 Task: Get directions from Angkor Wat, Cambodia to Preah Vihear Temple, Cambodia and explore the nearby things to do with rating 4.5 and open @ 5:00 Sunday
Action: Mouse moved to (64, 35)
Screenshot: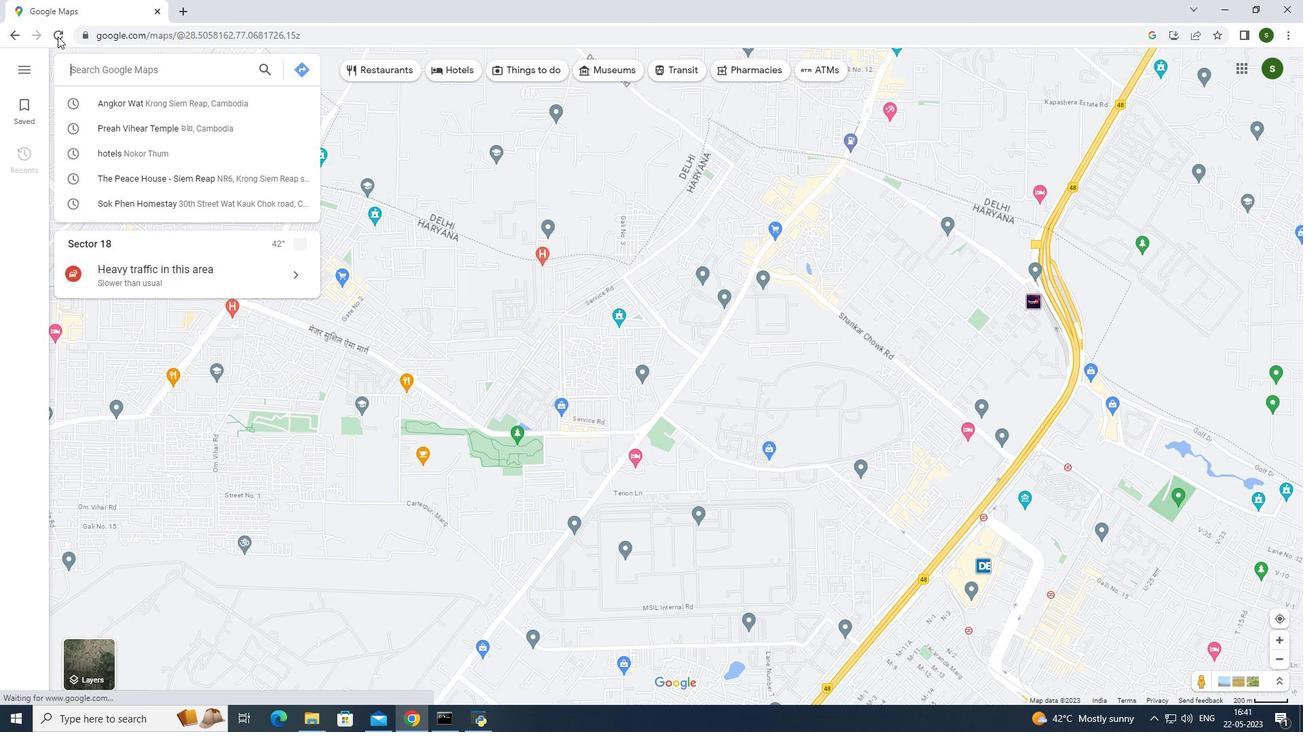 
Action: Mouse pressed left at (64, 35)
Screenshot: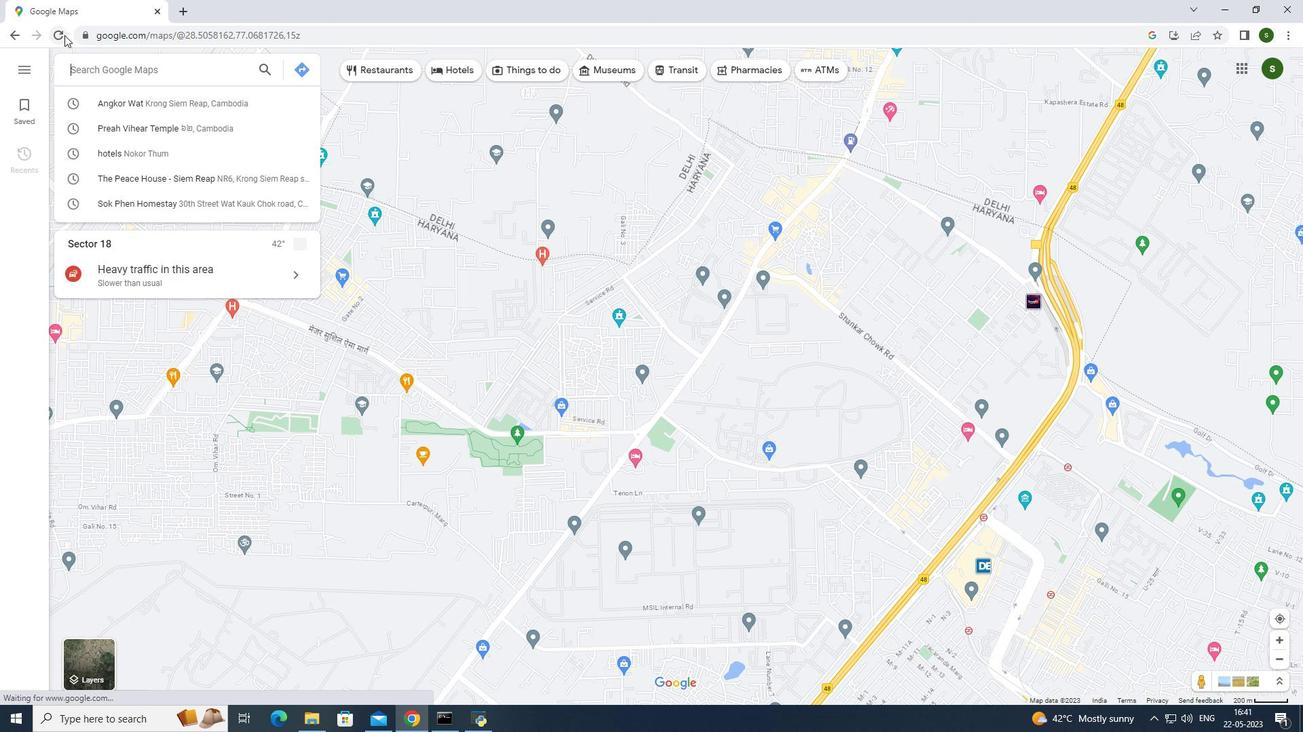 
Action: Mouse moved to (148, 71)
Screenshot: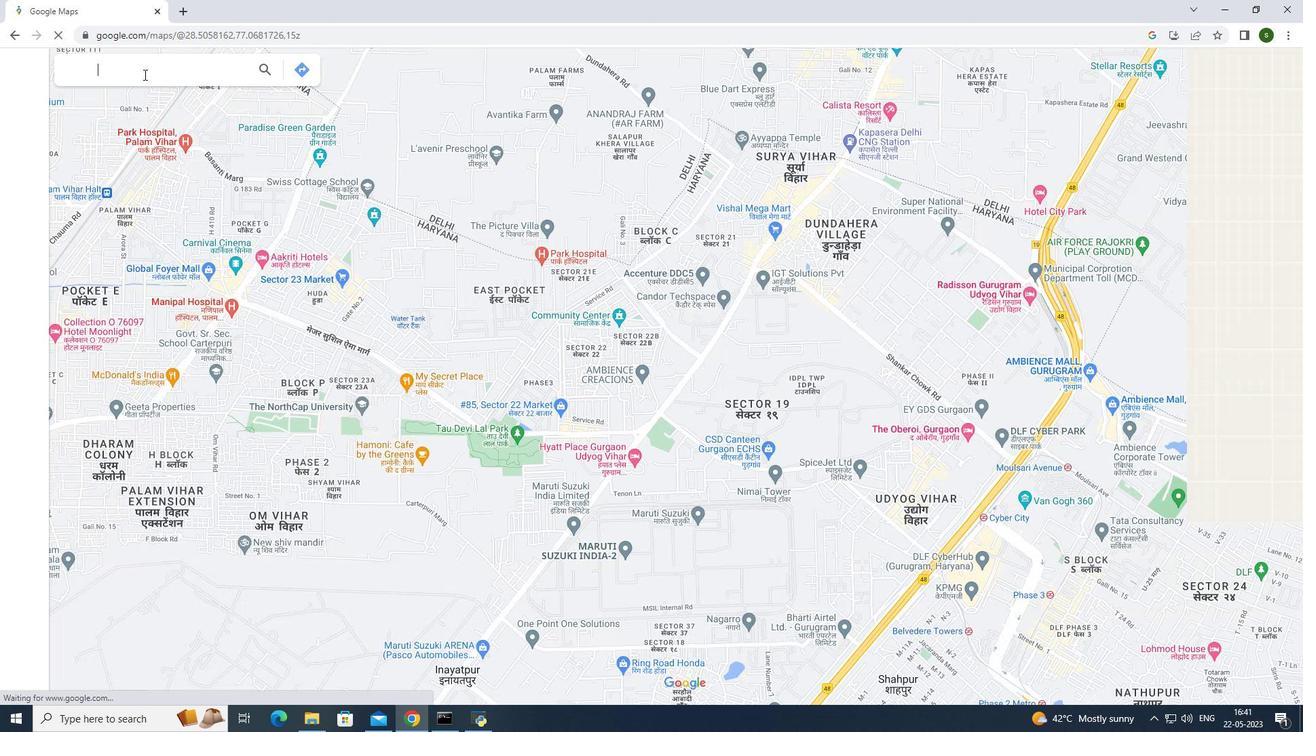 
Action: Mouse pressed left at (148, 71)
Screenshot: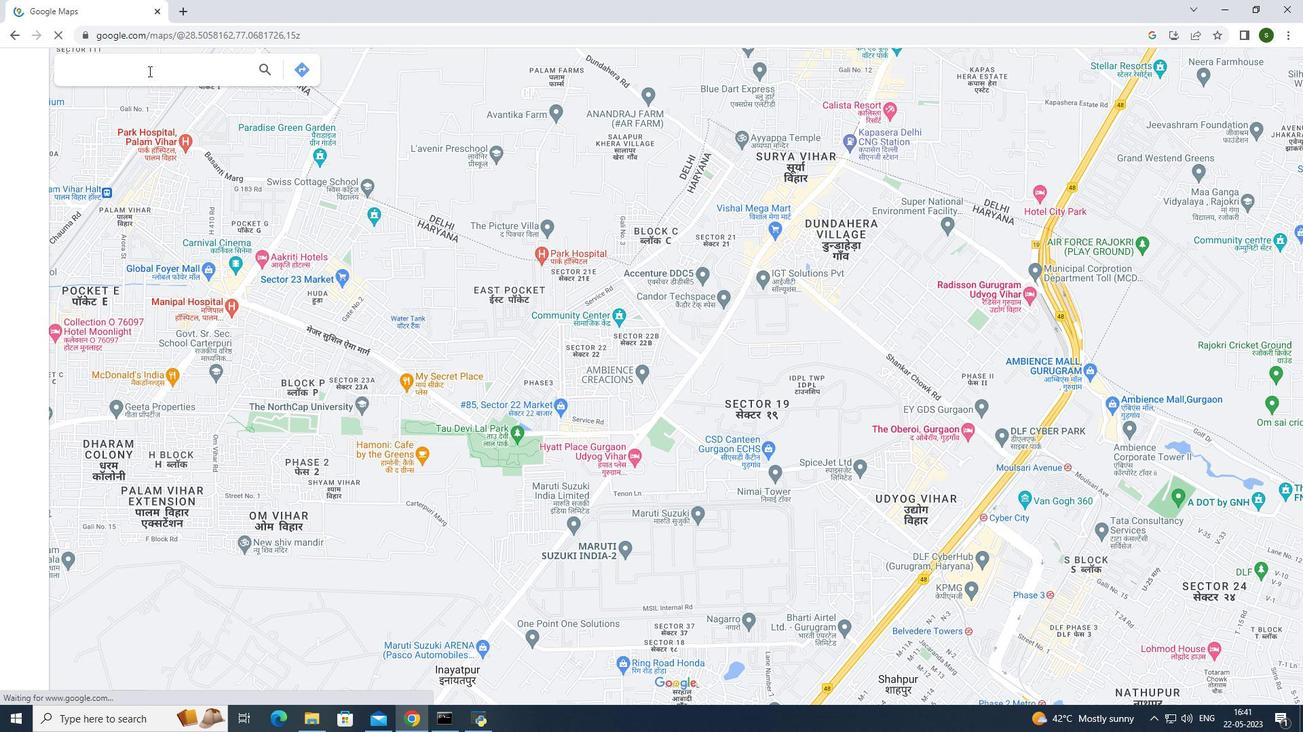 
Action: Mouse moved to (304, 67)
Screenshot: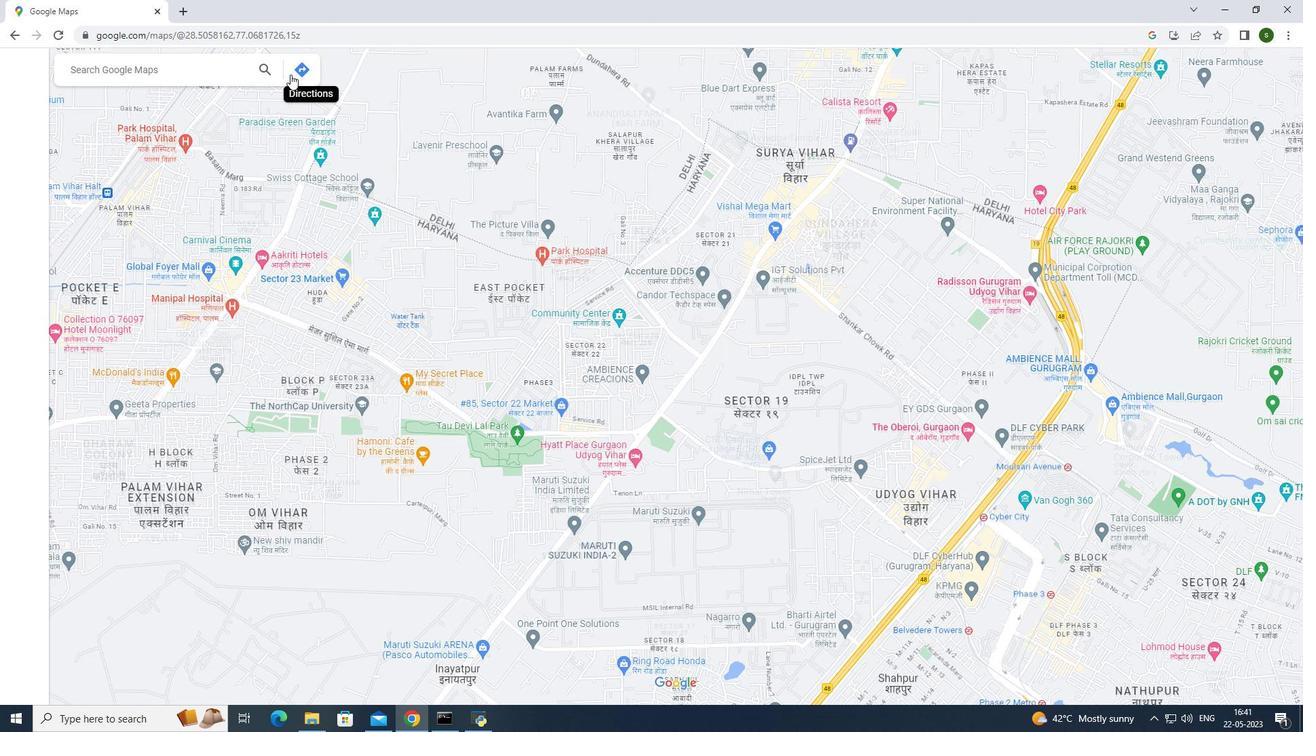 
Action: Mouse pressed left at (304, 67)
Screenshot: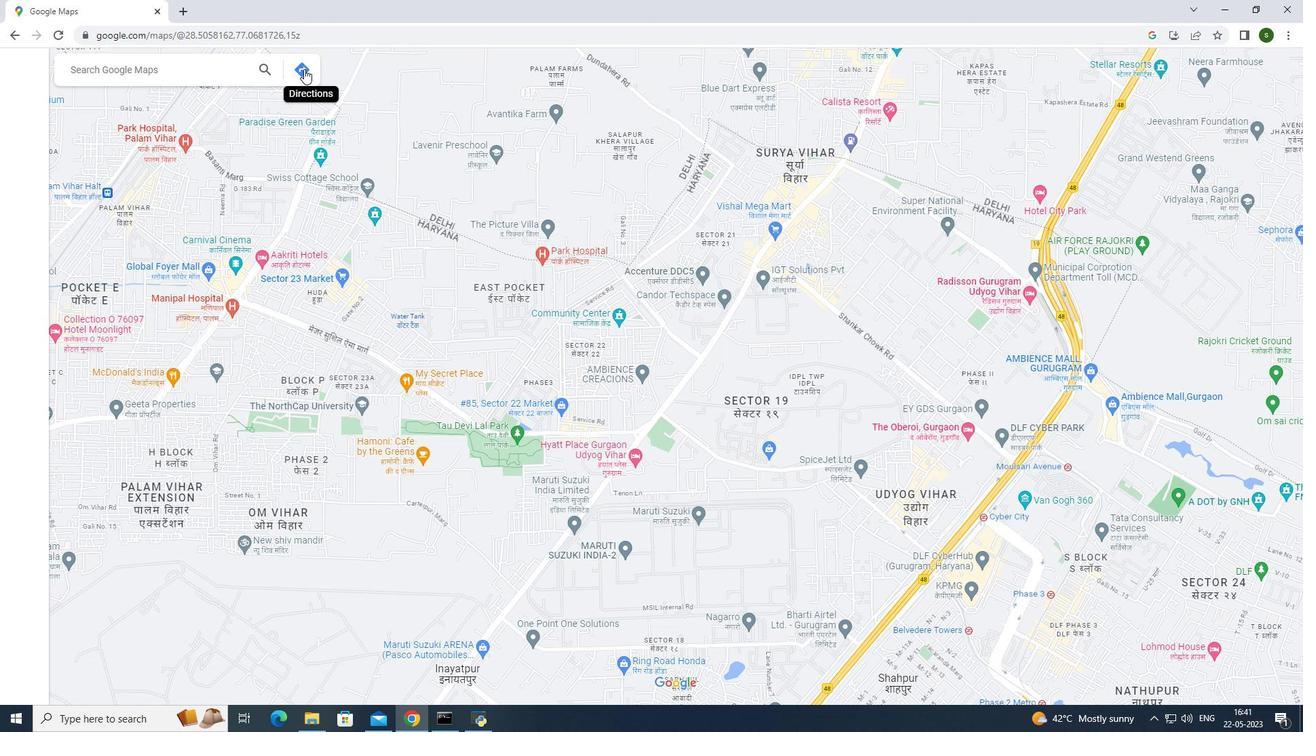 
Action: Mouse moved to (165, 113)
Screenshot: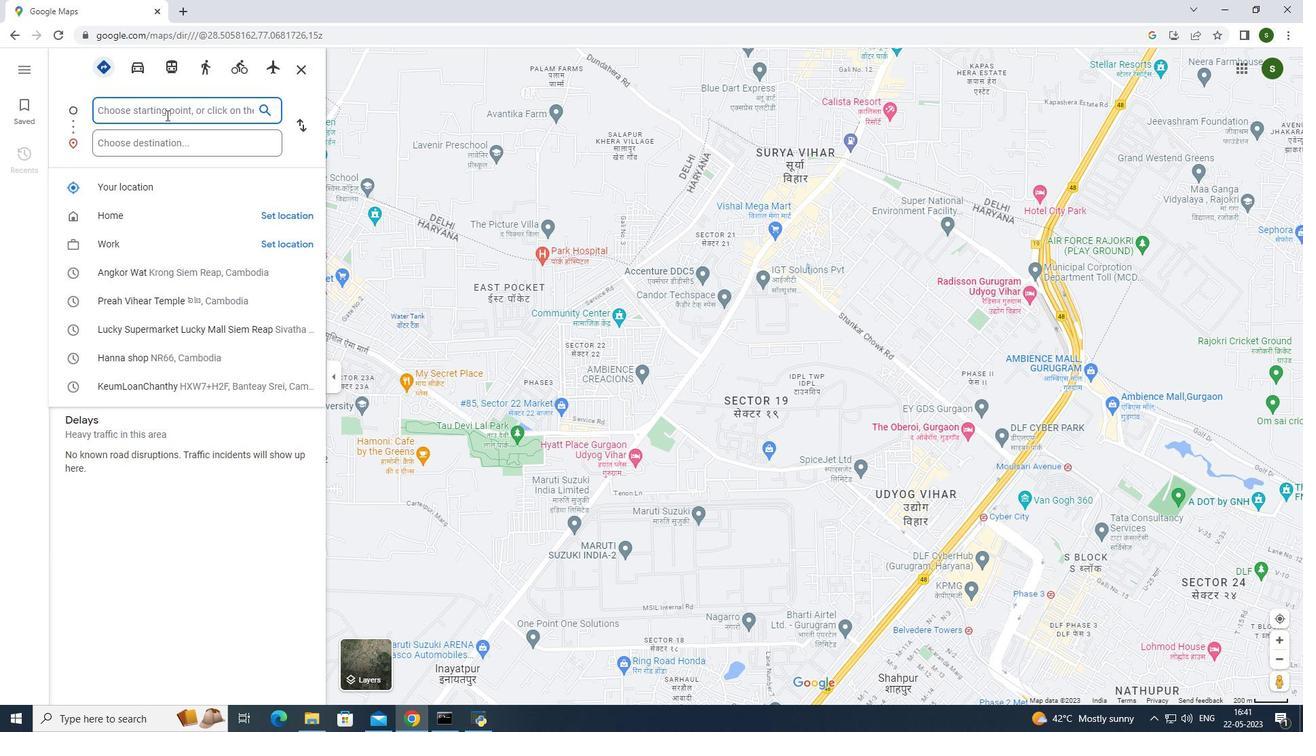 
Action: Mouse pressed left at (165, 113)
Screenshot: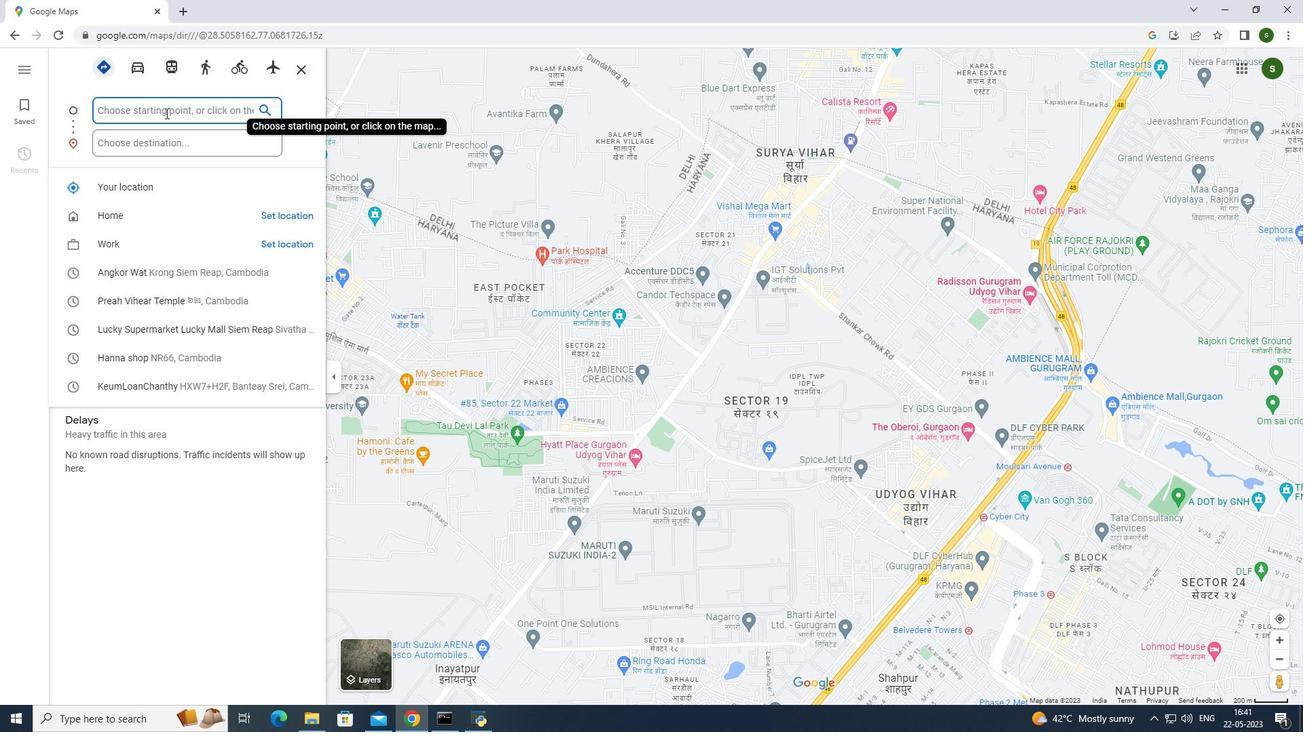 
Action: Key pressed <Key.caps_lock>A<Key.caps_lock>ngkor<Key.space><Key.caps_lock>W<Key.caps_lock>at,<Key.caps_lock>C<Key.caps_lock>ambodia
Screenshot: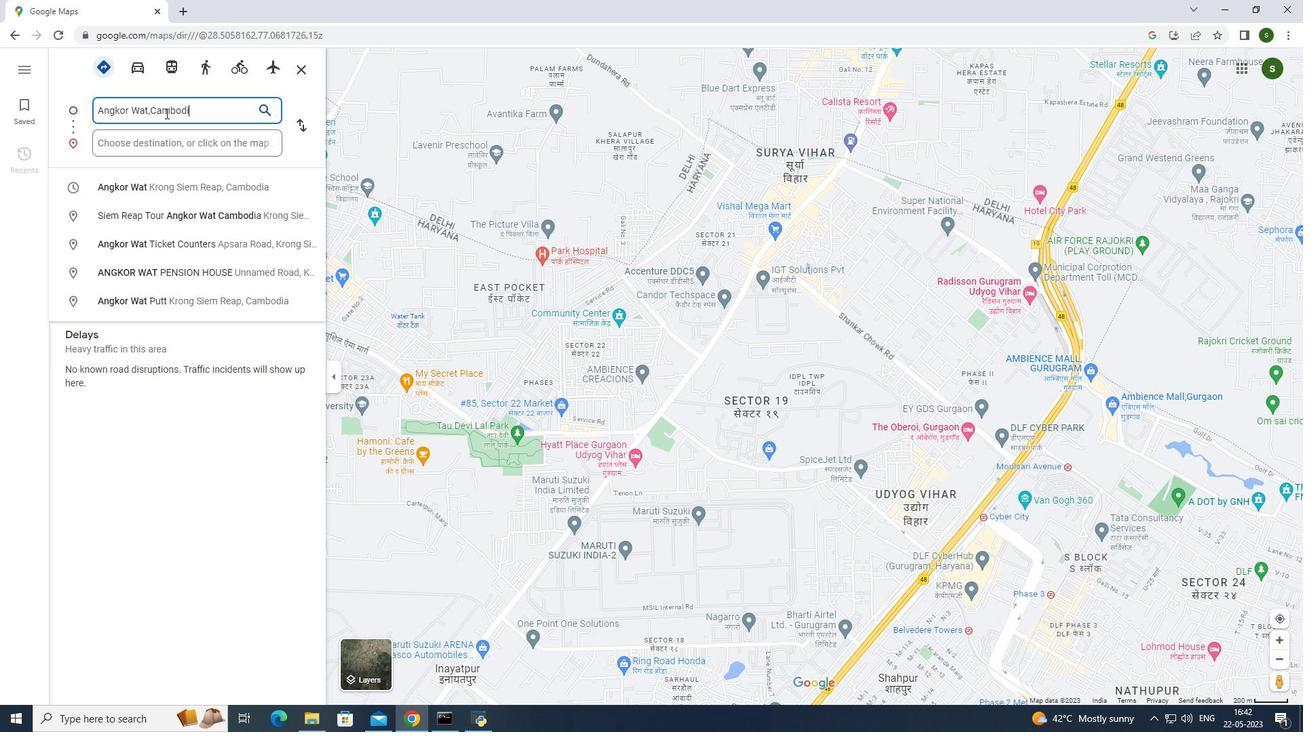 
Action: Mouse moved to (180, 142)
Screenshot: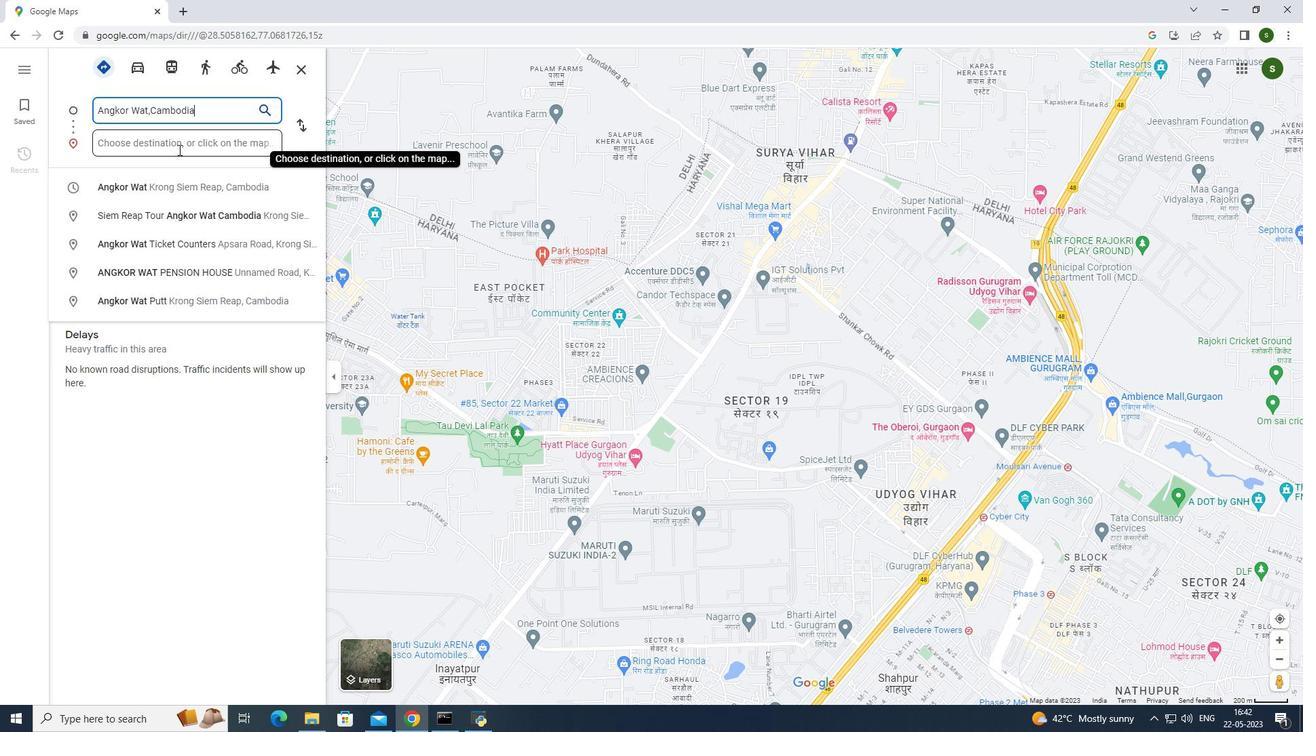 
Action: Mouse pressed left at (180, 142)
Screenshot: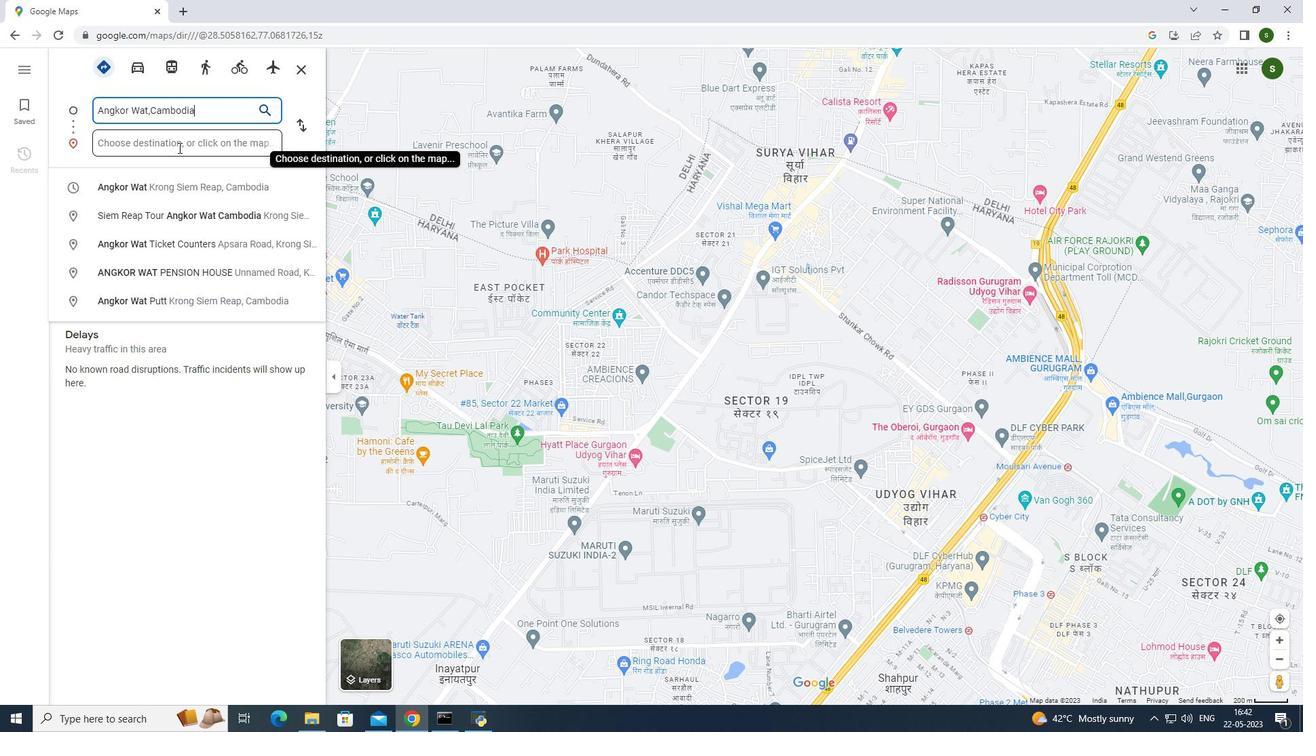 
Action: Mouse moved to (182, 133)
Screenshot: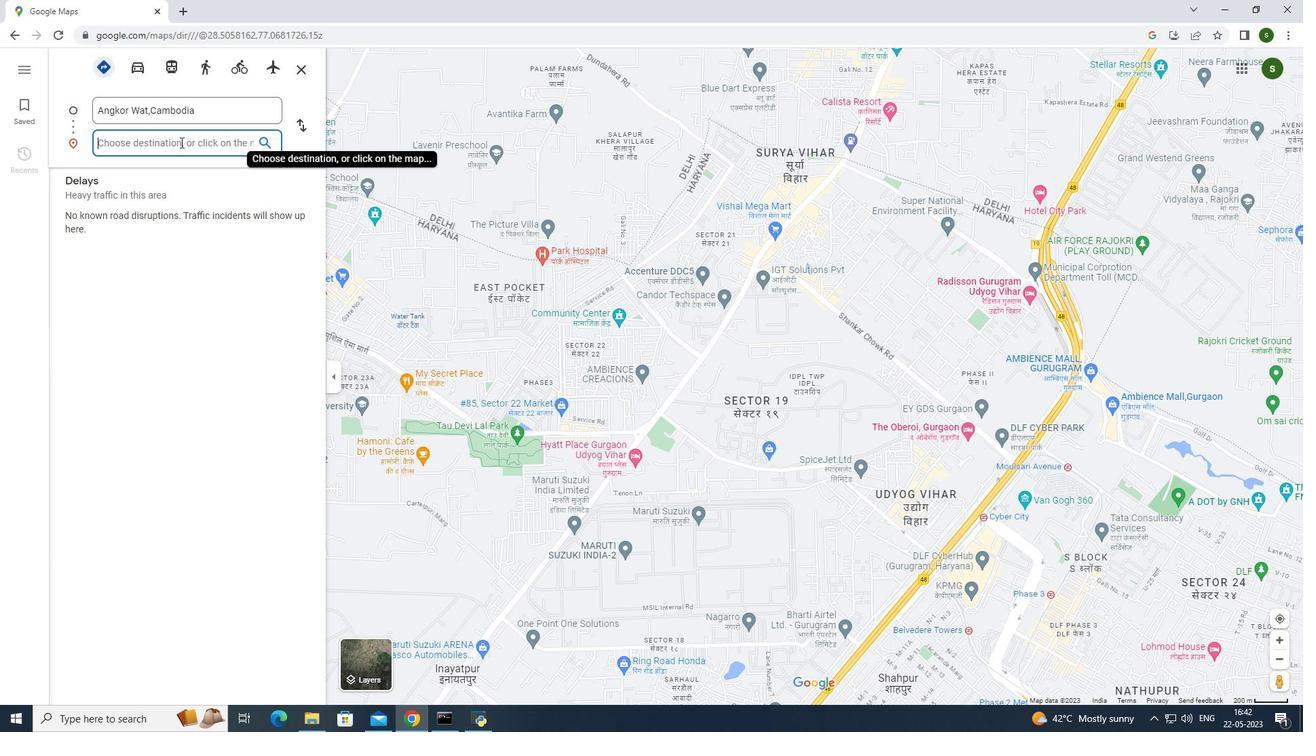 
Action: Key pressed <Key.caps_lock>P<Key.caps_lock>reah<Key.space><Key.caps_lock>V<Key.caps_lock>ihea<Key.space><Key.caps_lock>T<Key.caps_lock>emple,<Key.caps_lock>C<Key.caps_lock>mbodia<Key.backspace><Key.backspace><Key.backspace><Key.backspace><Key.backspace><Key.backspace>ambodia<Key.enter>
Screenshot: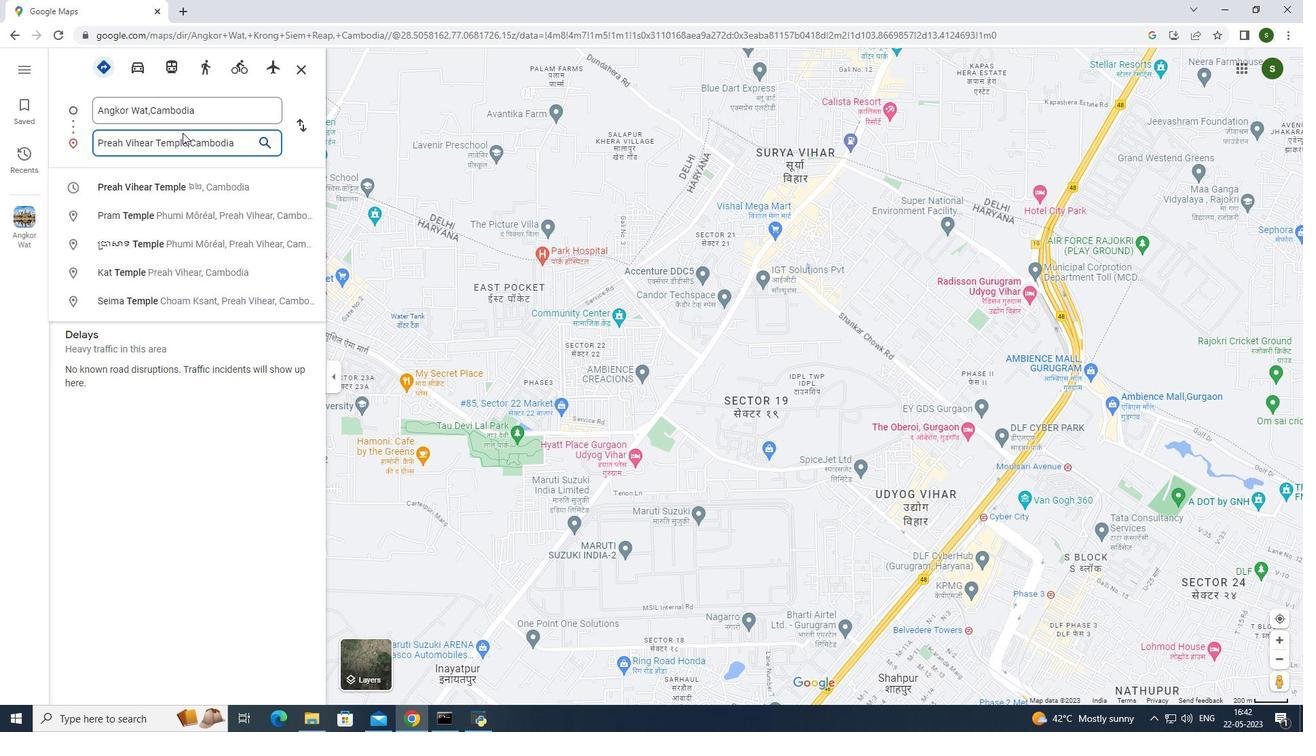 
Action: Mouse moved to (494, 68)
Screenshot: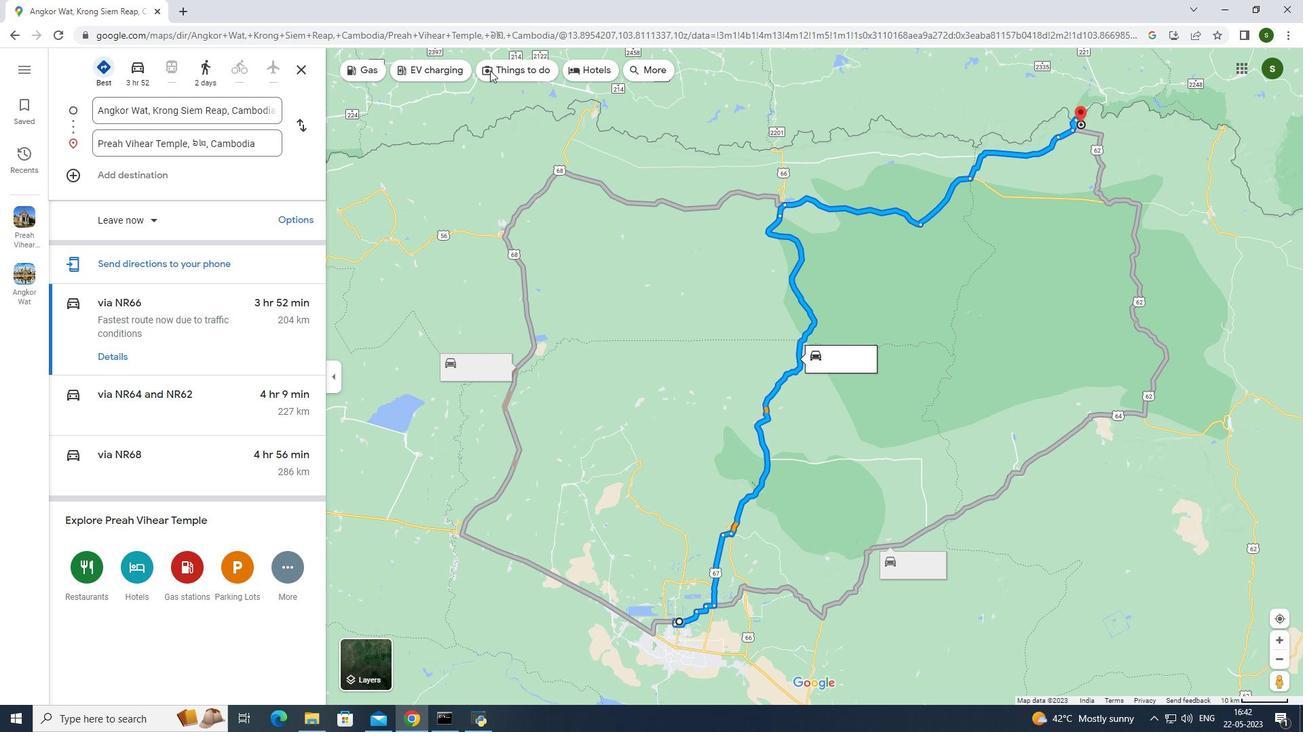 
Action: Mouse pressed left at (494, 68)
Screenshot: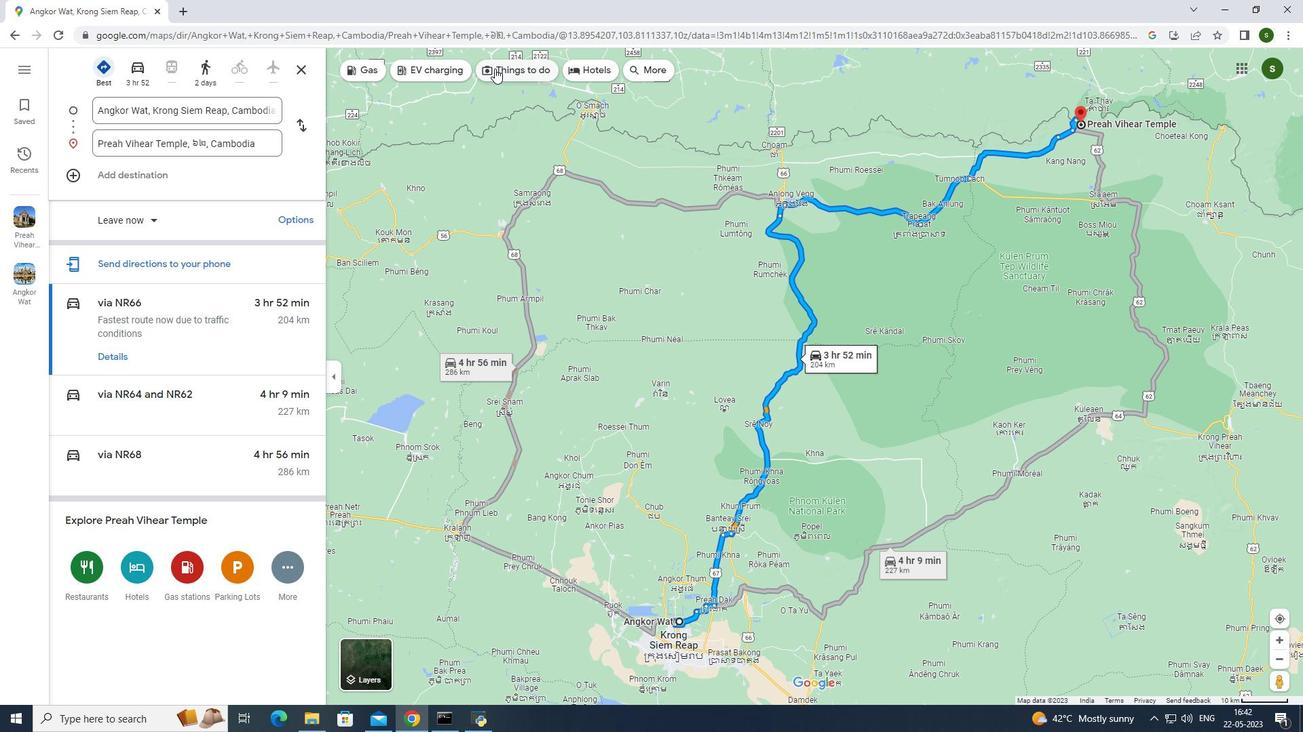 
Action: Mouse moved to (156, 159)
Screenshot: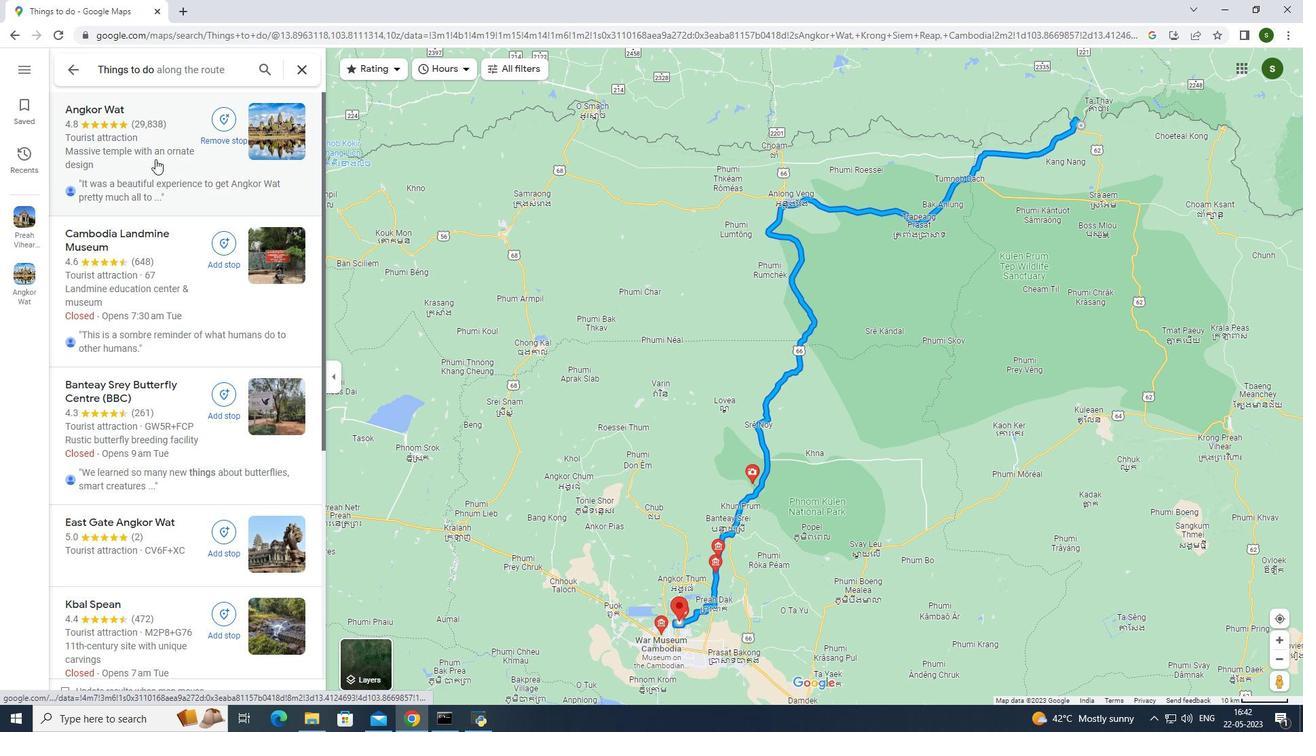 
Action: Mouse scrolled (156, 160) with delta (0, 0)
Screenshot: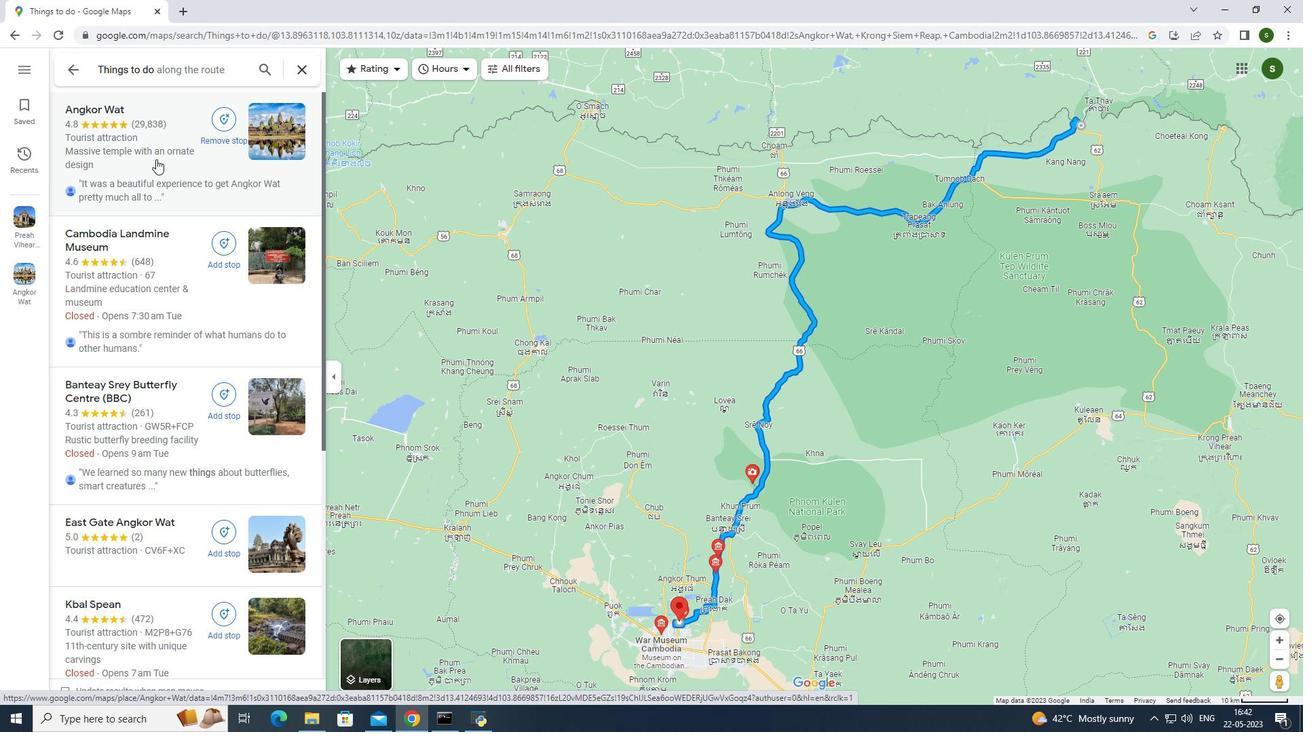 
Action: Mouse moved to (460, 71)
Screenshot: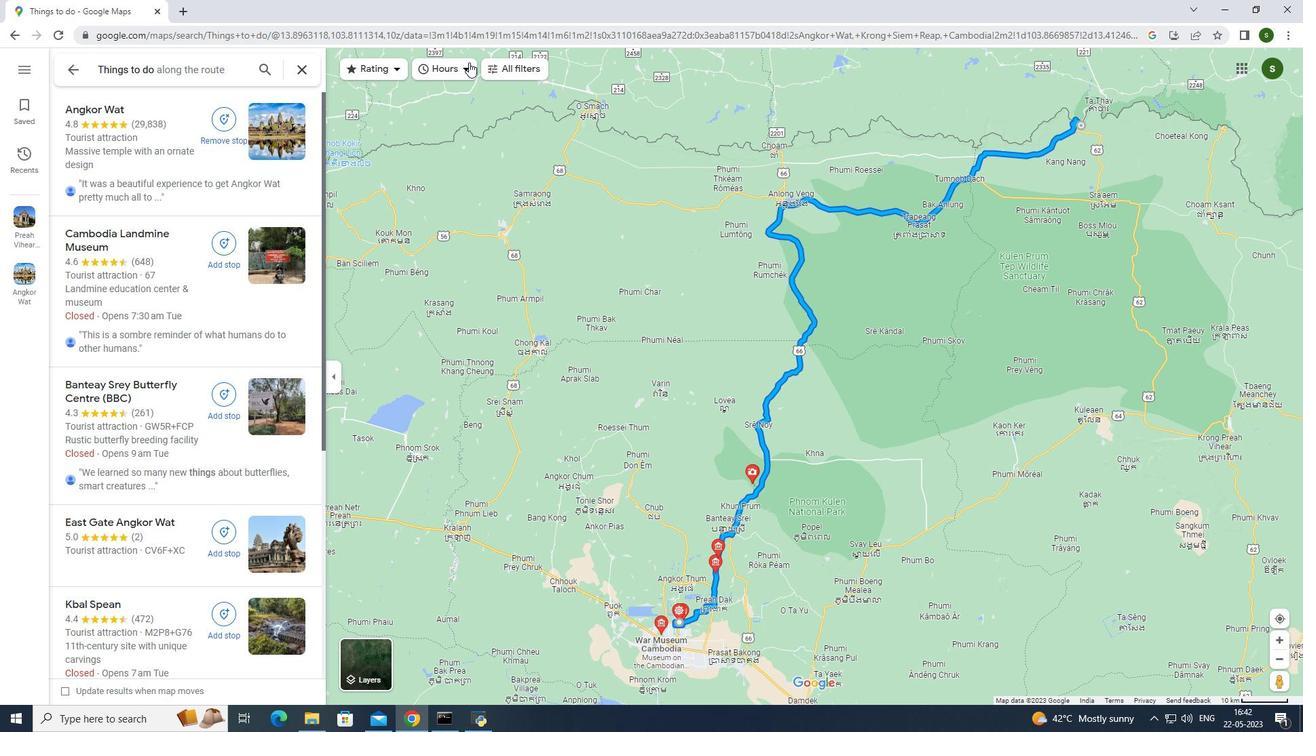 
Action: Mouse pressed left at (460, 71)
Screenshot: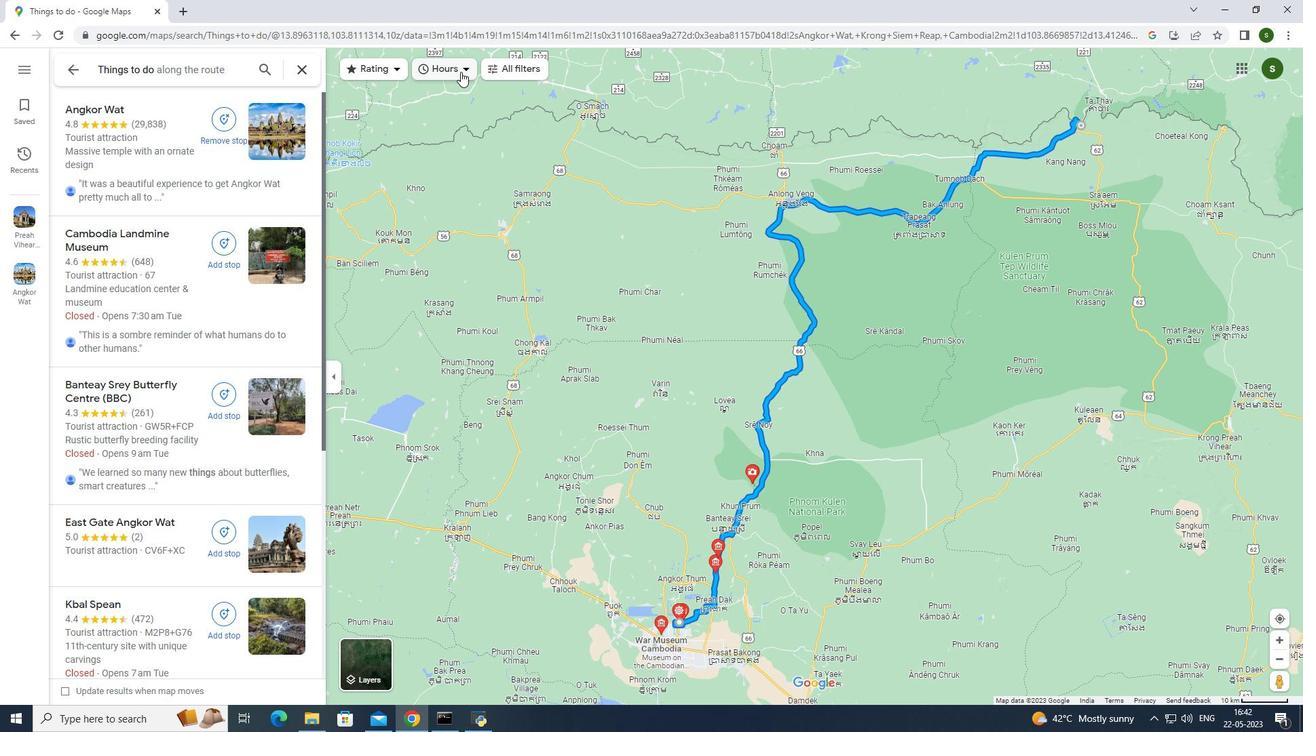 
Action: Mouse moved to (445, 177)
Screenshot: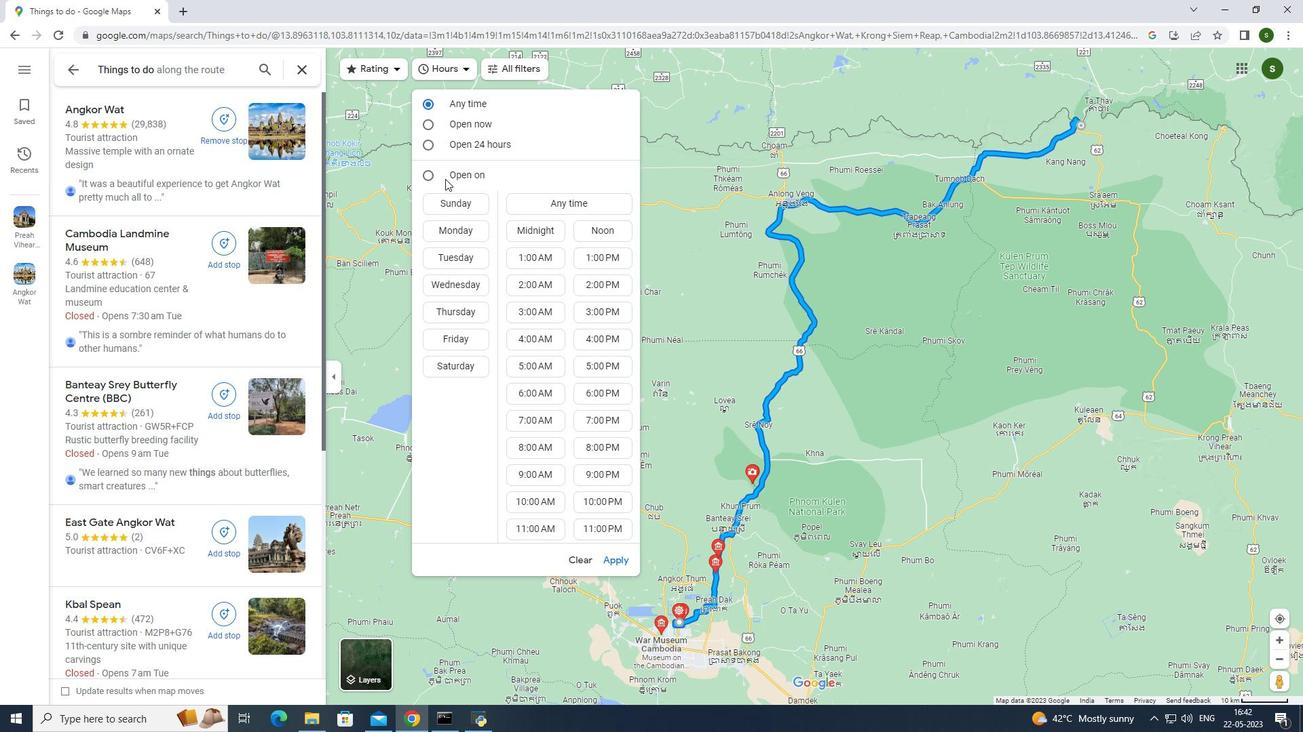 
Action: Mouse pressed left at (445, 177)
Screenshot: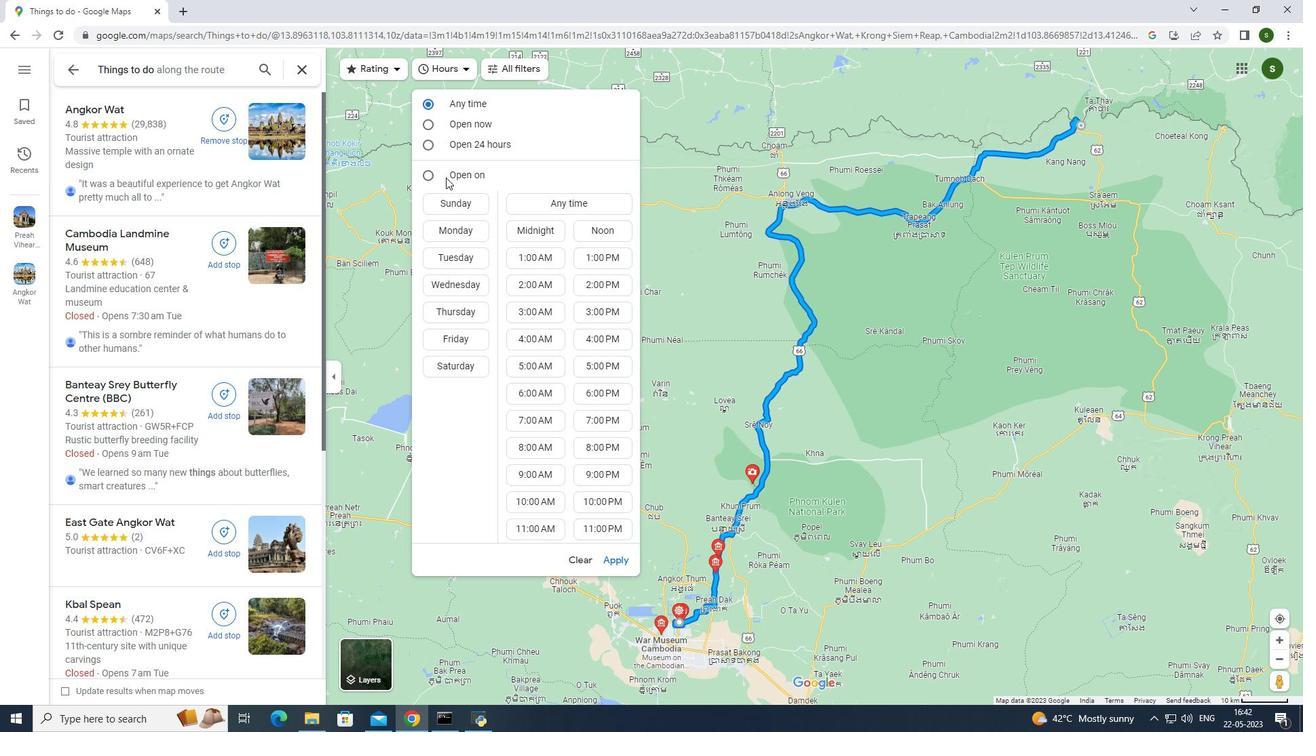 
Action: Mouse moved to (428, 173)
Screenshot: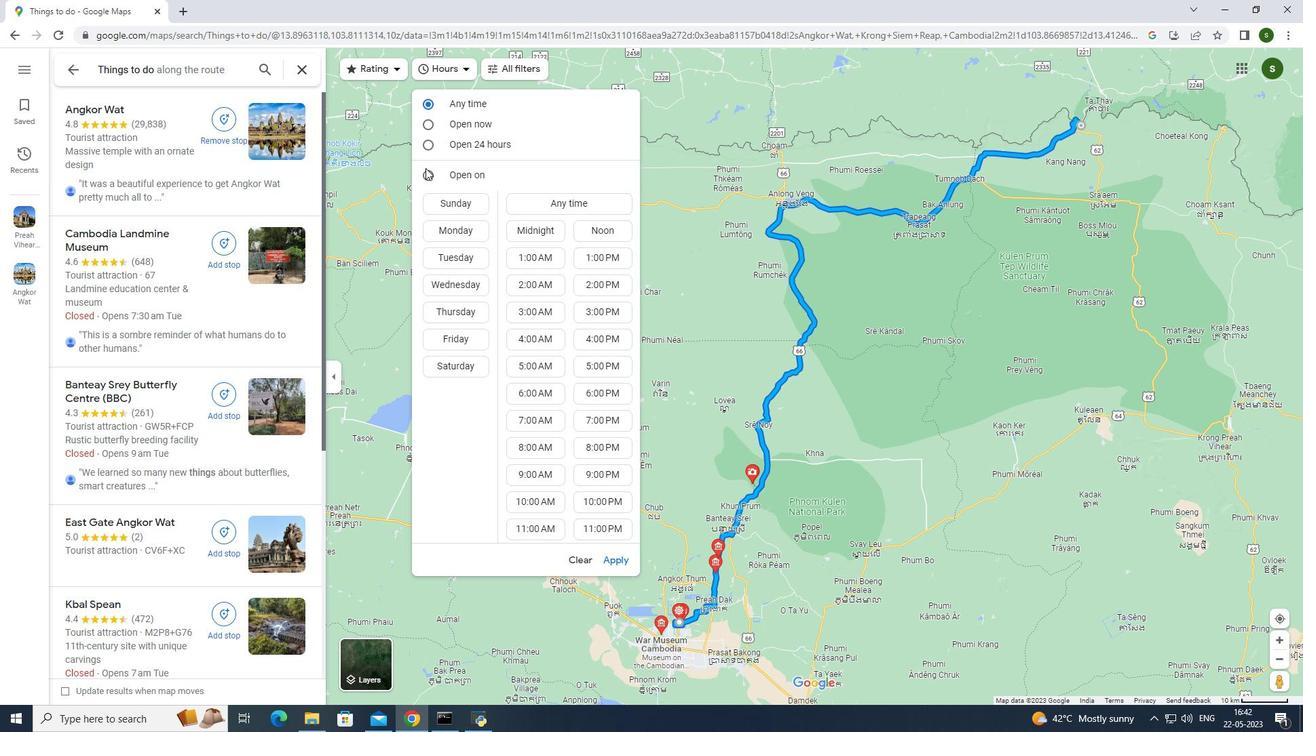 
Action: Mouse pressed left at (428, 173)
Screenshot: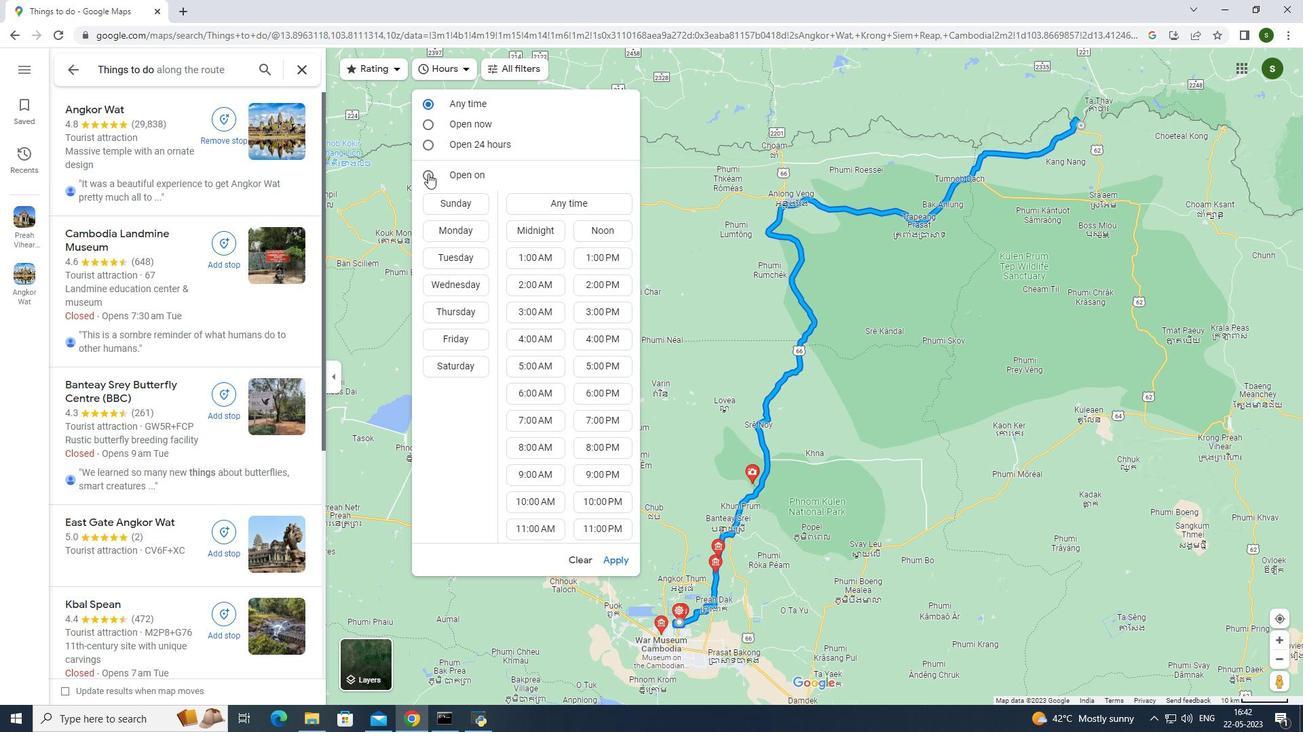 
Action: Mouse moved to (466, 205)
Screenshot: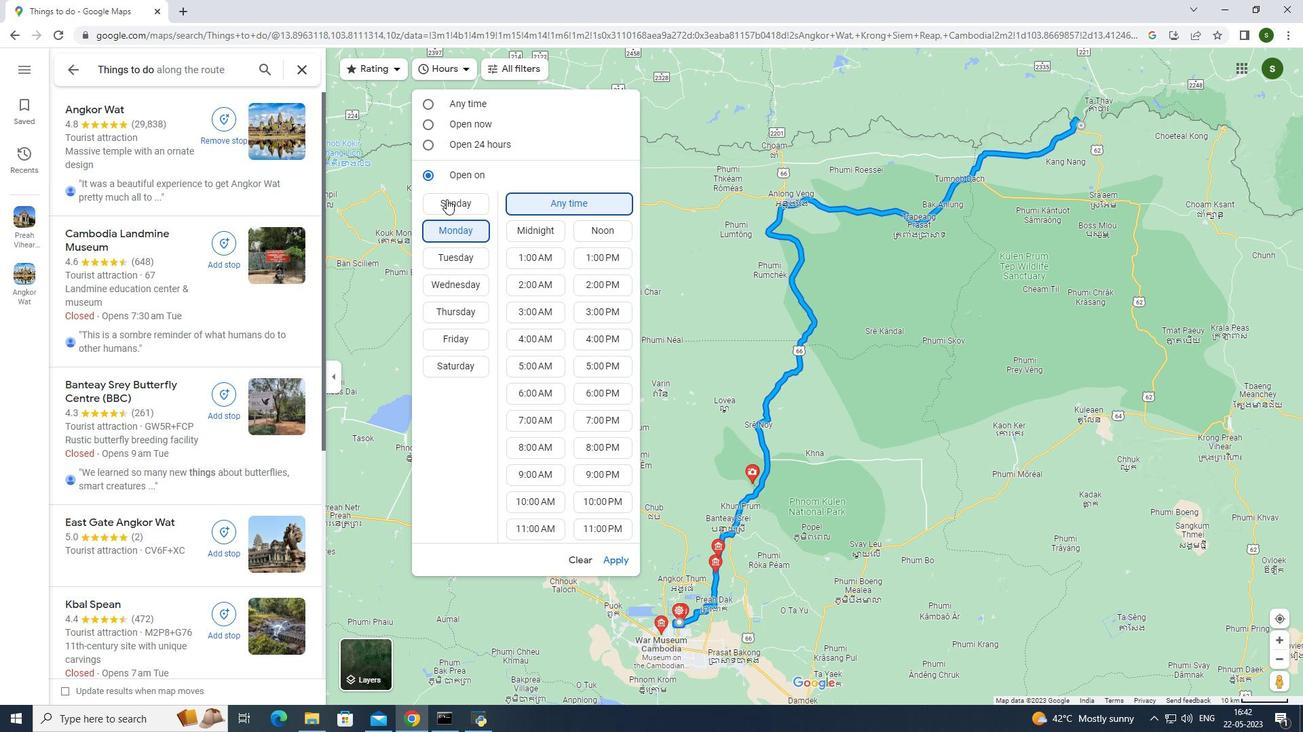 
Action: Mouse pressed left at (466, 205)
Screenshot: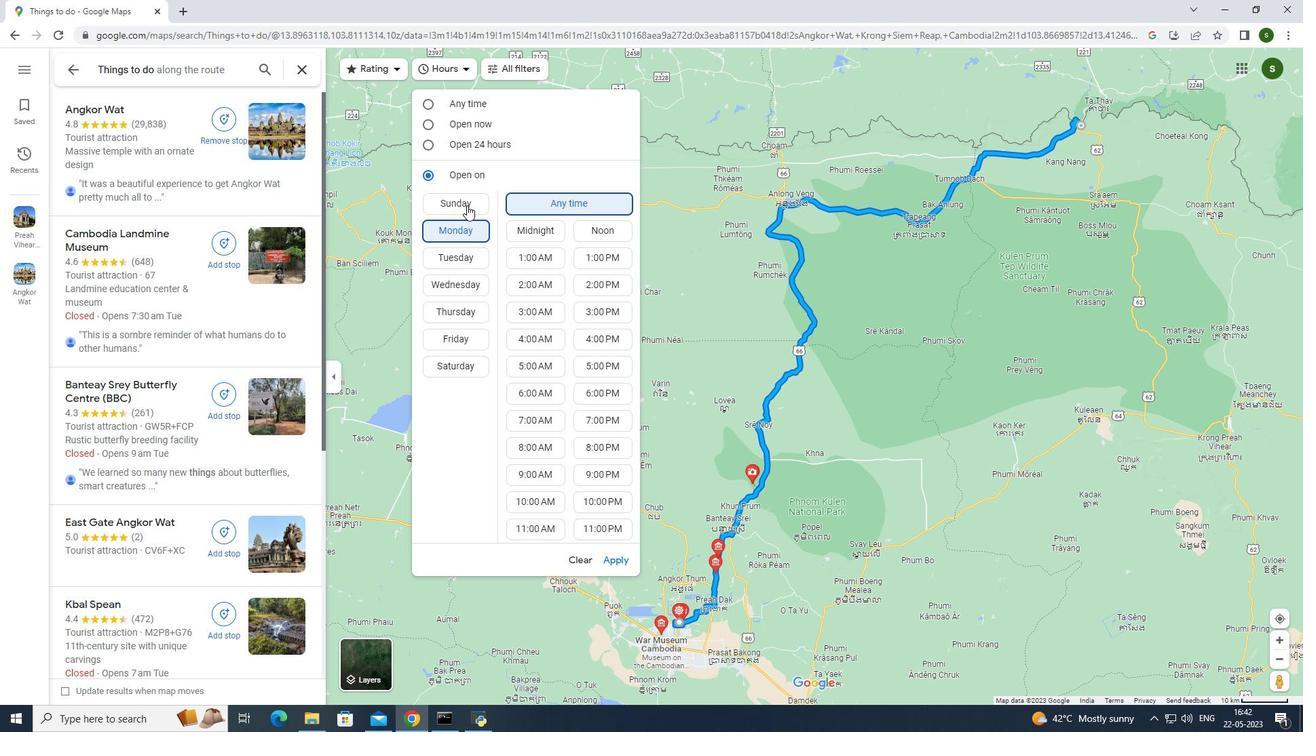 
Action: Mouse moved to (539, 361)
Screenshot: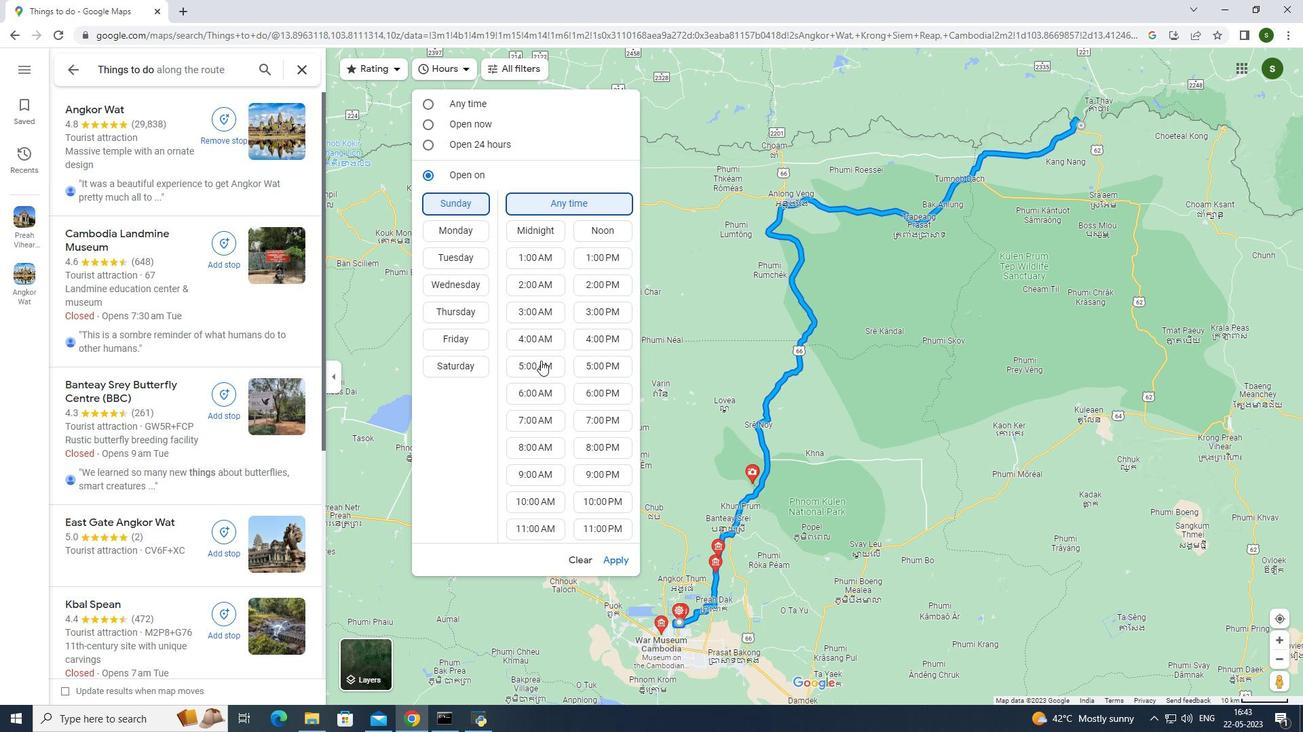 
Action: Mouse pressed left at (539, 361)
Screenshot: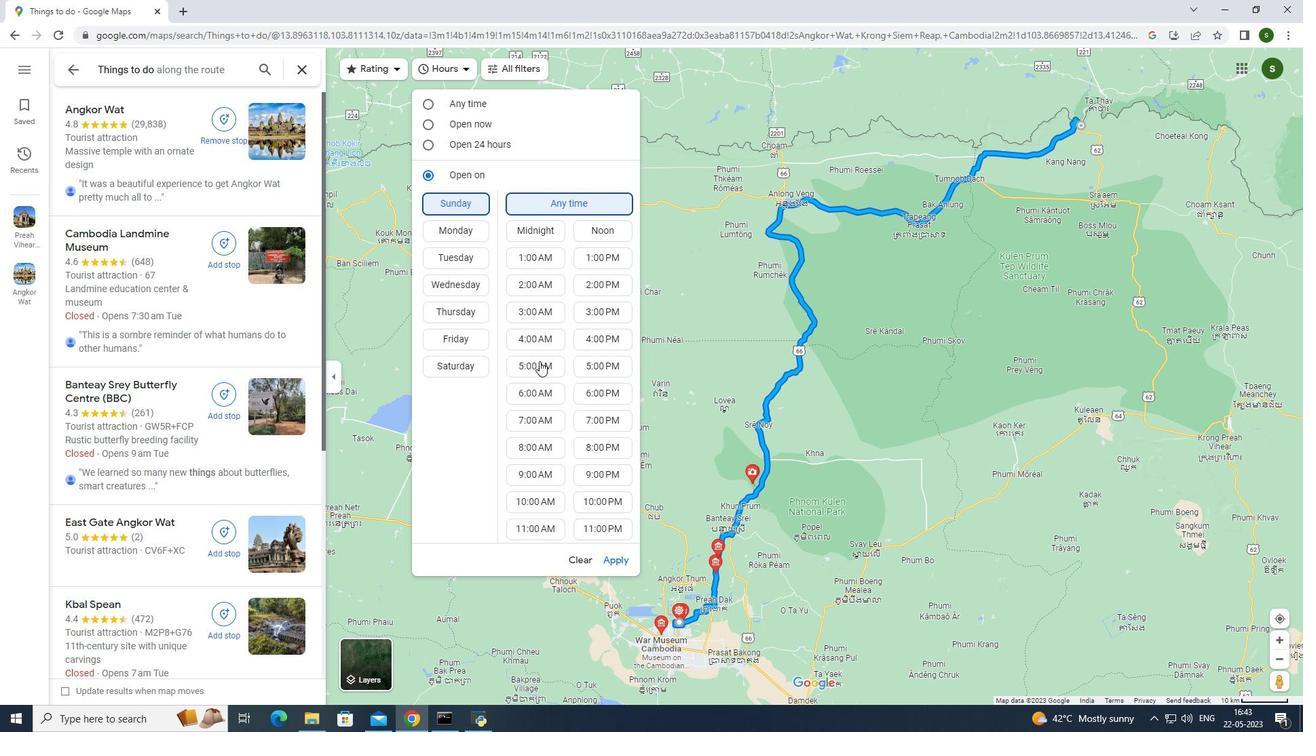 
Action: Mouse moved to (382, 70)
Screenshot: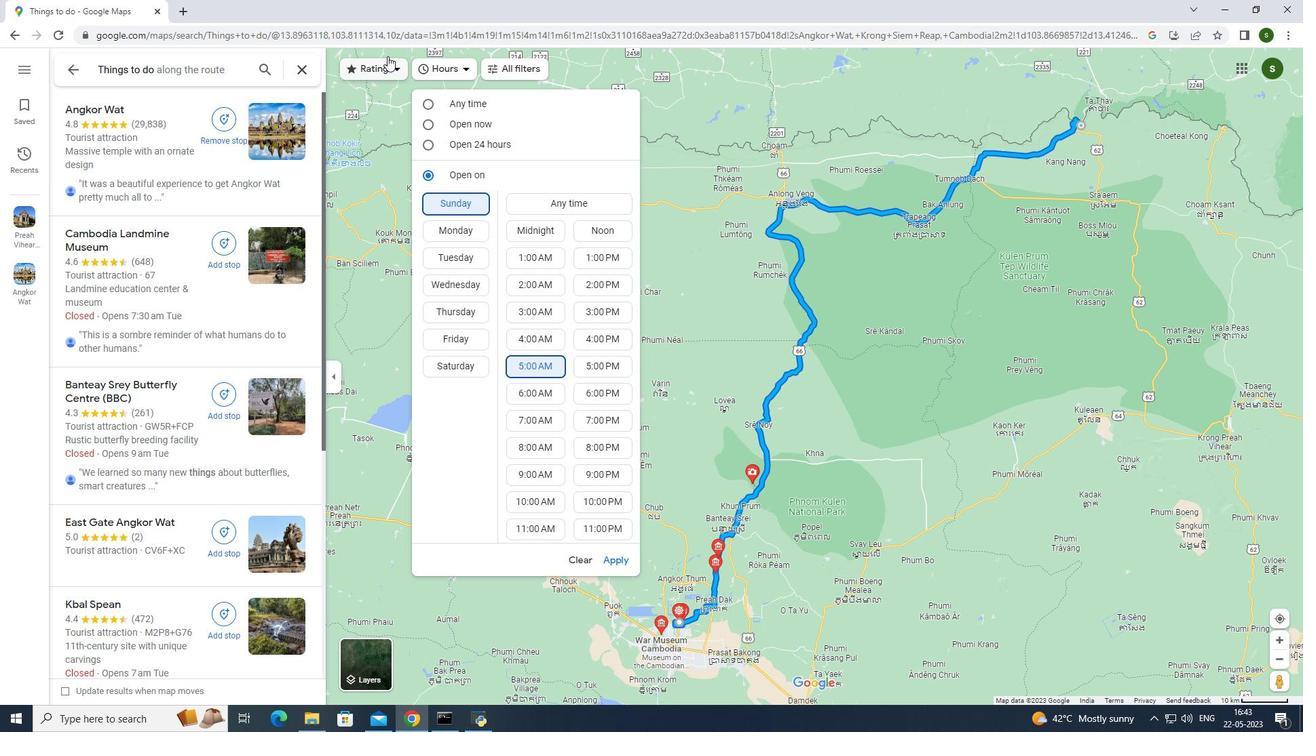 
Action: Mouse pressed left at (382, 70)
Screenshot: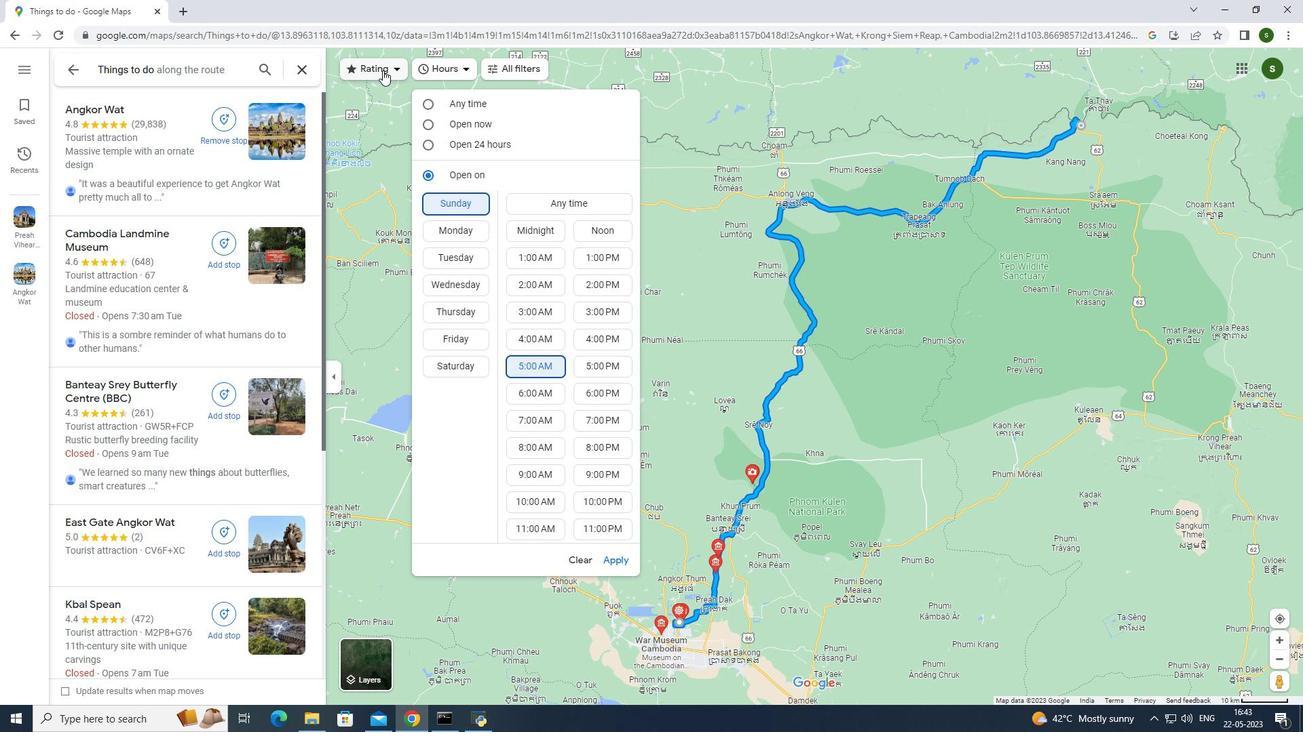 
Action: Mouse moved to (364, 230)
Screenshot: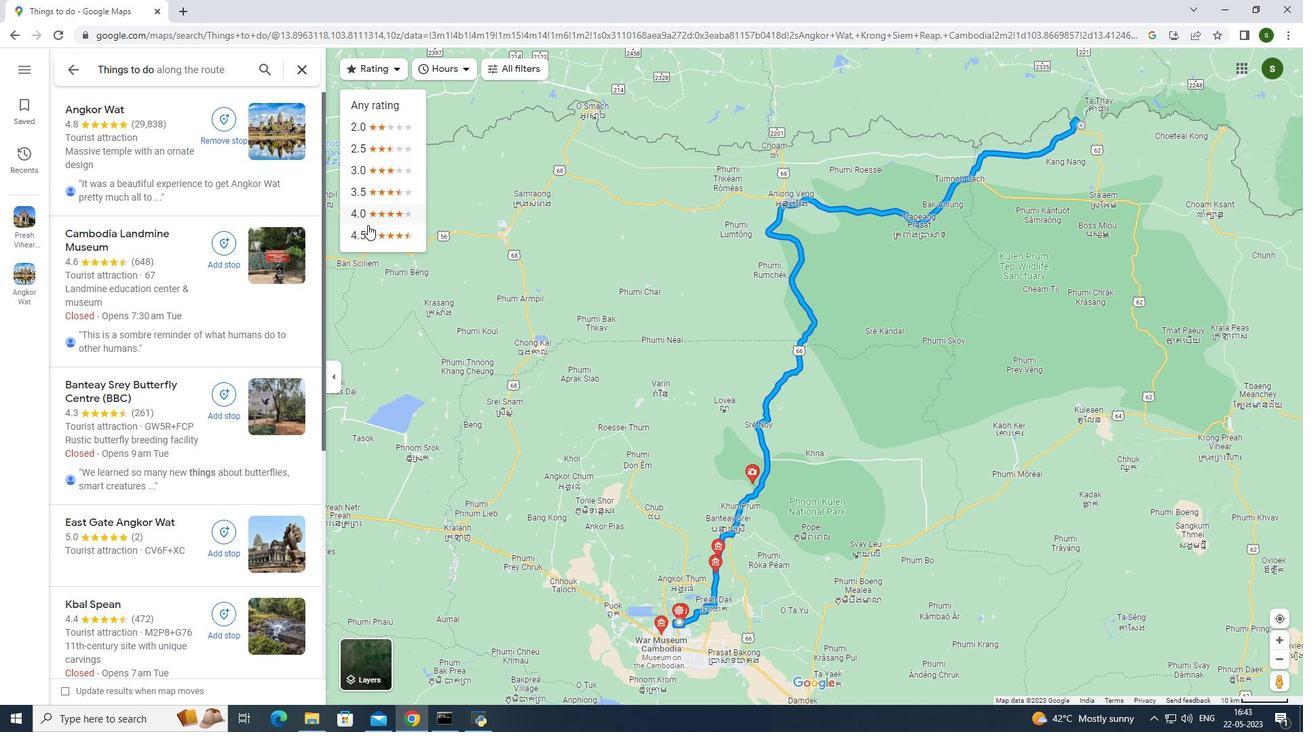 
Action: Mouse pressed left at (364, 230)
Screenshot: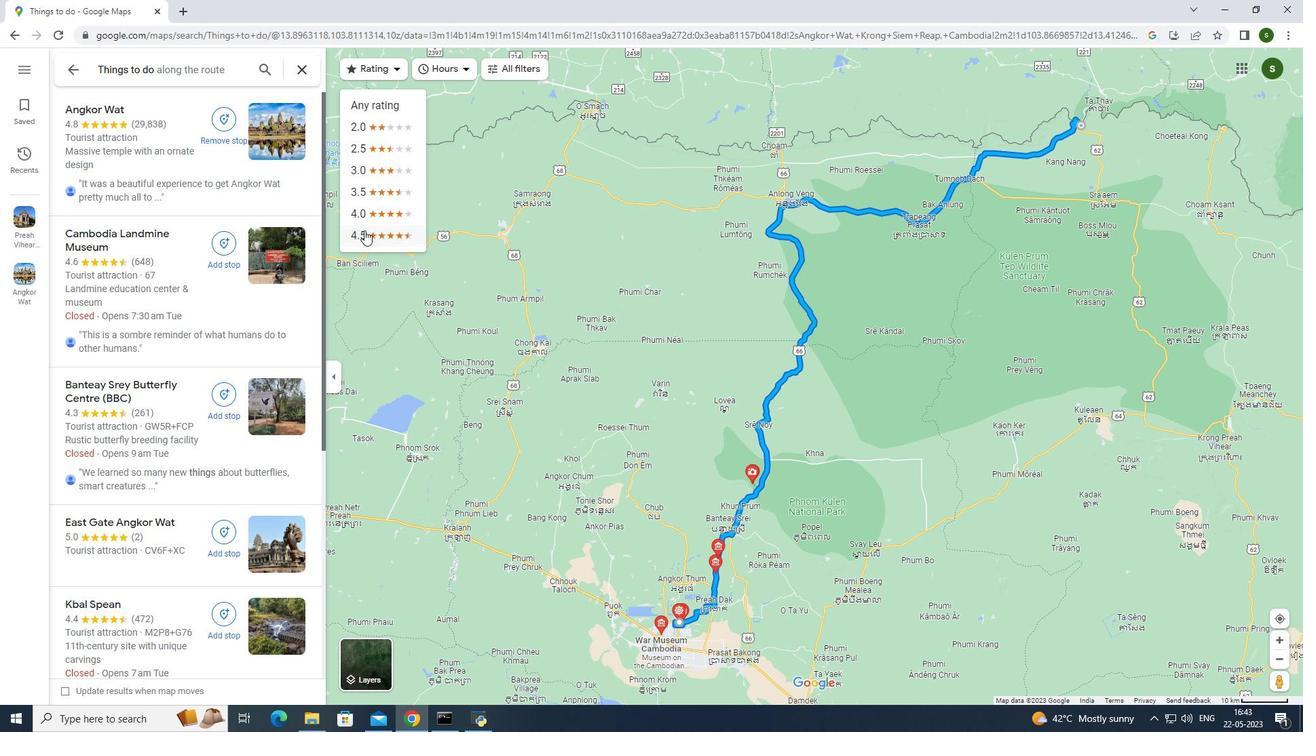 
Action: Mouse moved to (106, 109)
Screenshot: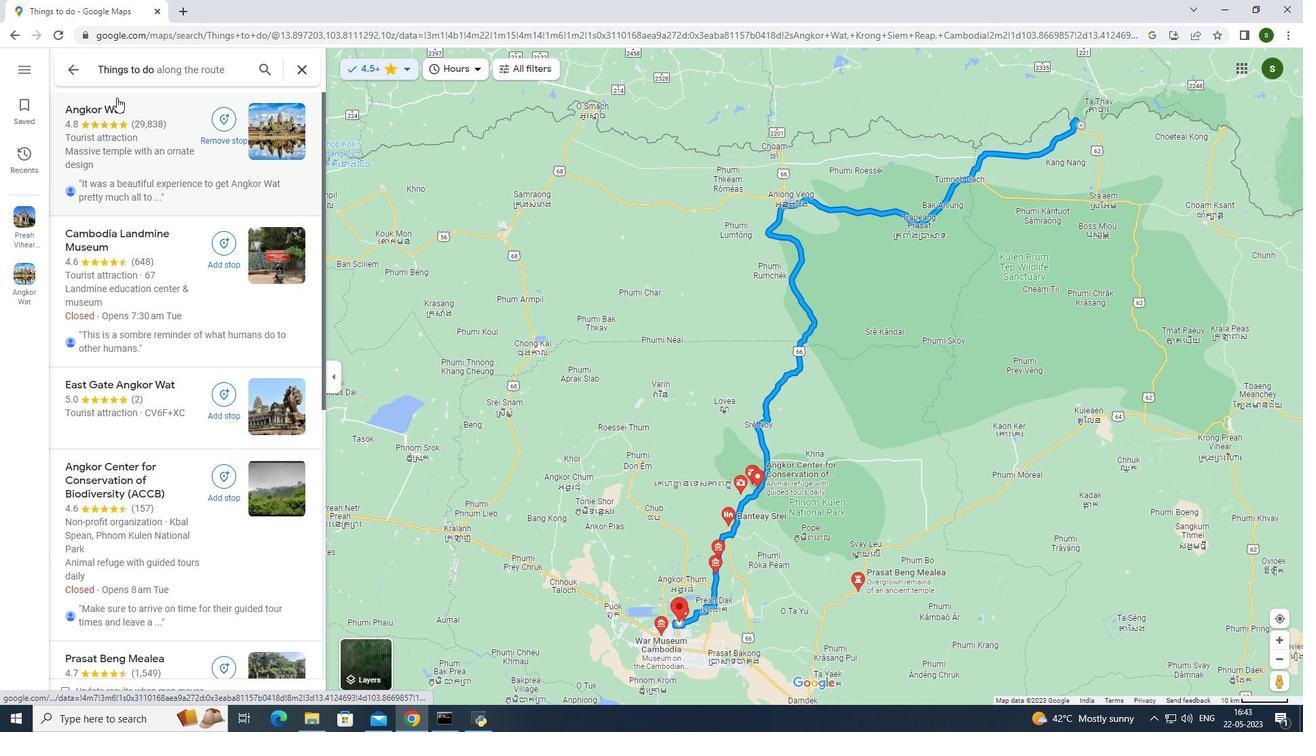 
Action: Mouse pressed left at (106, 109)
Screenshot: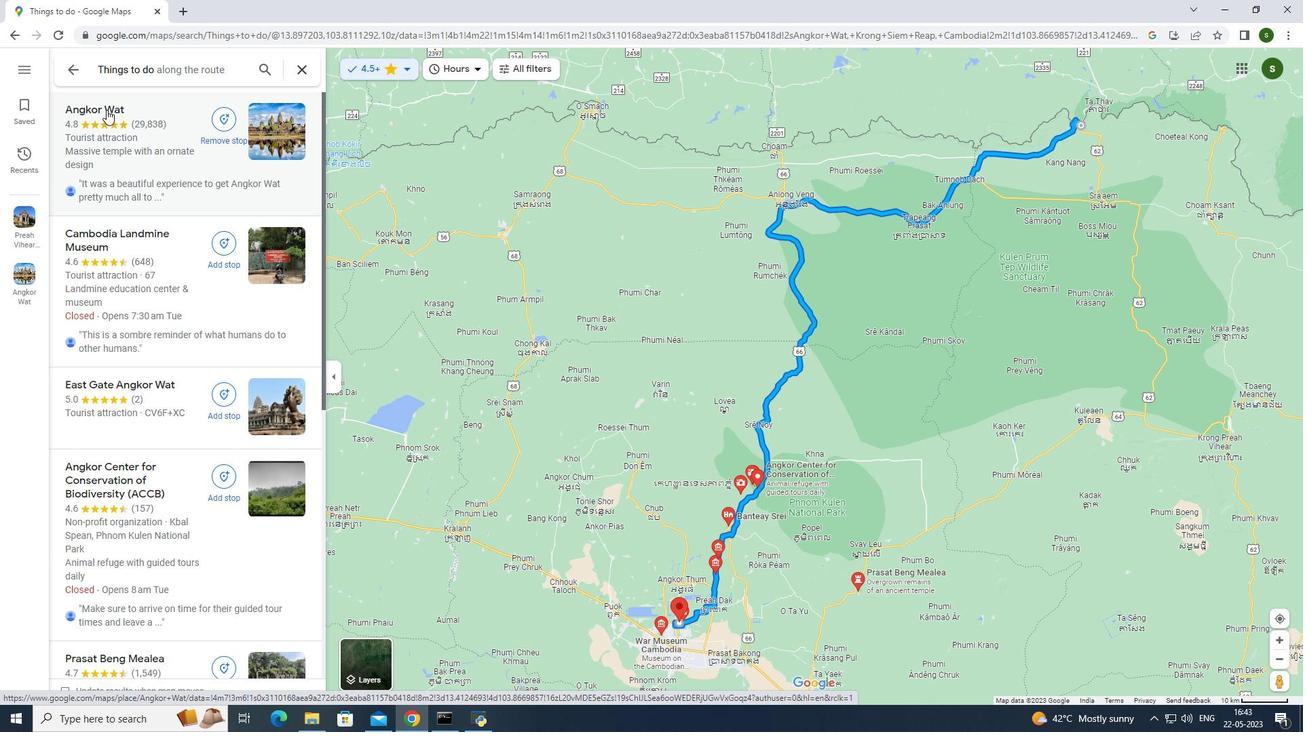 
Action: Mouse moved to (521, 380)
Screenshot: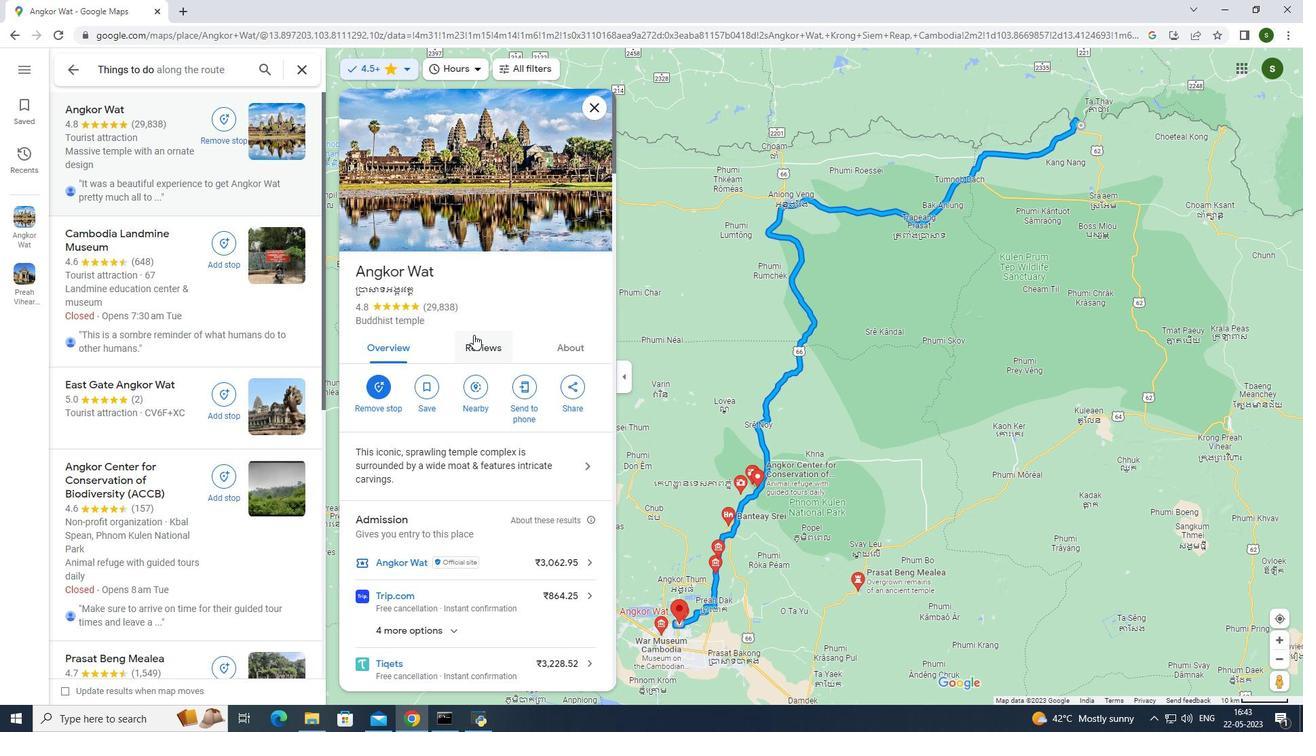 
Action: Mouse scrolled (521, 379) with delta (0, 0)
Screenshot: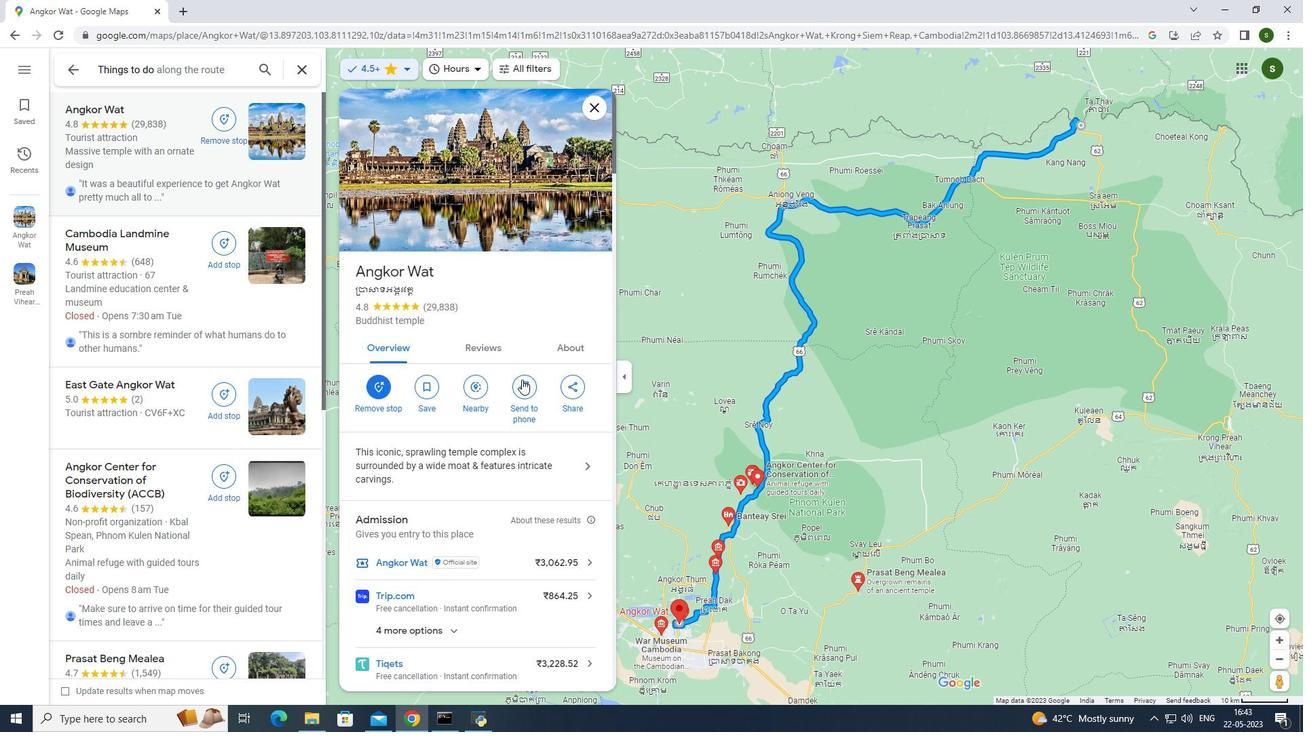 
Action: Mouse scrolled (521, 379) with delta (0, 0)
Screenshot: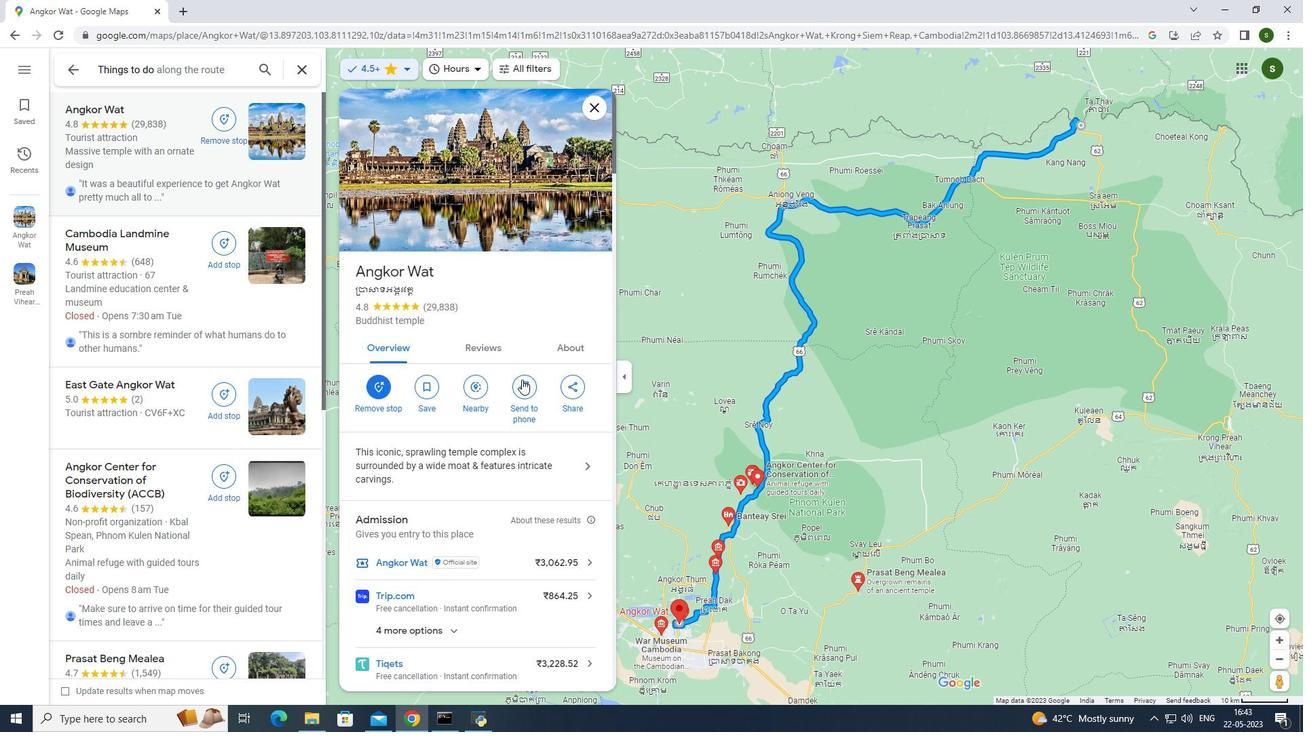 
Action: Mouse moved to (488, 318)
Screenshot: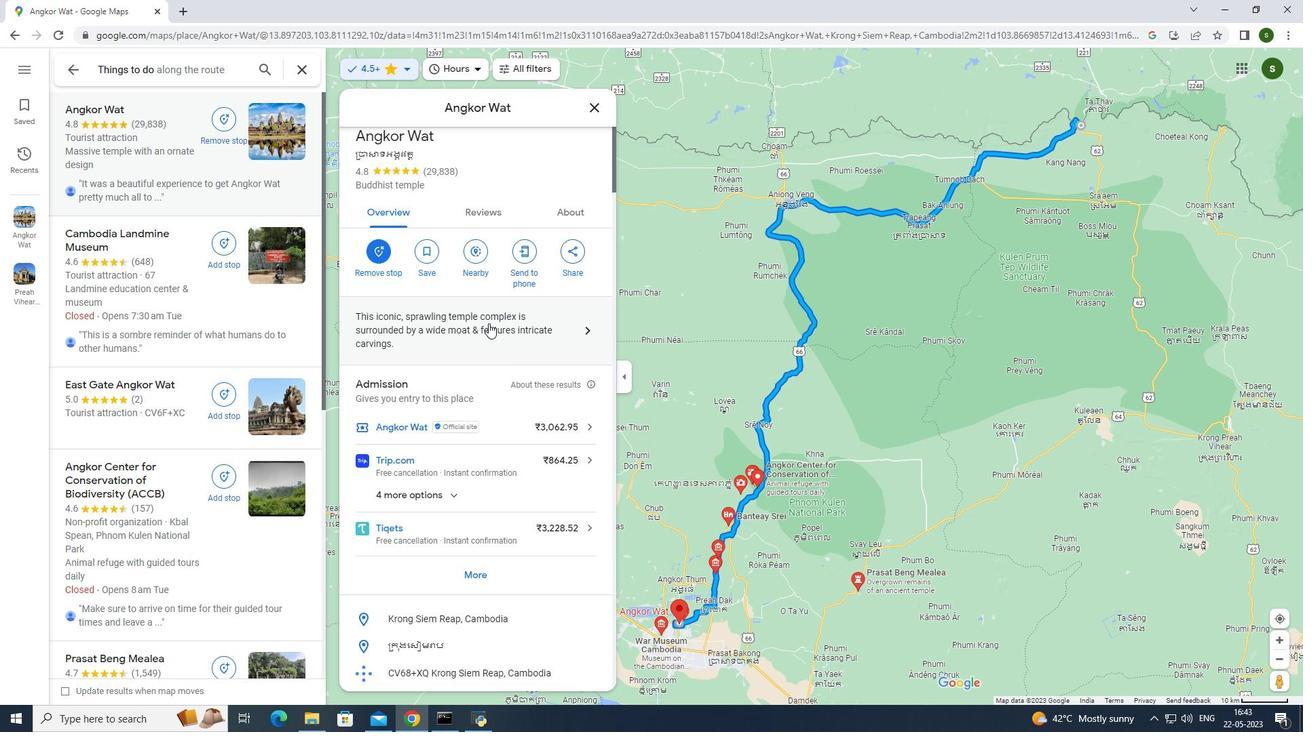 
Action: Mouse scrolled (488, 317) with delta (0, 0)
Screenshot: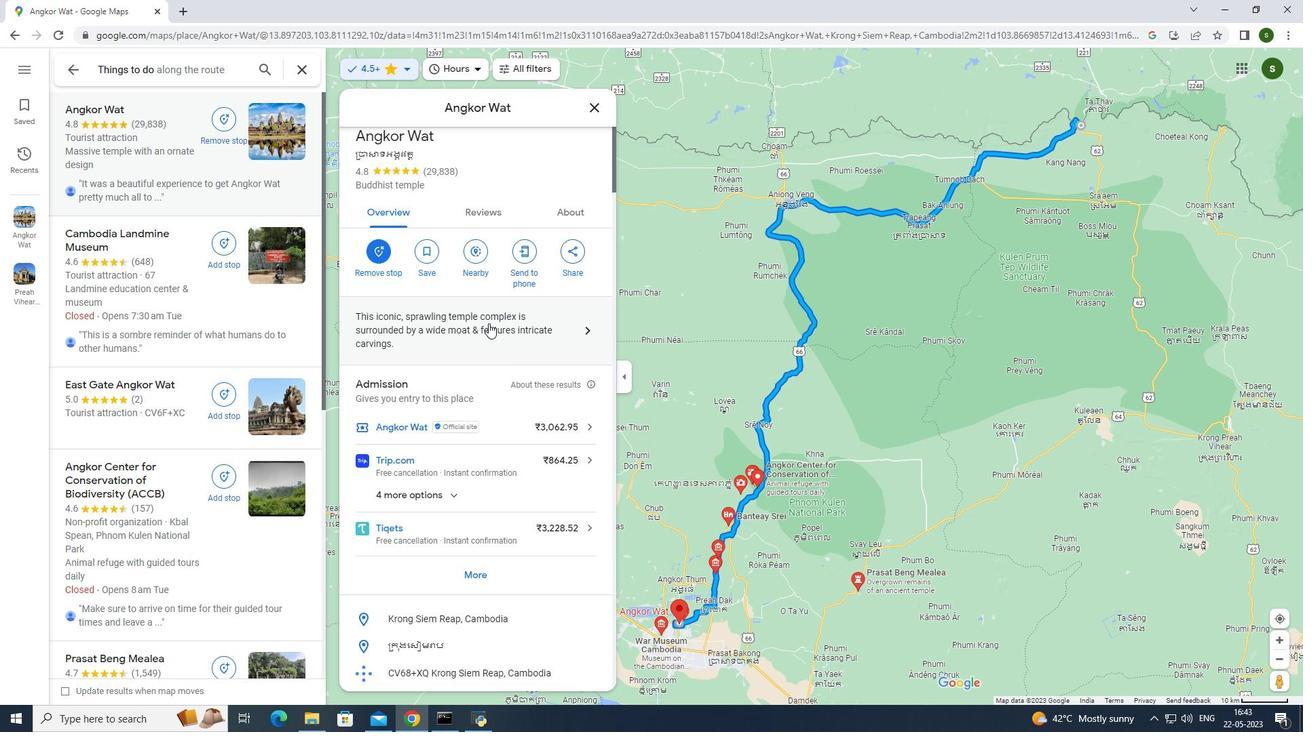 
Action: Mouse moved to (490, 252)
Screenshot: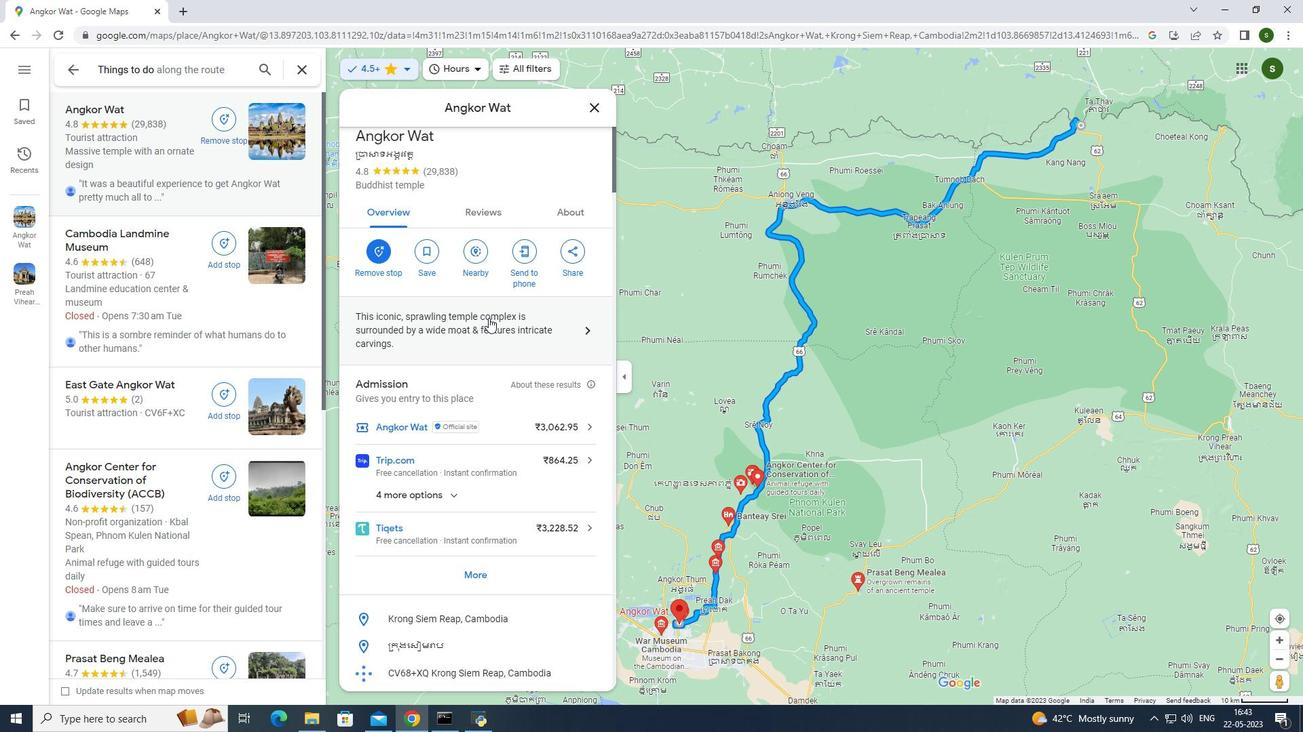 
Action: Mouse scrolled (490, 251) with delta (0, 0)
Screenshot: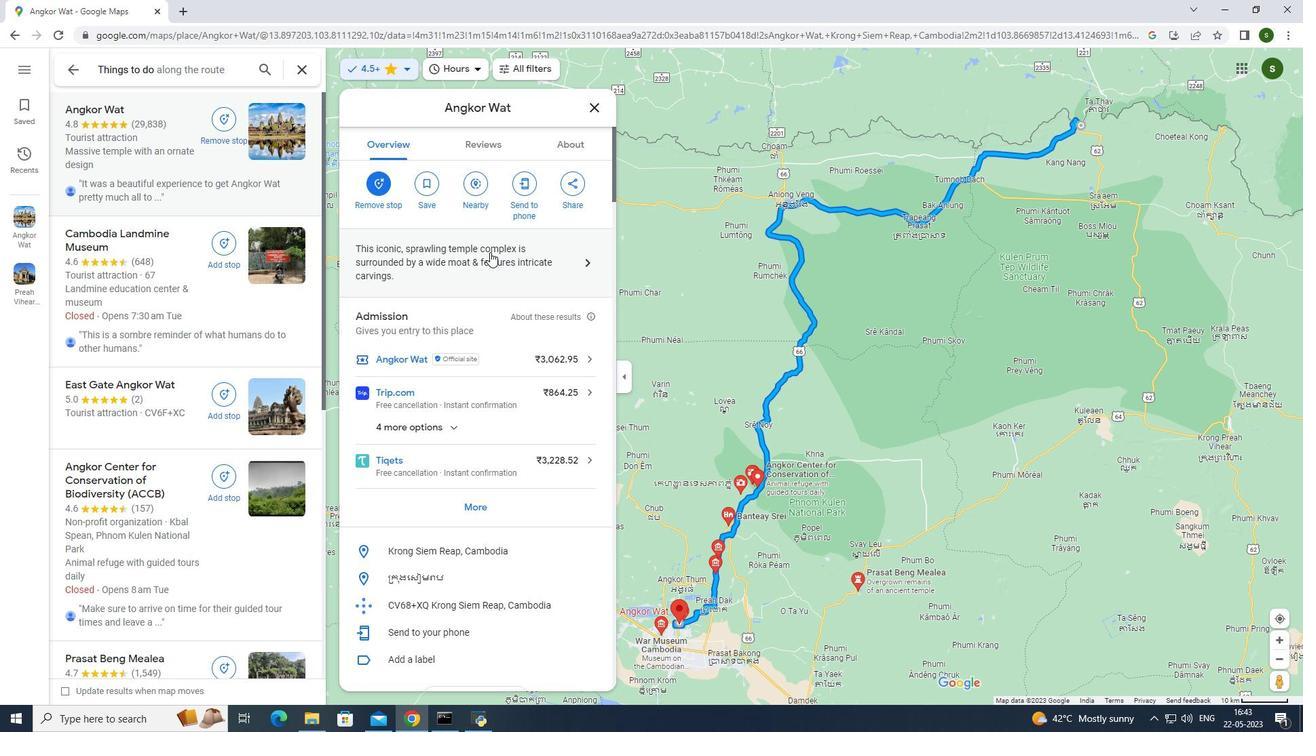 
Action: Mouse moved to (492, 249)
Screenshot: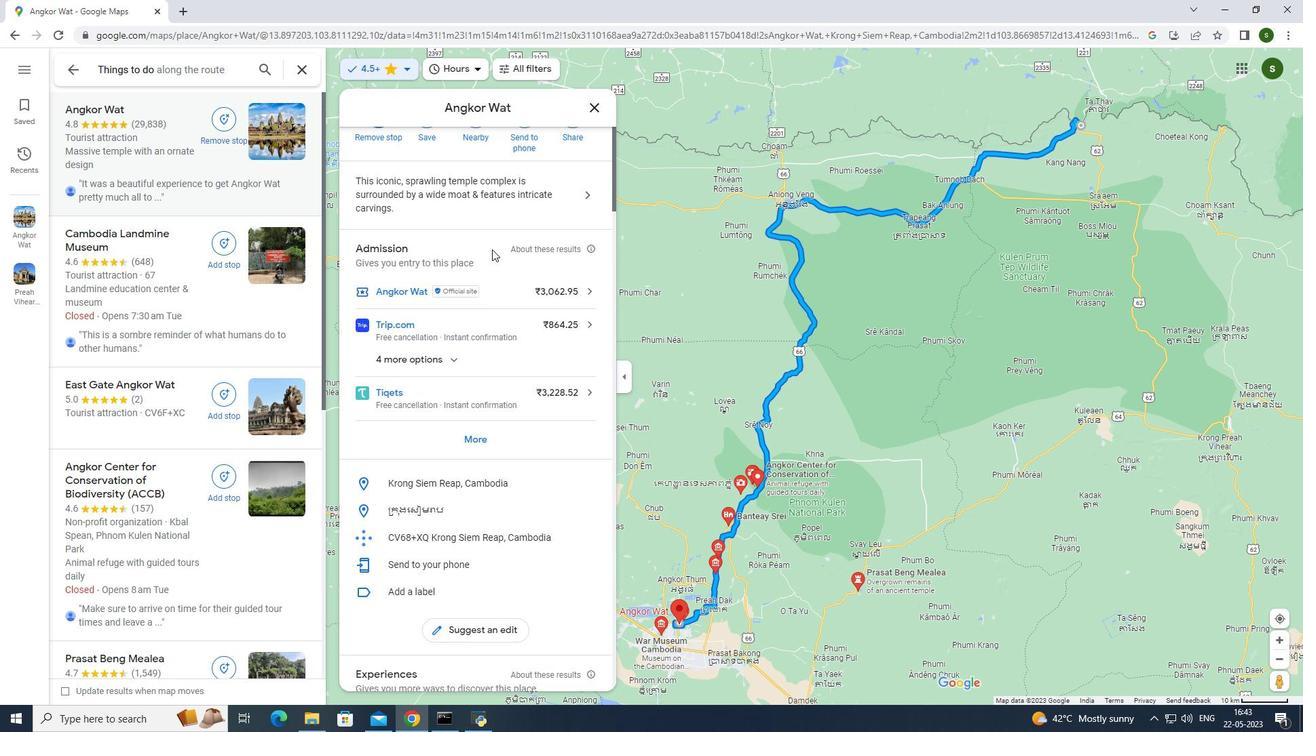 
Action: Mouse scrolled (492, 249) with delta (0, 0)
Screenshot: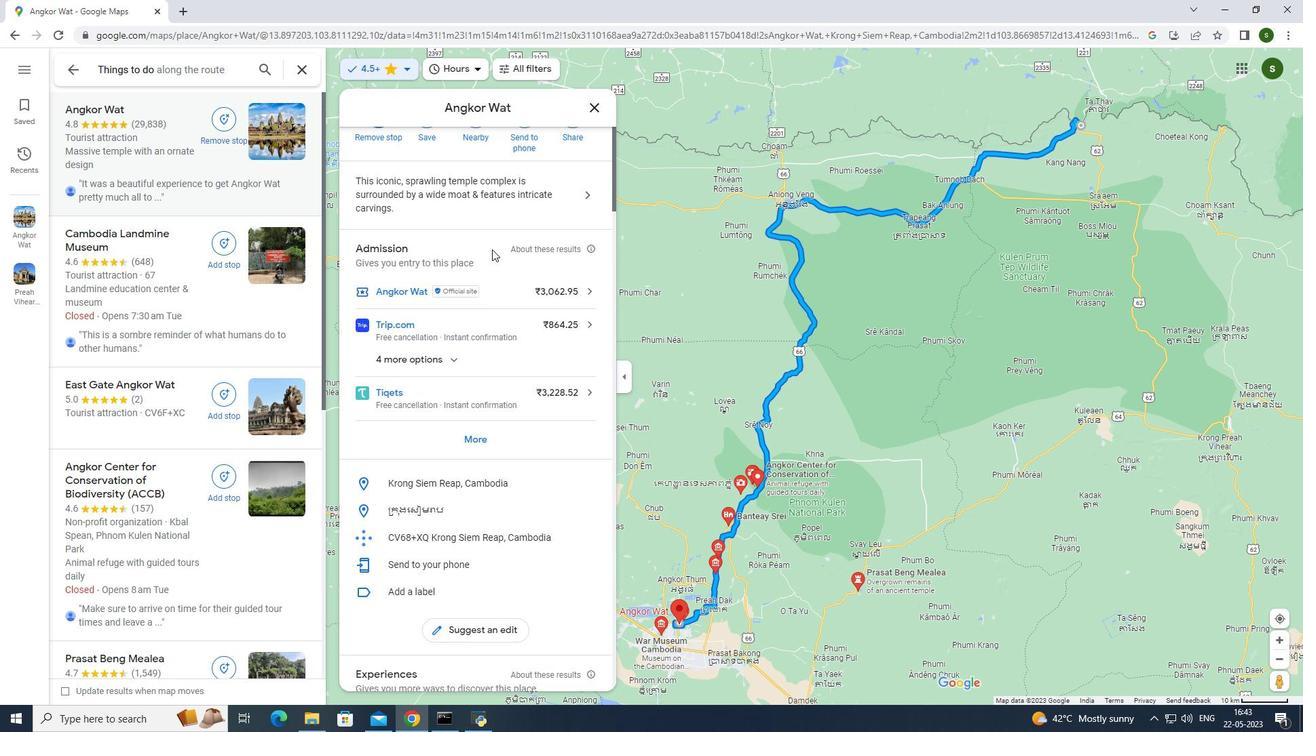 
Action: Mouse scrolled (492, 249) with delta (0, 0)
Screenshot: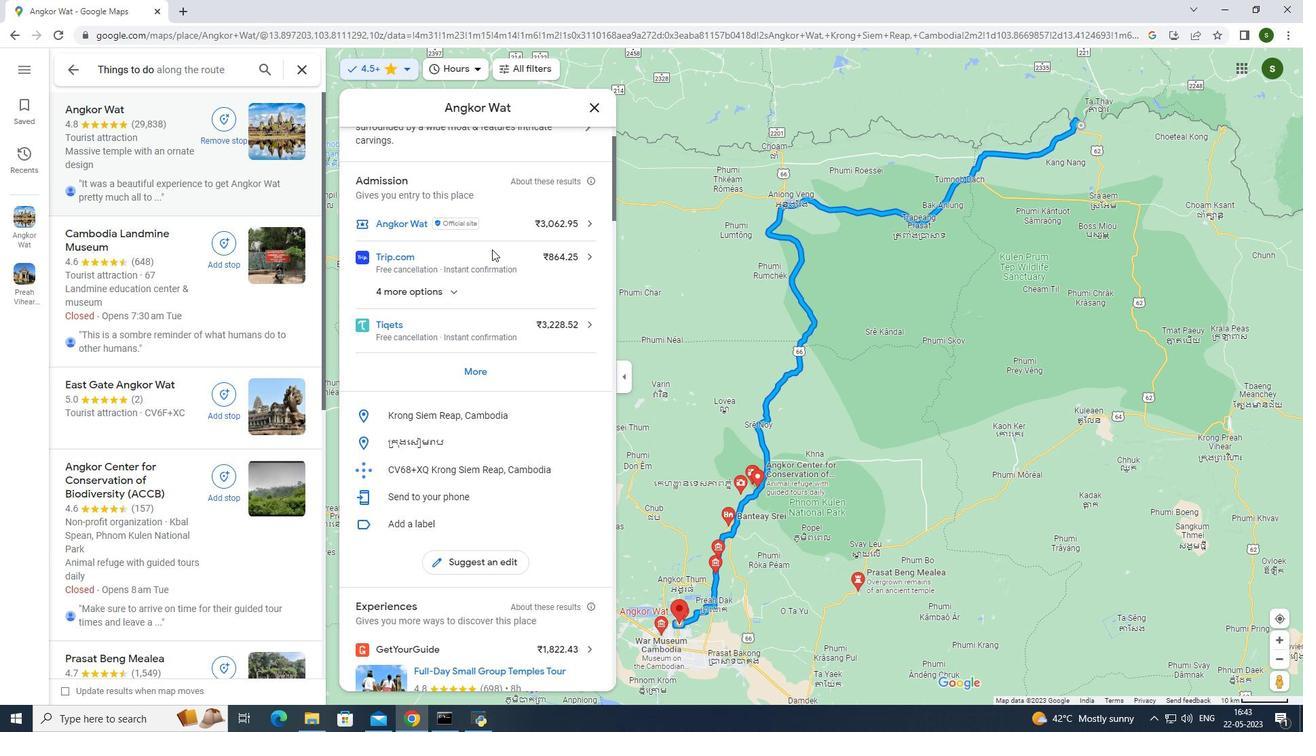 
Action: Mouse scrolled (492, 249) with delta (0, 0)
Screenshot: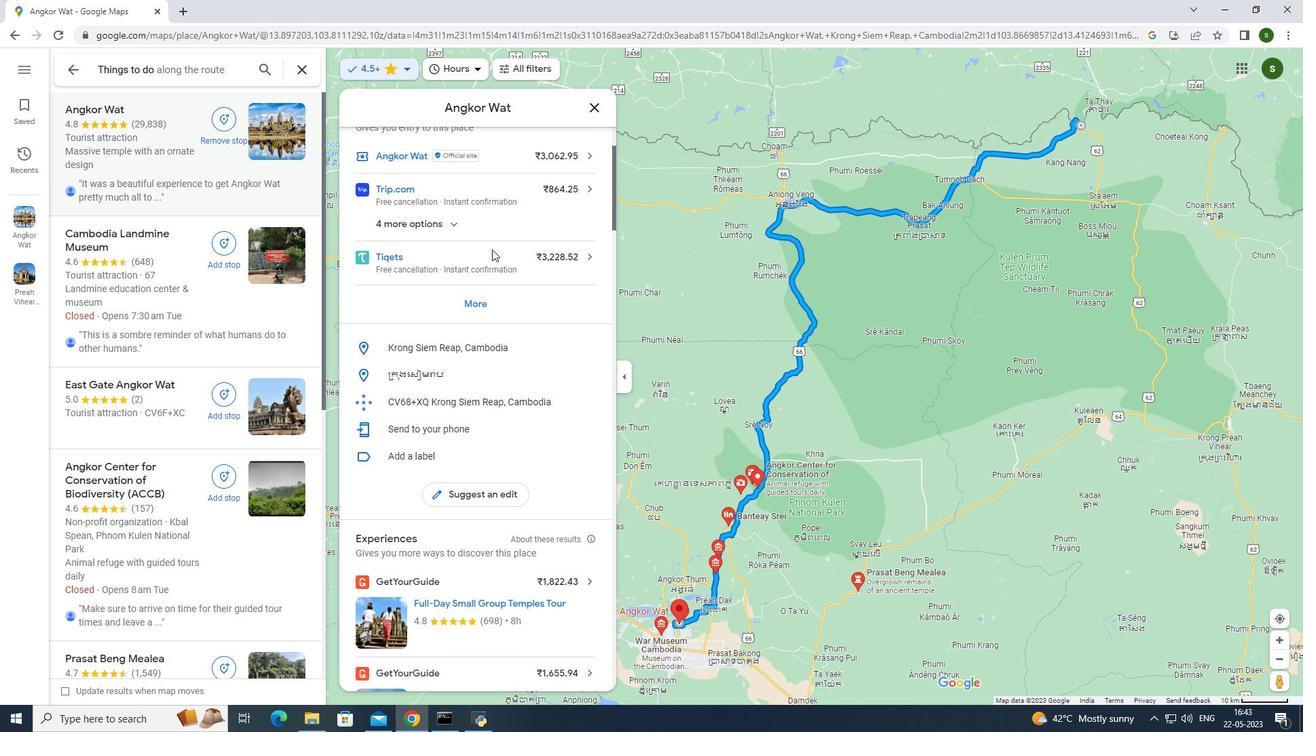 
Action: Mouse moved to (492, 247)
Screenshot: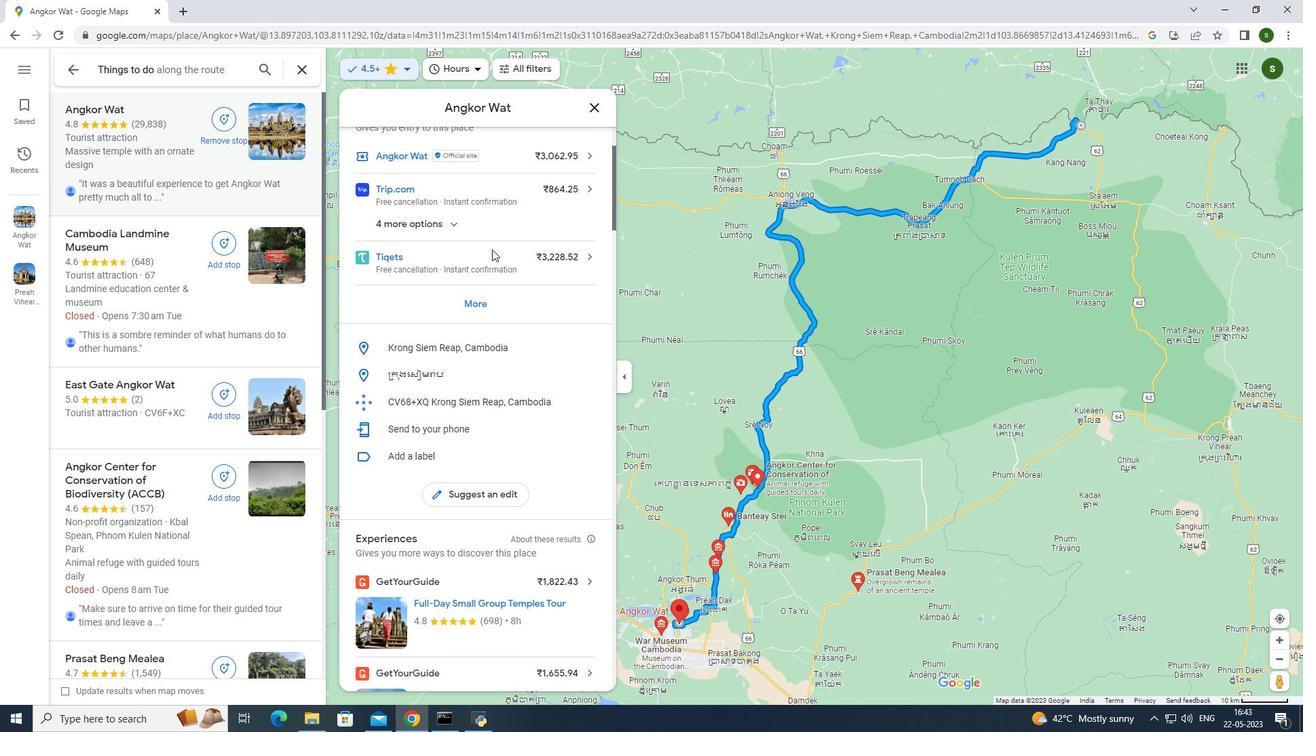 
Action: Mouse scrolled (492, 247) with delta (0, 0)
Screenshot: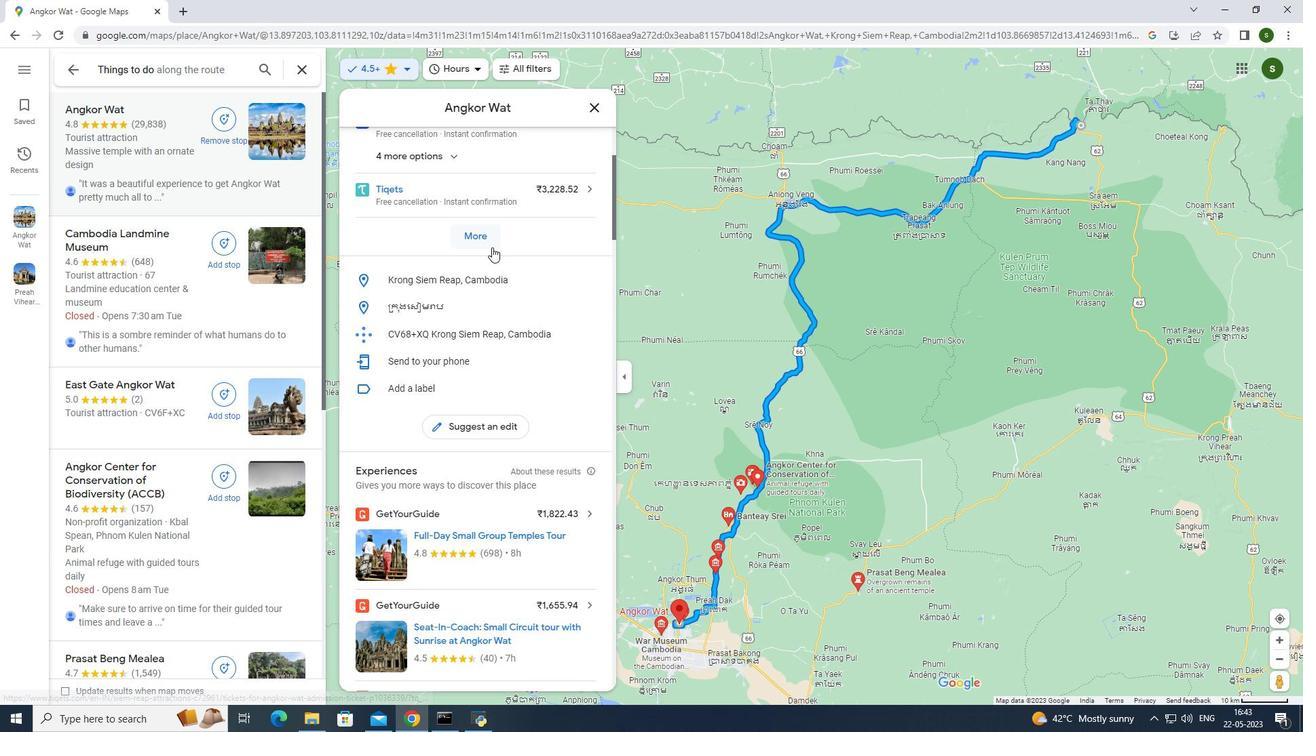 
Action: Mouse scrolled (492, 247) with delta (0, 0)
Screenshot: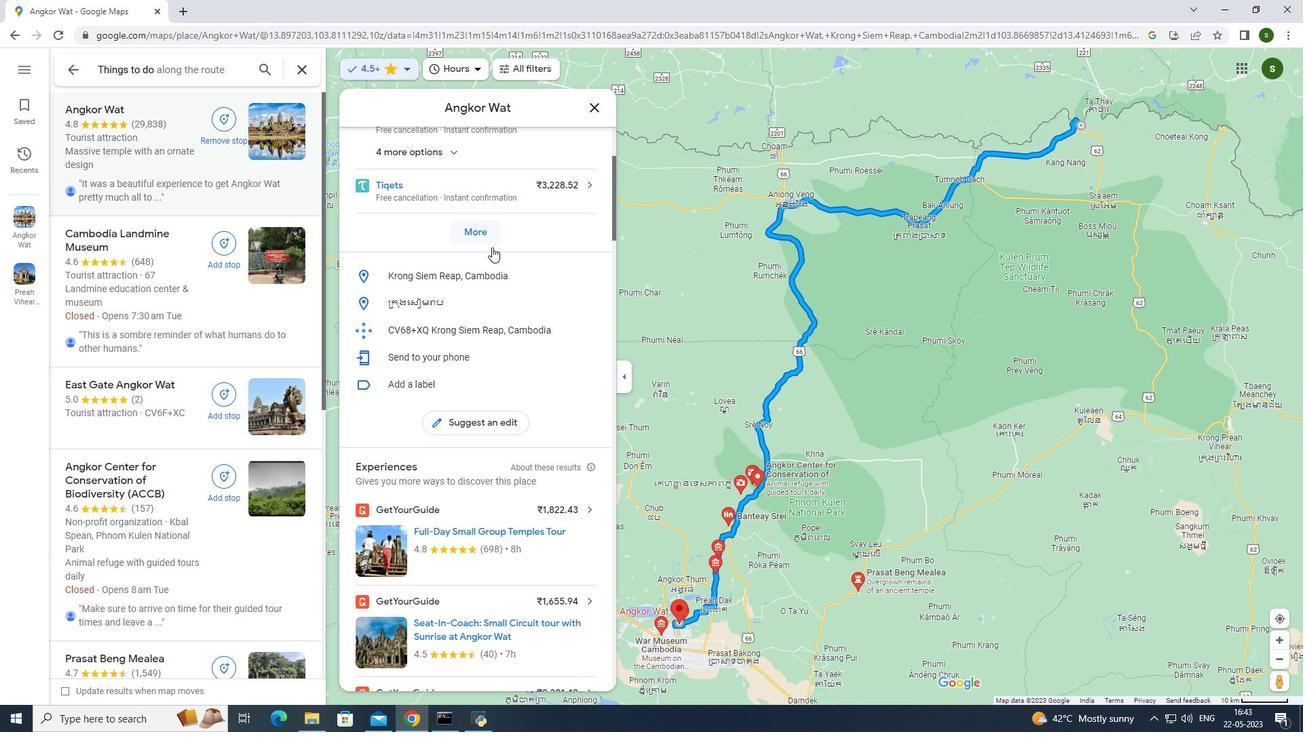 
Action: Mouse scrolled (492, 247) with delta (0, 0)
Screenshot: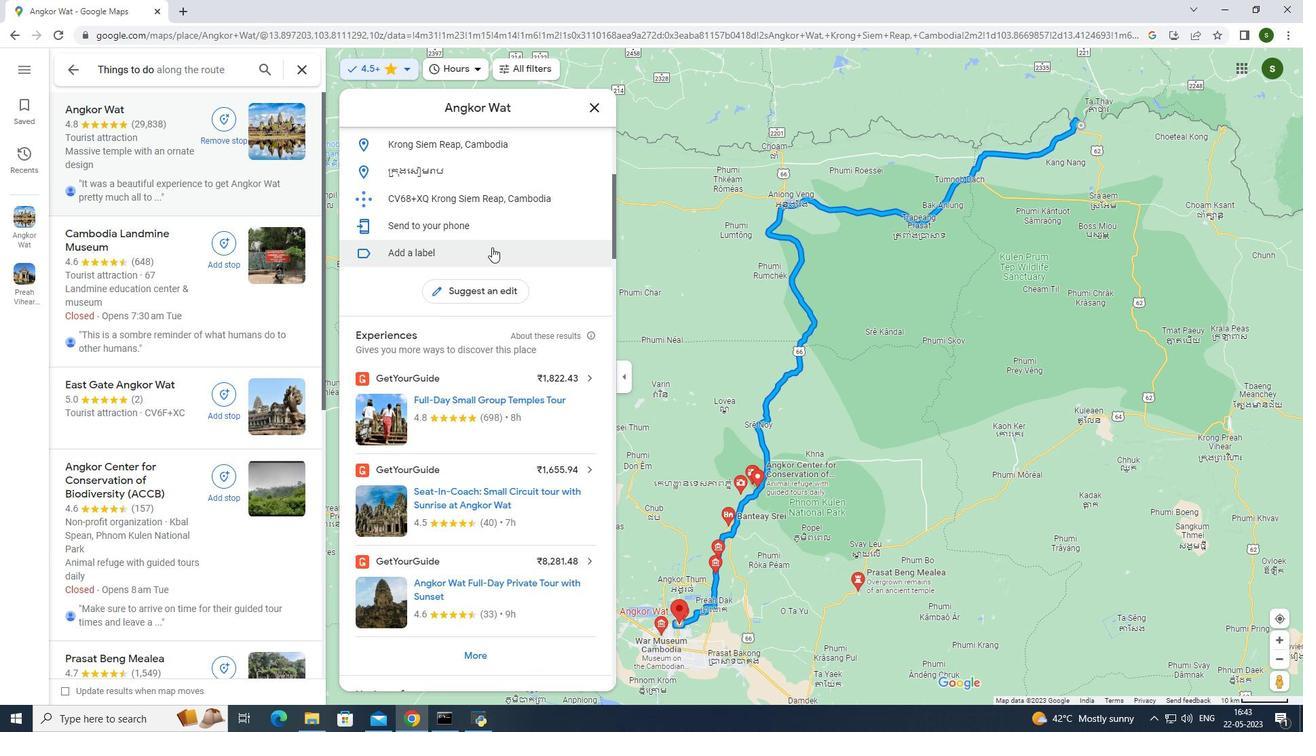 
Action: Mouse scrolled (492, 247) with delta (0, 0)
Screenshot: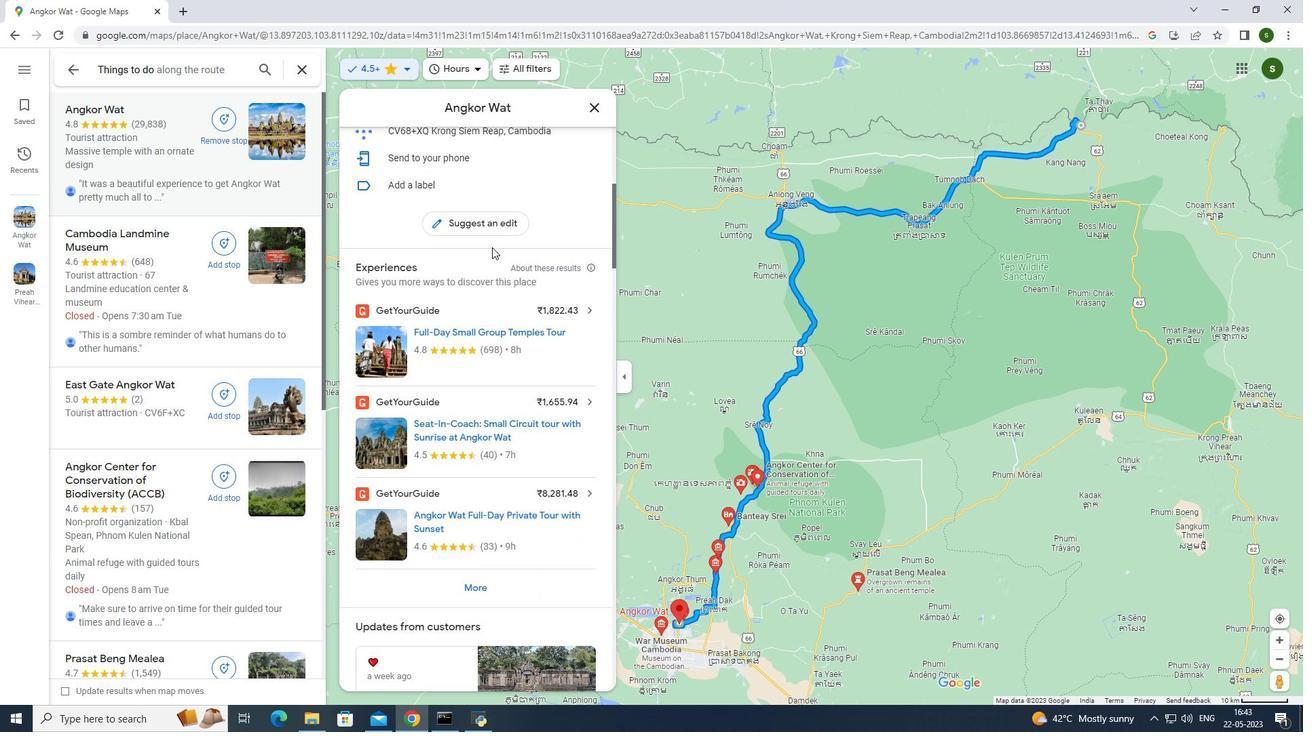 
Action: Mouse scrolled (492, 247) with delta (0, 0)
Screenshot: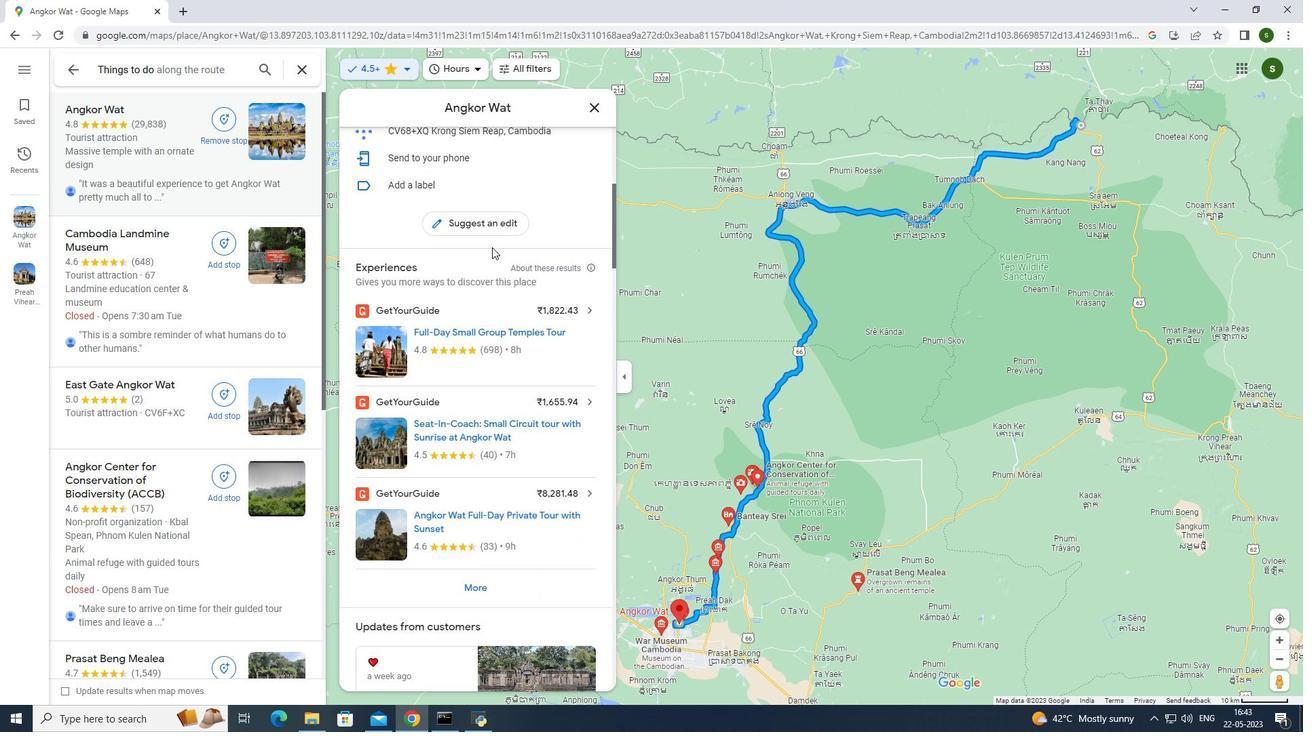 
Action: Mouse scrolled (492, 247) with delta (0, 0)
Screenshot: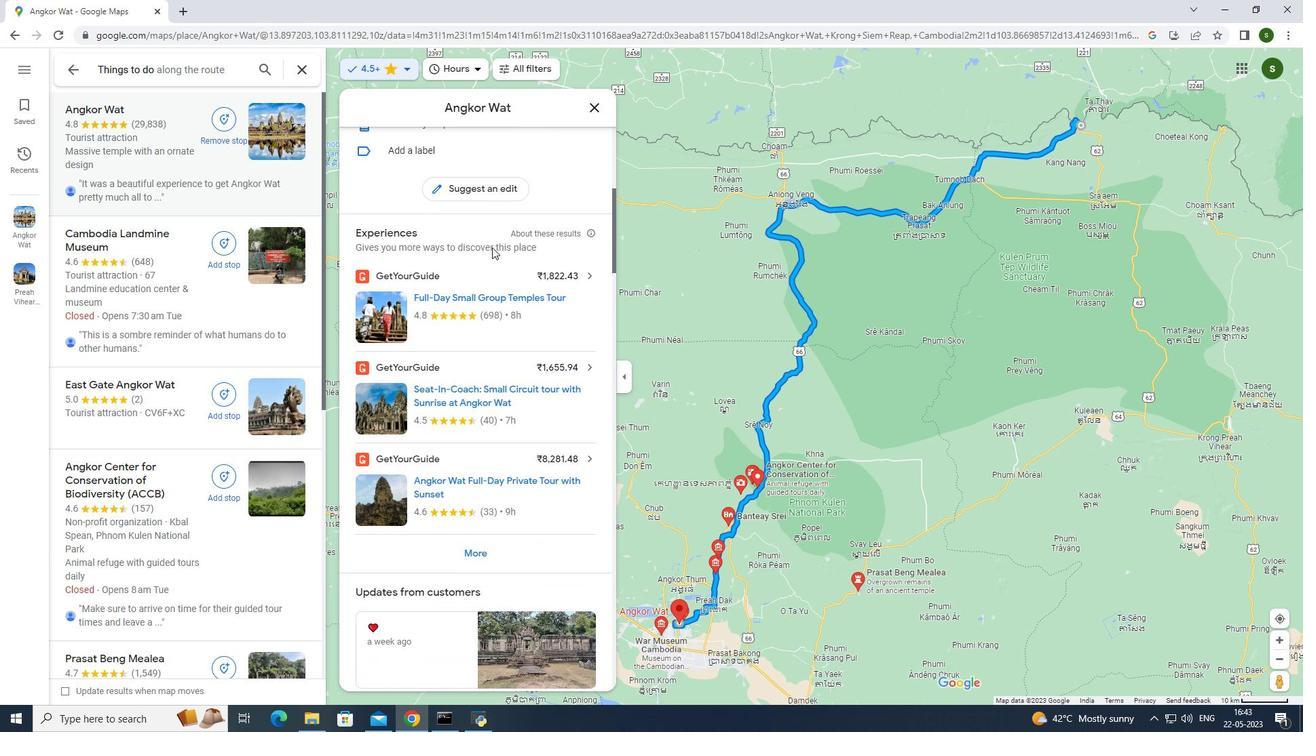 
Action: Mouse scrolled (492, 247) with delta (0, 0)
Screenshot: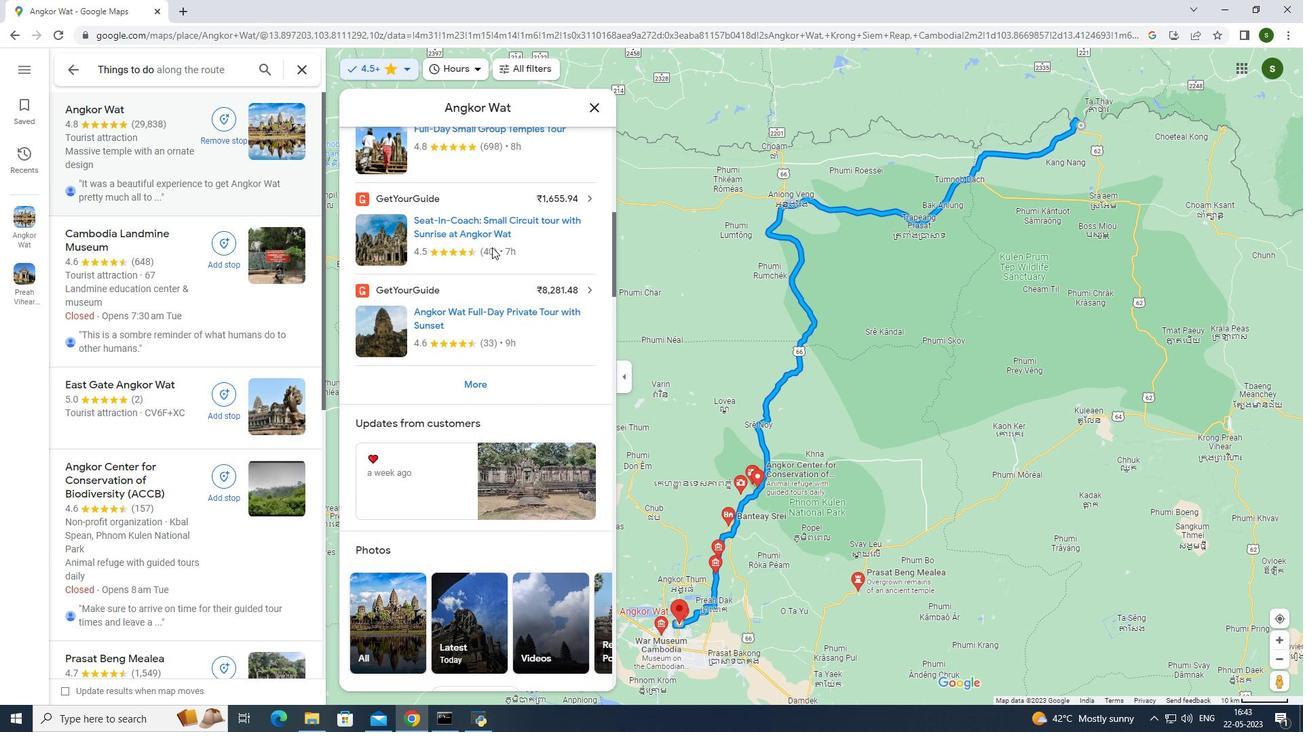
Action: Mouse scrolled (492, 247) with delta (0, 0)
Screenshot: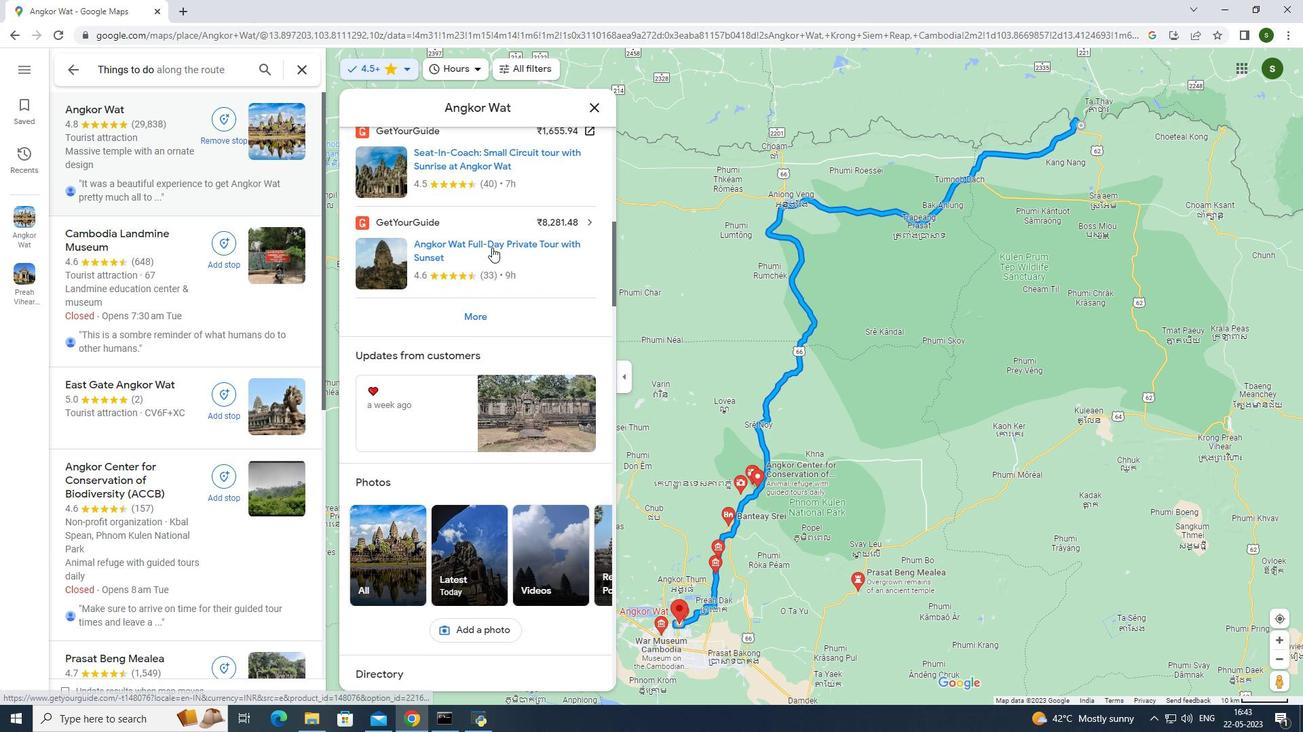 
Action: Mouse scrolled (492, 247) with delta (0, 0)
Screenshot: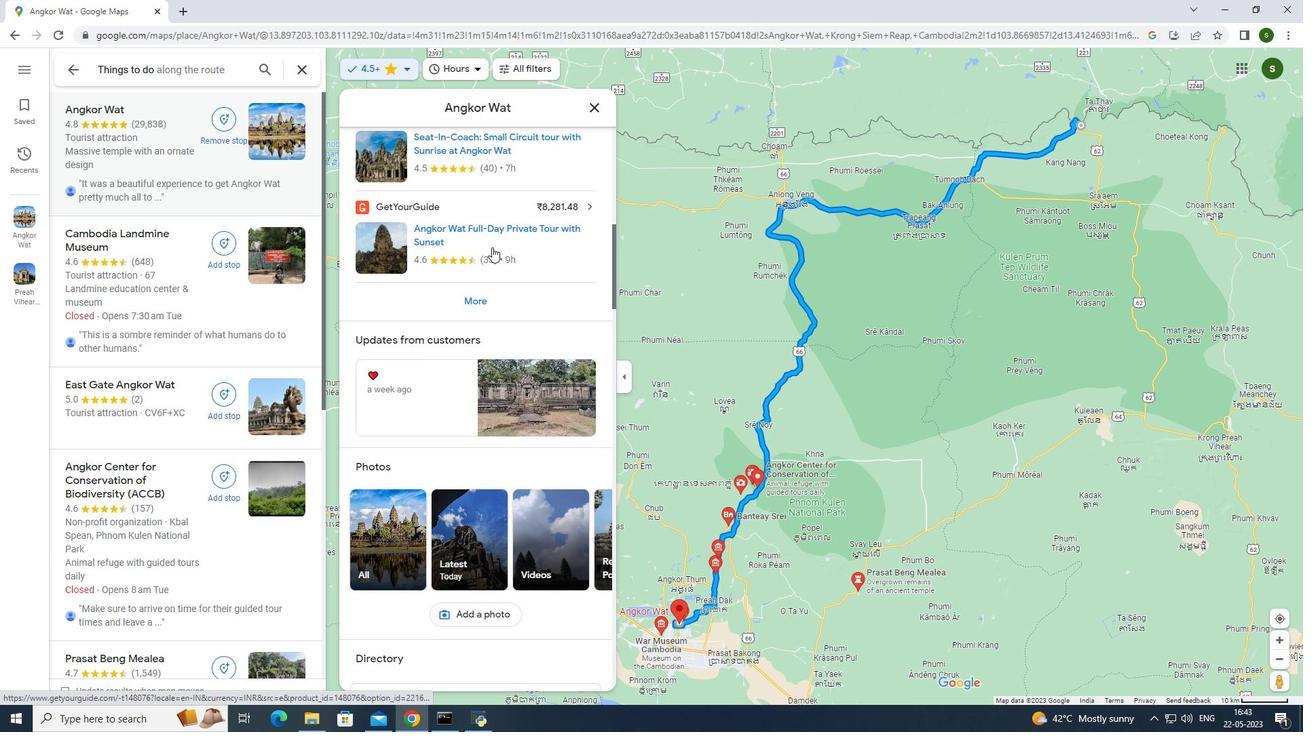 
Action: Mouse scrolled (492, 247) with delta (0, 0)
Screenshot: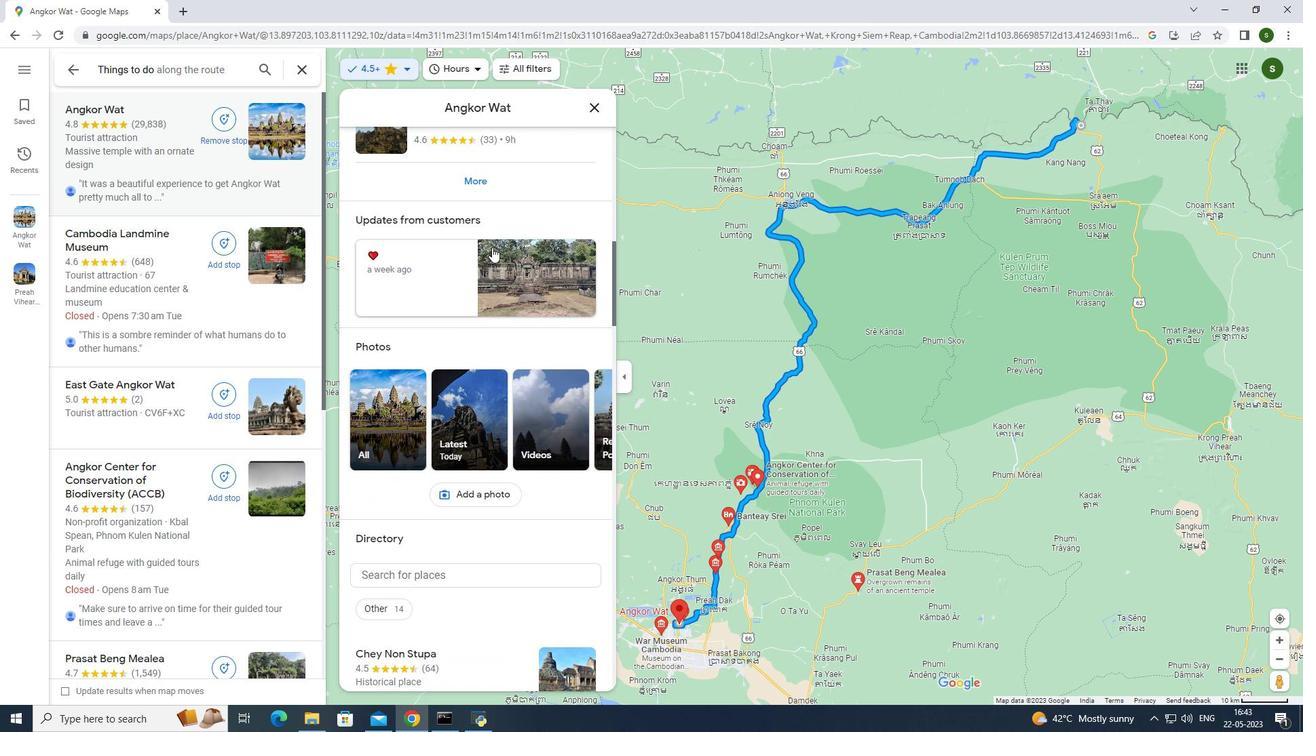 
Action: Mouse moved to (370, 350)
Screenshot: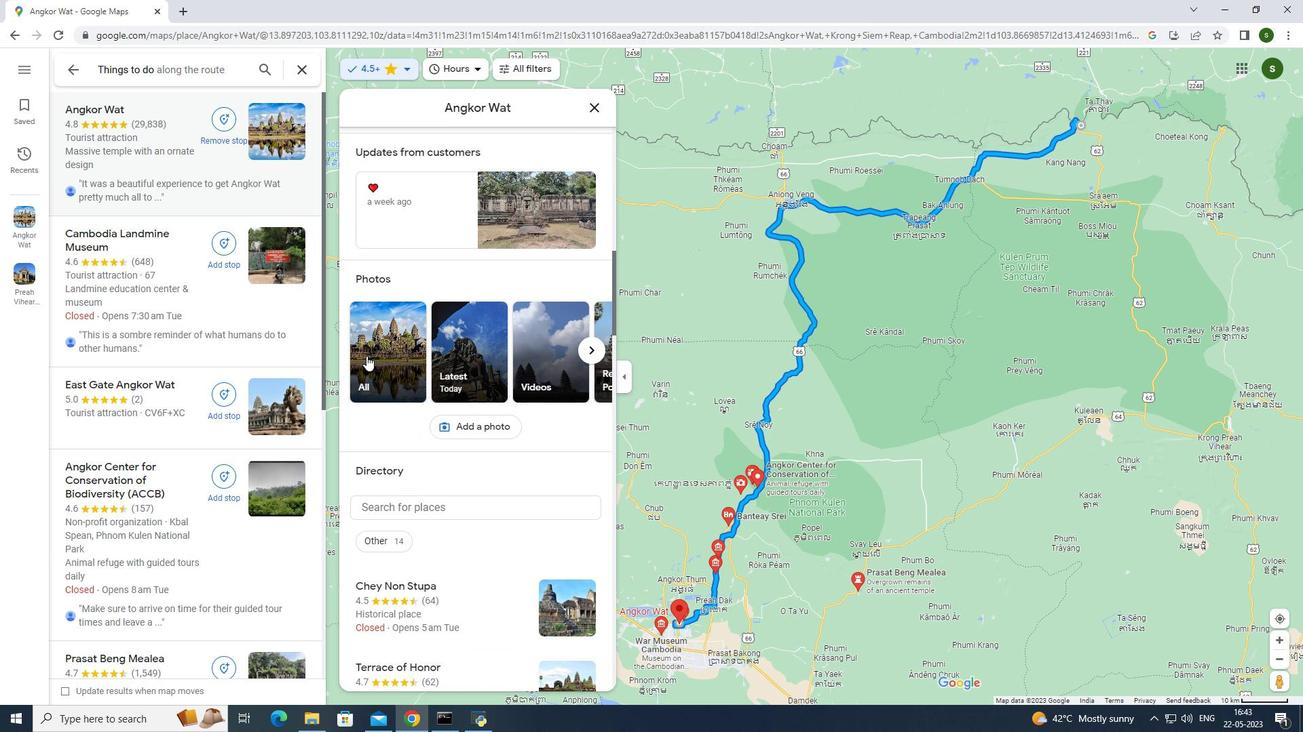 
Action: Mouse pressed left at (370, 350)
Screenshot: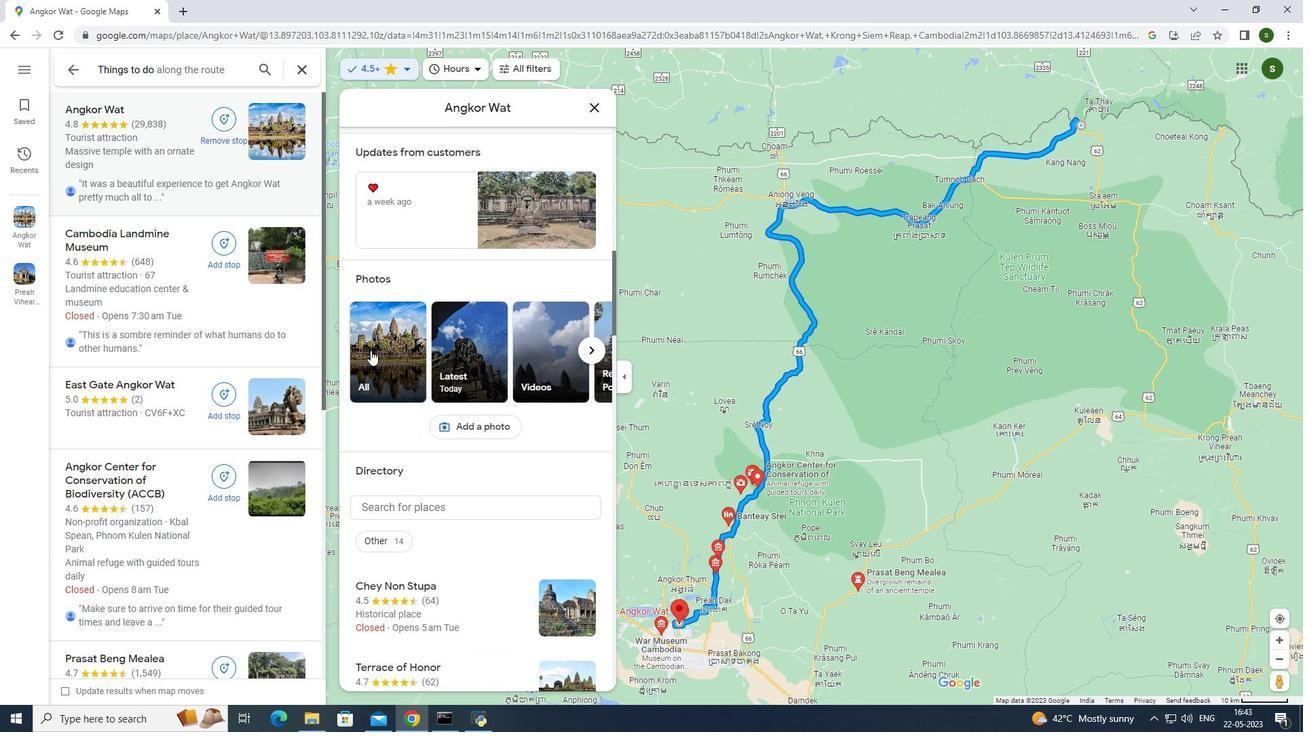 
Action: Mouse moved to (831, 603)
Screenshot: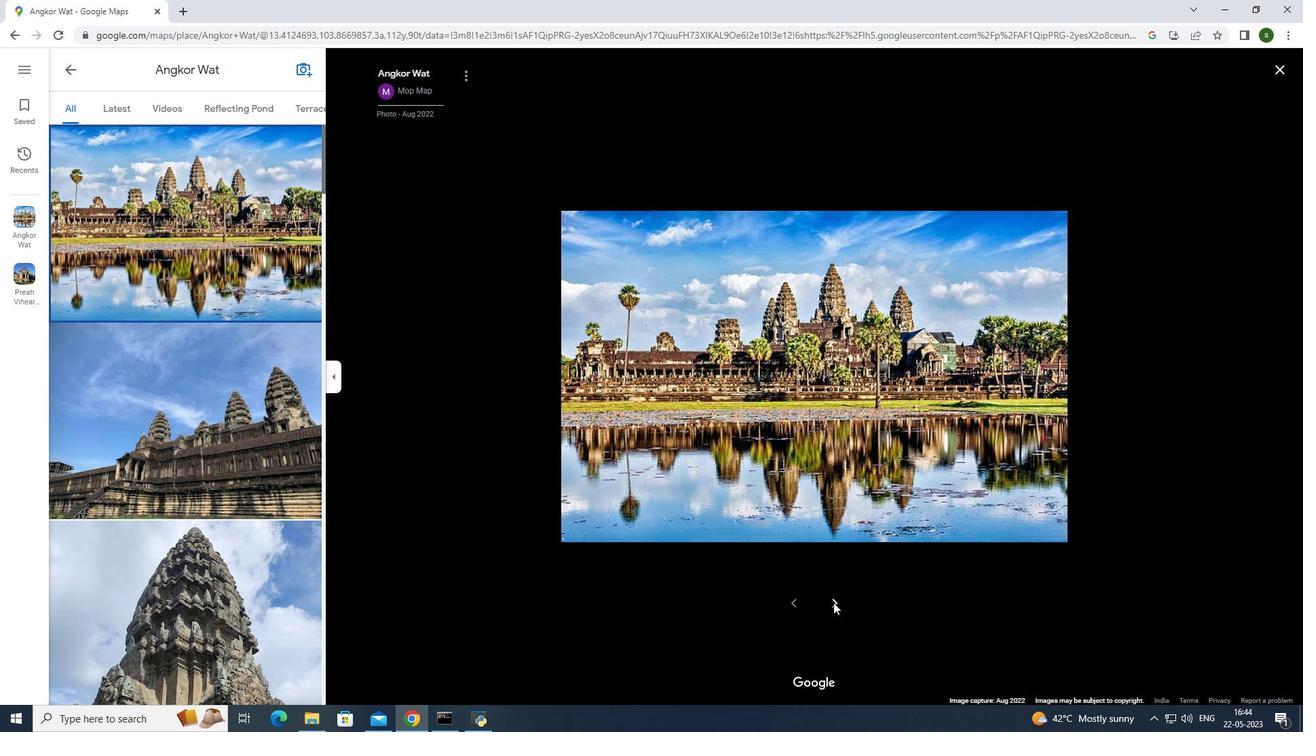 
Action: Mouse pressed left at (831, 603)
Screenshot: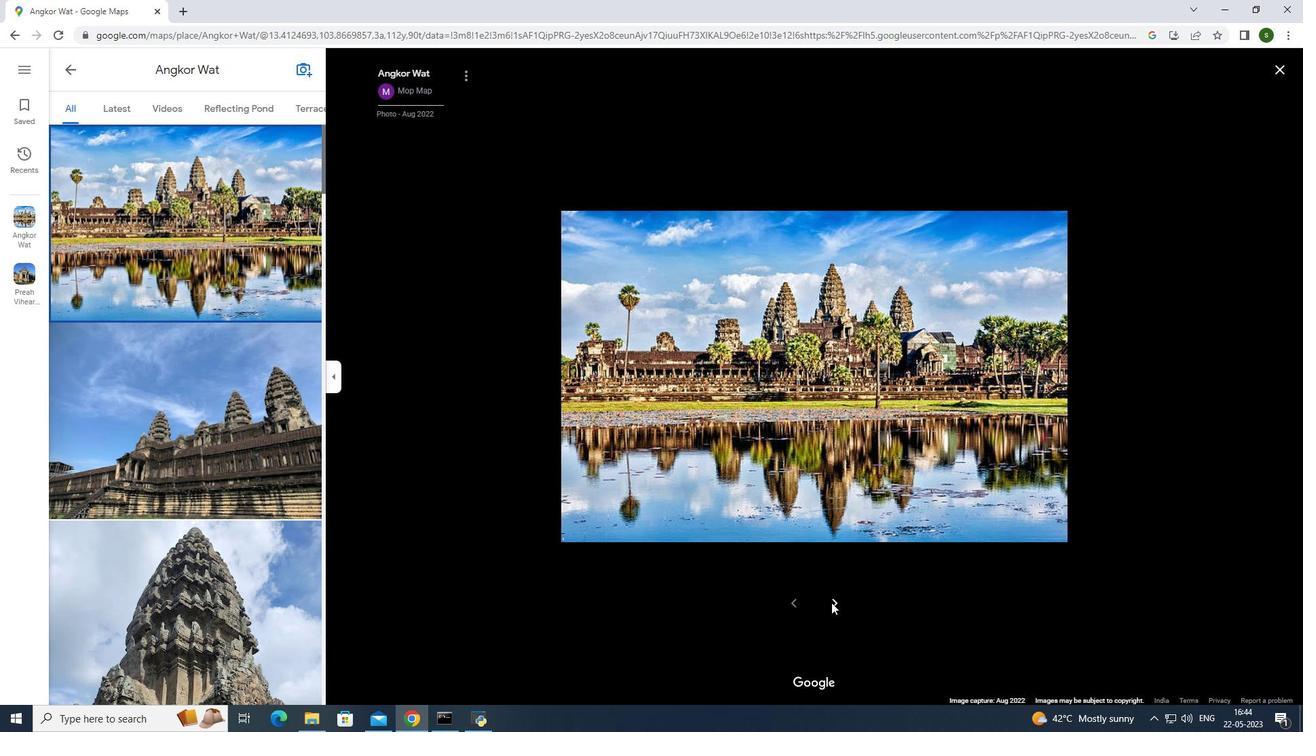 
Action: Mouse pressed left at (831, 603)
Screenshot: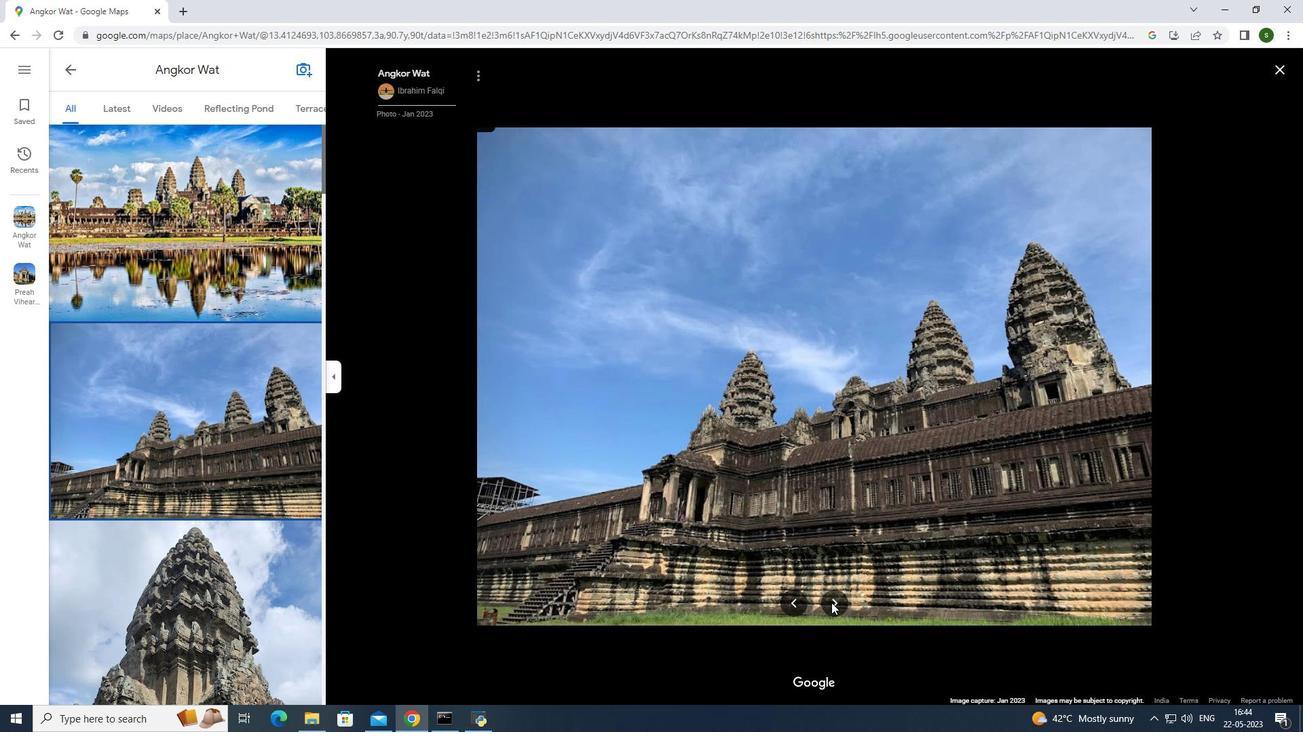 
Action: Mouse moved to (832, 599)
Screenshot: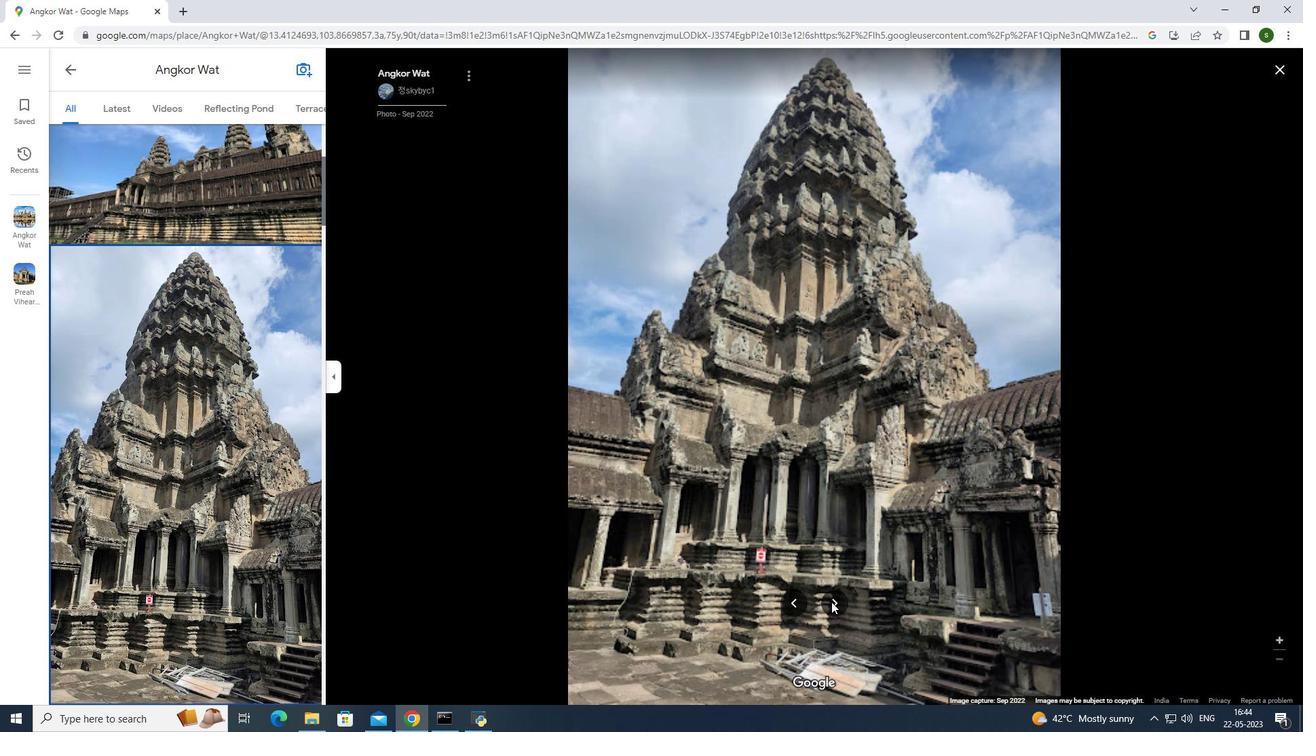 
Action: Mouse pressed left at (832, 599)
Screenshot: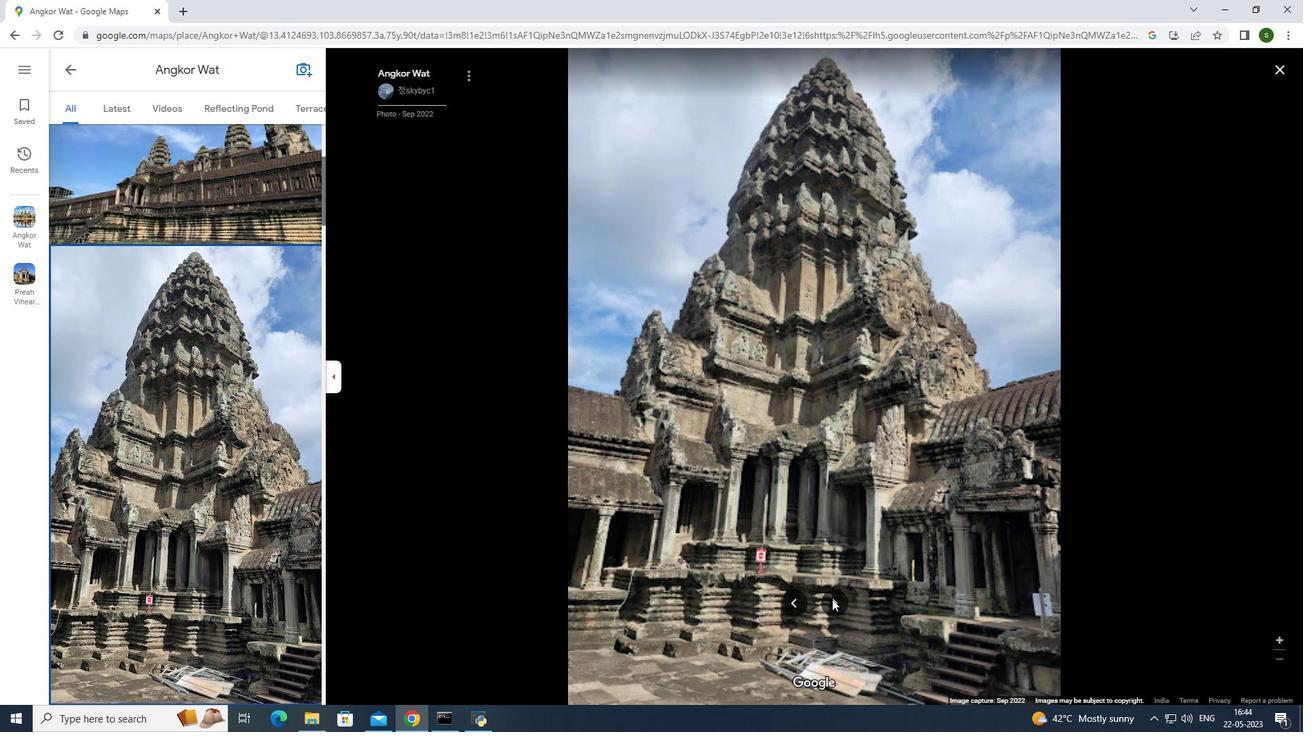 
Action: Mouse pressed left at (832, 599)
Screenshot: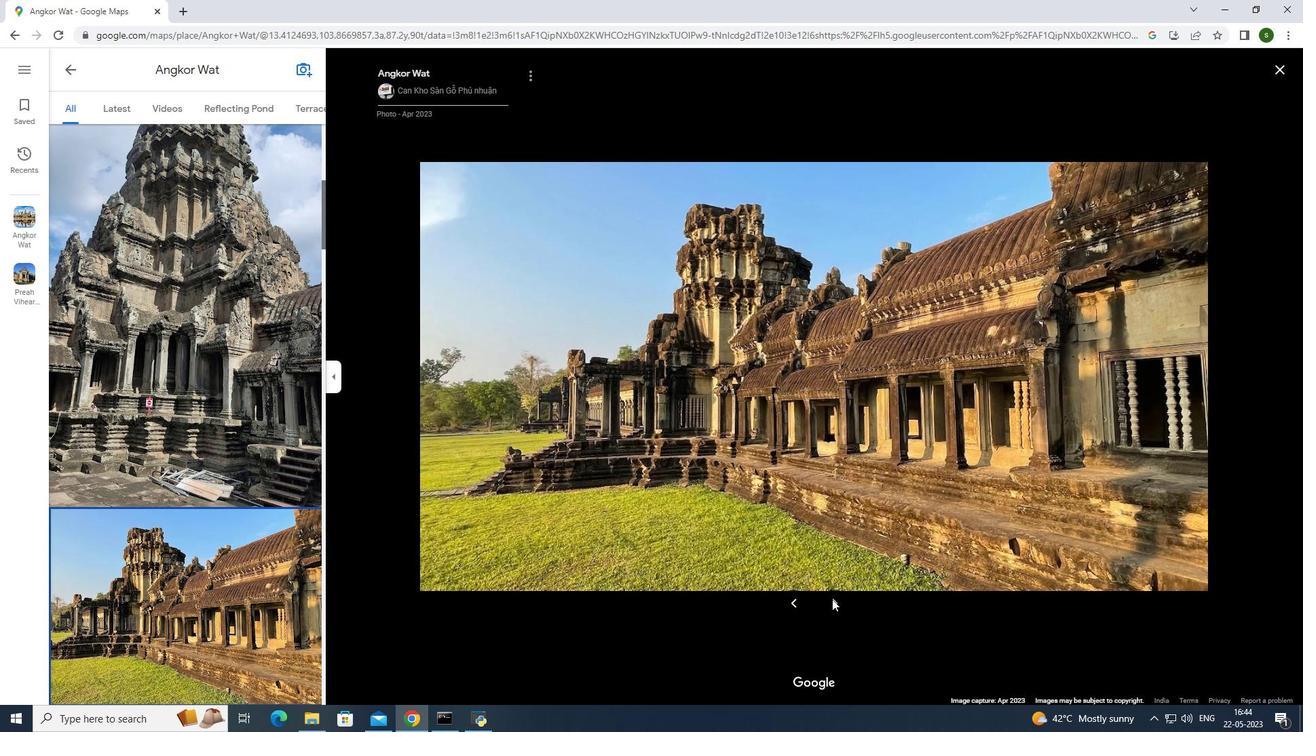 
Action: Mouse moved to (833, 608)
Screenshot: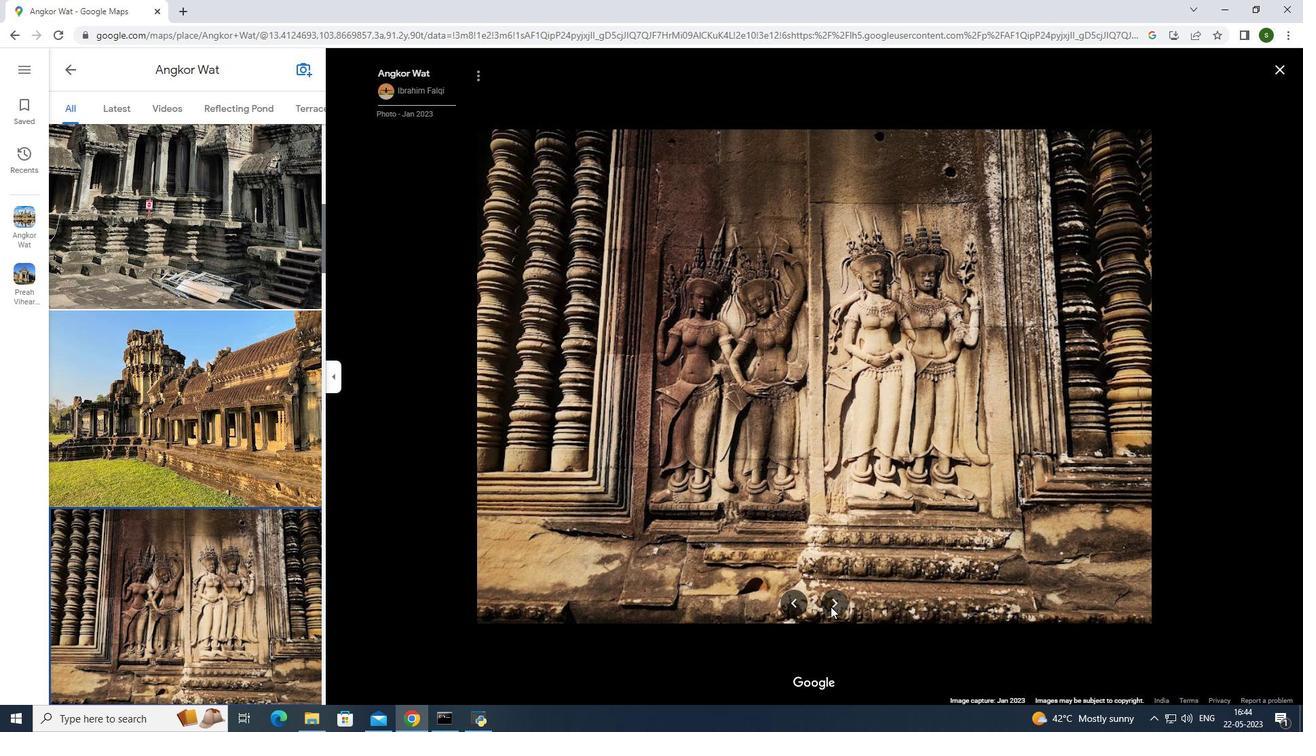 
Action: Mouse pressed left at (833, 608)
Screenshot: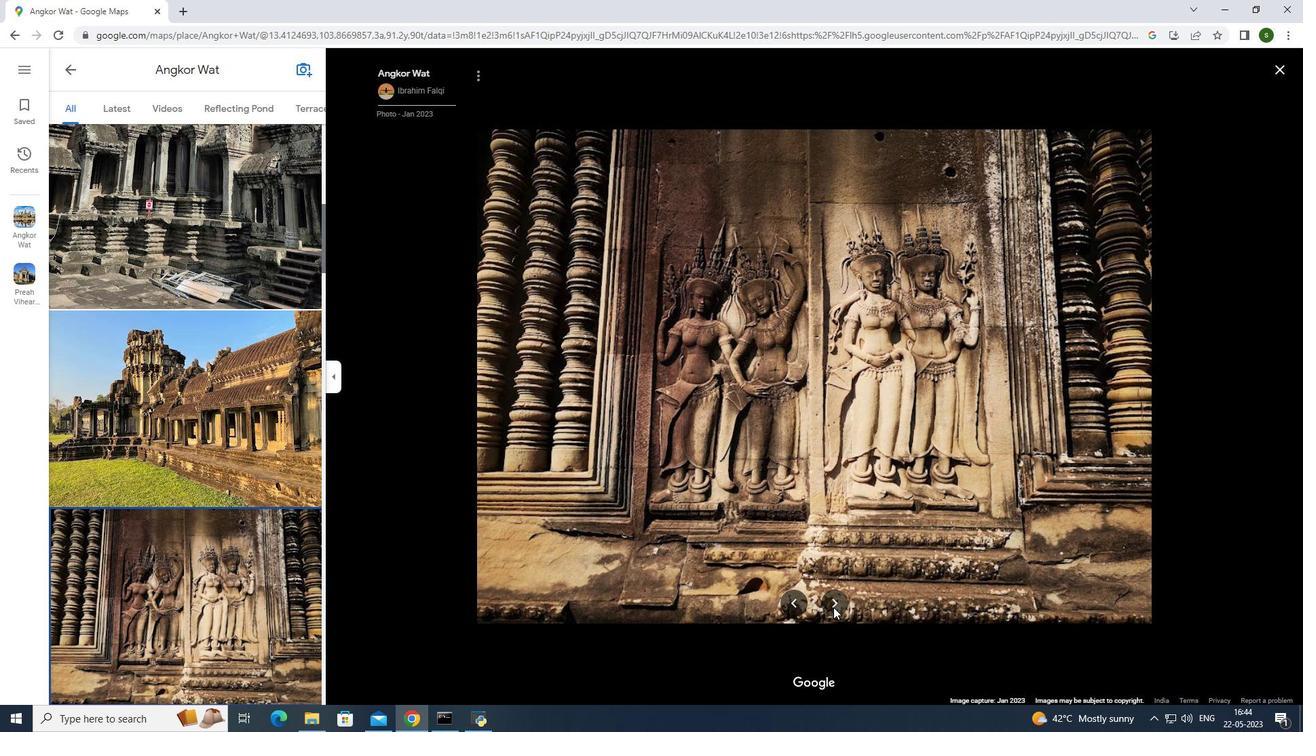 
Action: Mouse pressed left at (833, 608)
Screenshot: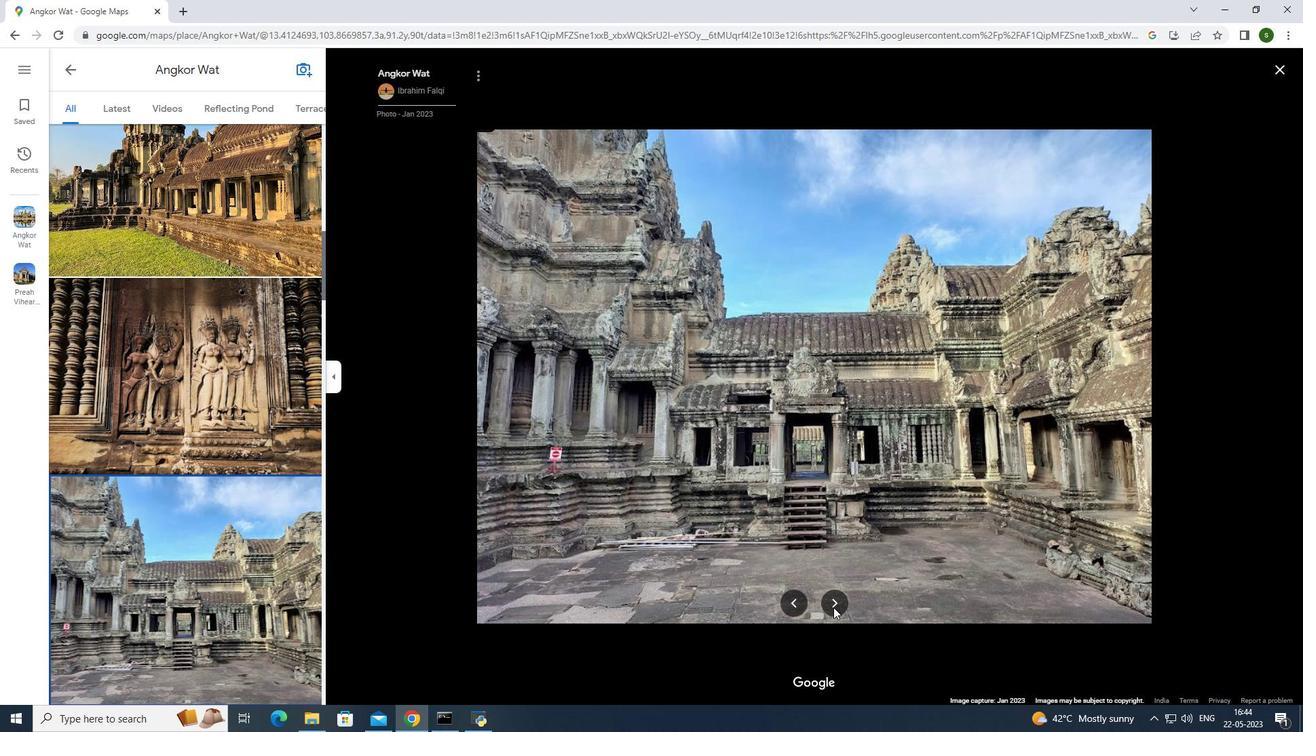 
Action: Mouse moved to (835, 607)
Screenshot: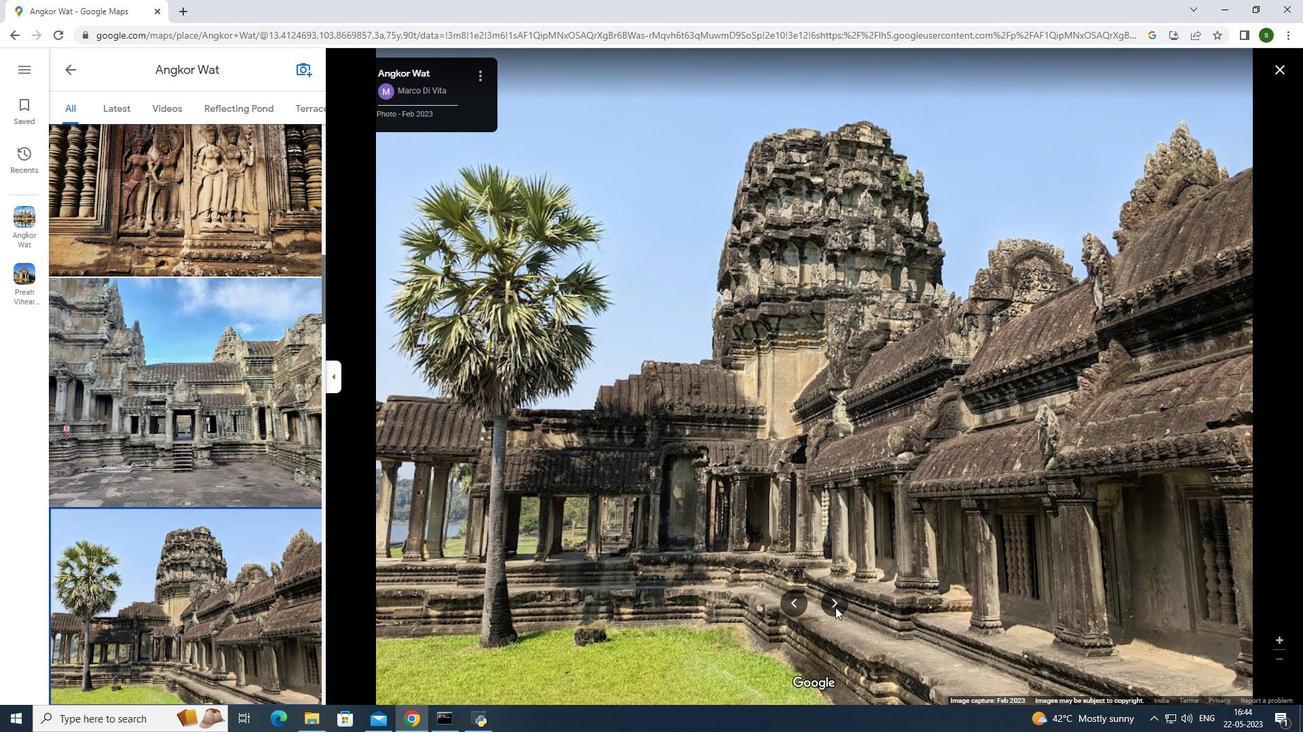 
Action: Mouse pressed left at (835, 607)
Screenshot: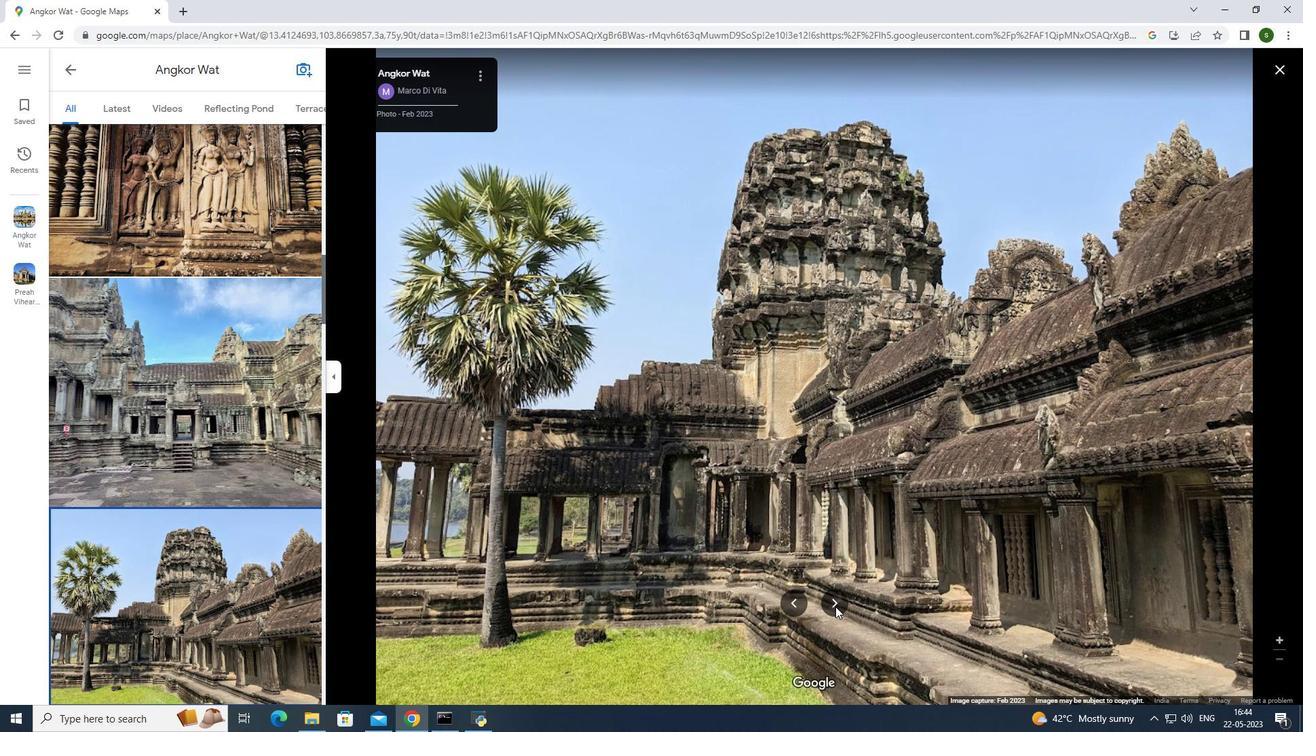 
Action: Mouse moved to (832, 607)
Screenshot: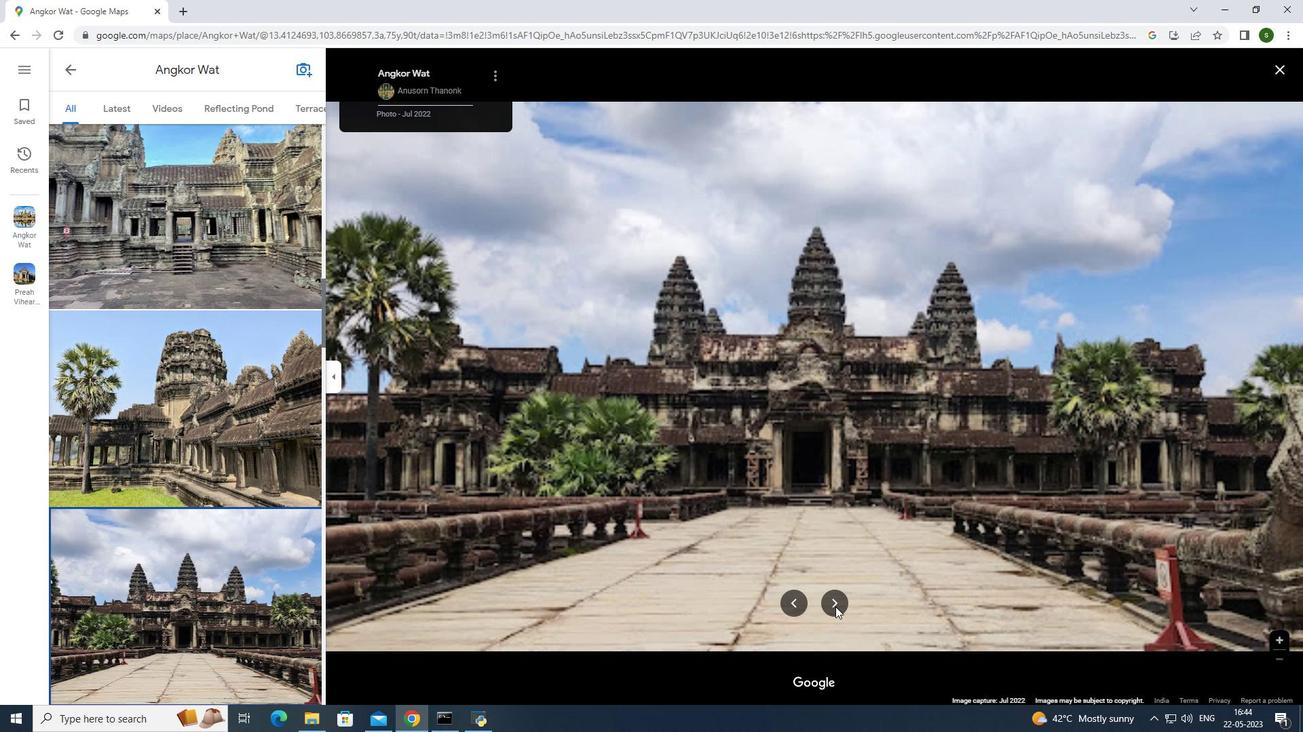 
Action: Mouse pressed left at (832, 607)
Screenshot: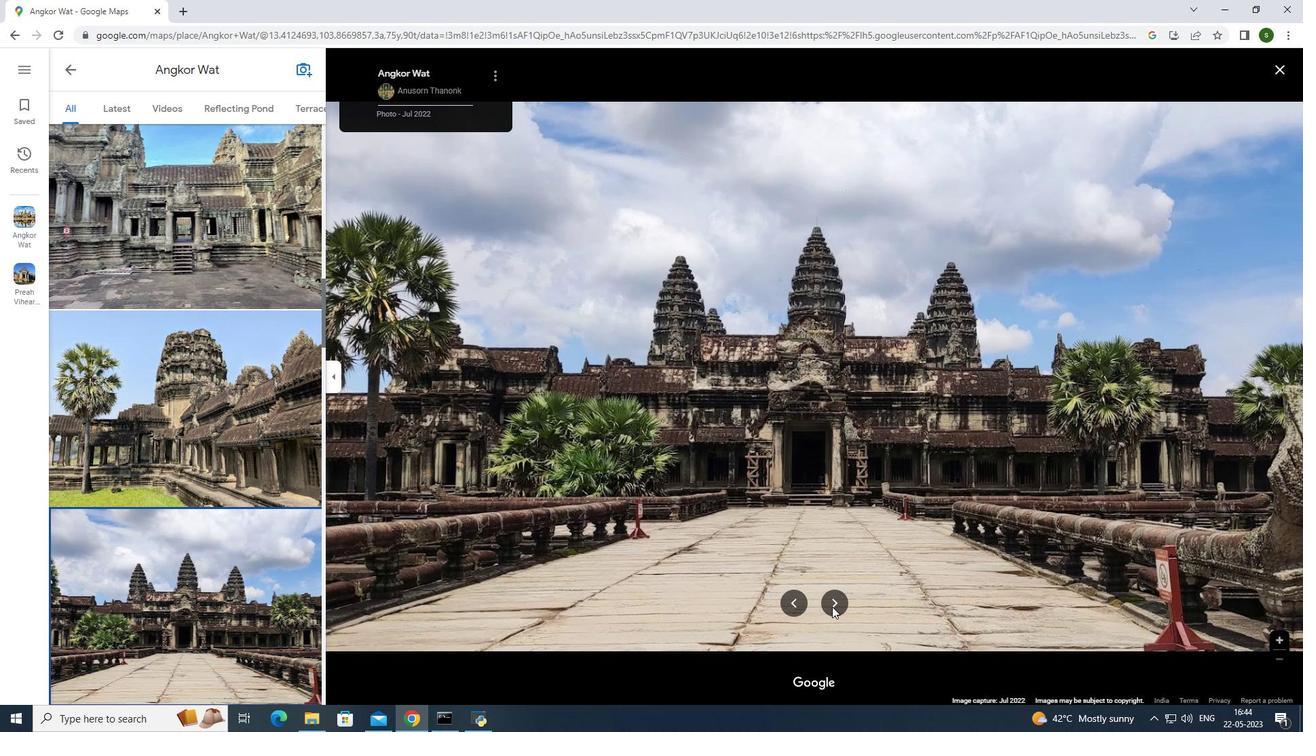
Action: Mouse pressed left at (832, 607)
Screenshot: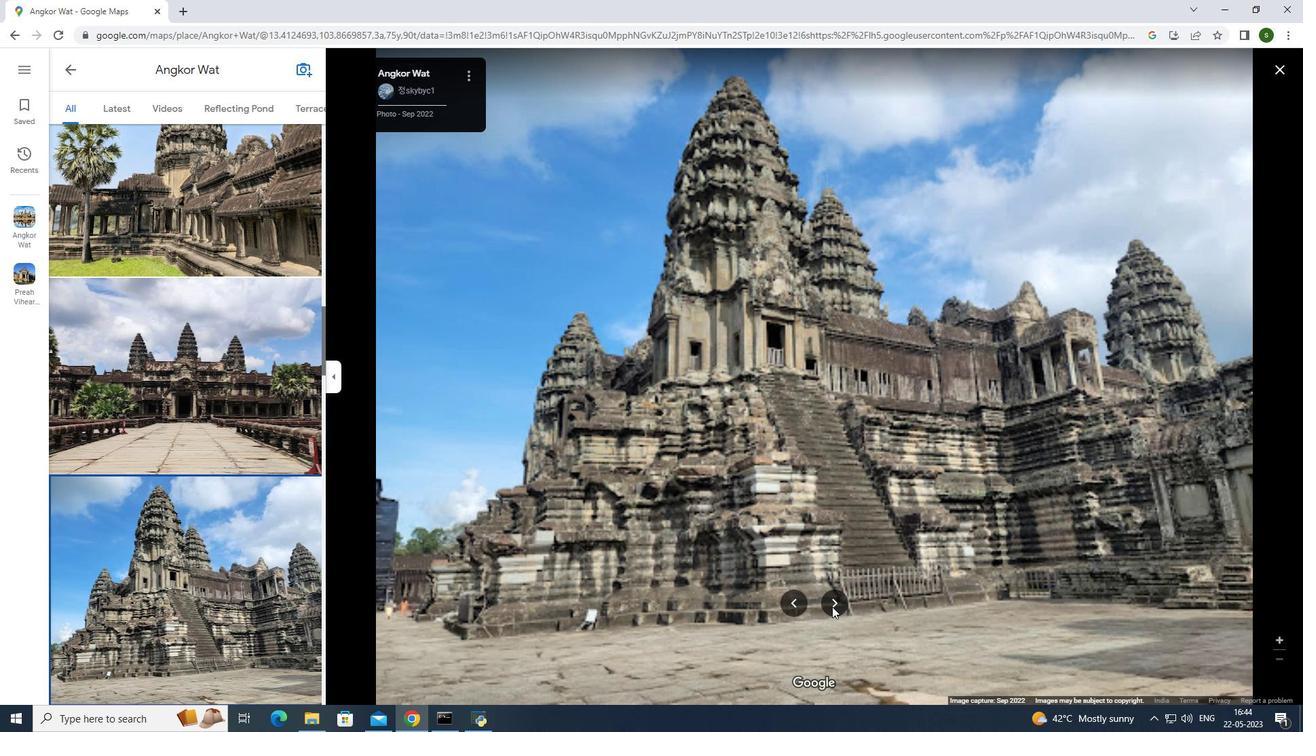 
Action: Mouse pressed left at (832, 607)
Screenshot: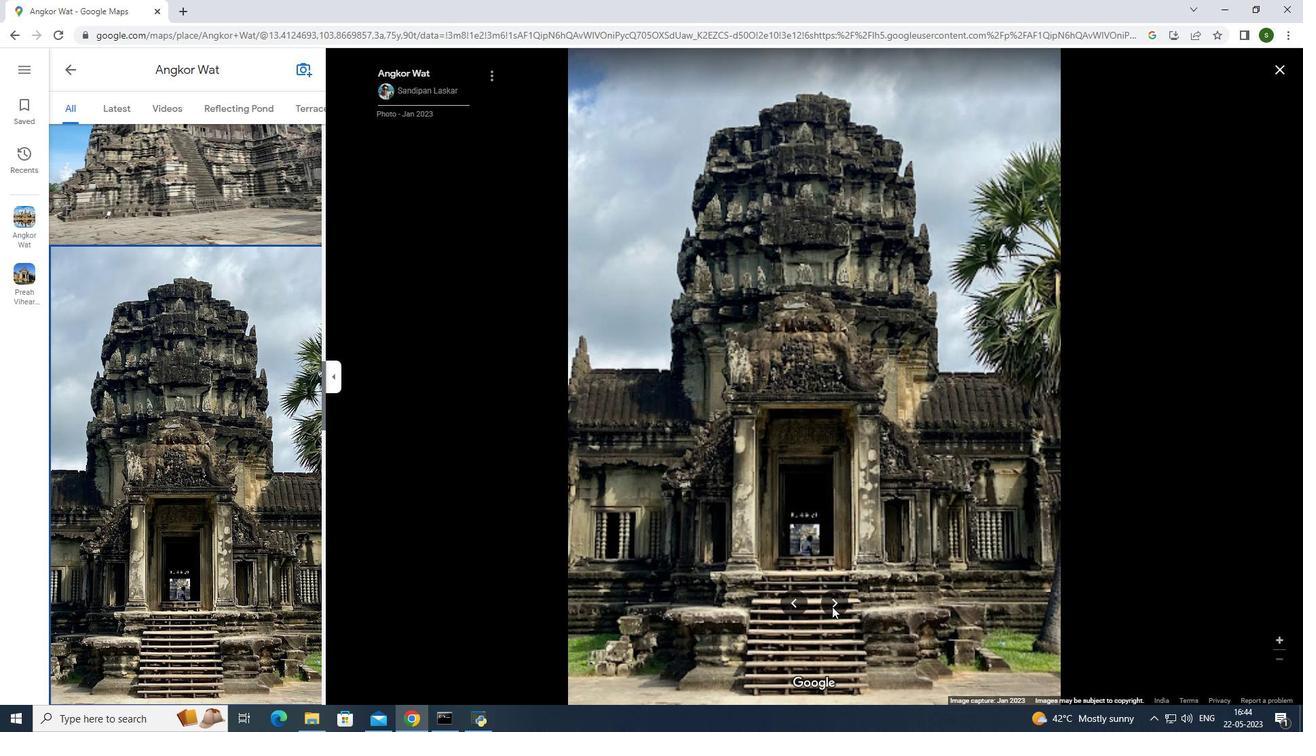 
Action: Mouse pressed left at (832, 607)
Screenshot: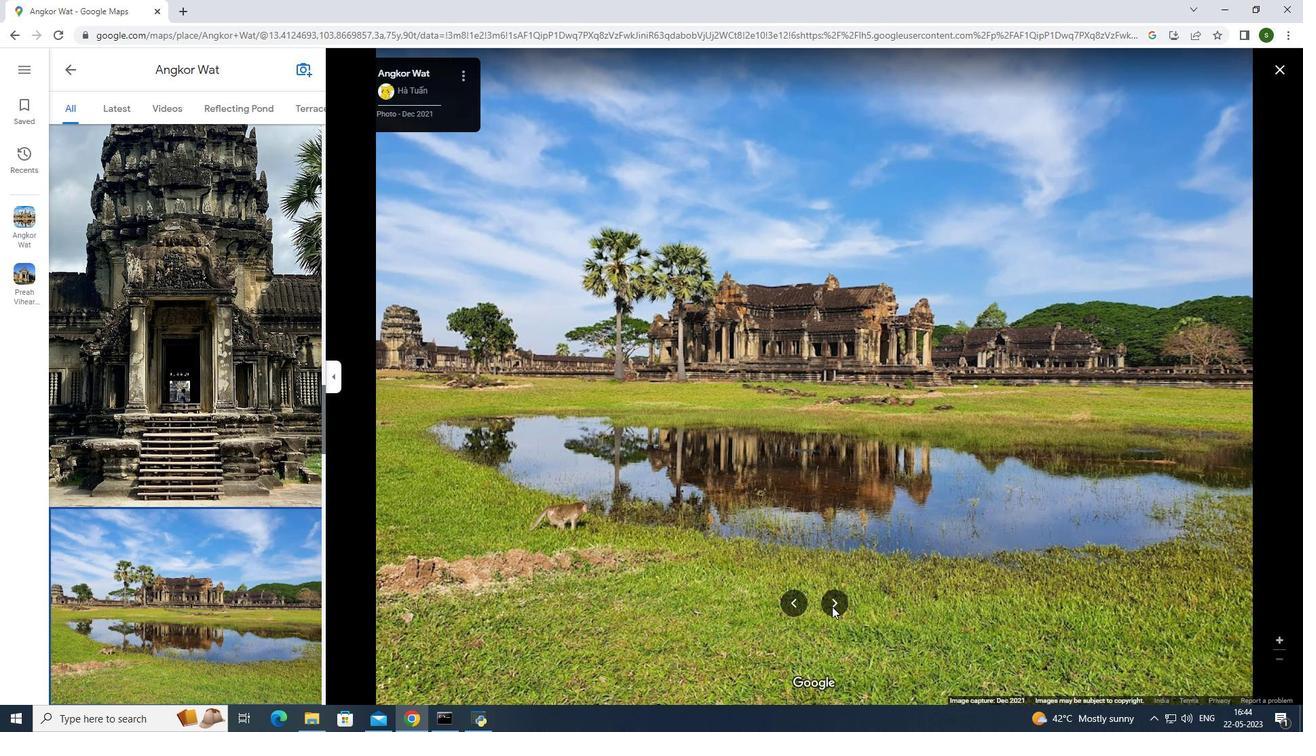 
Action: Mouse pressed left at (832, 607)
Screenshot: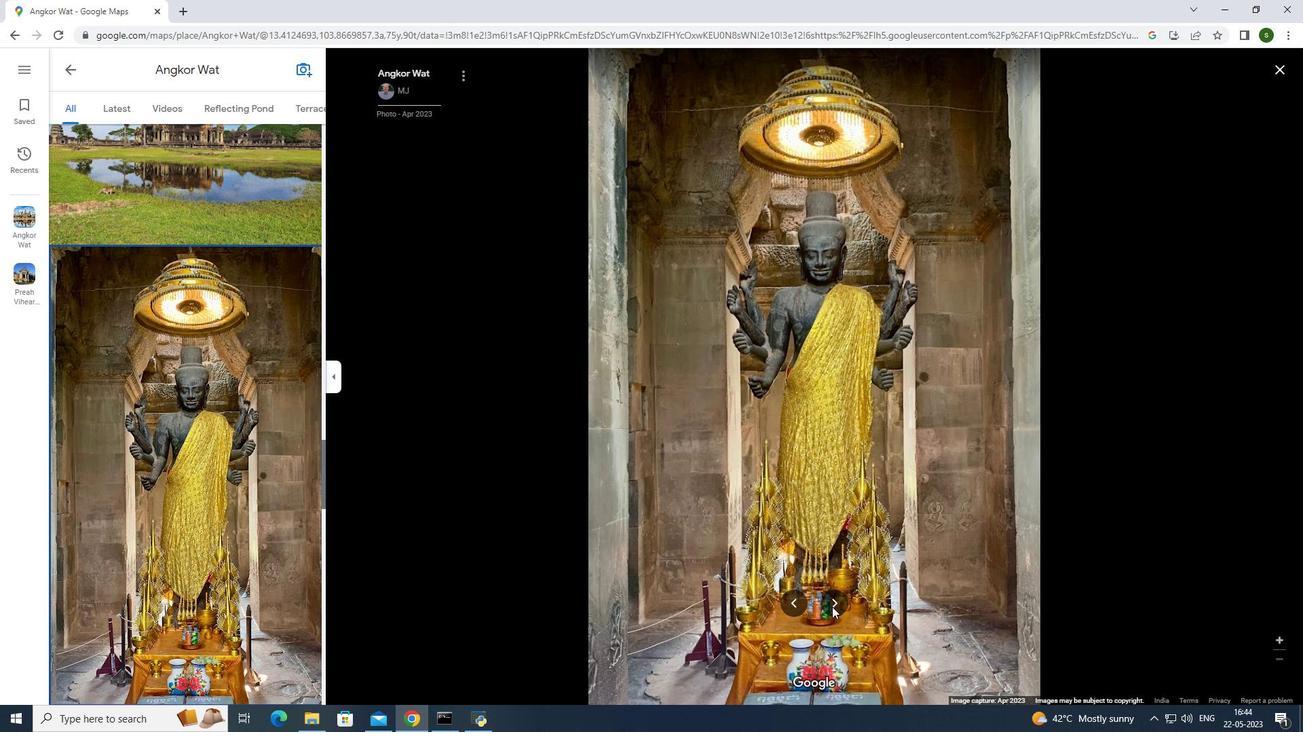 
Action: Mouse pressed left at (832, 607)
Screenshot: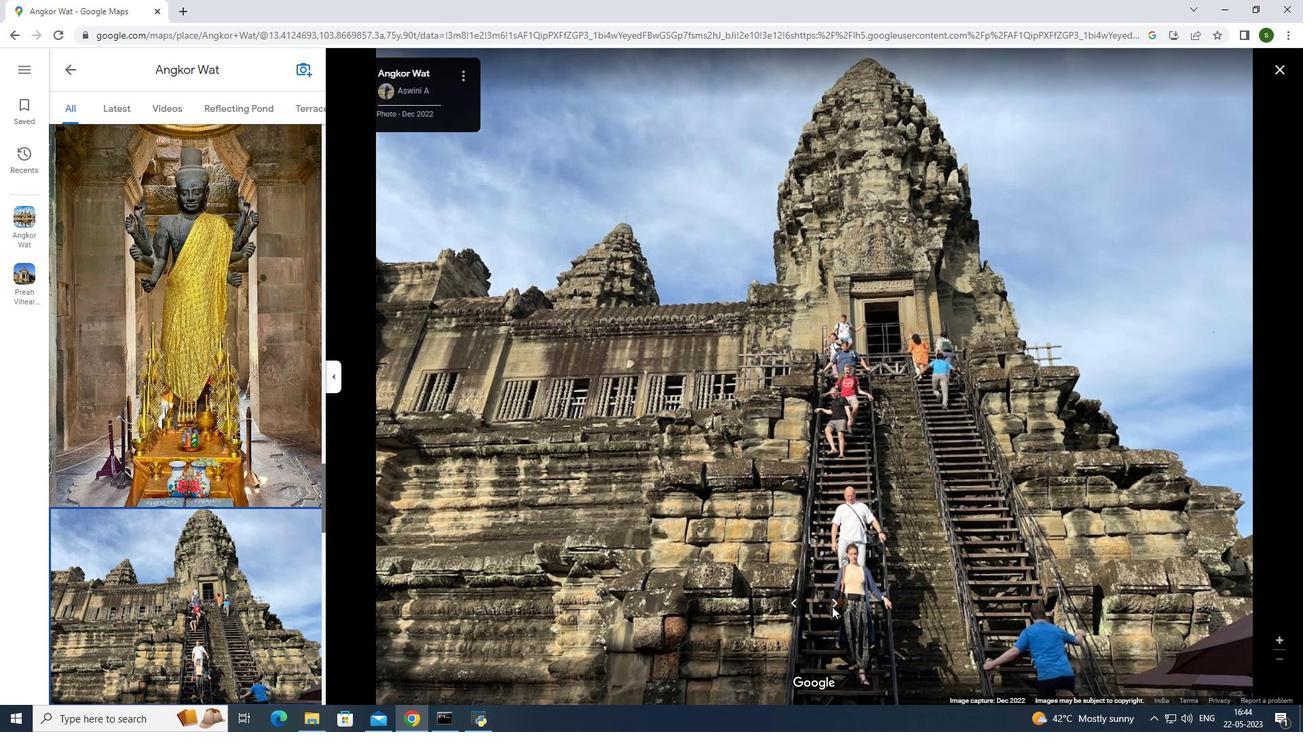 
Action: Mouse moved to (832, 607)
Screenshot: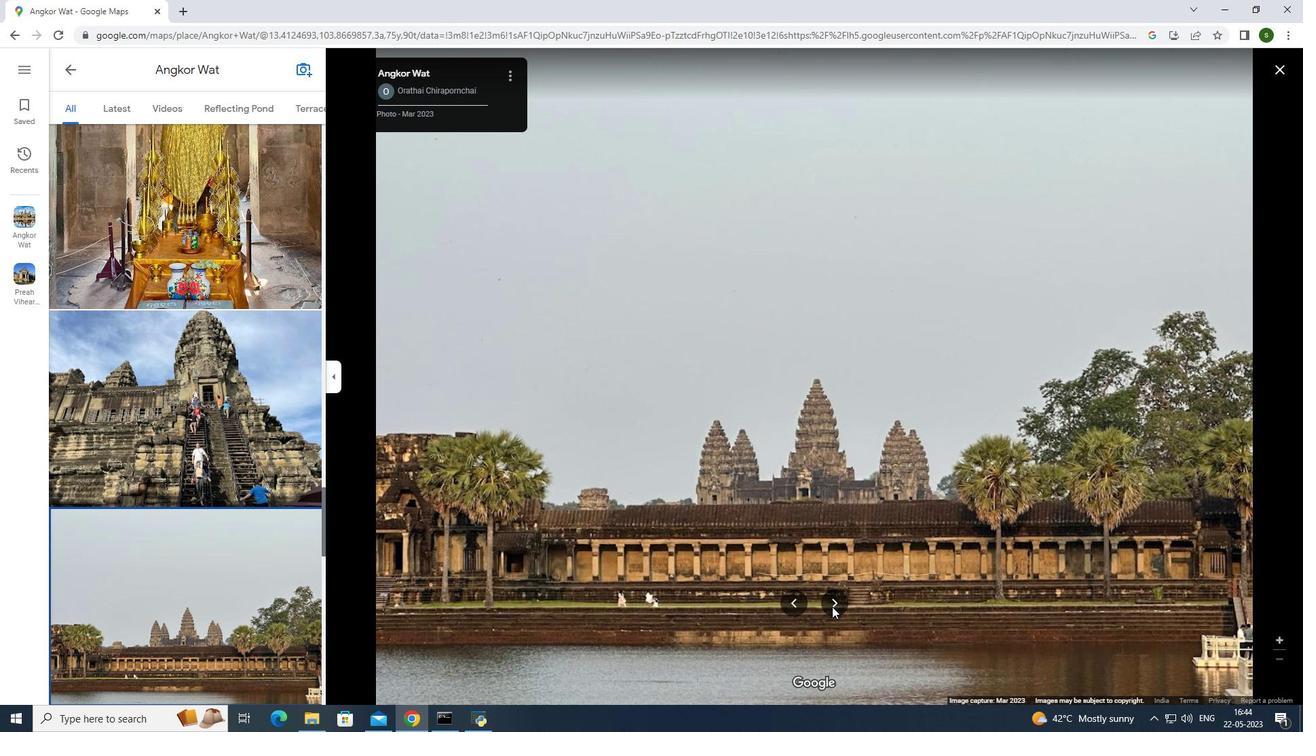 
Action: Mouse pressed left at (832, 607)
Screenshot: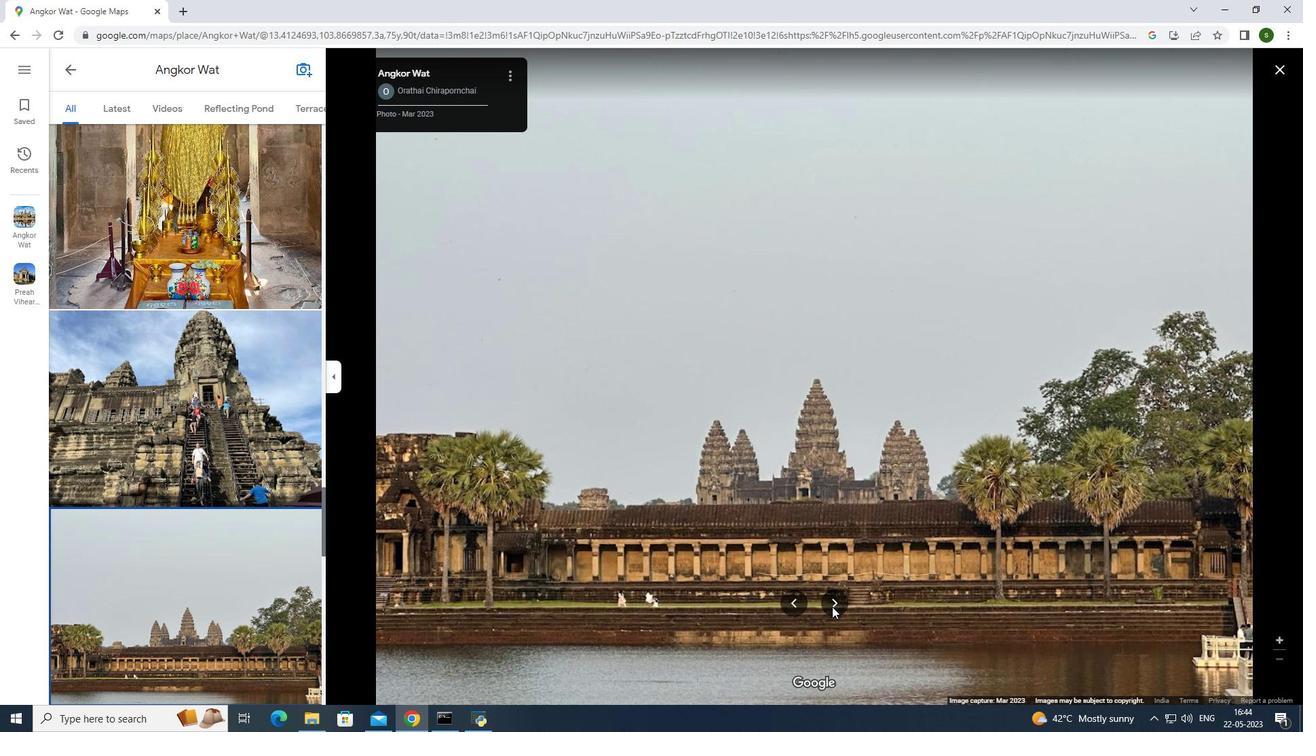 
Action: Mouse moved to (832, 607)
Screenshot: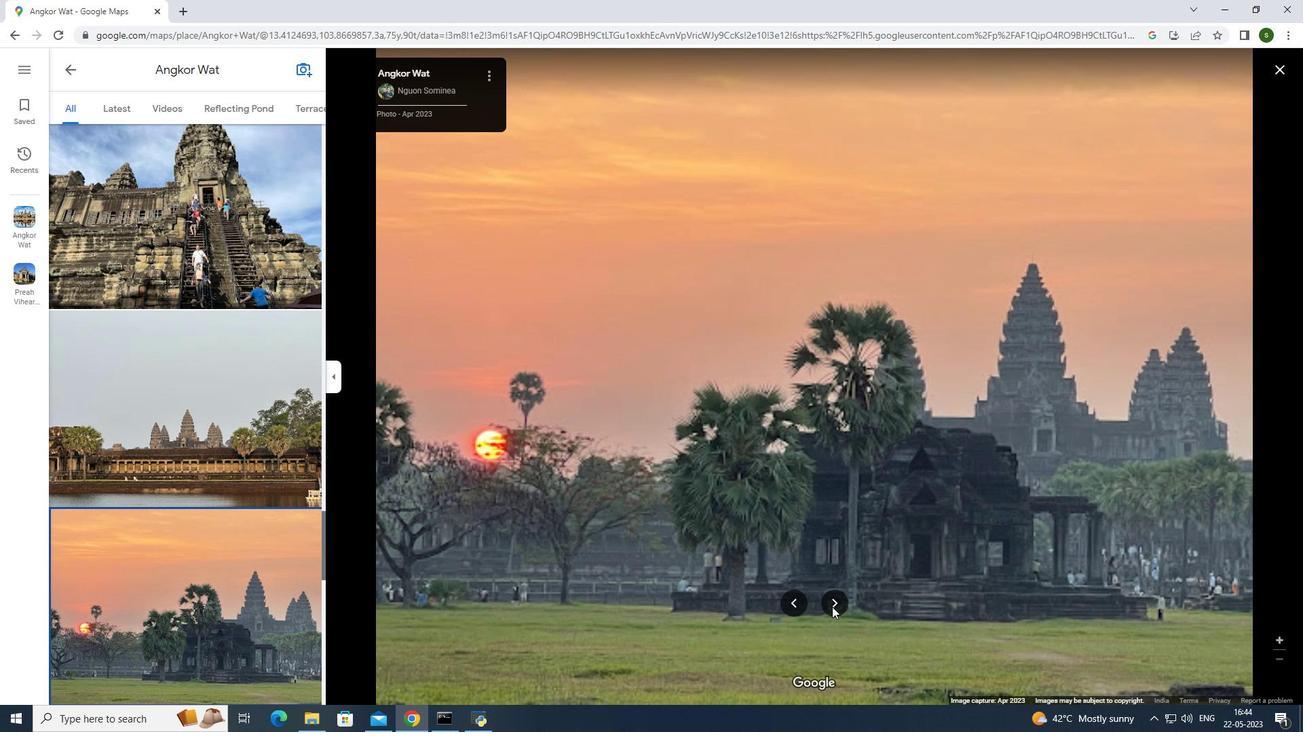 
Action: Mouse pressed left at (832, 607)
Screenshot: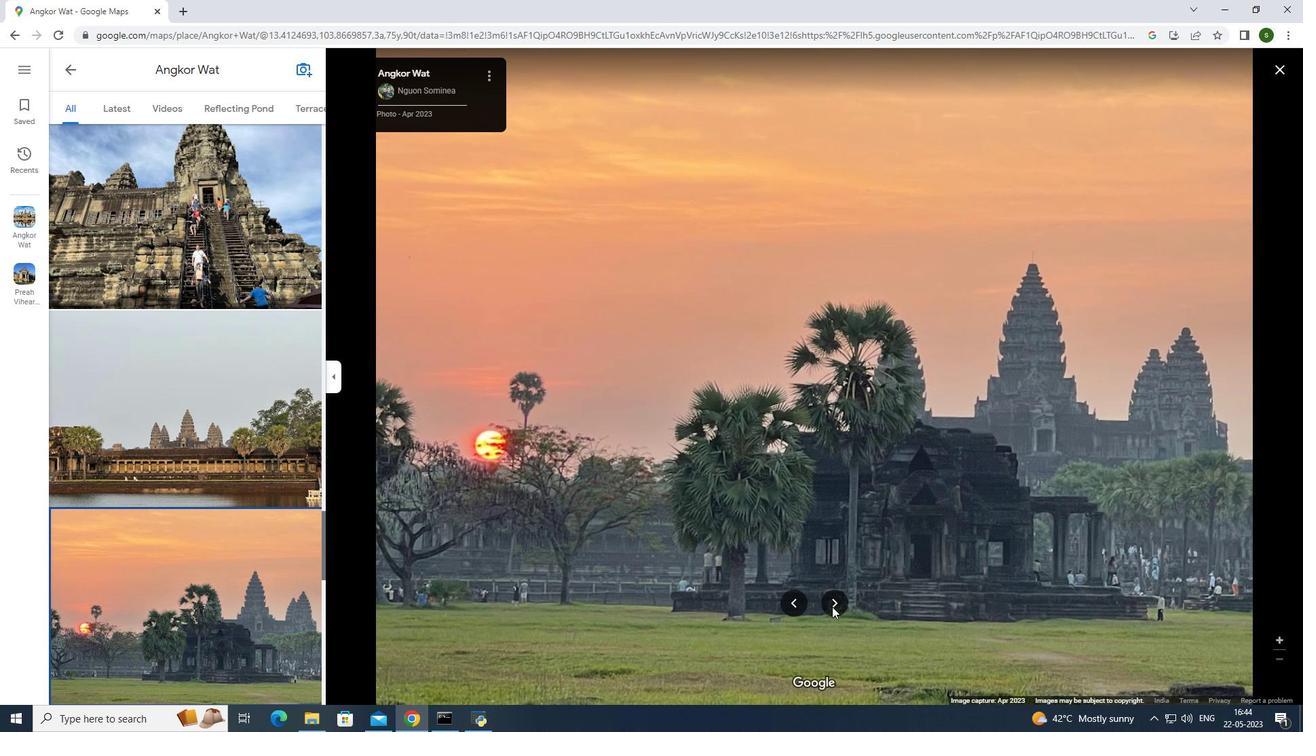 
Action: Mouse pressed left at (832, 607)
Screenshot: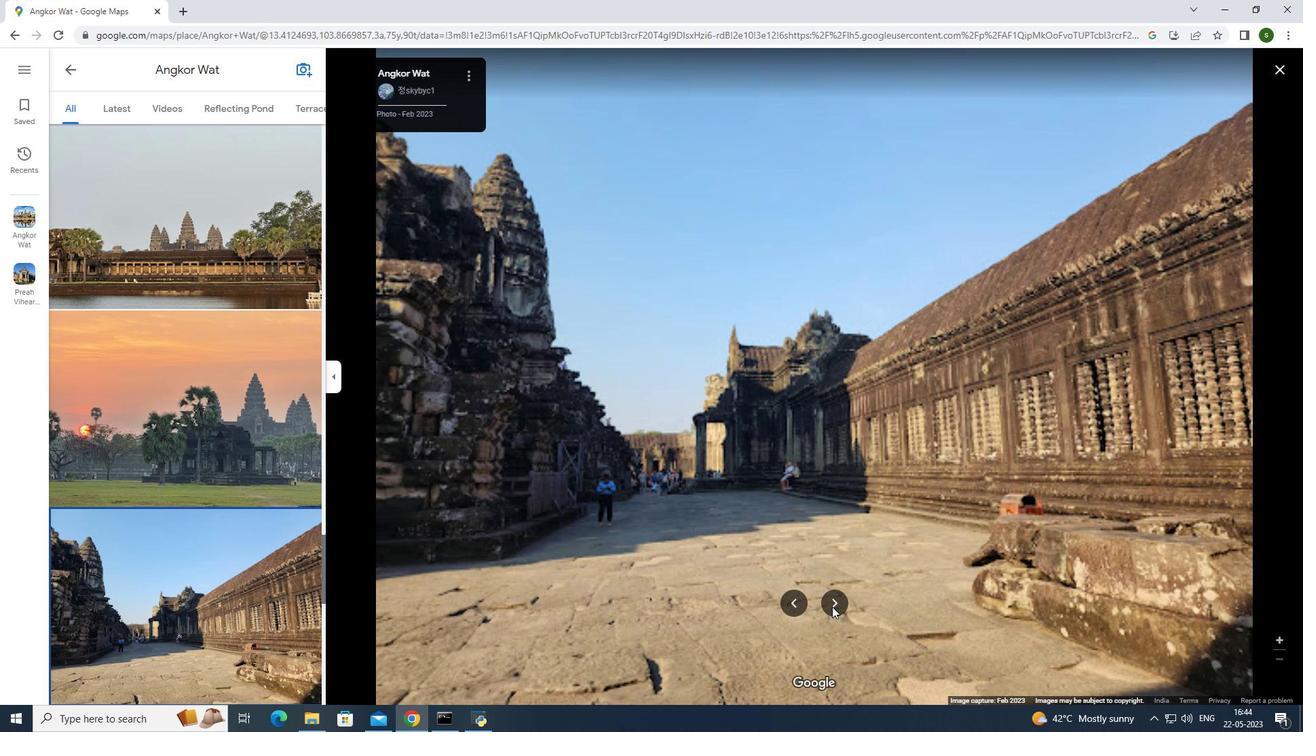 
Action: Mouse pressed left at (832, 607)
Screenshot: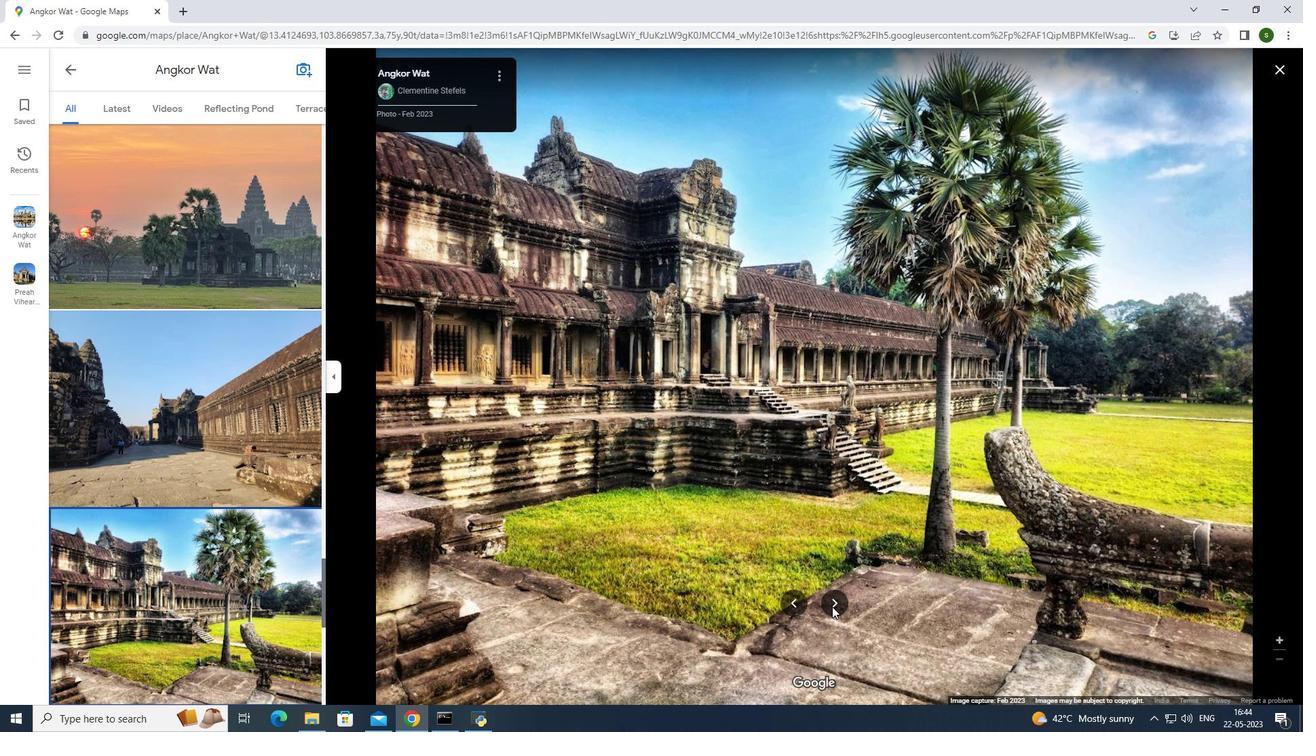 
Action: Mouse pressed left at (832, 607)
Screenshot: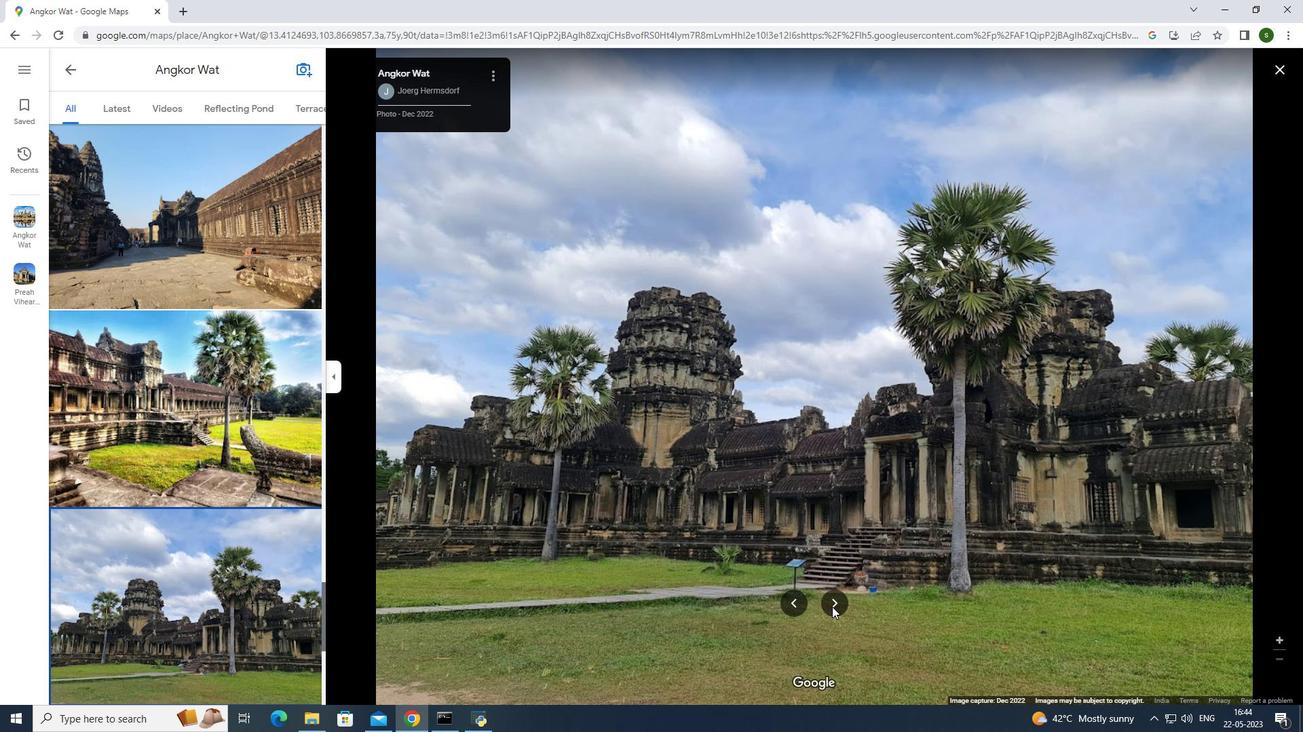 
Action: Mouse pressed left at (832, 607)
Screenshot: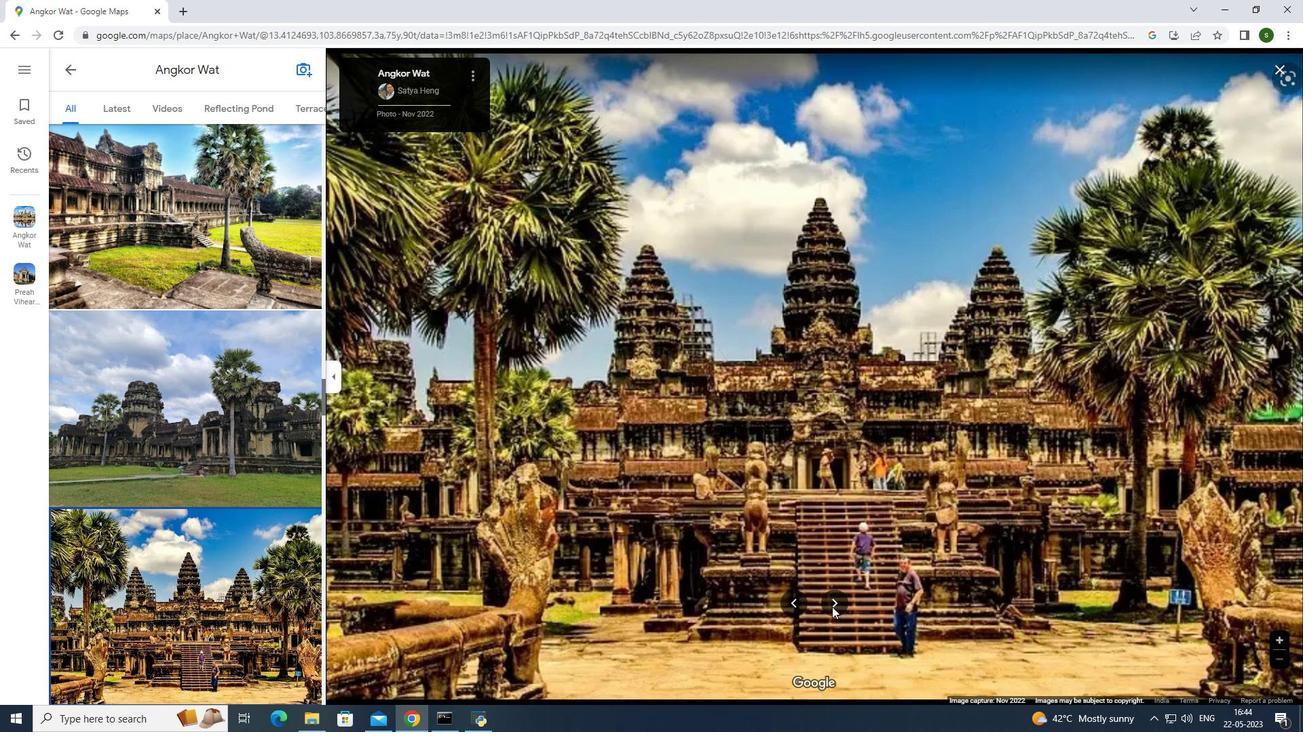 
Action: Mouse pressed left at (832, 607)
Screenshot: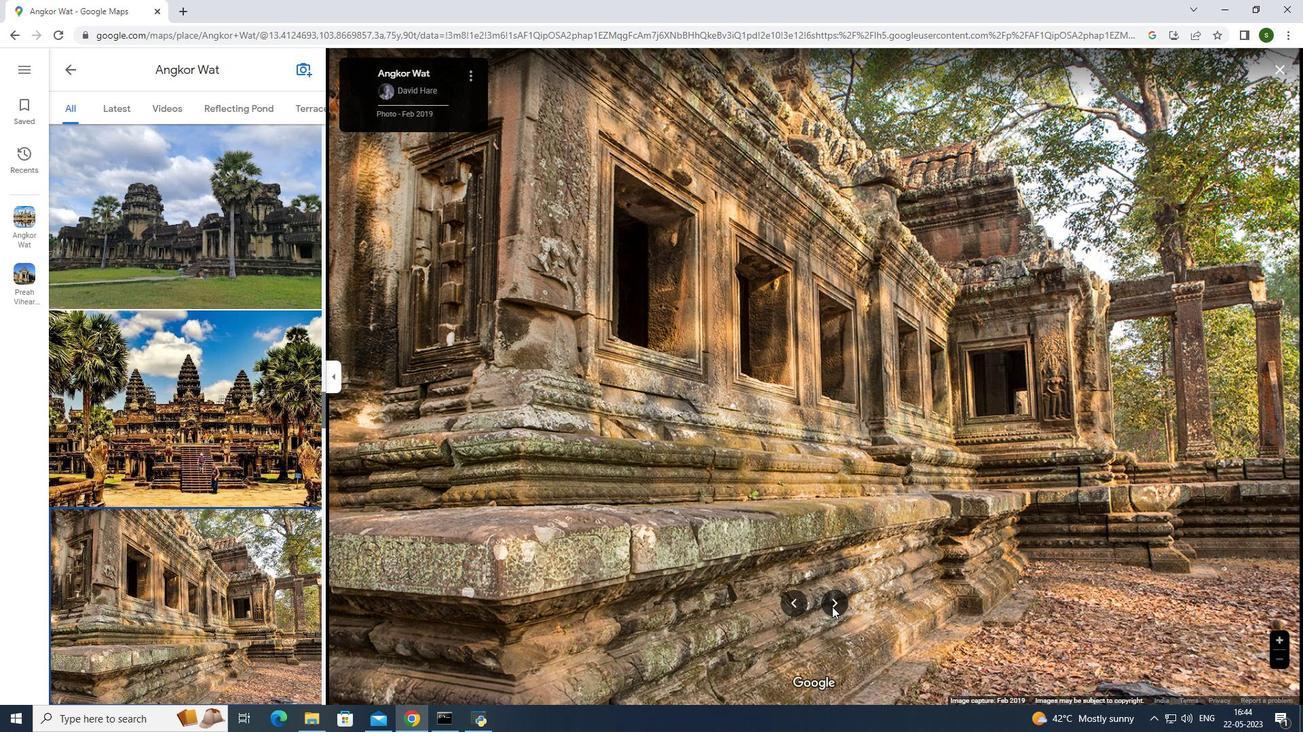 
Action: Mouse pressed left at (832, 607)
Screenshot: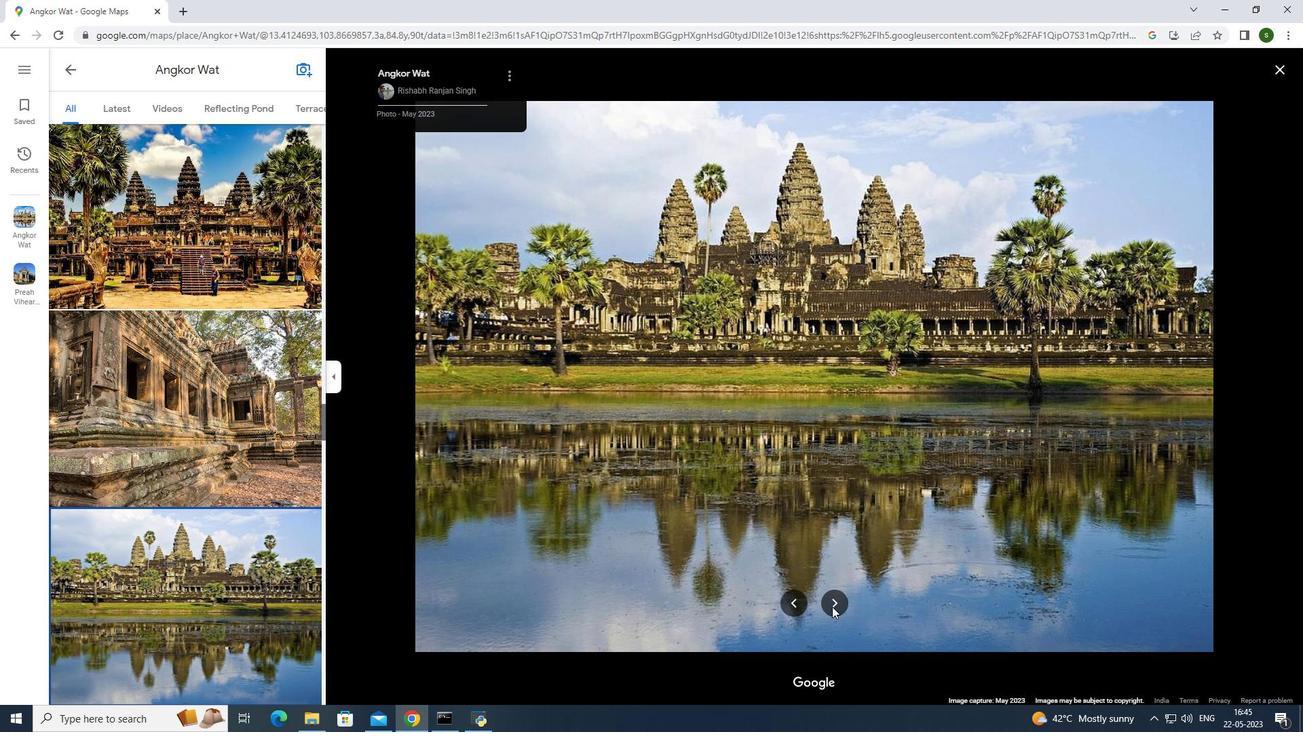 
Action: Mouse moved to (831, 608)
Screenshot: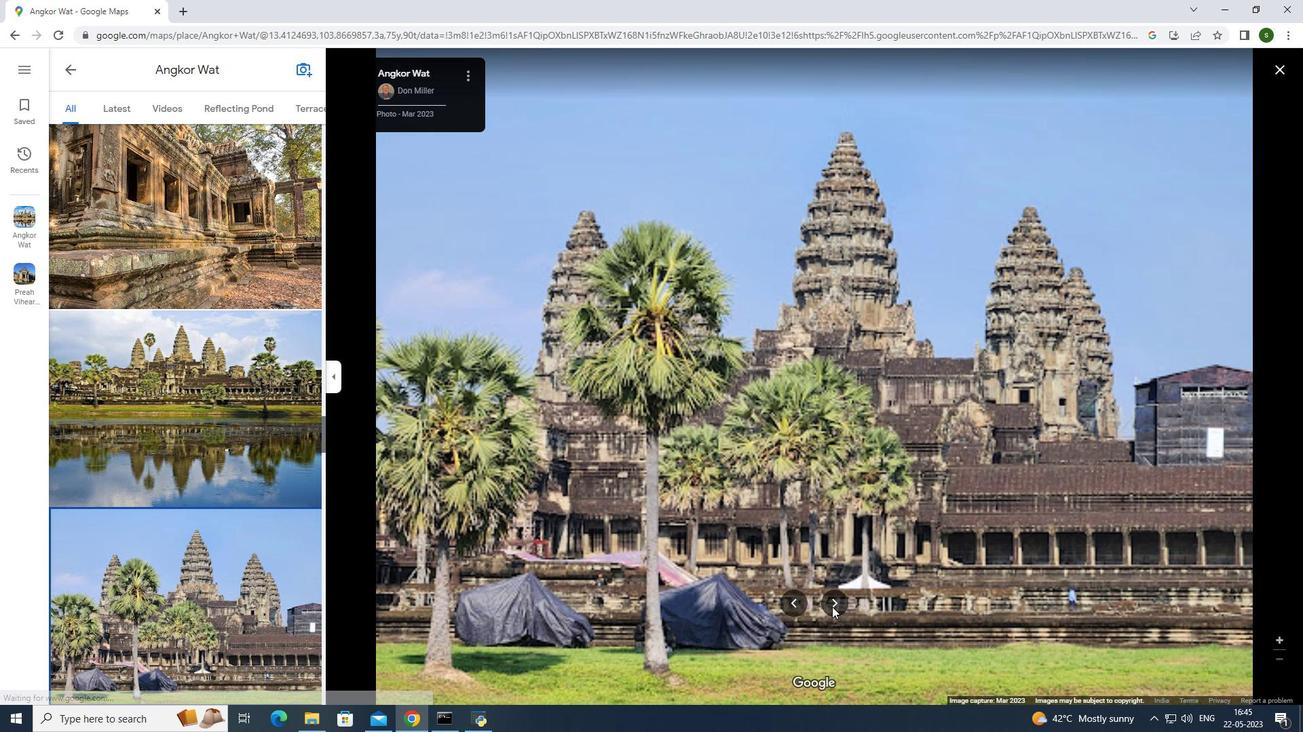 
Action: Mouse pressed left at (831, 608)
Screenshot: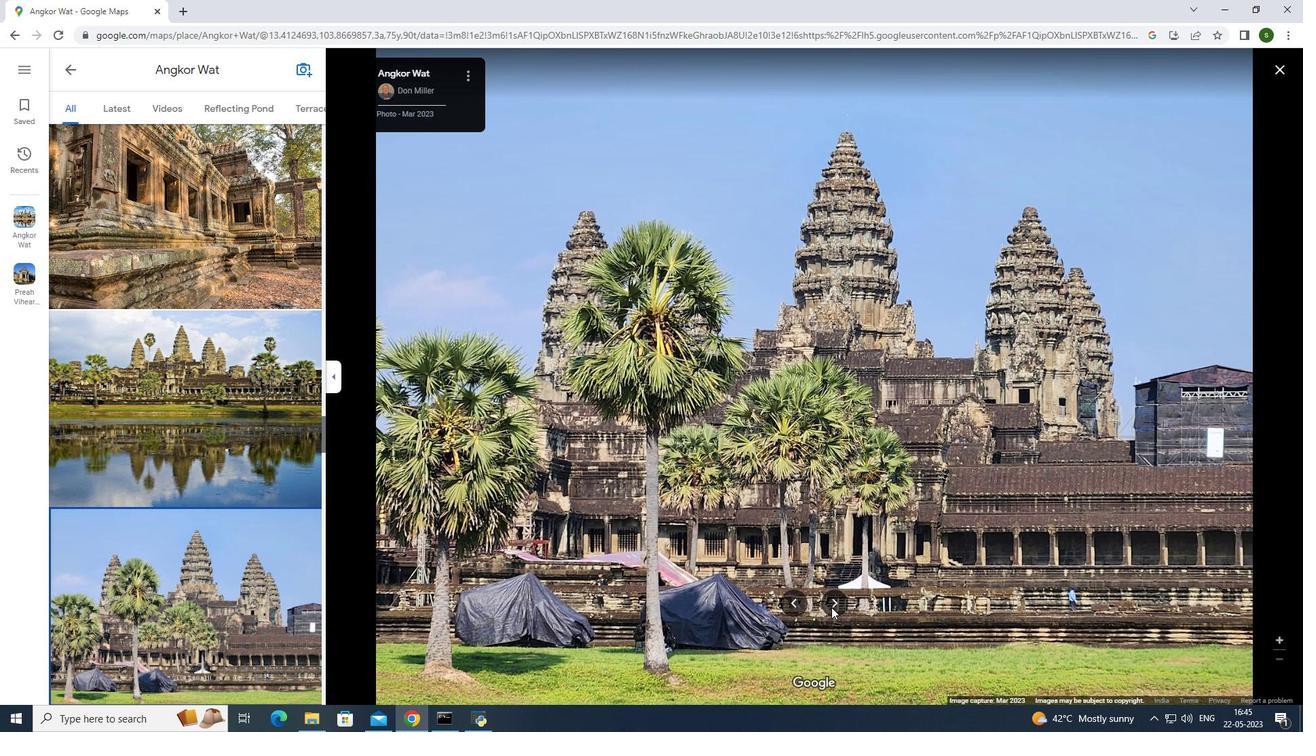 
Action: Mouse pressed left at (831, 608)
Screenshot: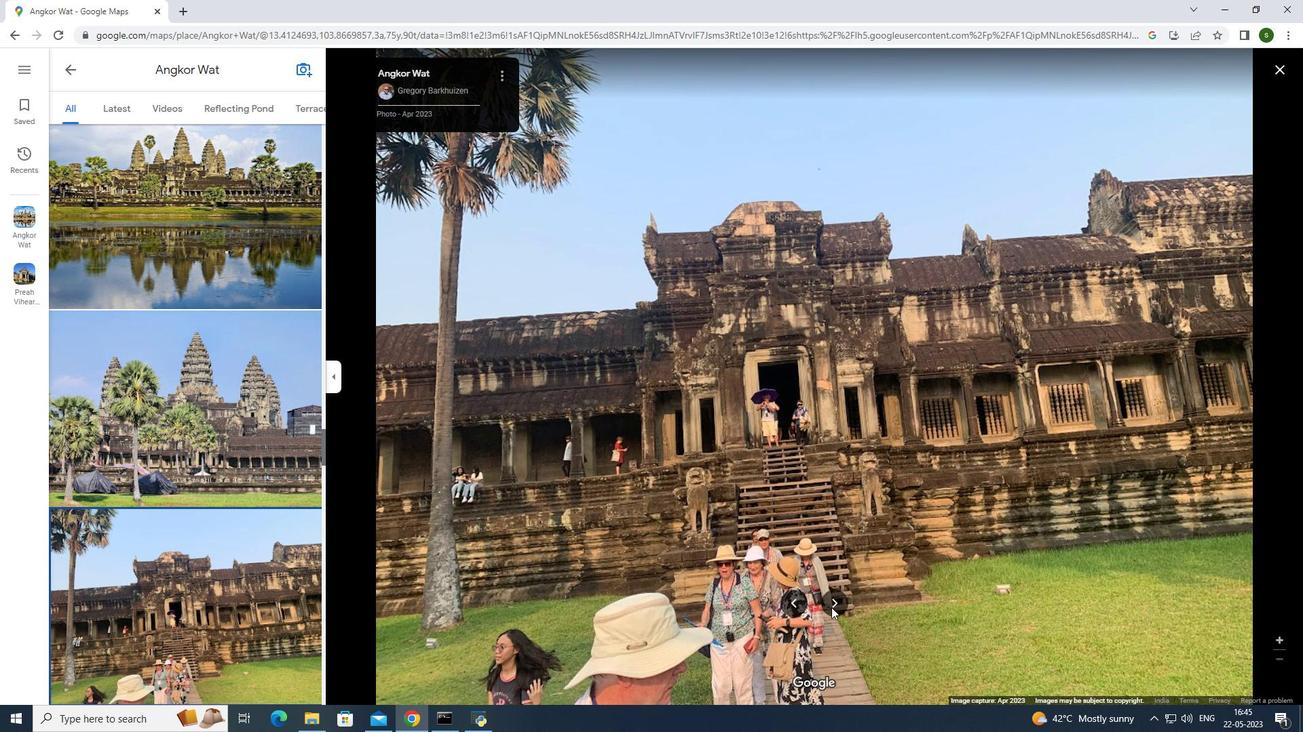 
Action: Mouse moved to (830, 608)
Screenshot: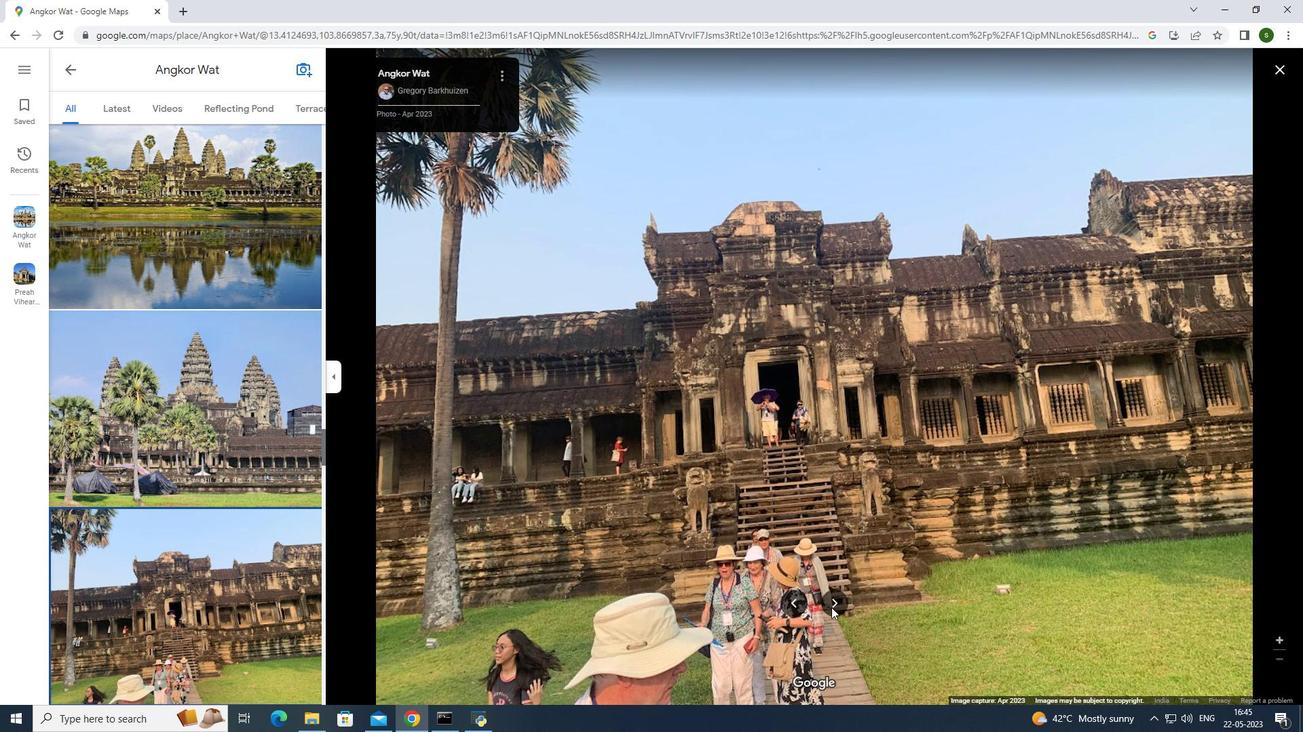 
Action: Mouse pressed left at (830, 608)
Screenshot: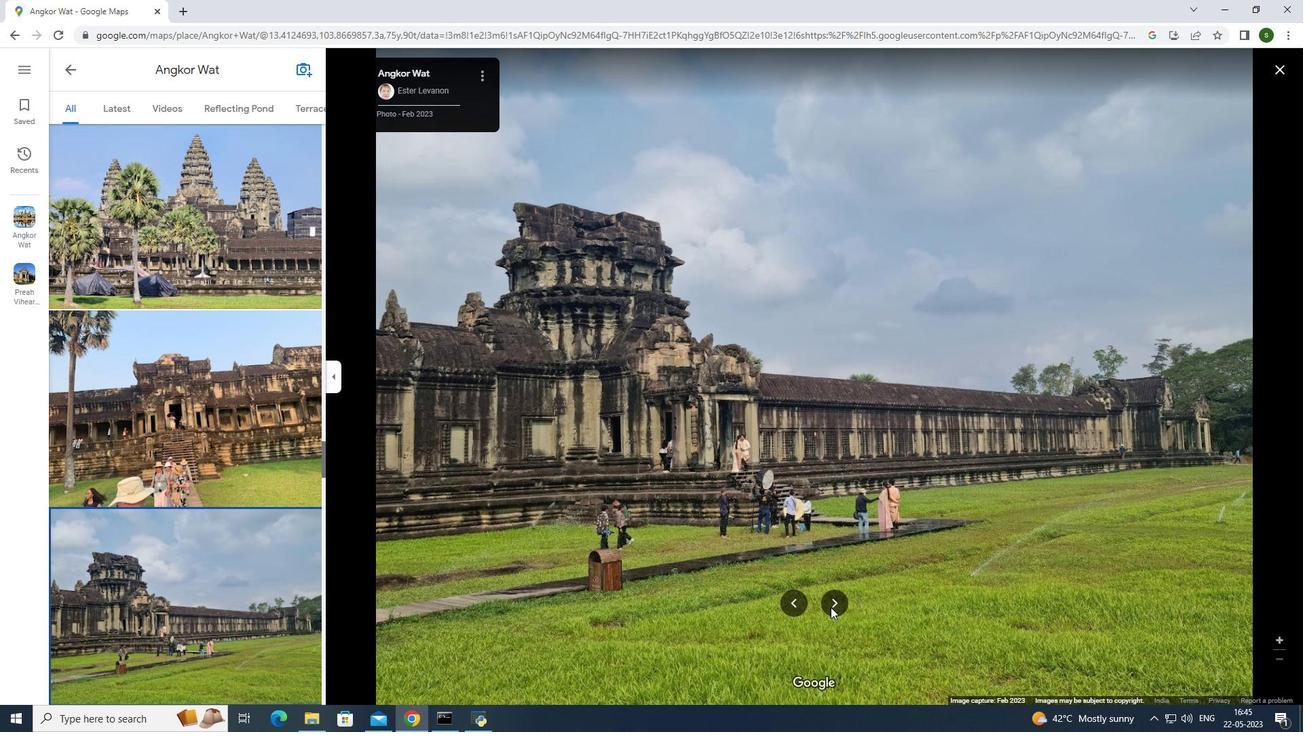 
Action: Mouse pressed left at (830, 608)
Screenshot: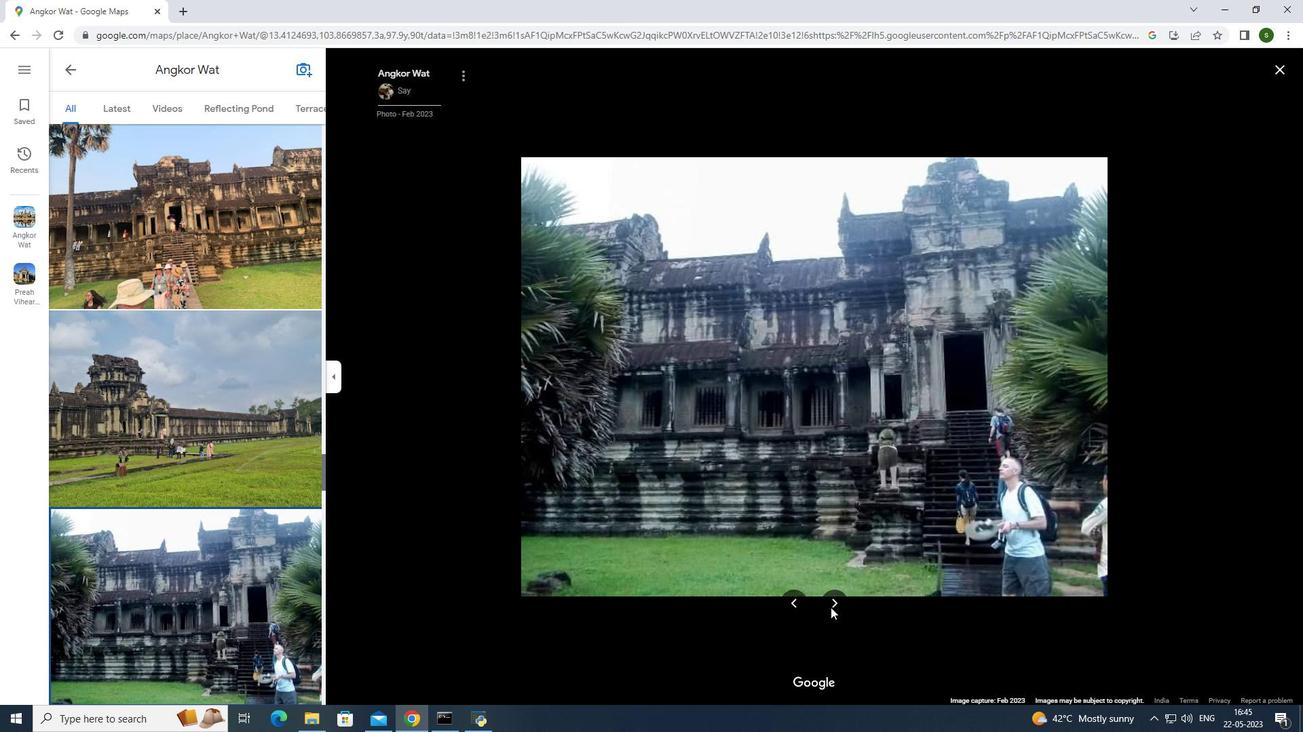 
Action: Mouse pressed left at (830, 608)
Screenshot: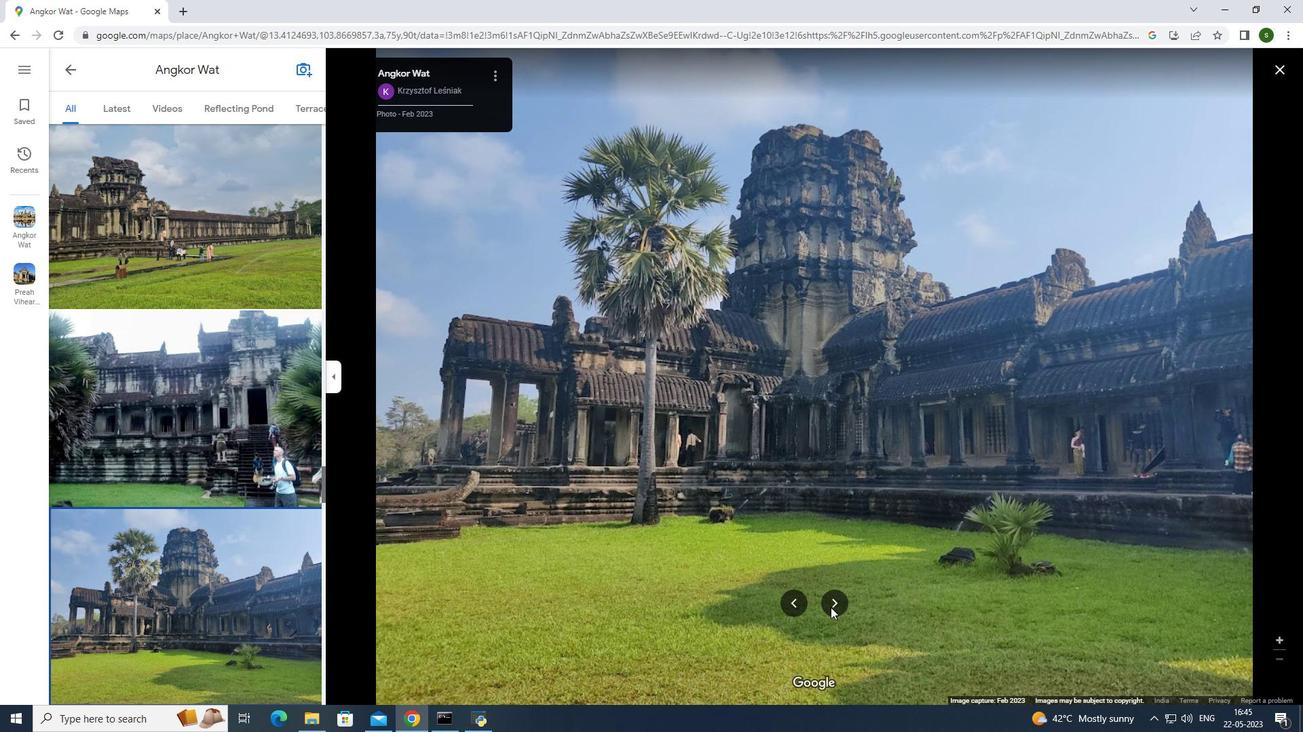 
Action: Mouse pressed left at (830, 608)
Screenshot: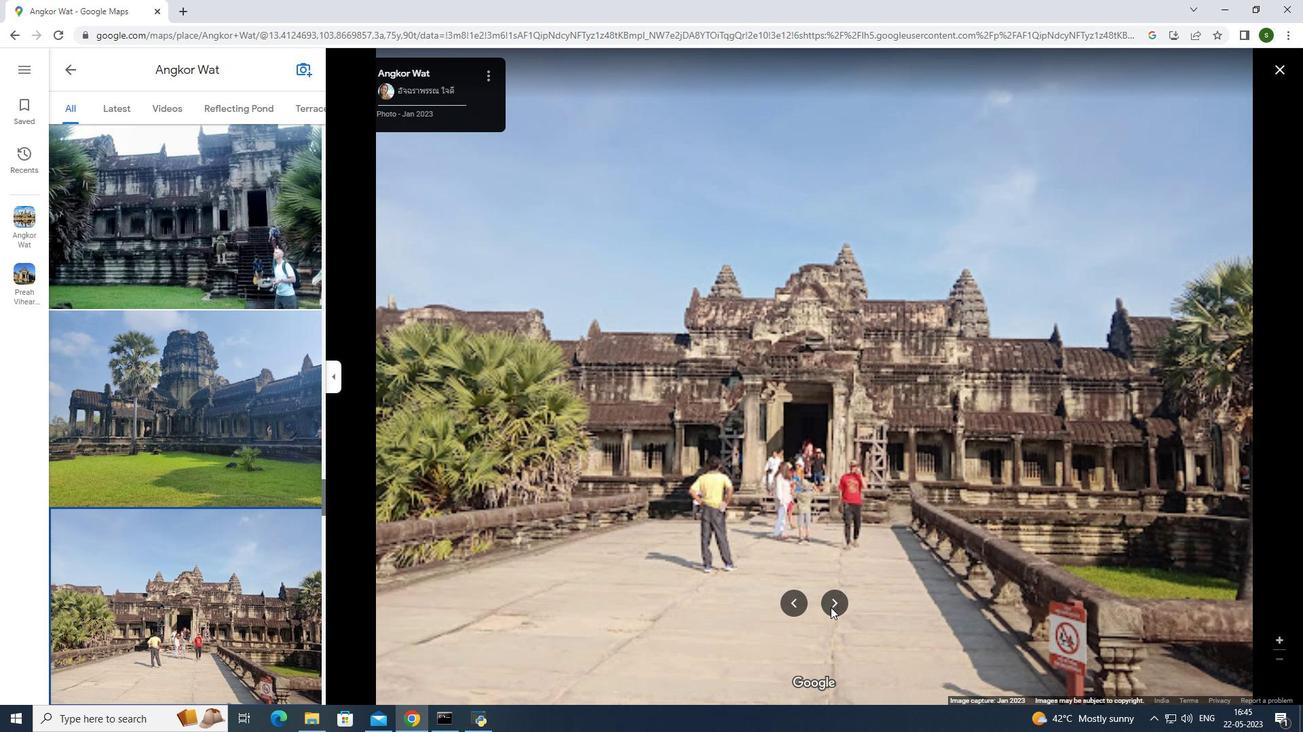 
Action: Mouse pressed left at (830, 608)
Screenshot: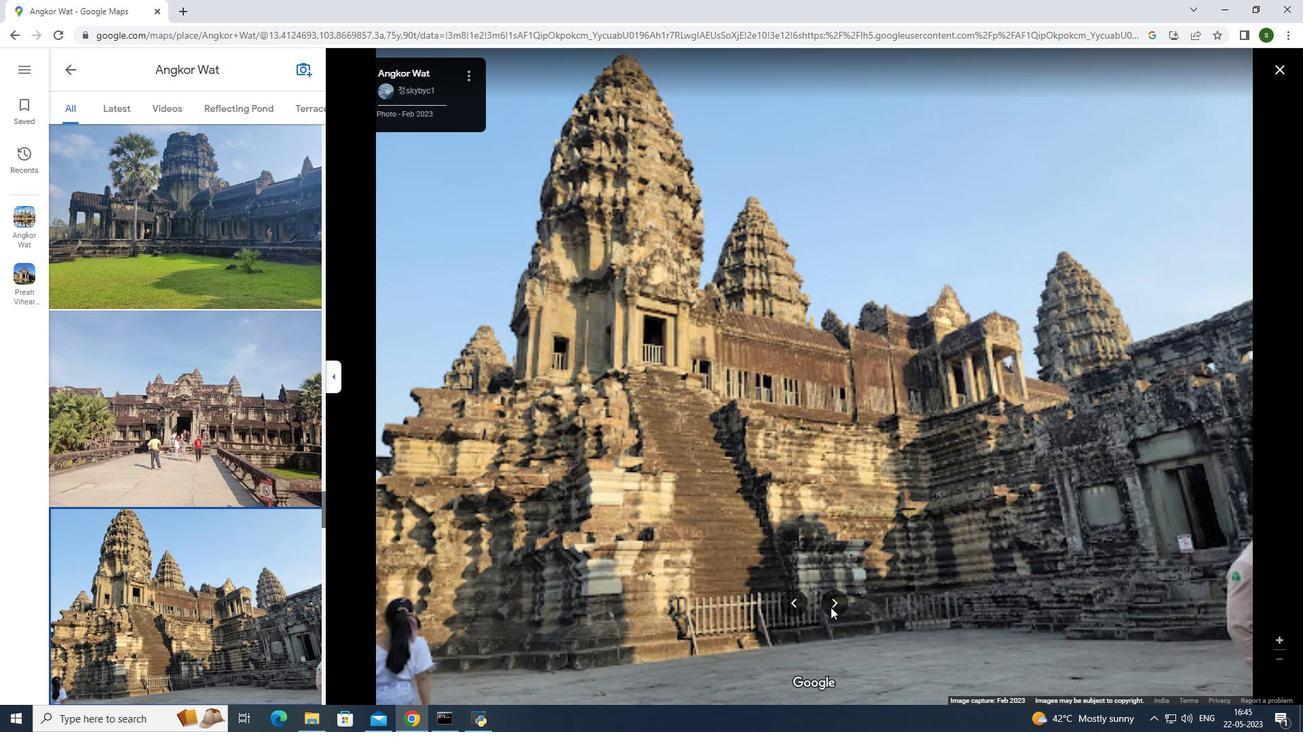 
Action: Mouse pressed left at (830, 608)
Screenshot: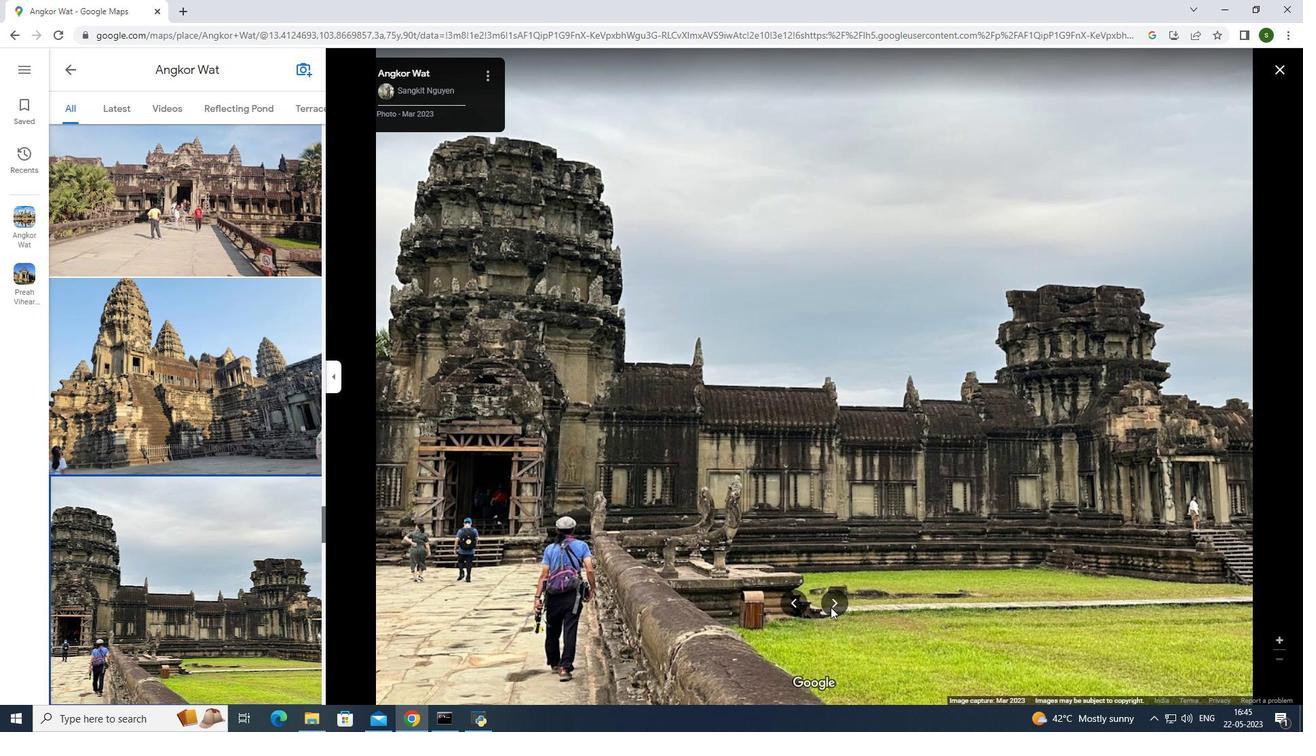 
Action: Mouse pressed left at (830, 608)
Screenshot: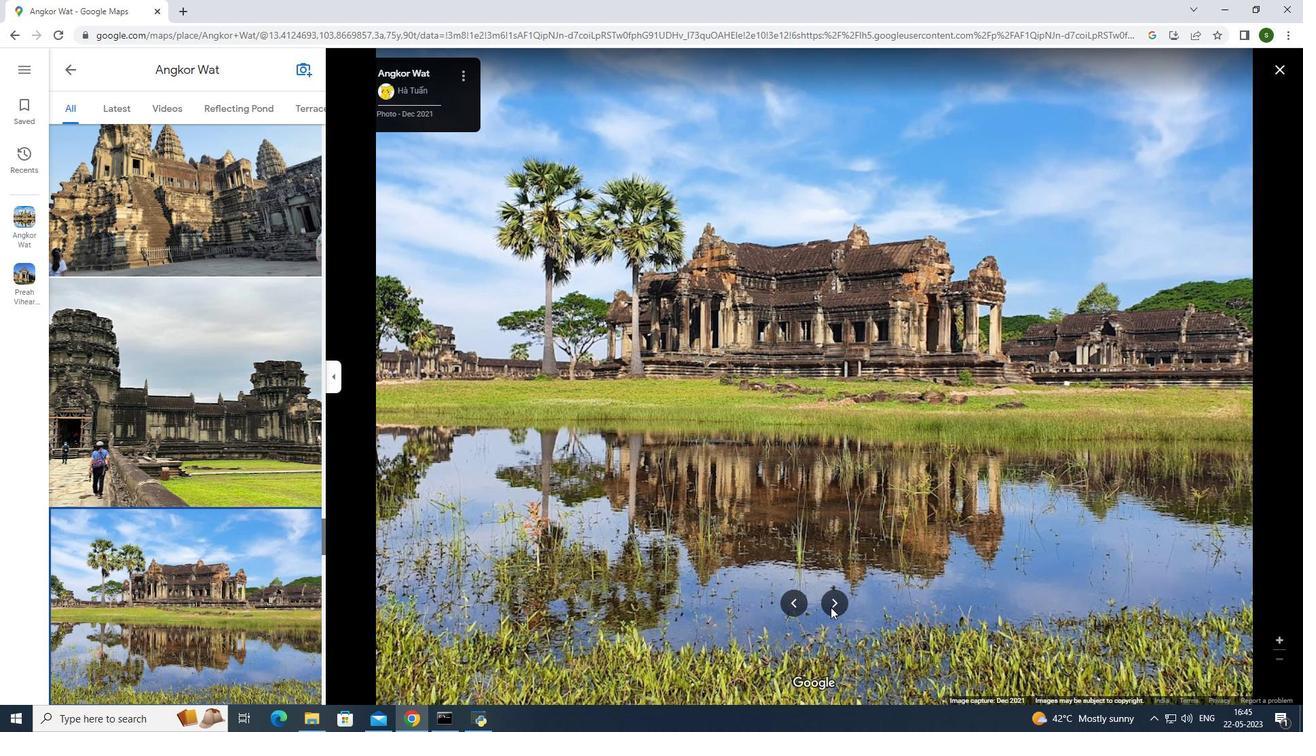 
Action: Mouse pressed left at (830, 608)
Screenshot: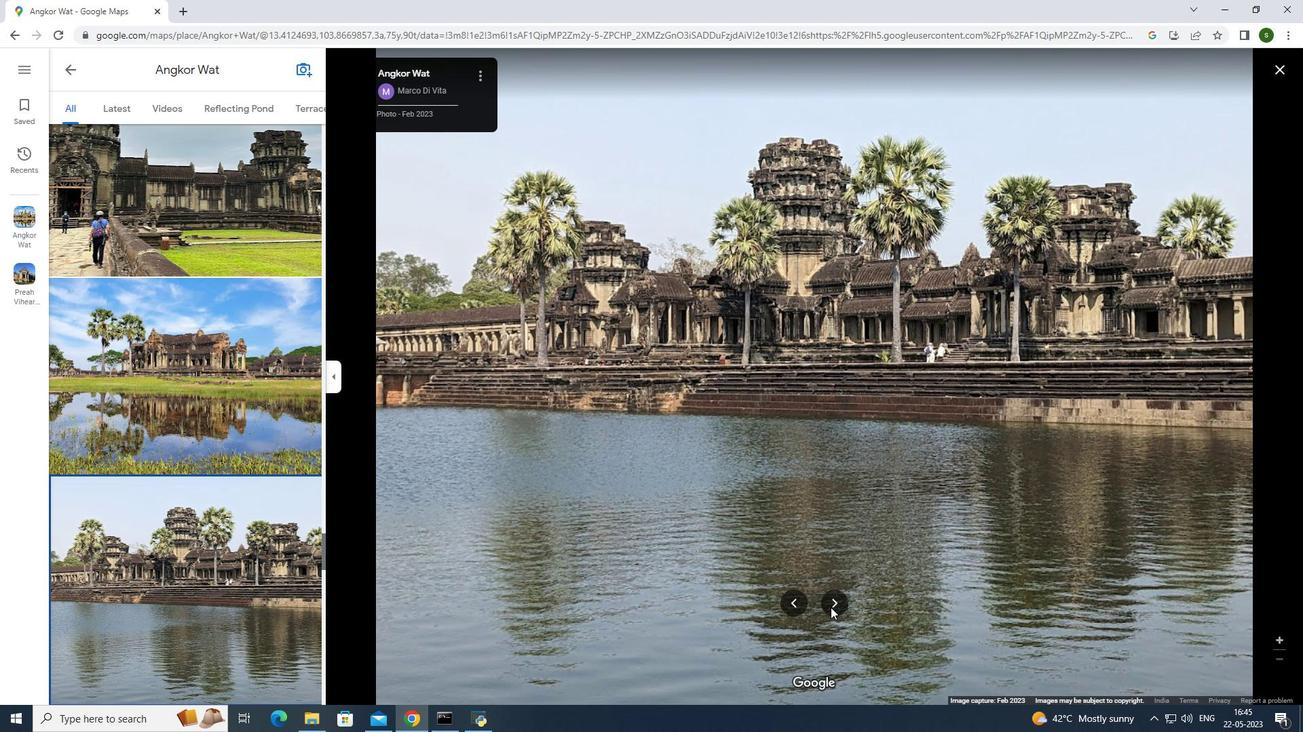 
Action: Mouse pressed left at (830, 608)
Screenshot: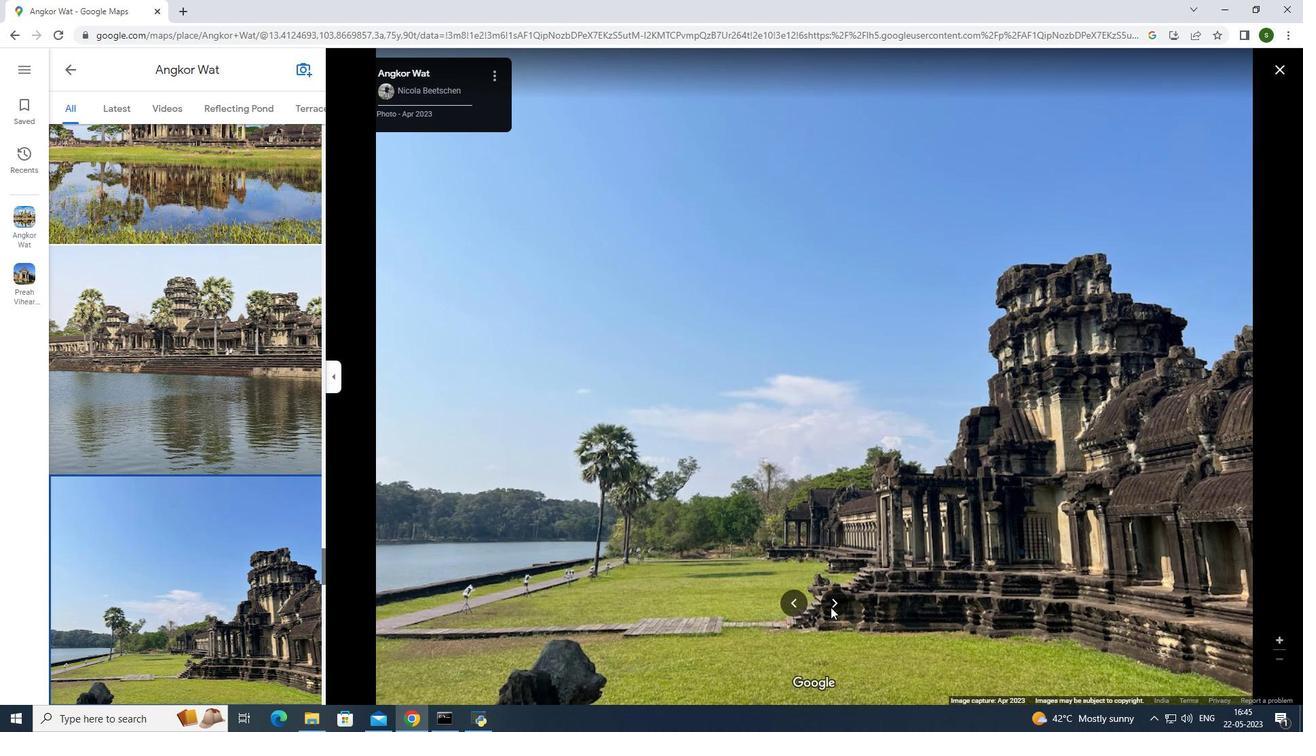 
Action: Mouse pressed left at (830, 608)
Screenshot: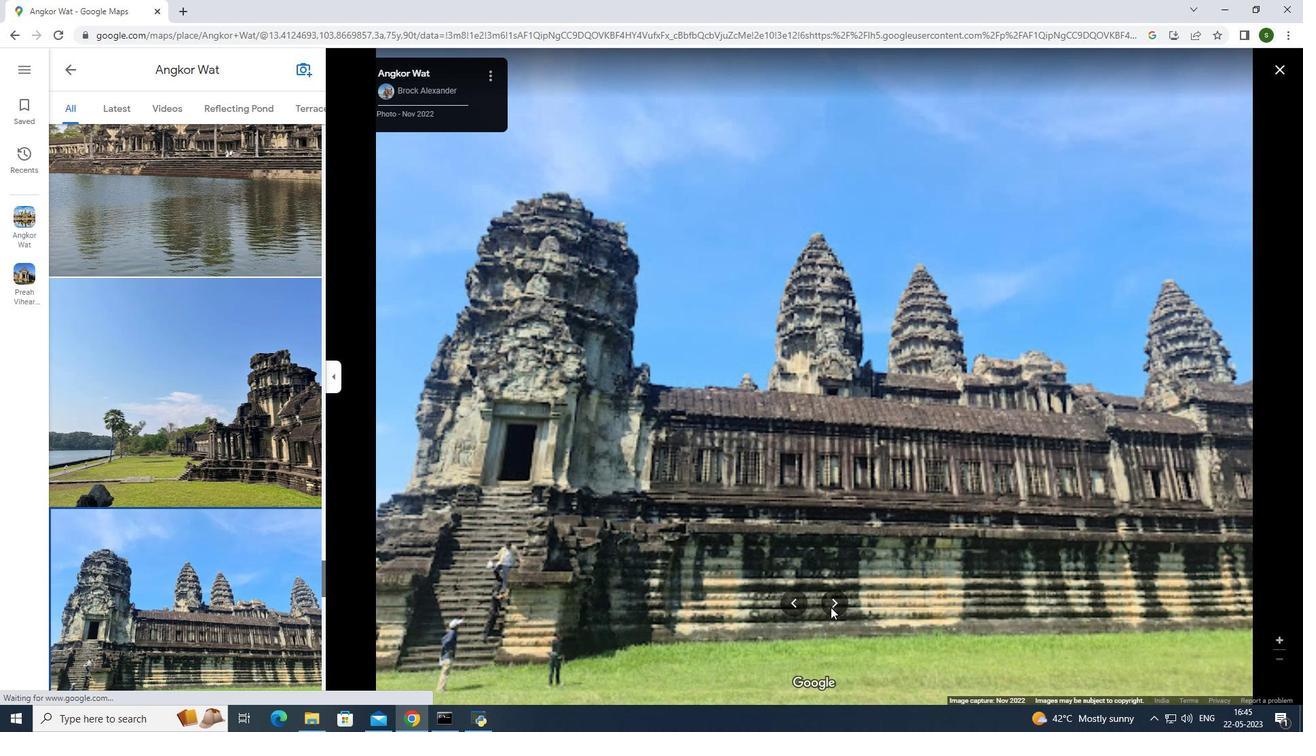 
Action: Mouse pressed left at (830, 608)
Screenshot: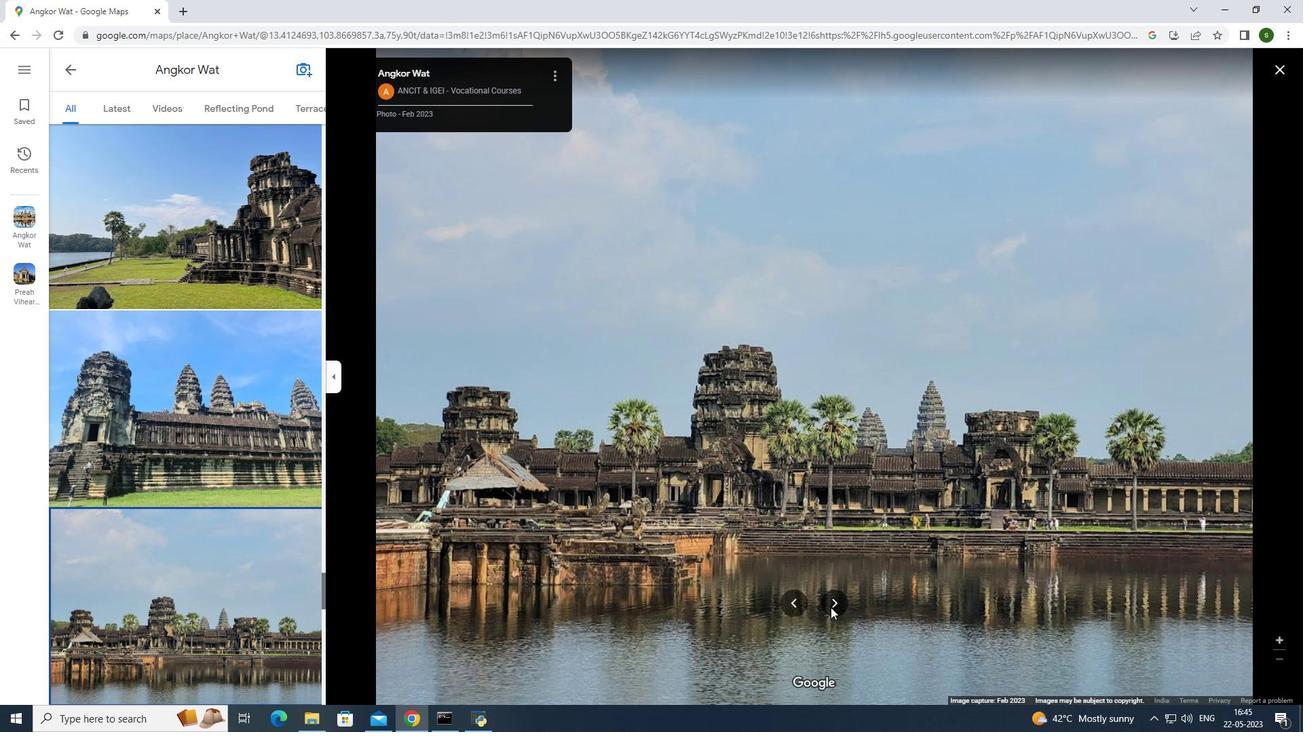 
Action: Mouse pressed left at (830, 608)
Screenshot: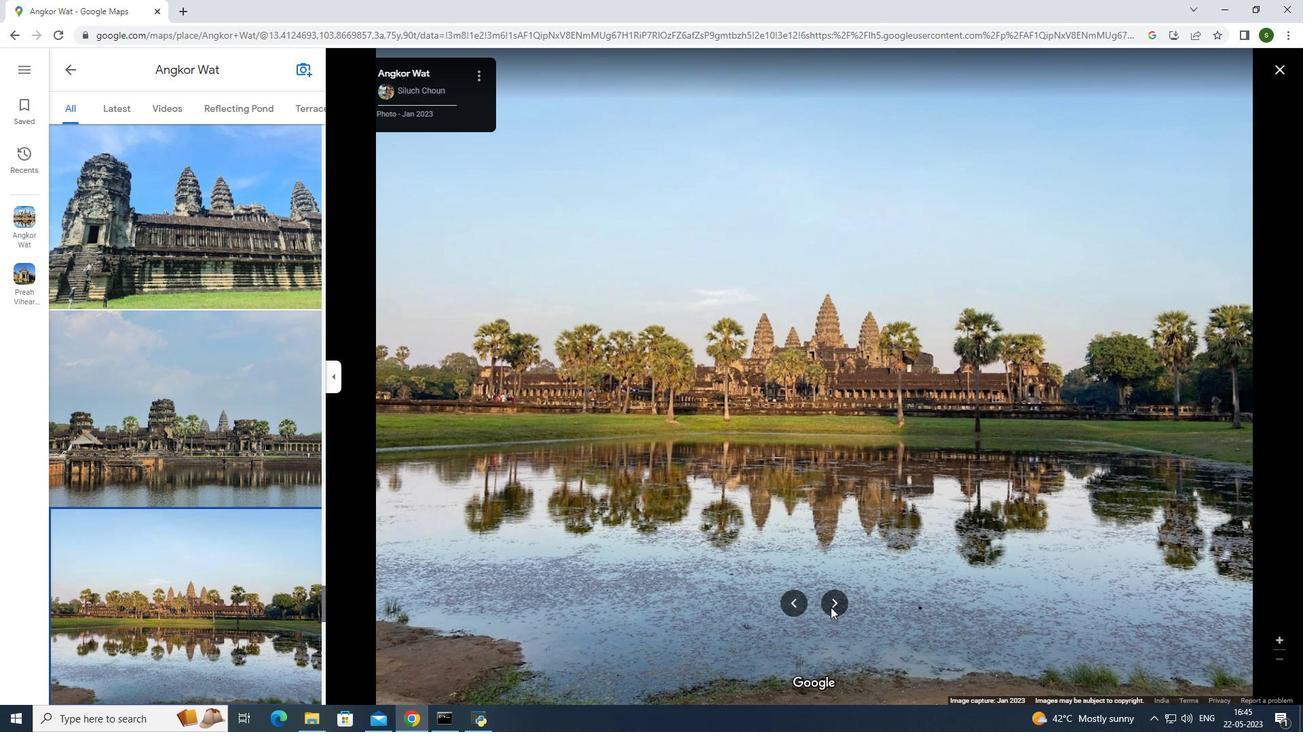 
Action: Mouse pressed left at (830, 608)
Screenshot: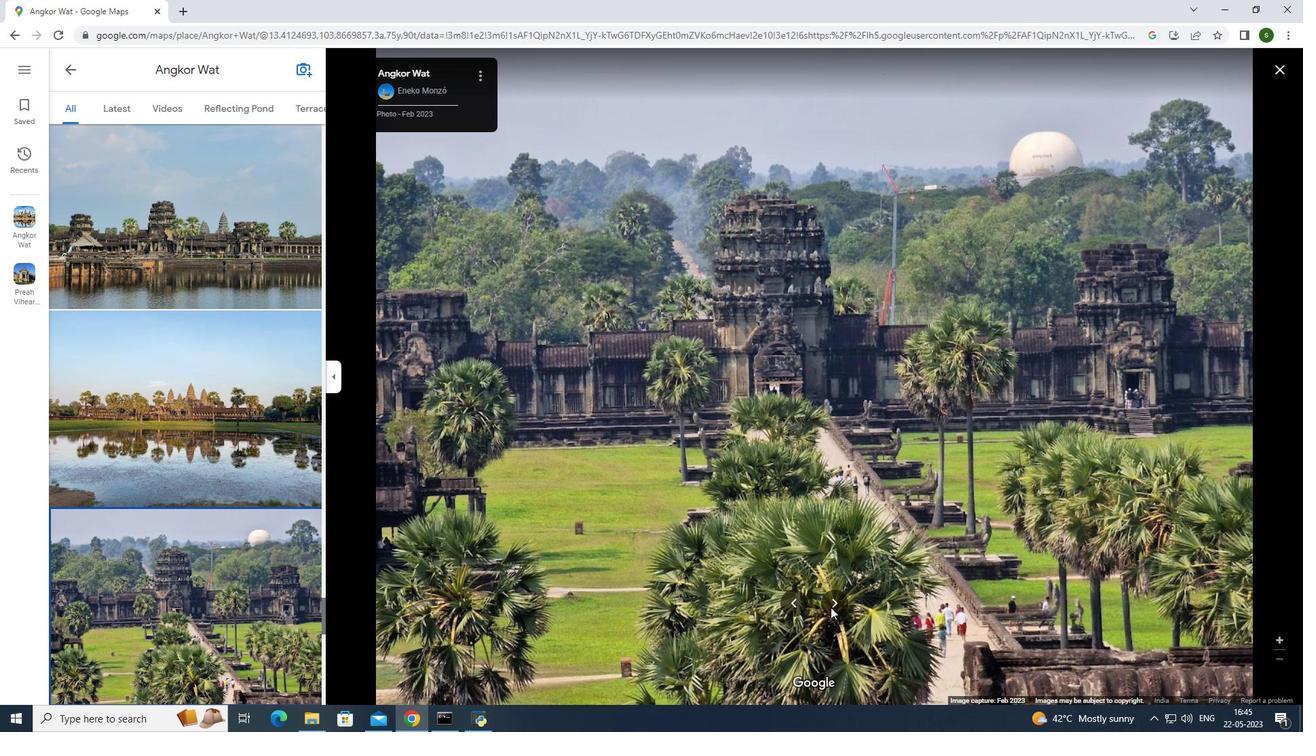 
Action: Mouse pressed left at (830, 608)
Screenshot: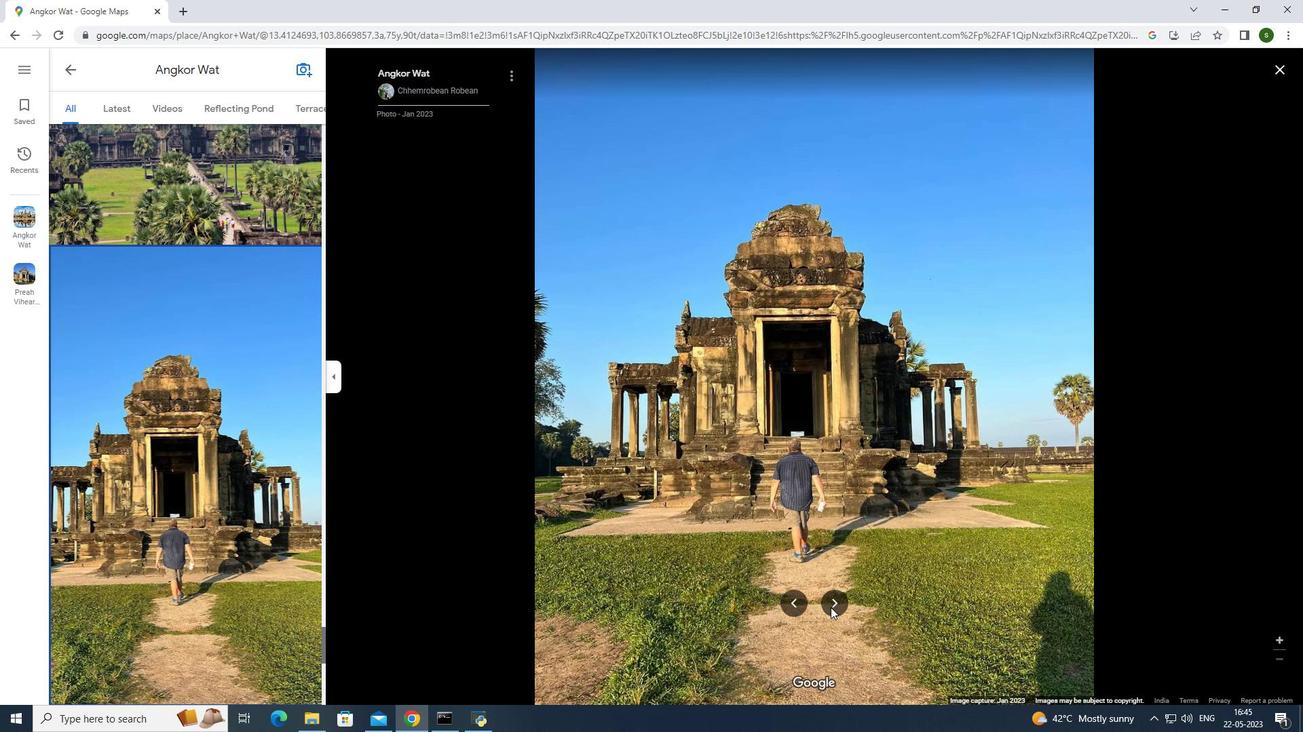 
Action: Mouse pressed left at (830, 608)
Screenshot: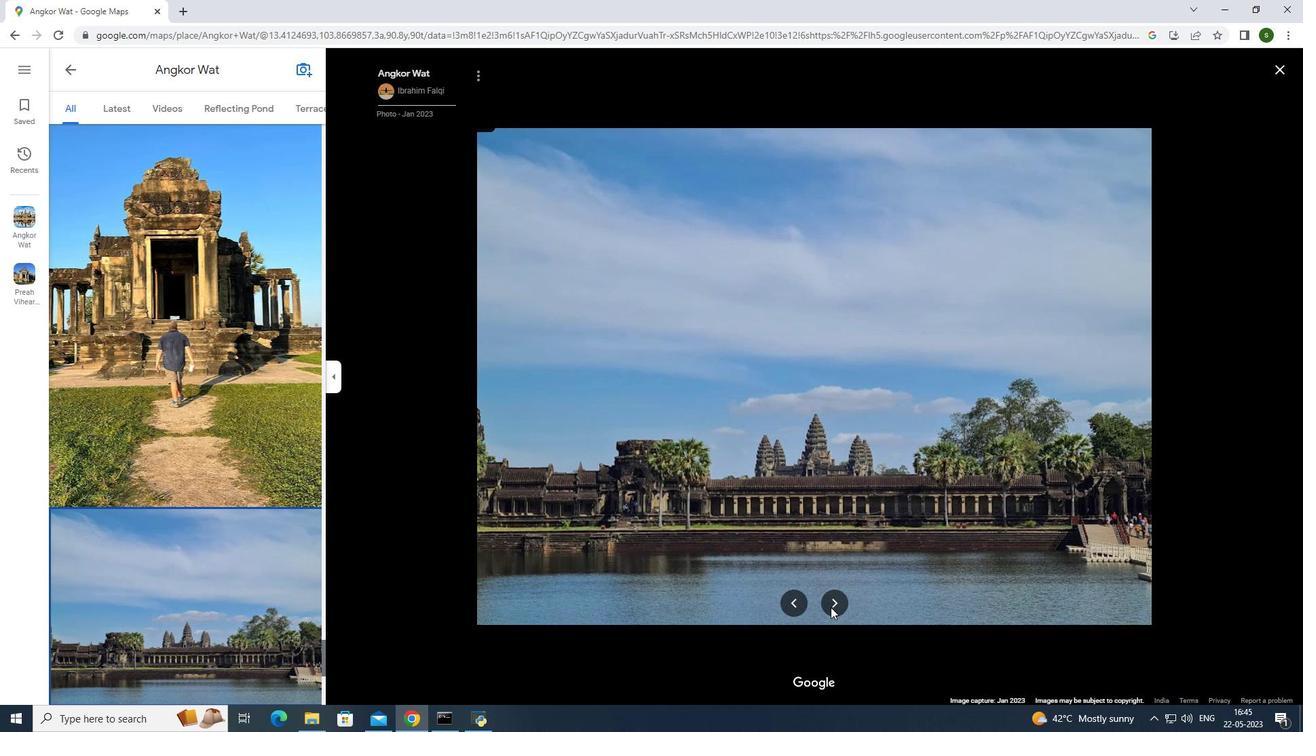 
Action: Mouse pressed left at (830, 608)
Screenshot: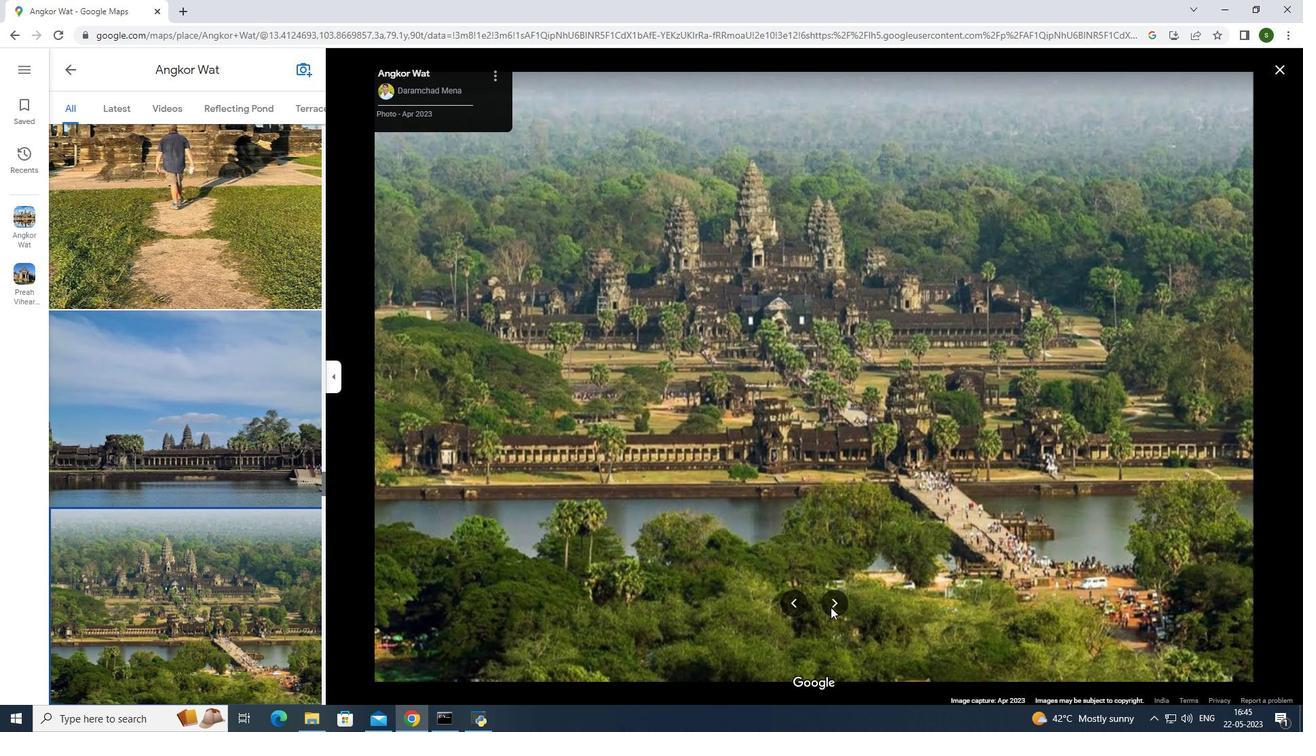 
Action: Mouse pressed left at (830, 608)
Screenshot: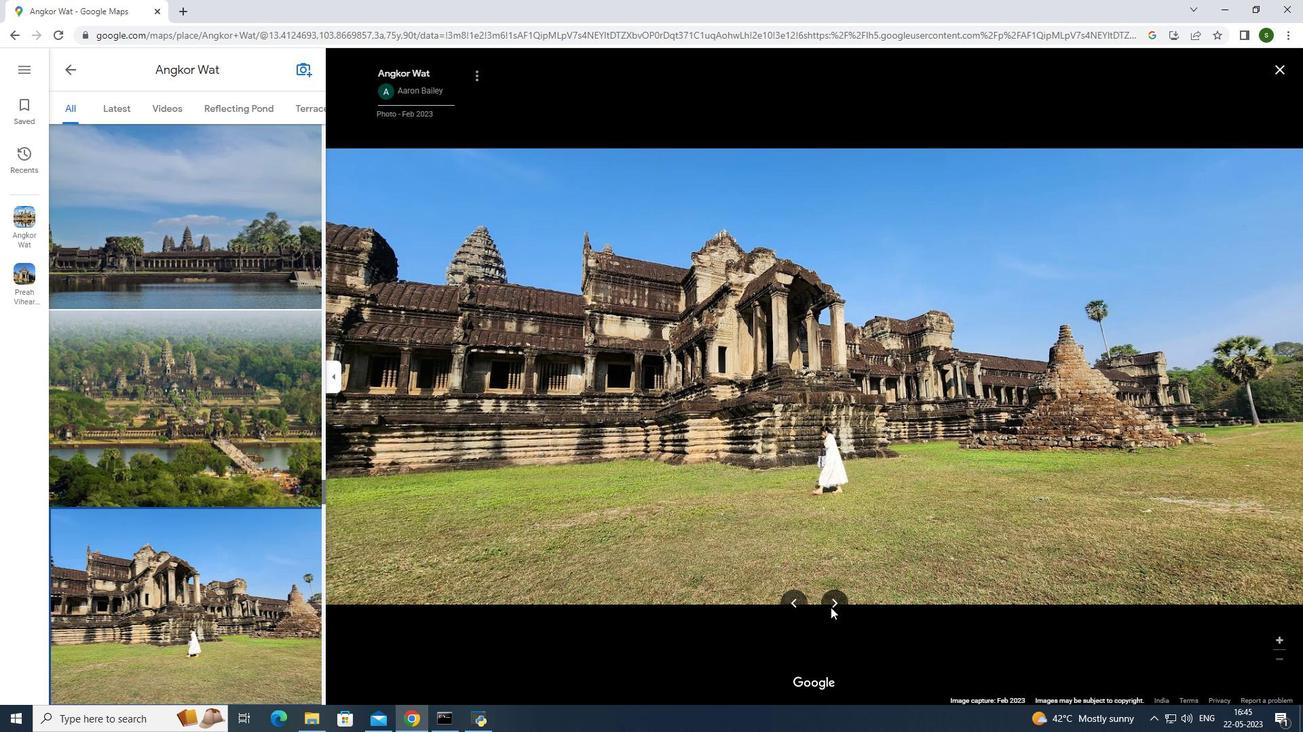 
Action: Mouse moved to (832, 606)
Screenshot: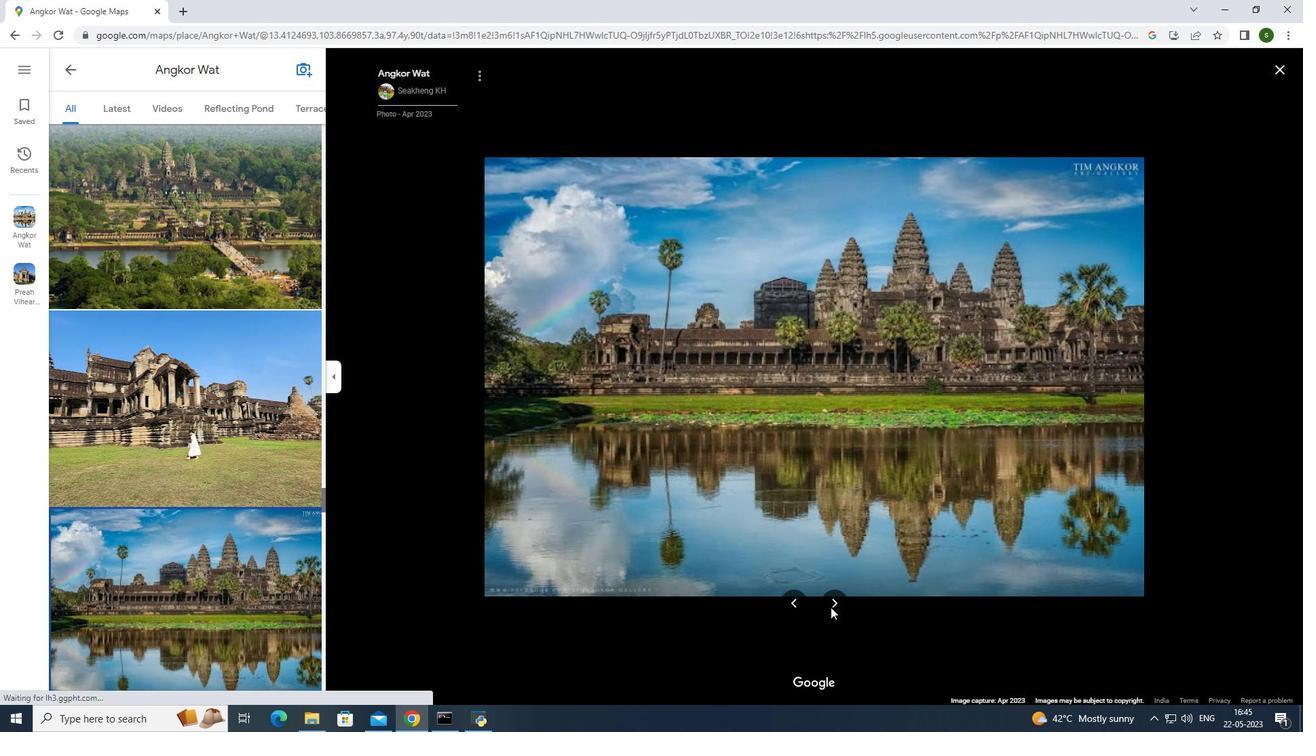 
Action: Mouse pressed left at (832, 606)
Screenshot: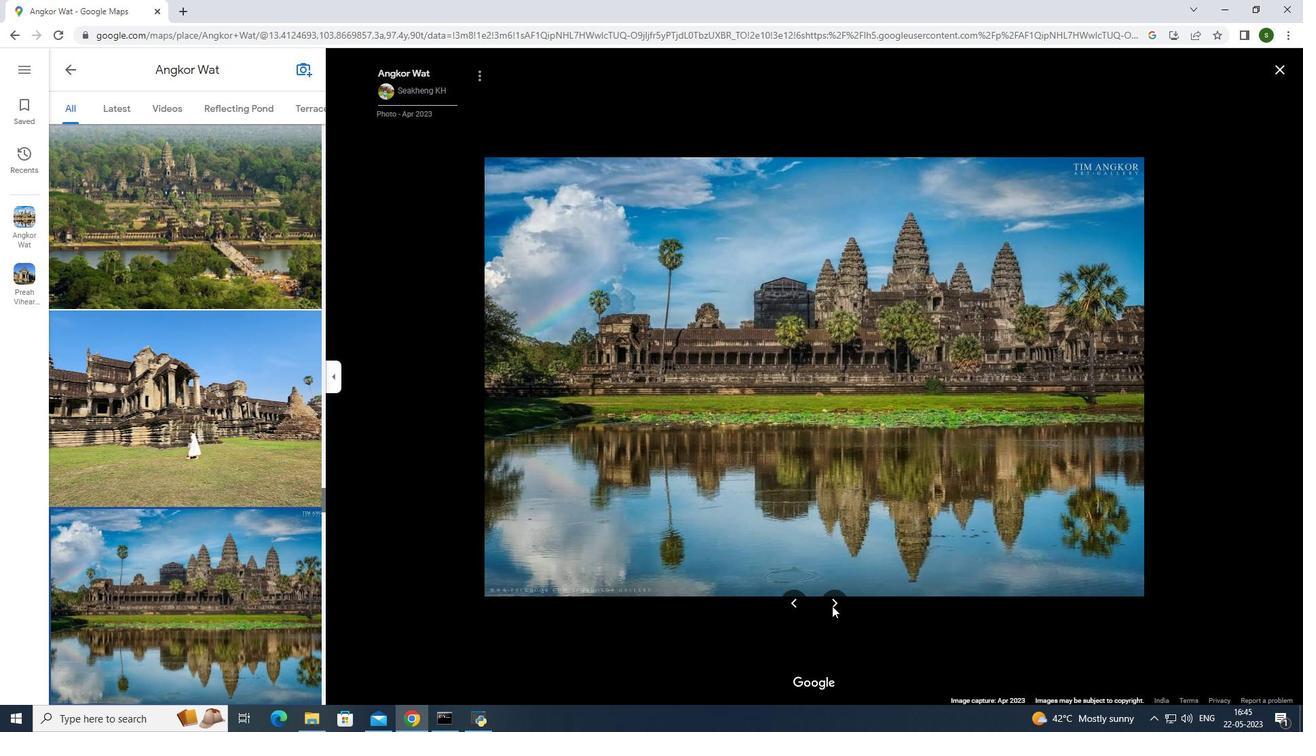 
Action: Mouse moved to (828, 611)
Screenshot: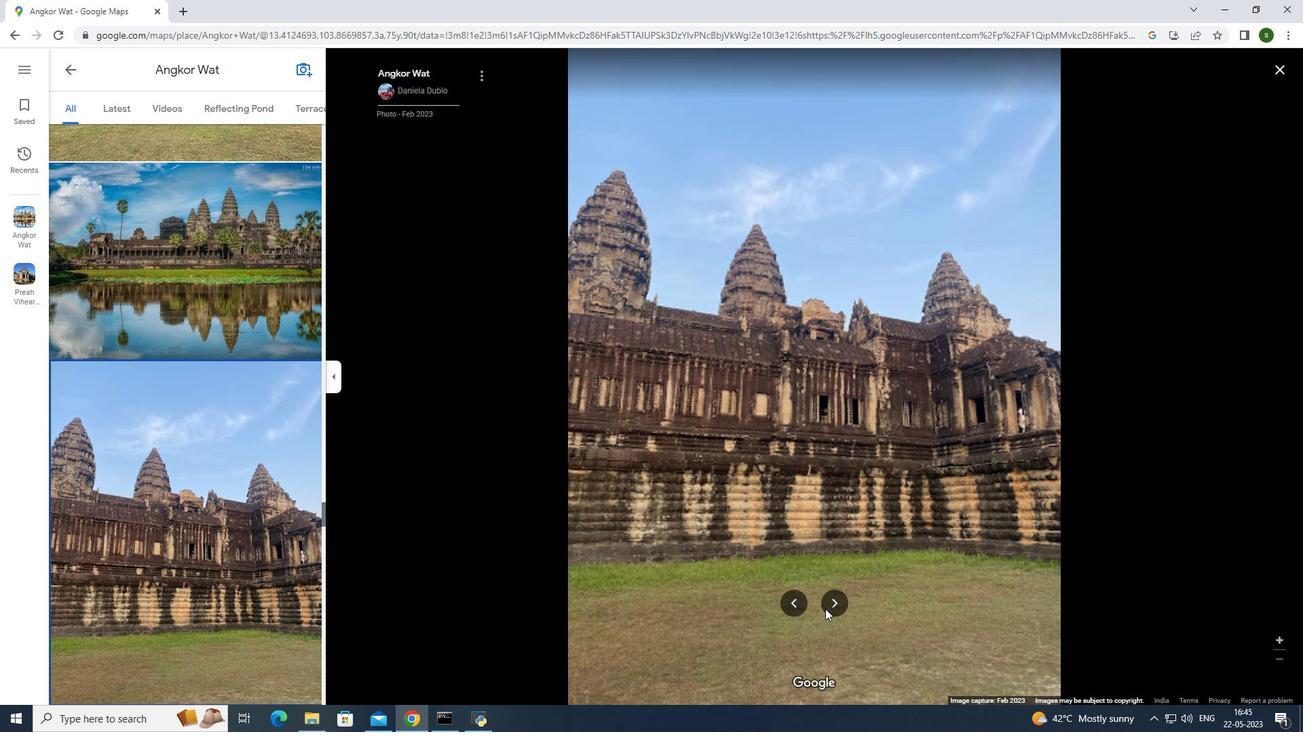 
Action: Mouse pressed left at (828, 611)
Screenshot: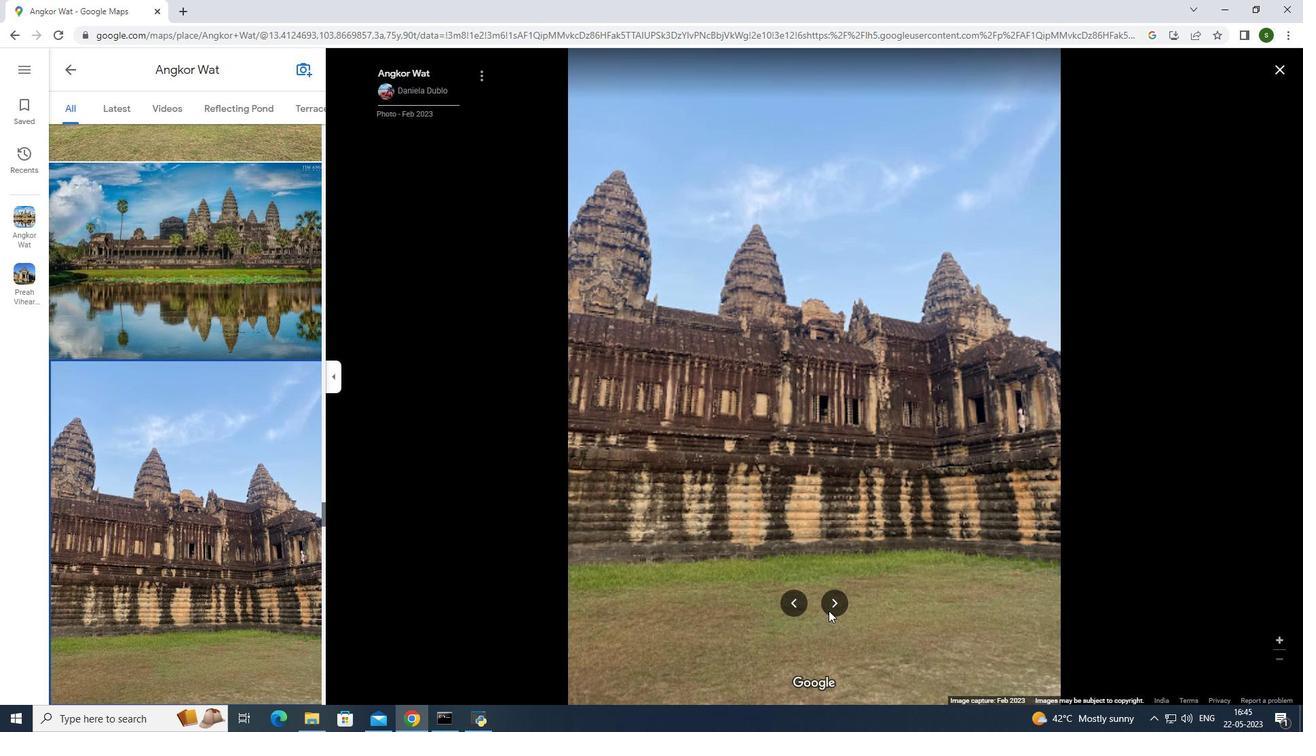 
Action: Mouse pressed left at (828, 611)
Screenshot: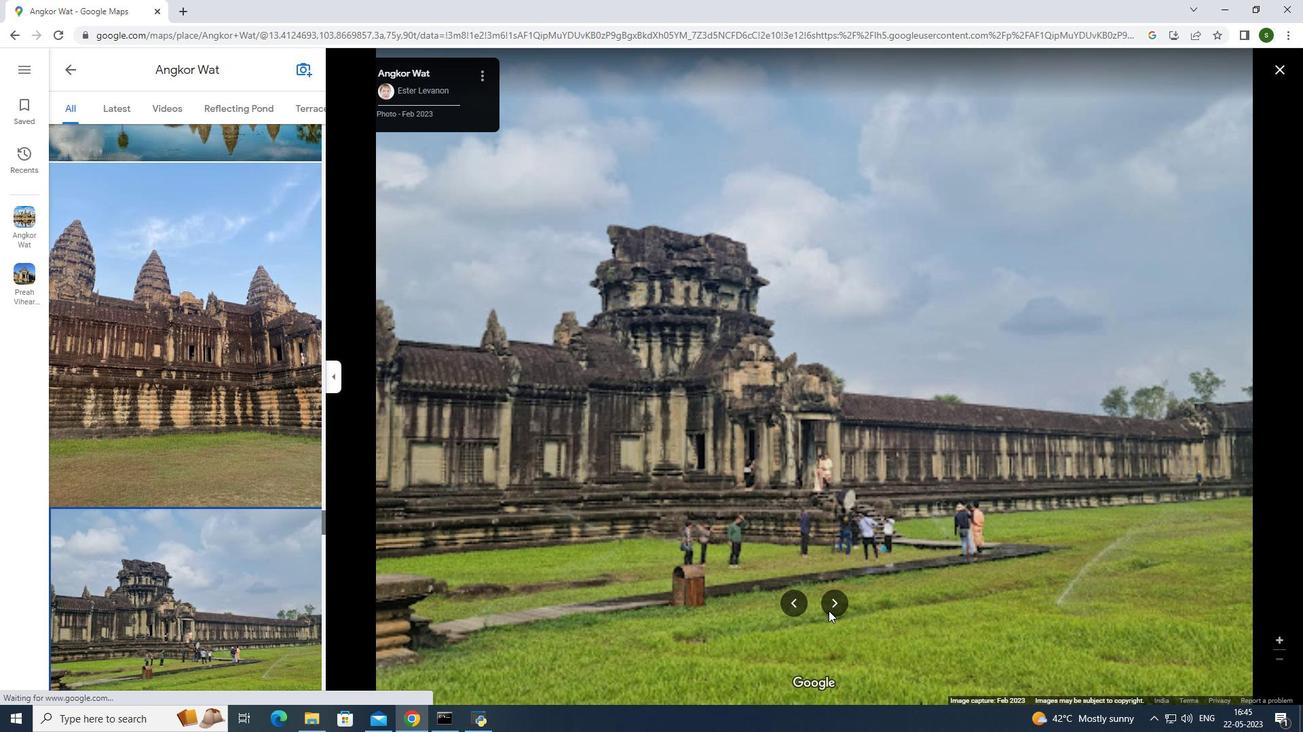 
Action: Mouse pressed left at (828, 611)
Screenshot: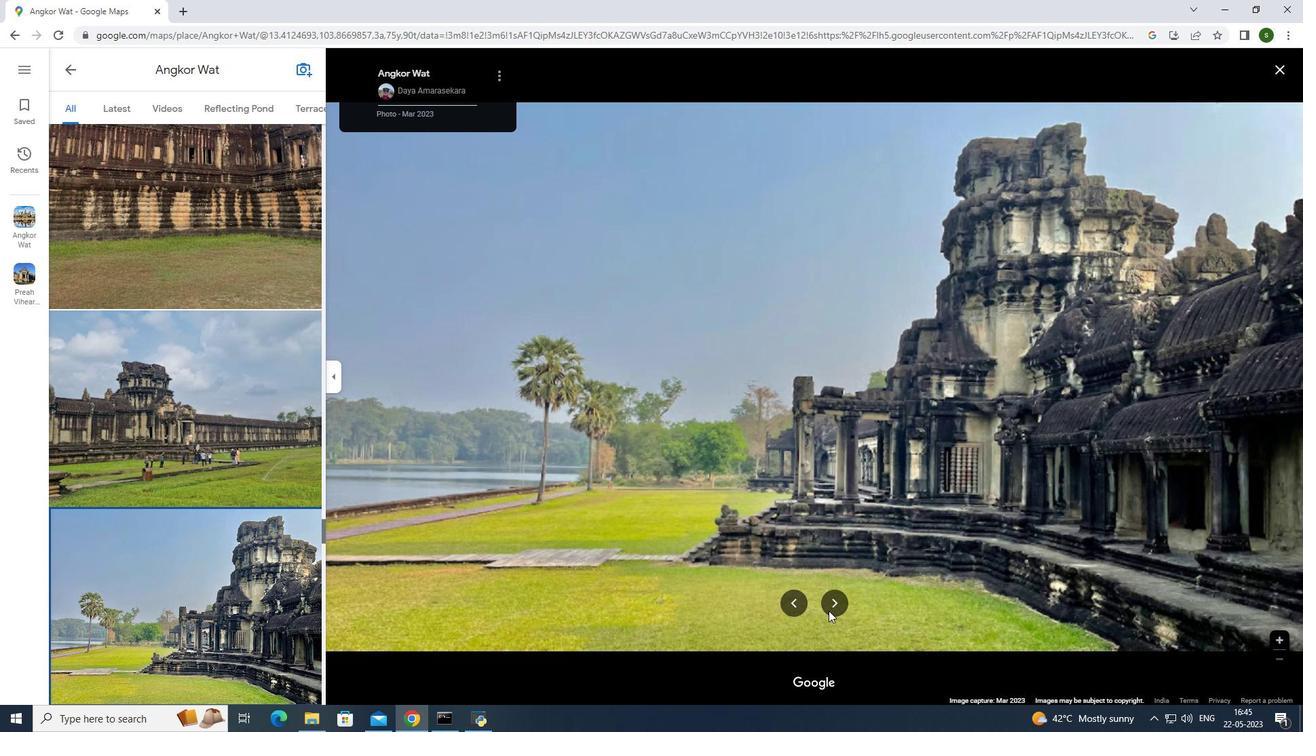 
Action: Mouse pressed left at (828, 611)
Screenshot: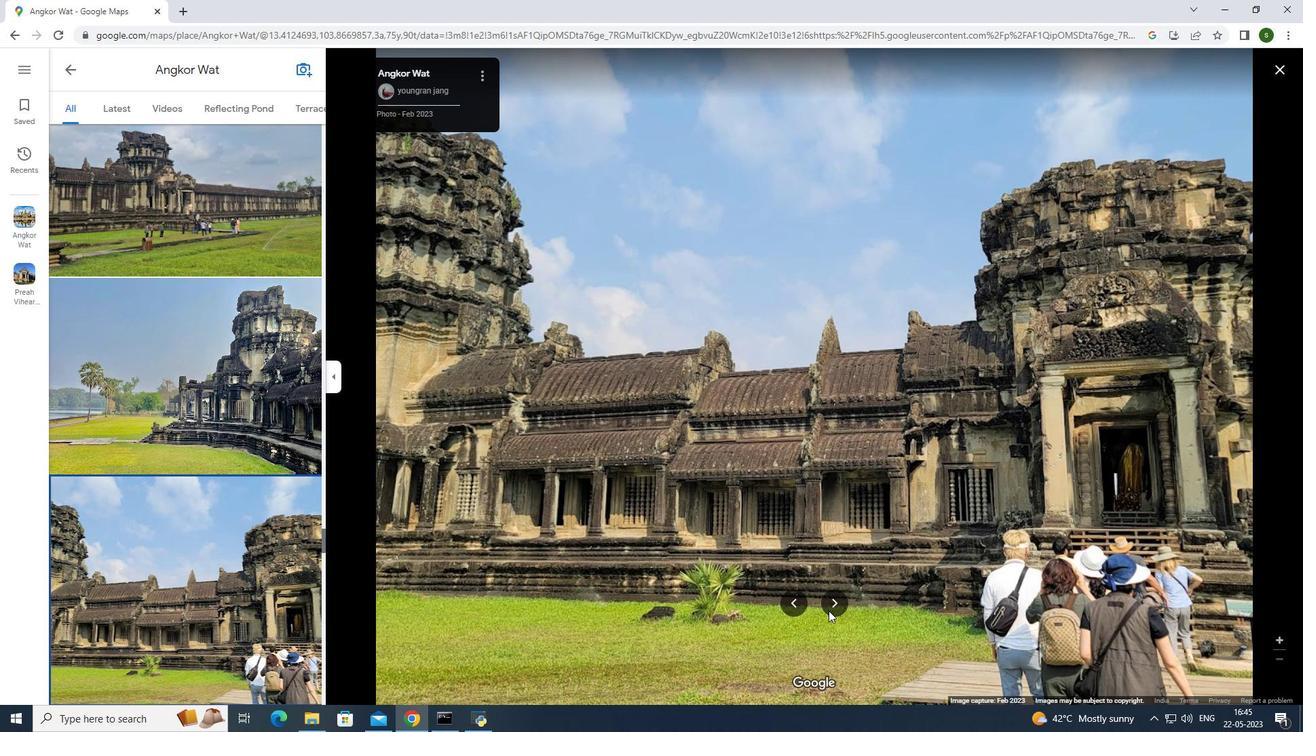 
Action: Mouse moved to (829, 611)
Screenshot: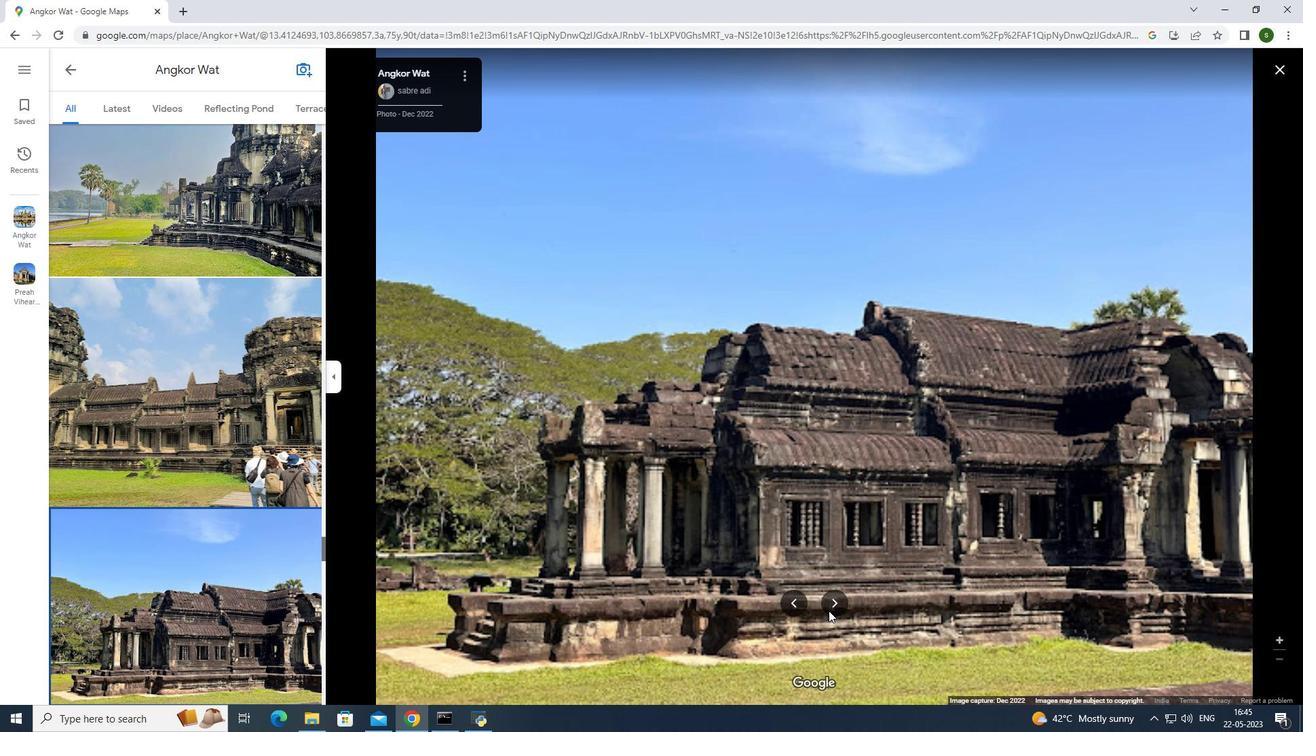 
Action: Mouse pressed left at (829, 611)
Screenshot: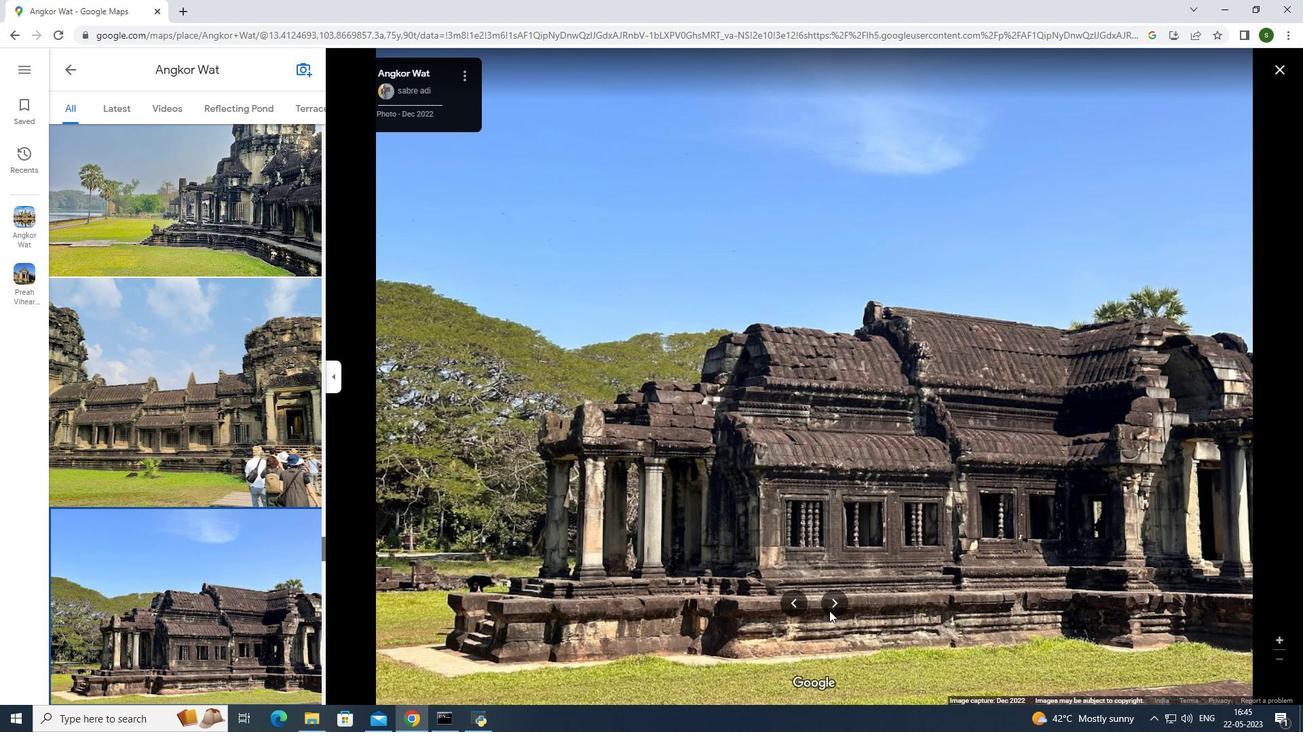
Action: Mouse pressed left at (829, 611)
Screenshot: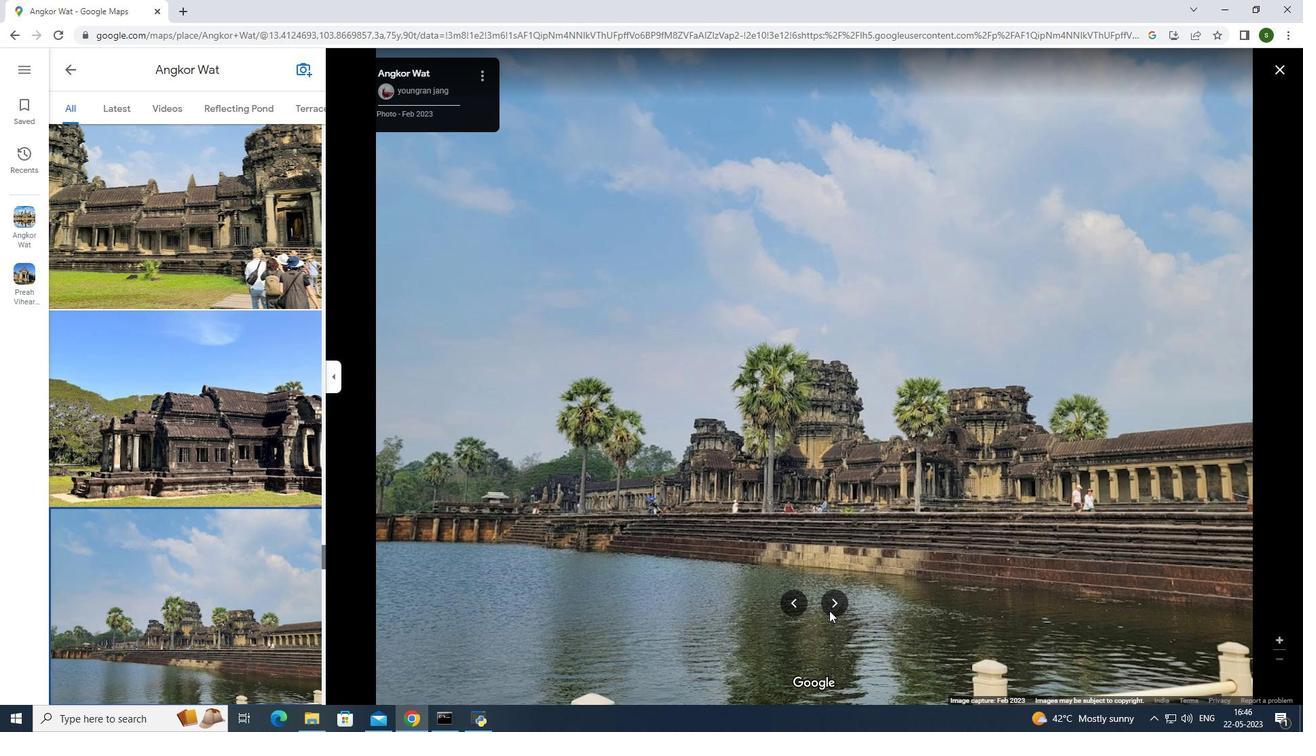 
Action: Mouse pressed left at (829, 611)
Screenshot: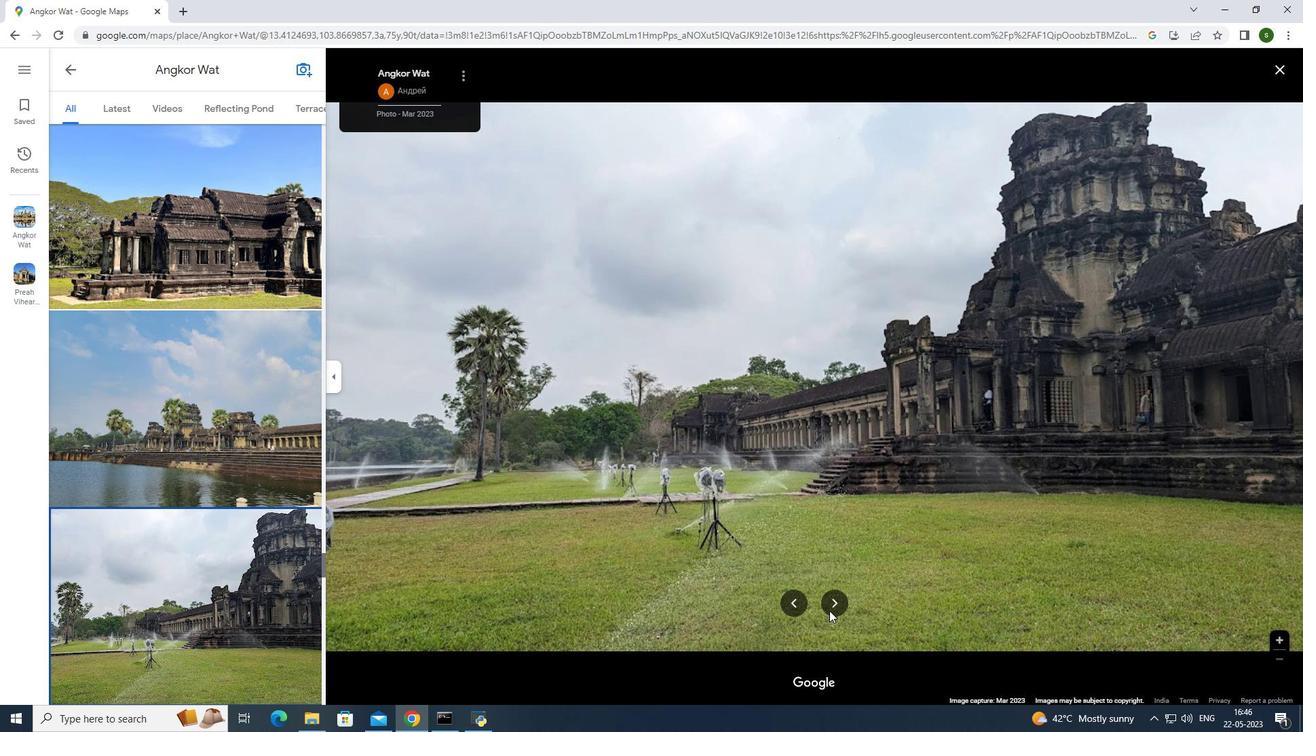 
Action: Mouse pressed left at (829, 611)
Screenshot: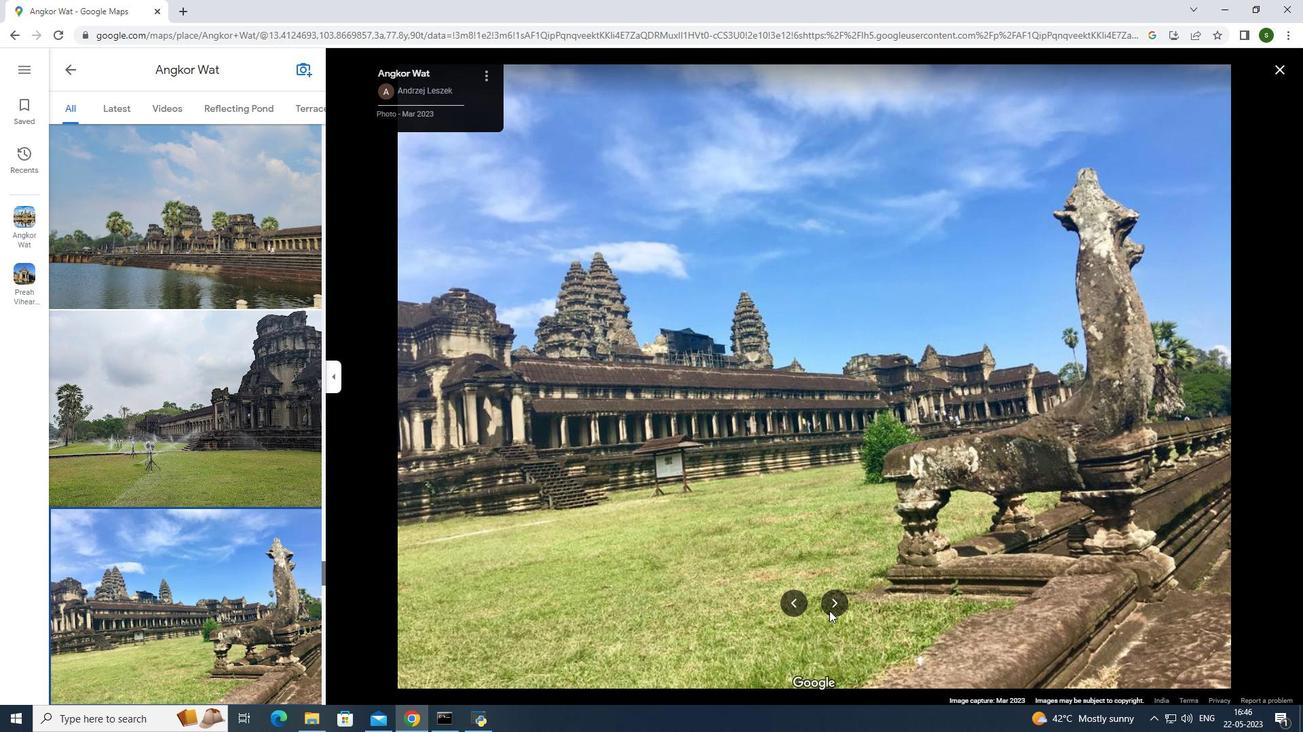 
Action: Mouse pressed left at (829, 611)
Screenshot: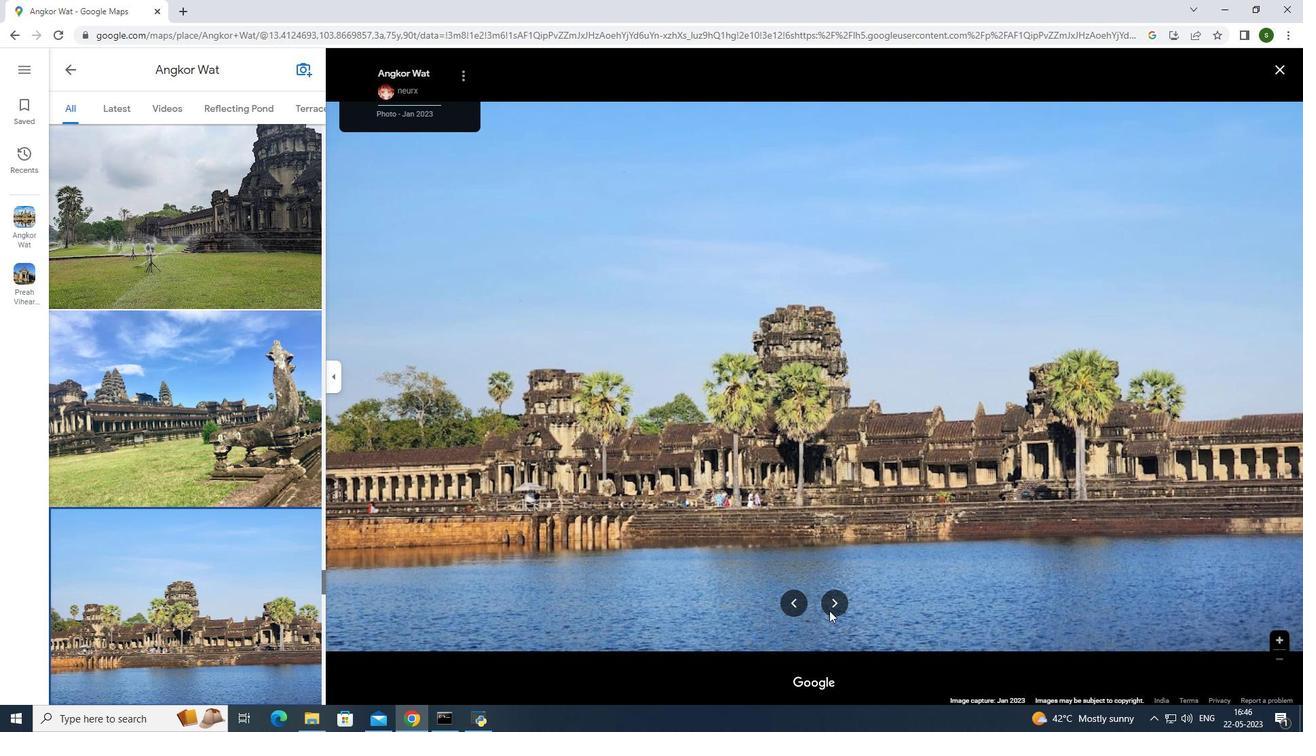 
Action: Mouse pressed left at (829, 611)
Screenshot: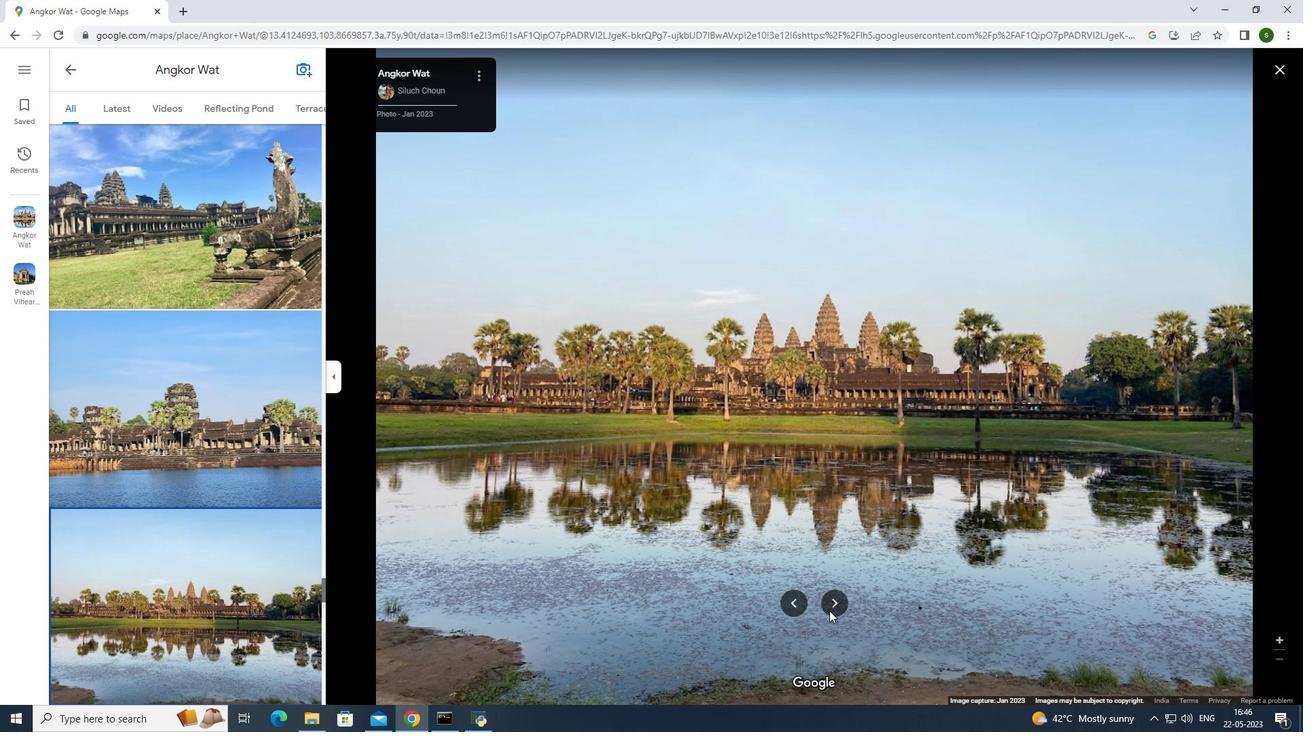 
Action: Mouse pressed left at (829, 611)
Screenshot: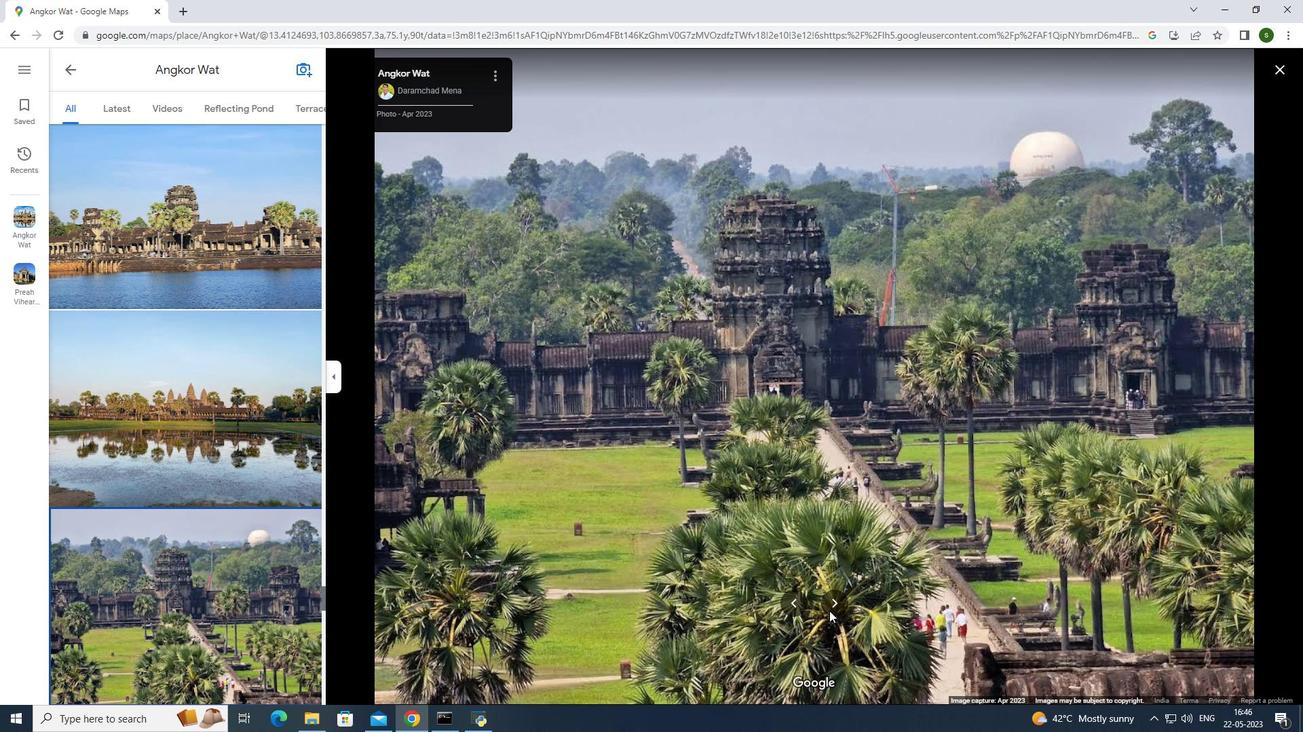 
Action: Mouse pressed left at (829, 611)
Screenshot: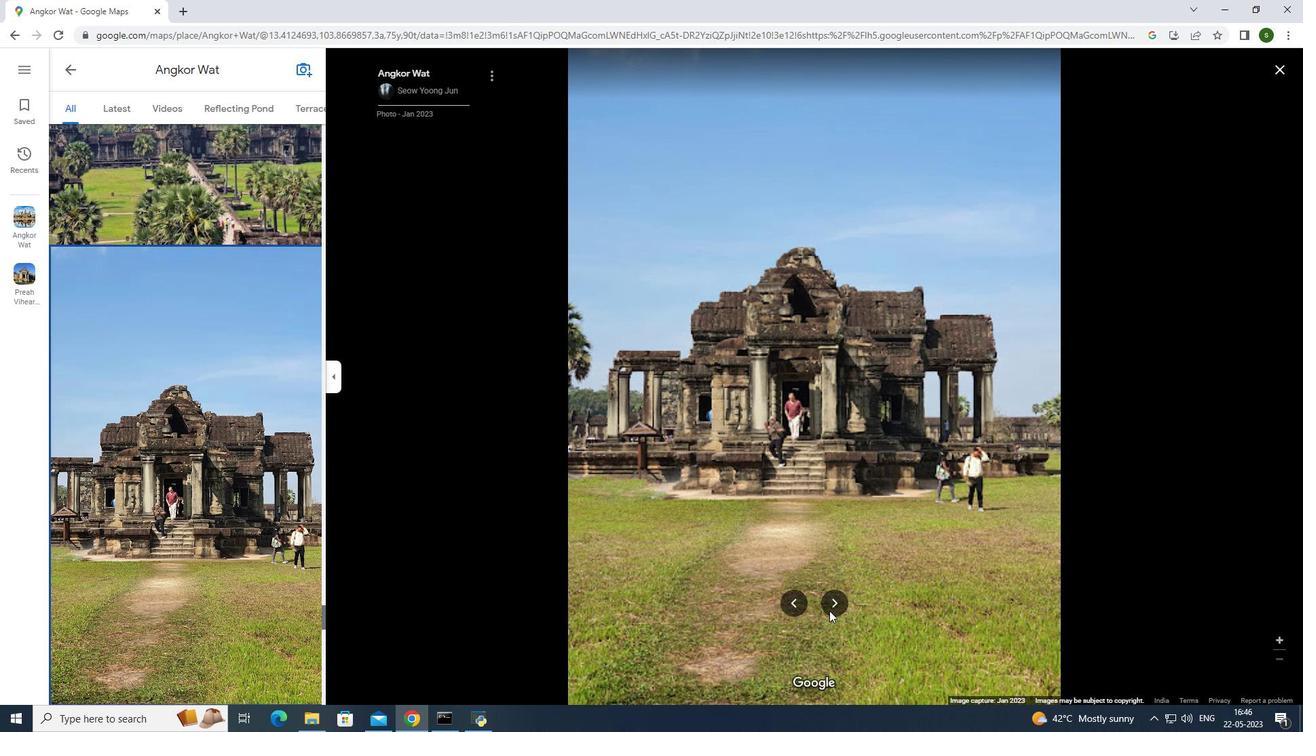 
Action: Mouse pressed left at (829, 611)
Screenshot: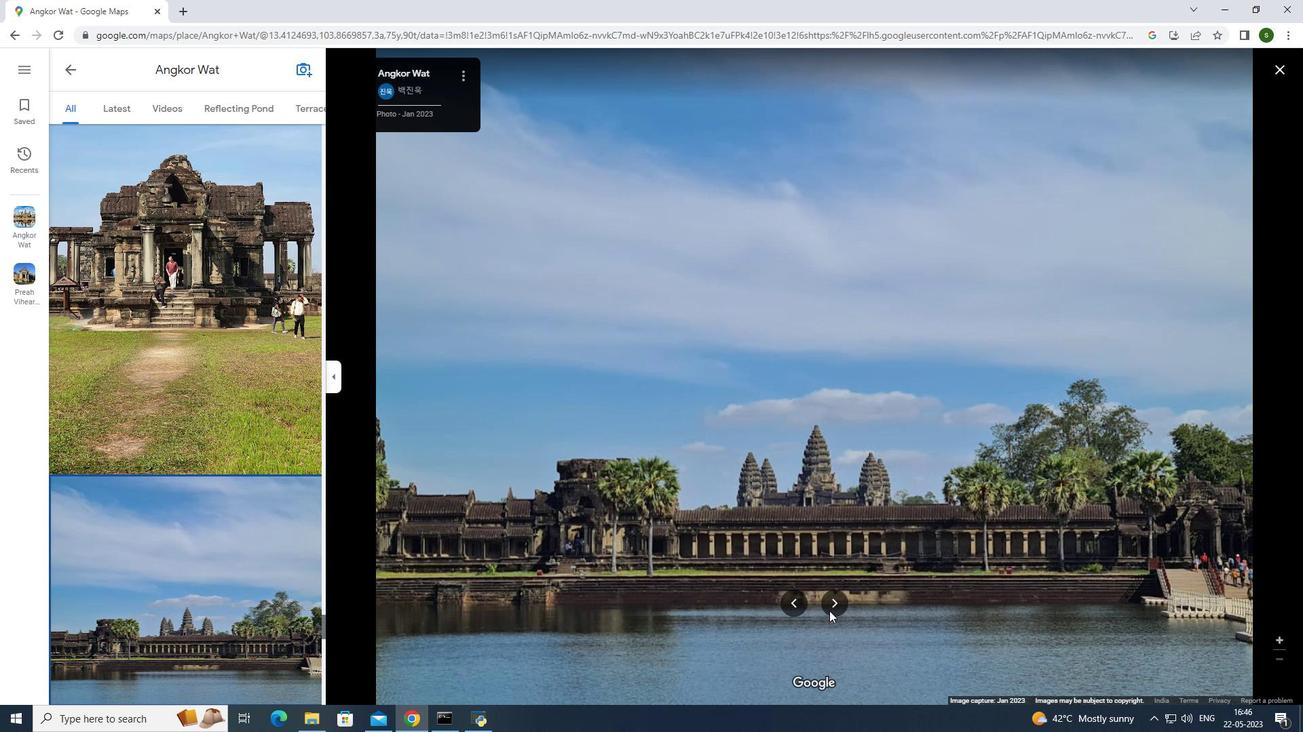 
Action: Mouse pressed left at (829, 611)
Screenshot: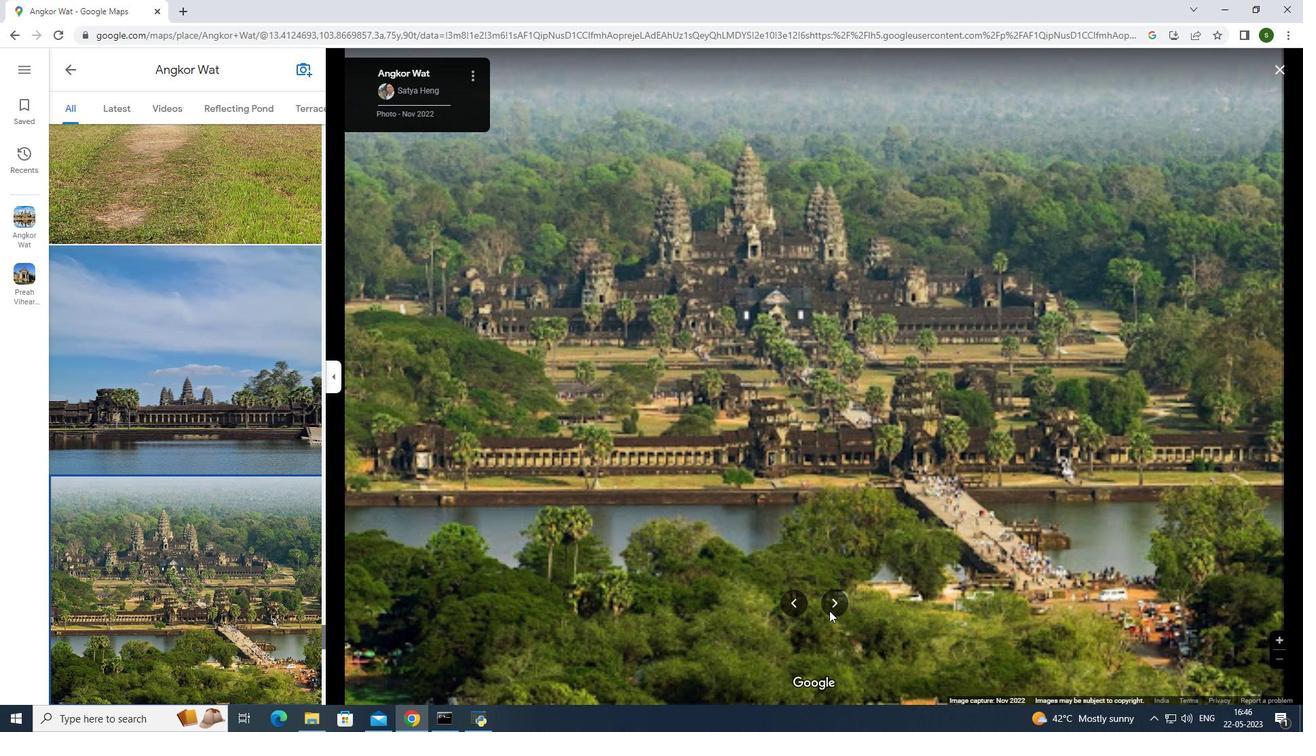 
Action: Mouse pressed left at (829, 611)
Screenshot: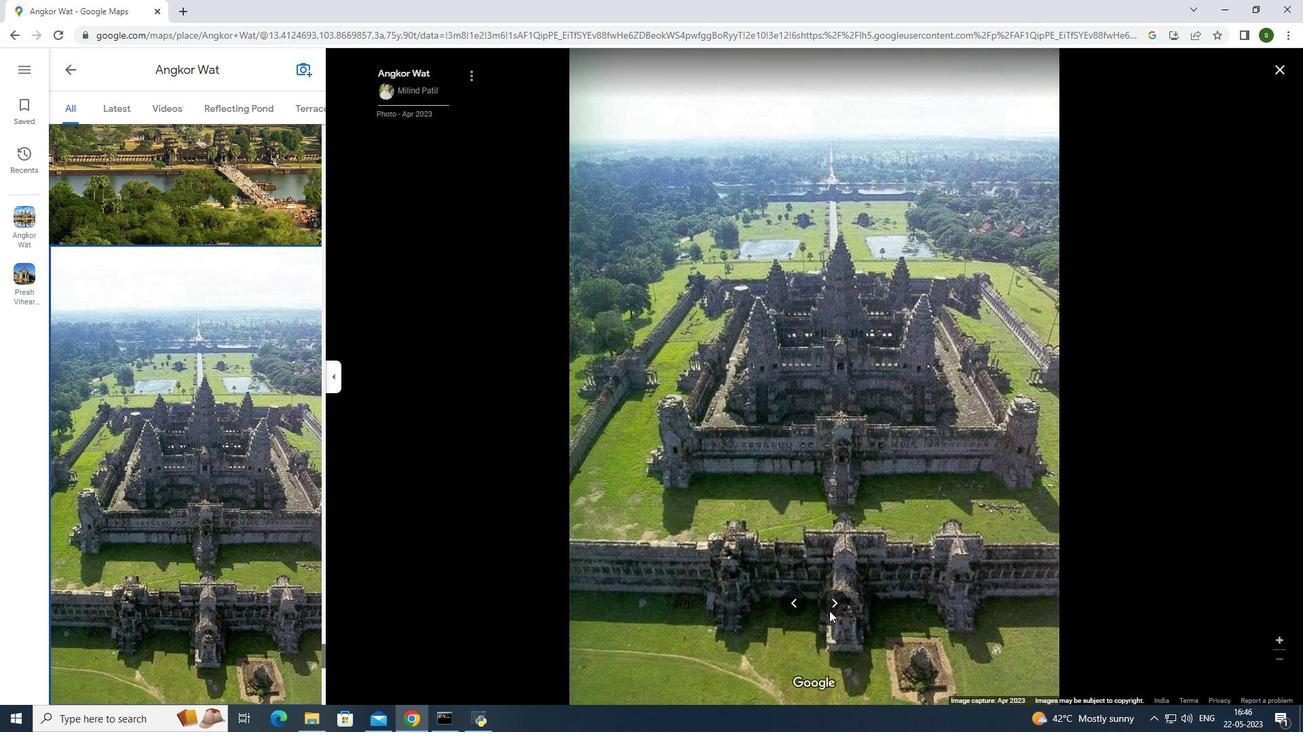 
Action: Mouse pressed left at (829, 611)
Screenshot: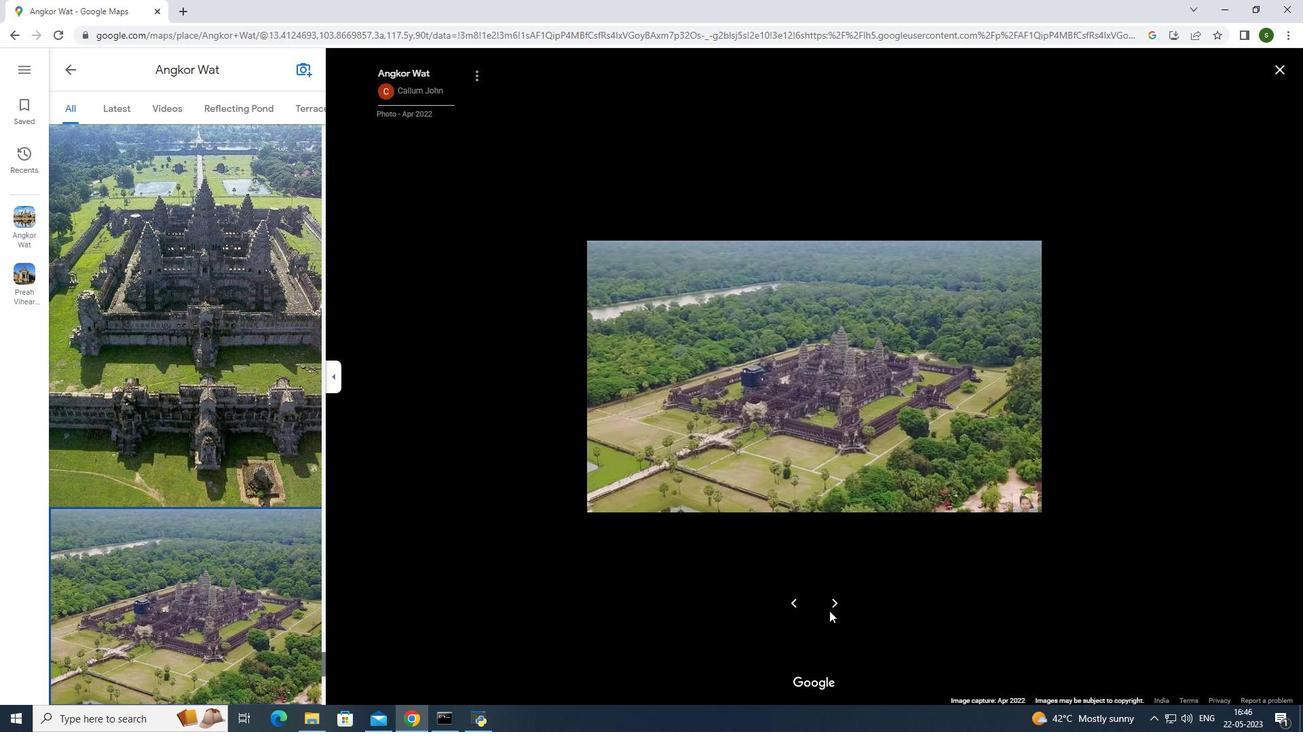 
Action: Mouse pressed left at (829, 611)
Screenshot: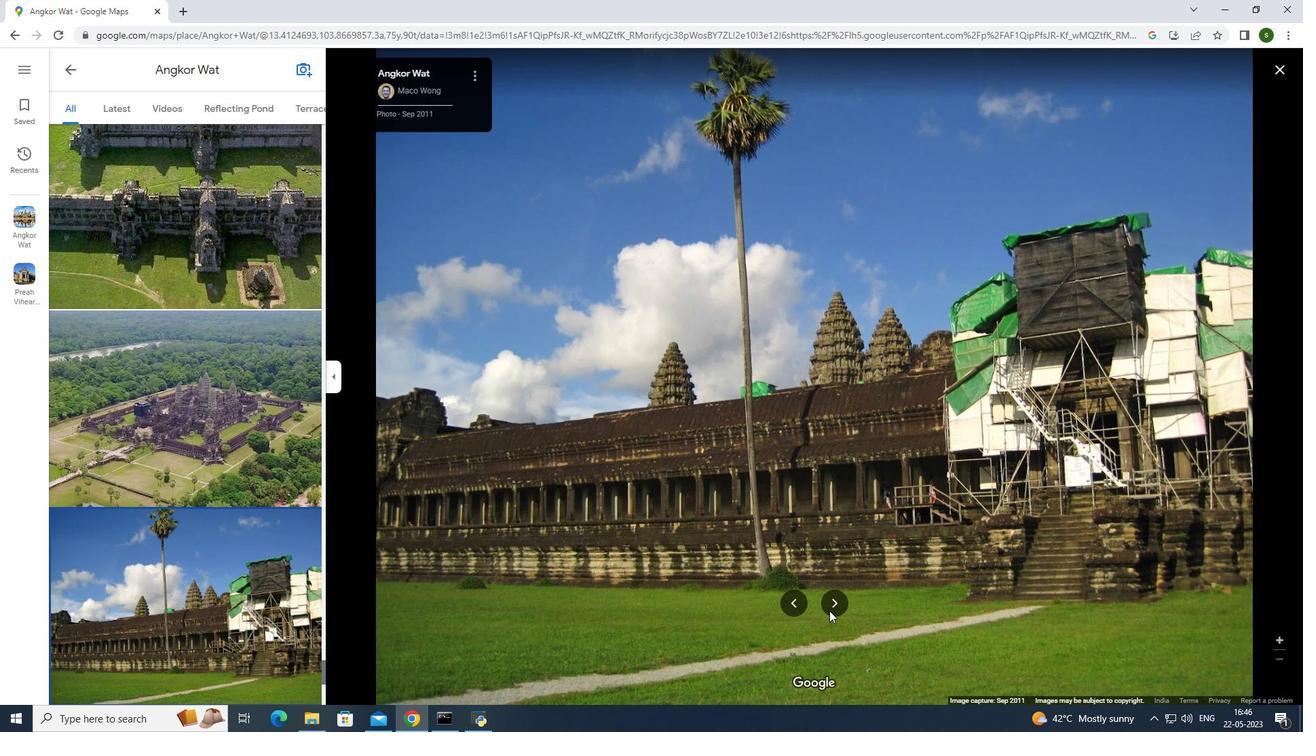 
Action: Mouse pressed left at (829, 611)
Screenshot: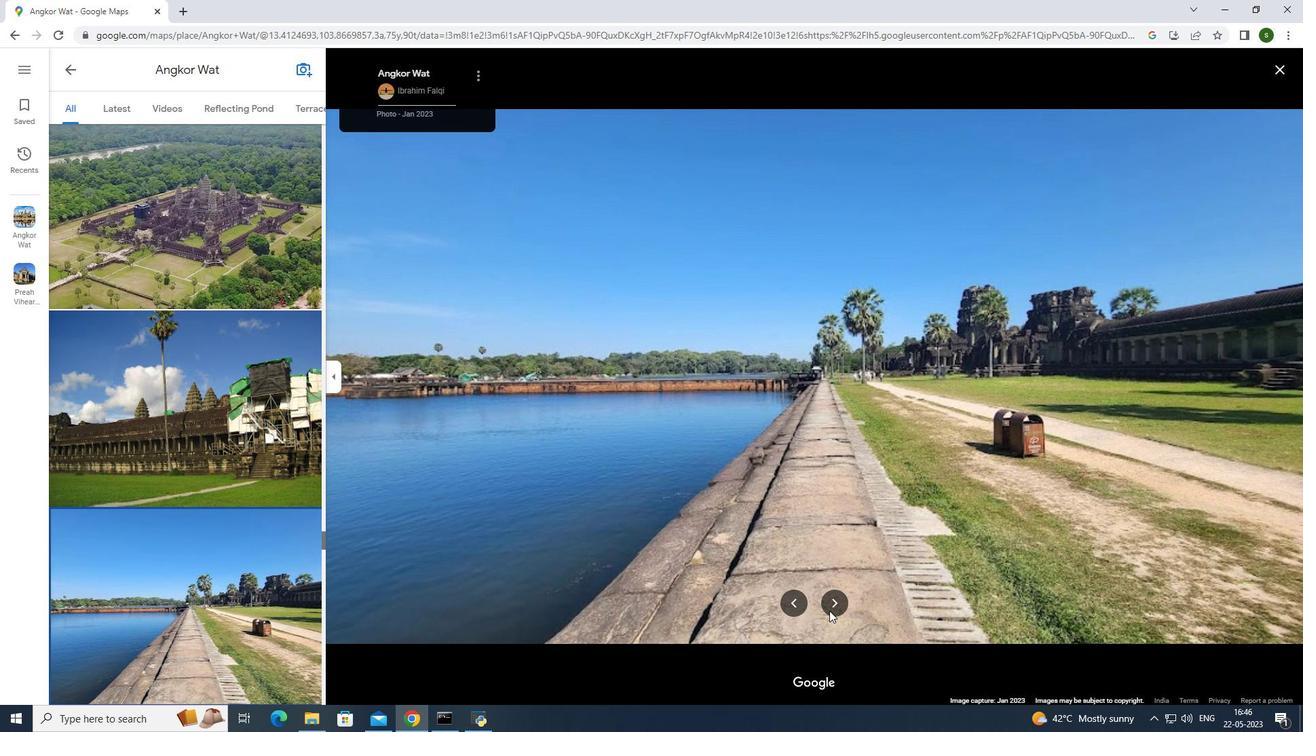 
Action: Mouse moved to (830, 610)
Screenshot: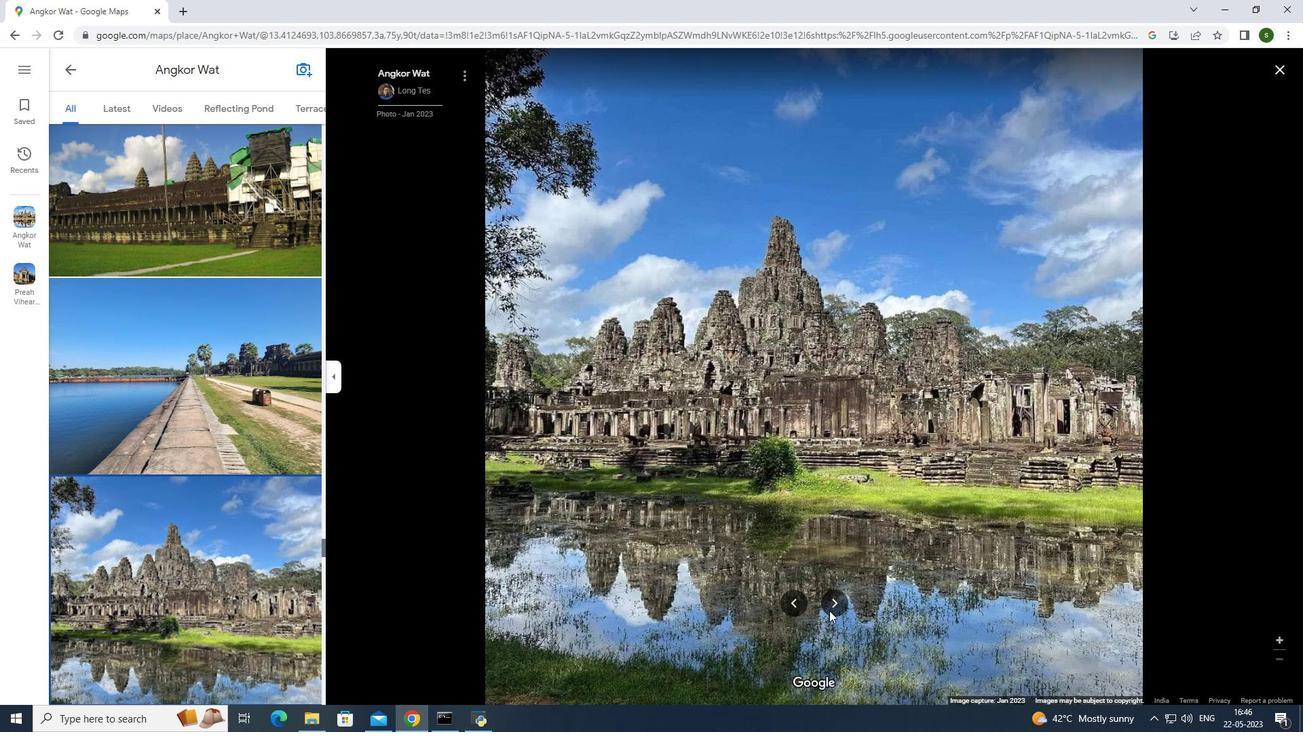 
Action: Mouse pressed left at (830, 610)
Screenshot: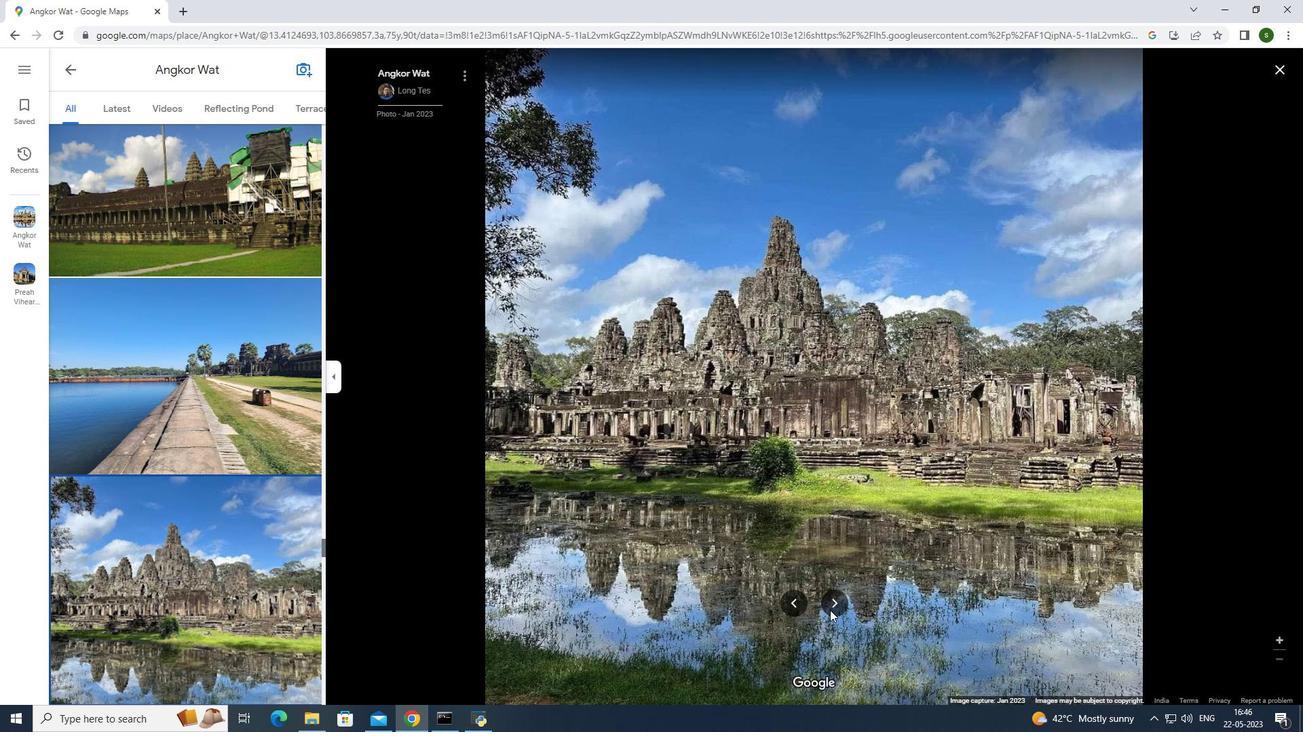 
Action: Mouse pressed left at (830, 610)
Screenshot: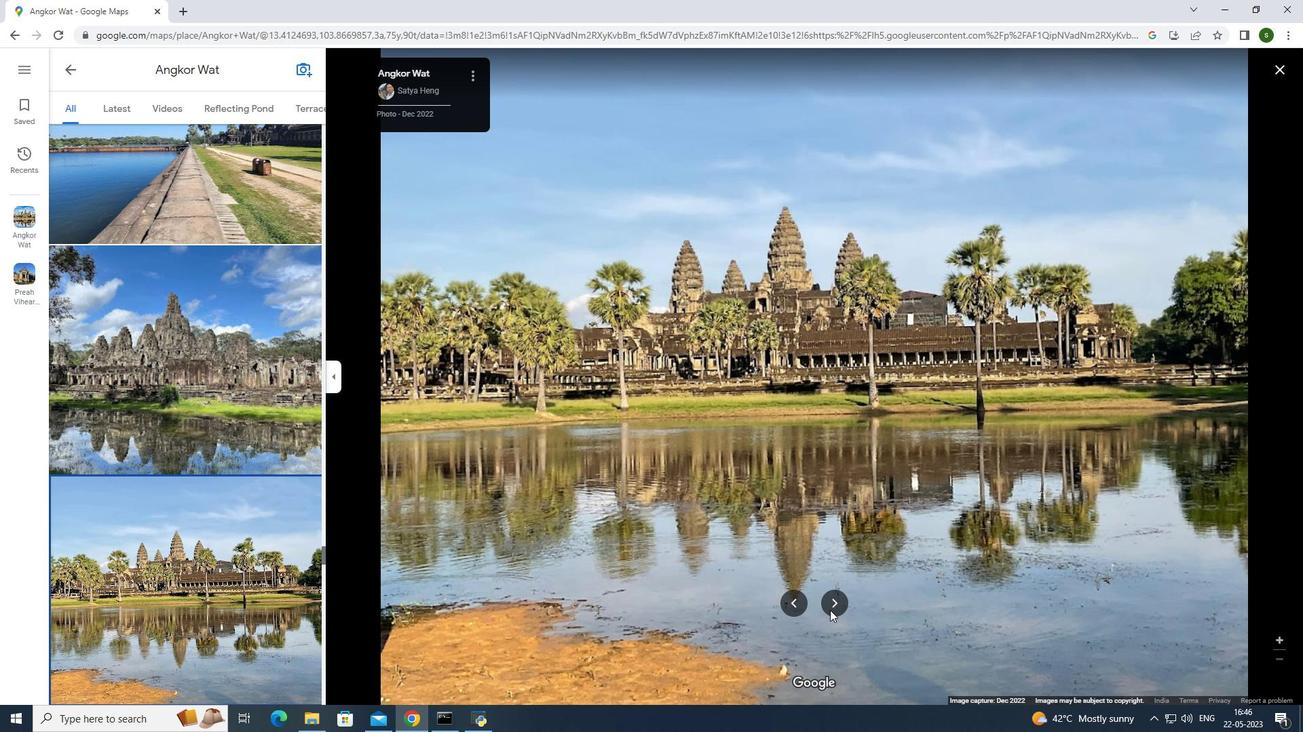
Action: Mouse moved to (833, 608)
Screenshot: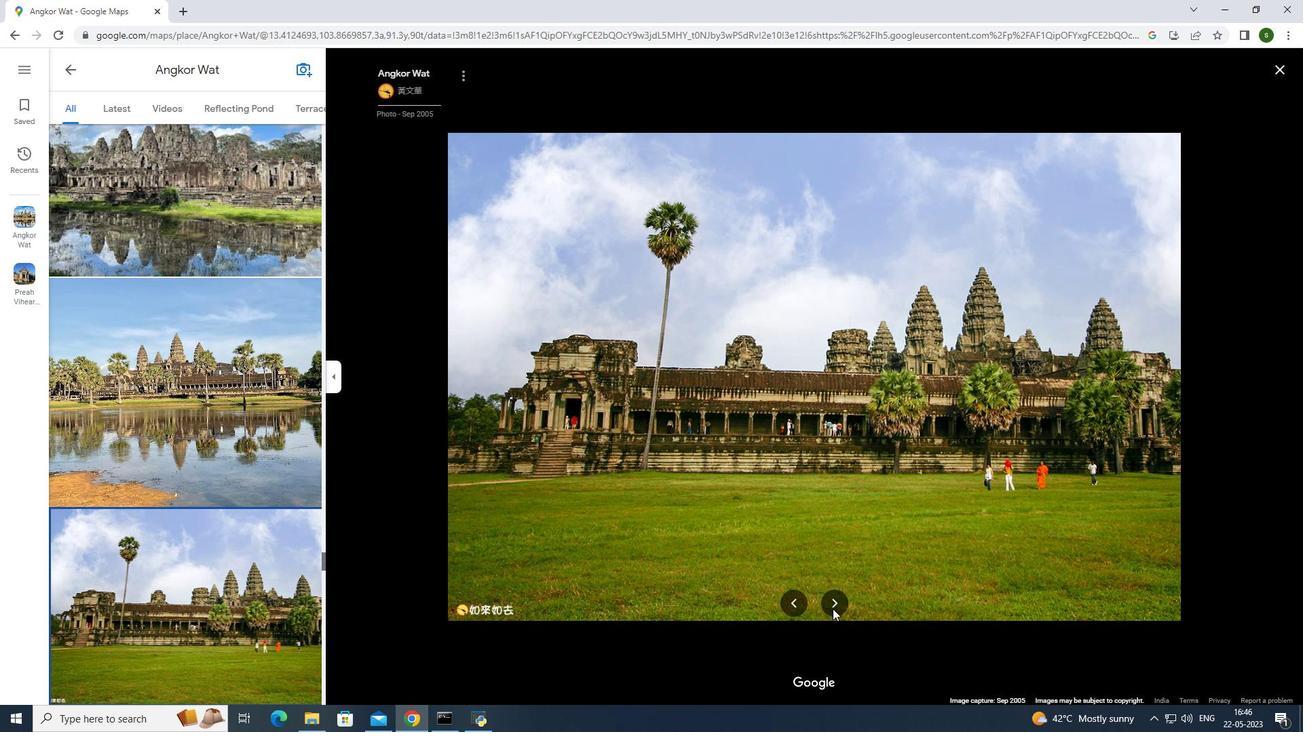
Action: Mouse pressed left at (833, 608)
Screenshot: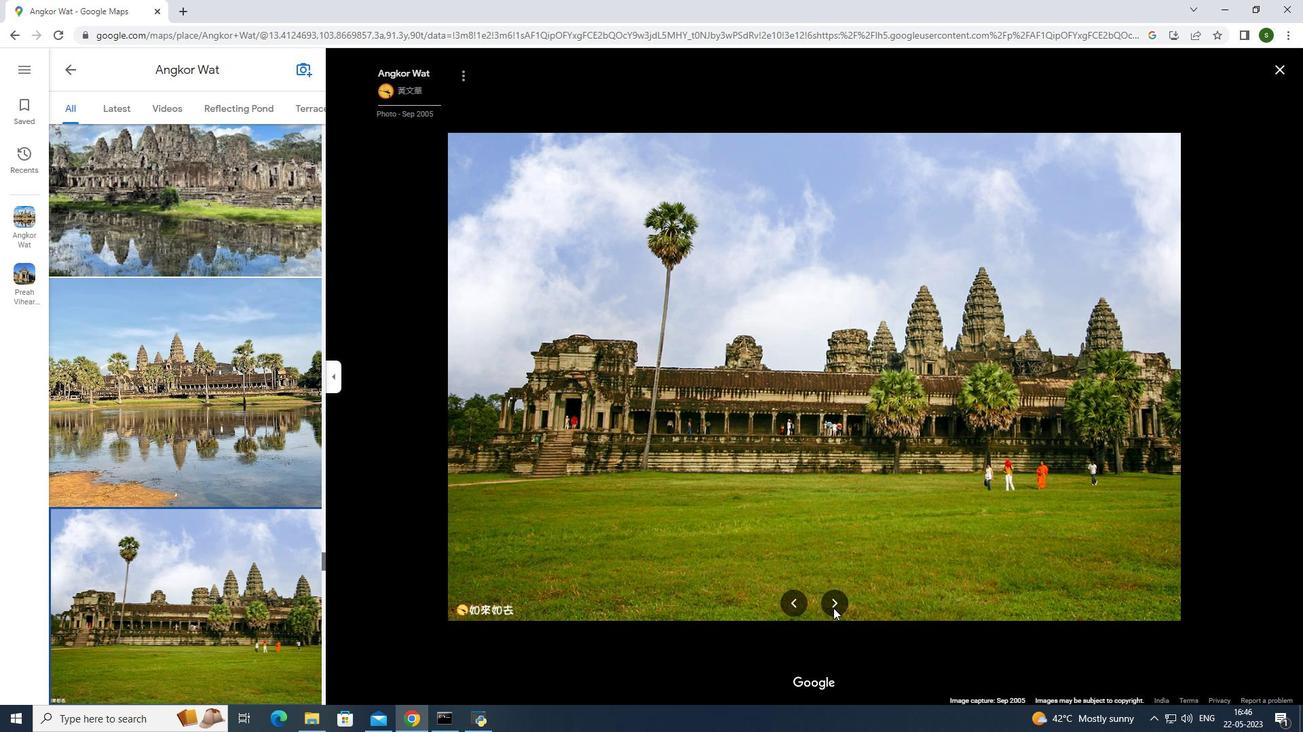
Action: Mouse pressed left at (833, 608)
Screenshot: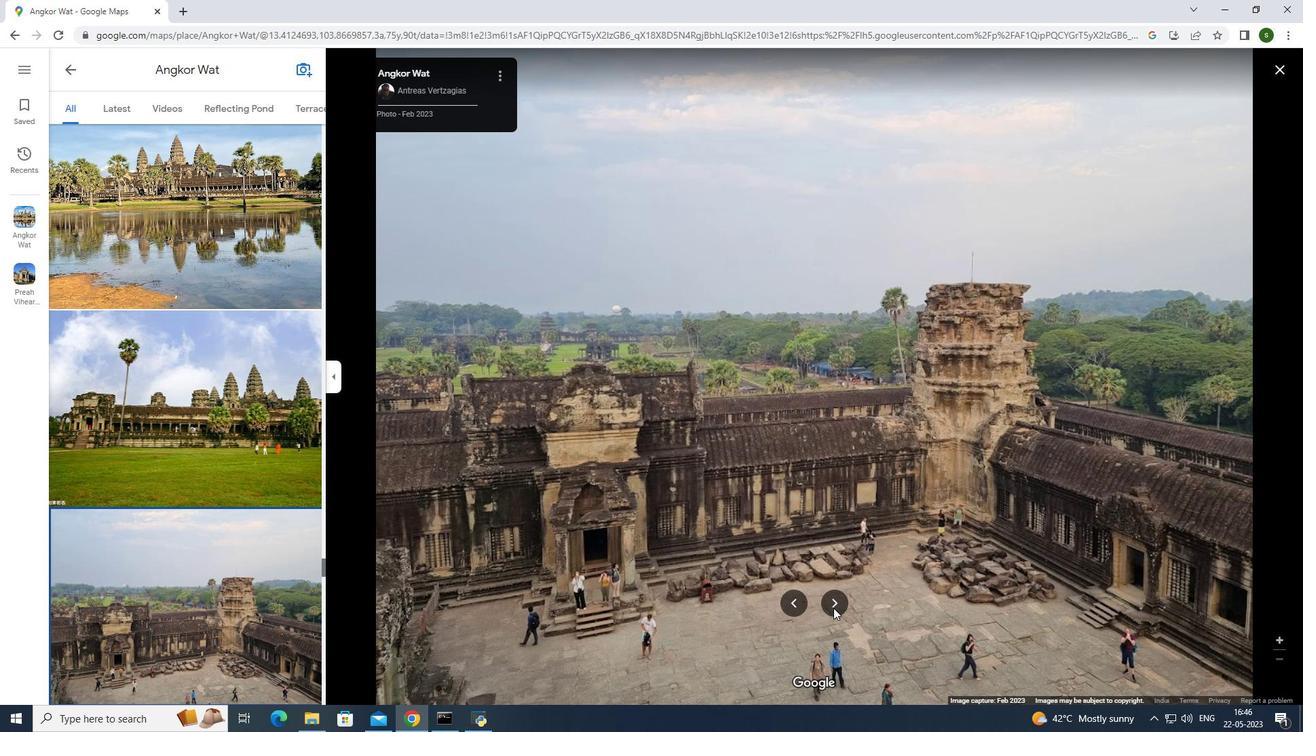 
Action: Mouse moved to (829, 610)
Screenshot: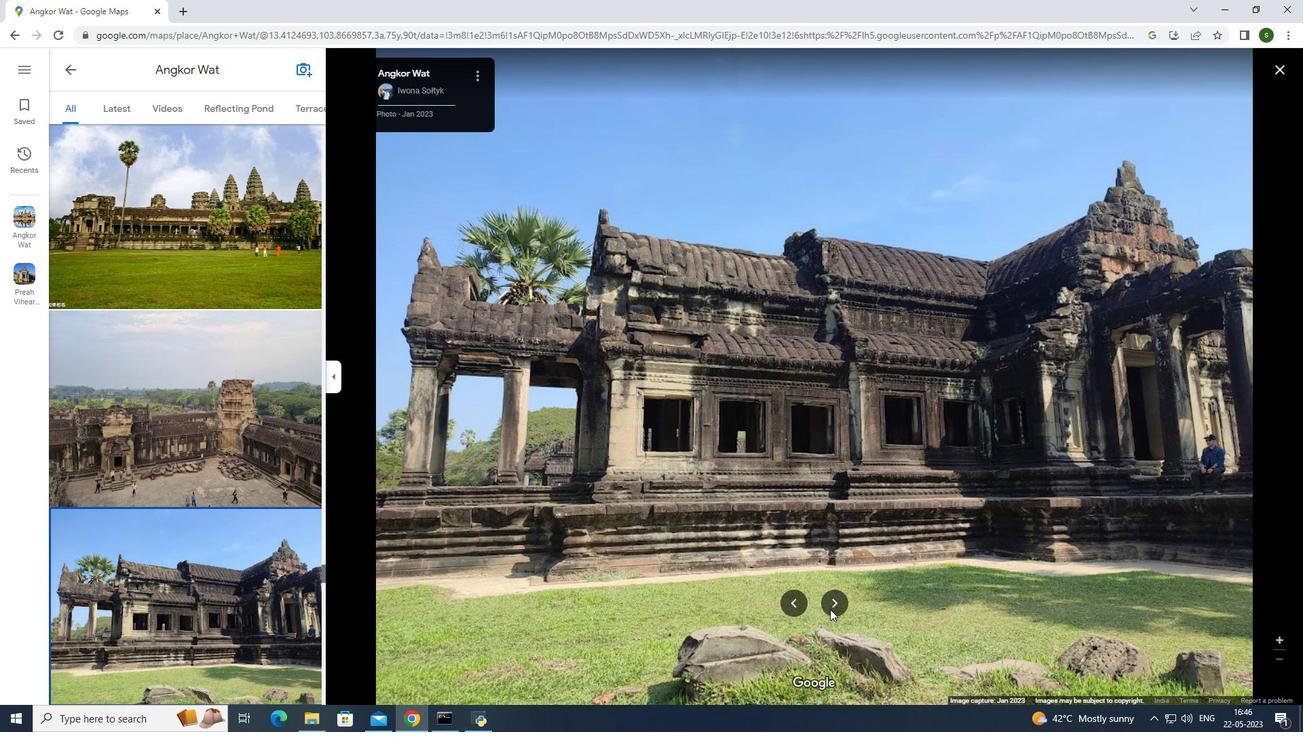 
Action: Mouse pressed left at (829, 610)
Screenshot: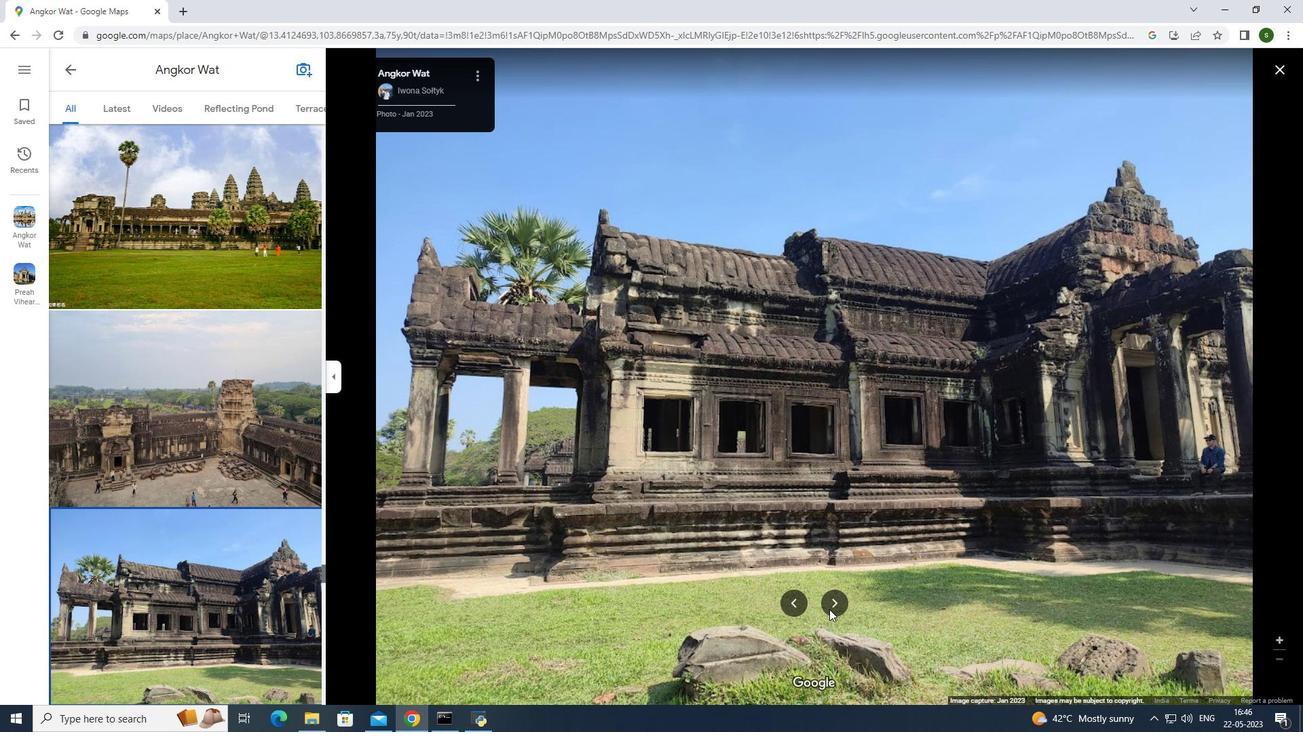 
Action: Mouse pressed left at (829, 610)
Screenshot: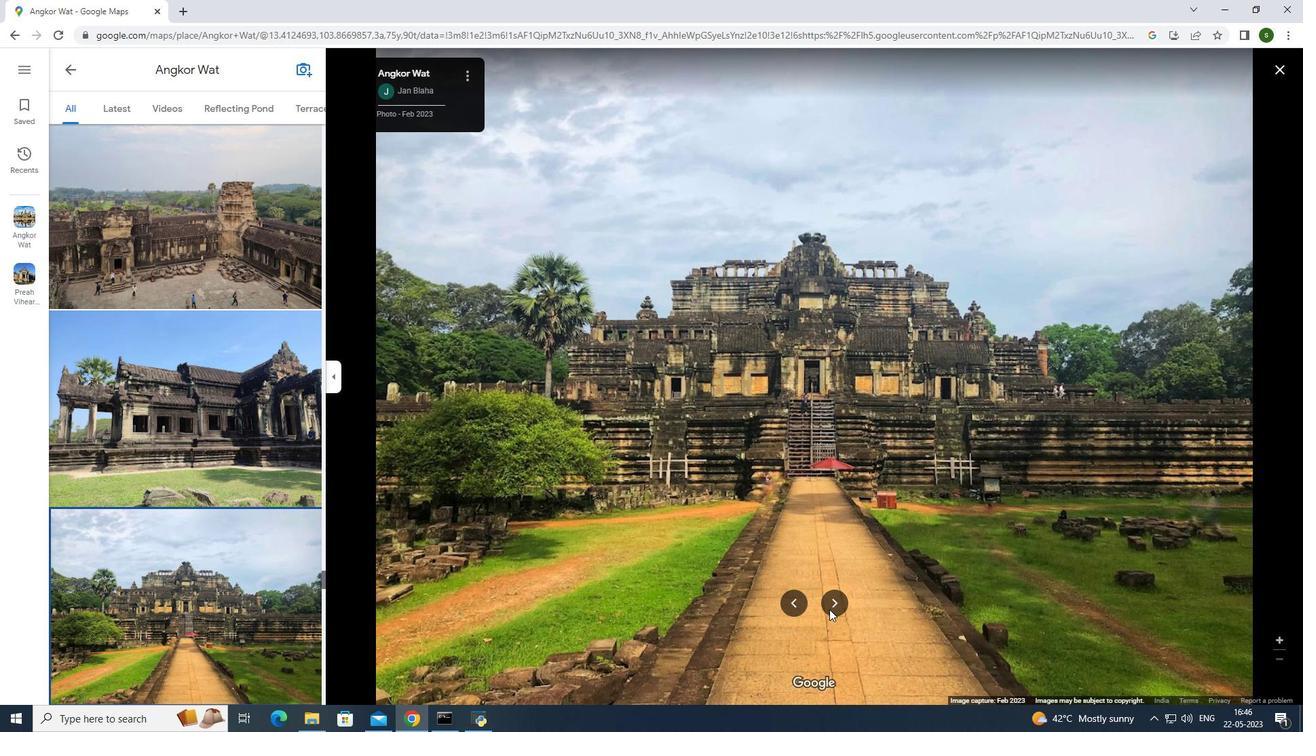
Action: Mouse pressed left at (829, 610)
Screenshot: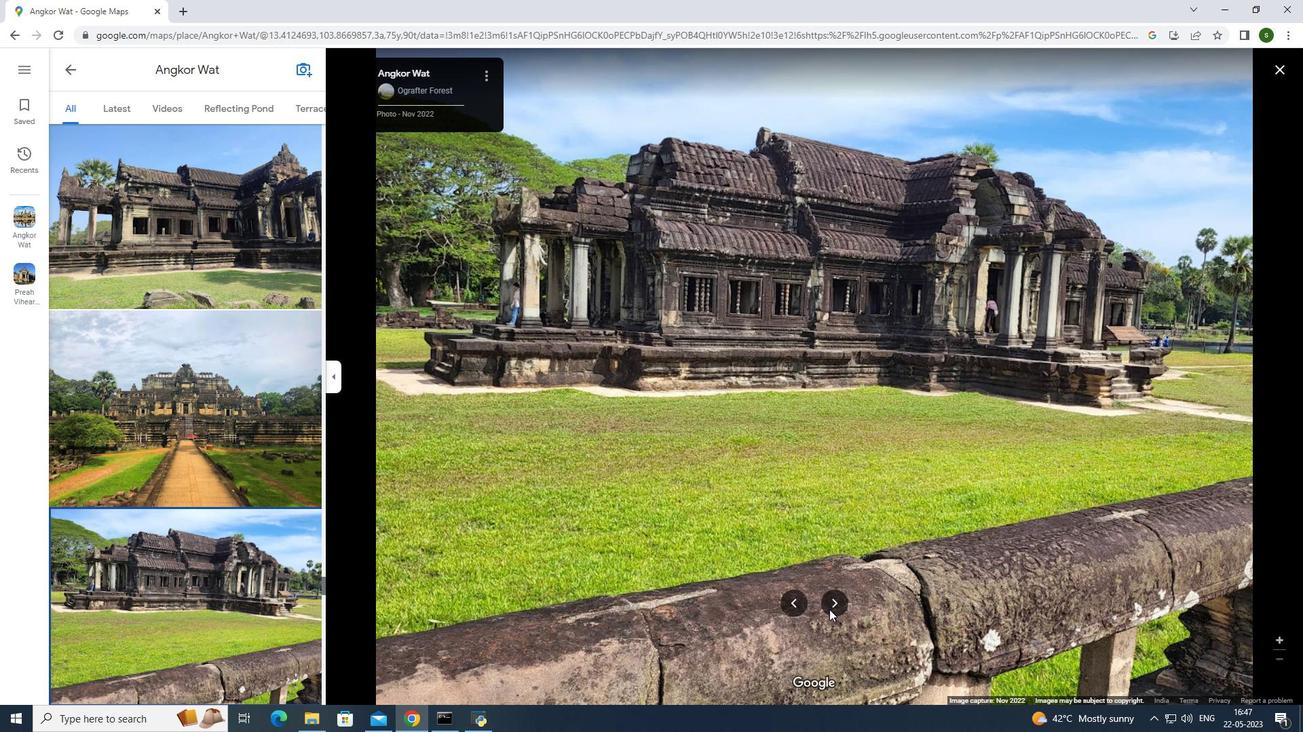 
Action: Mouse pressed left at (829, 610)
Screenshot: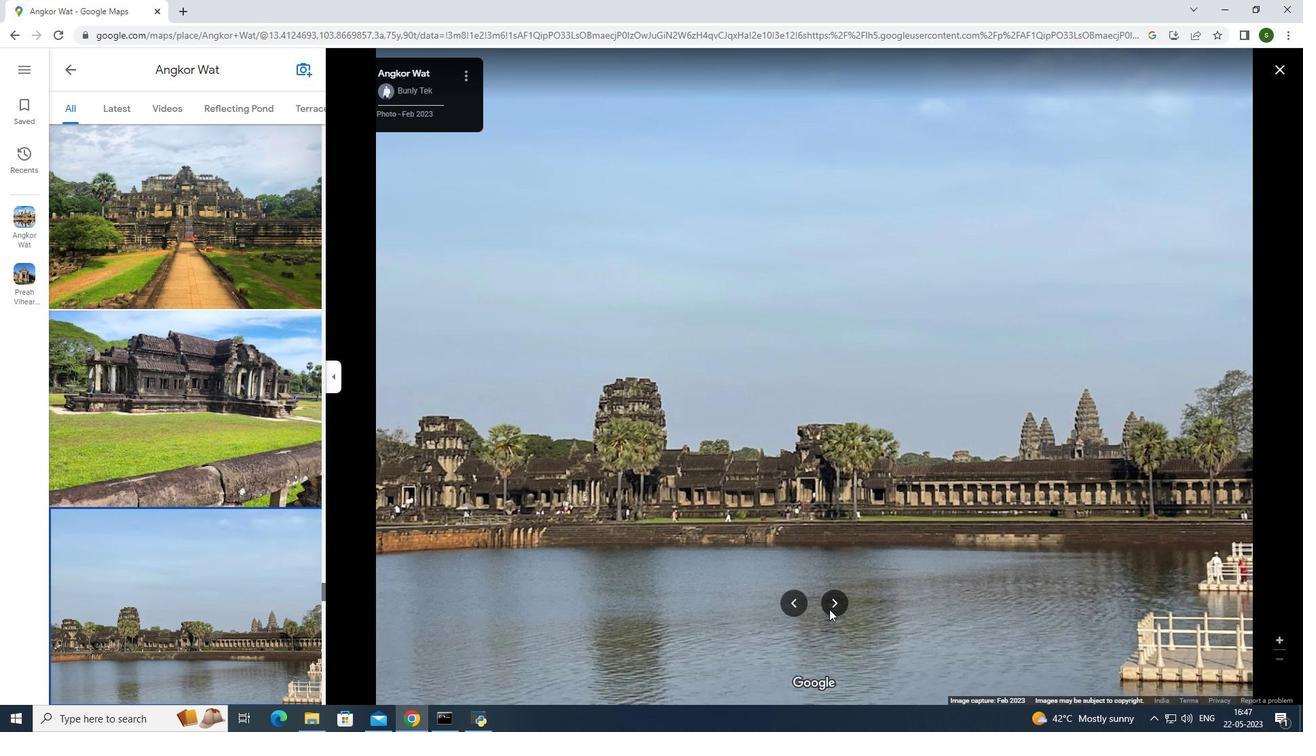 
Action: Mouse pressed left at (829, 610)
Screenshot: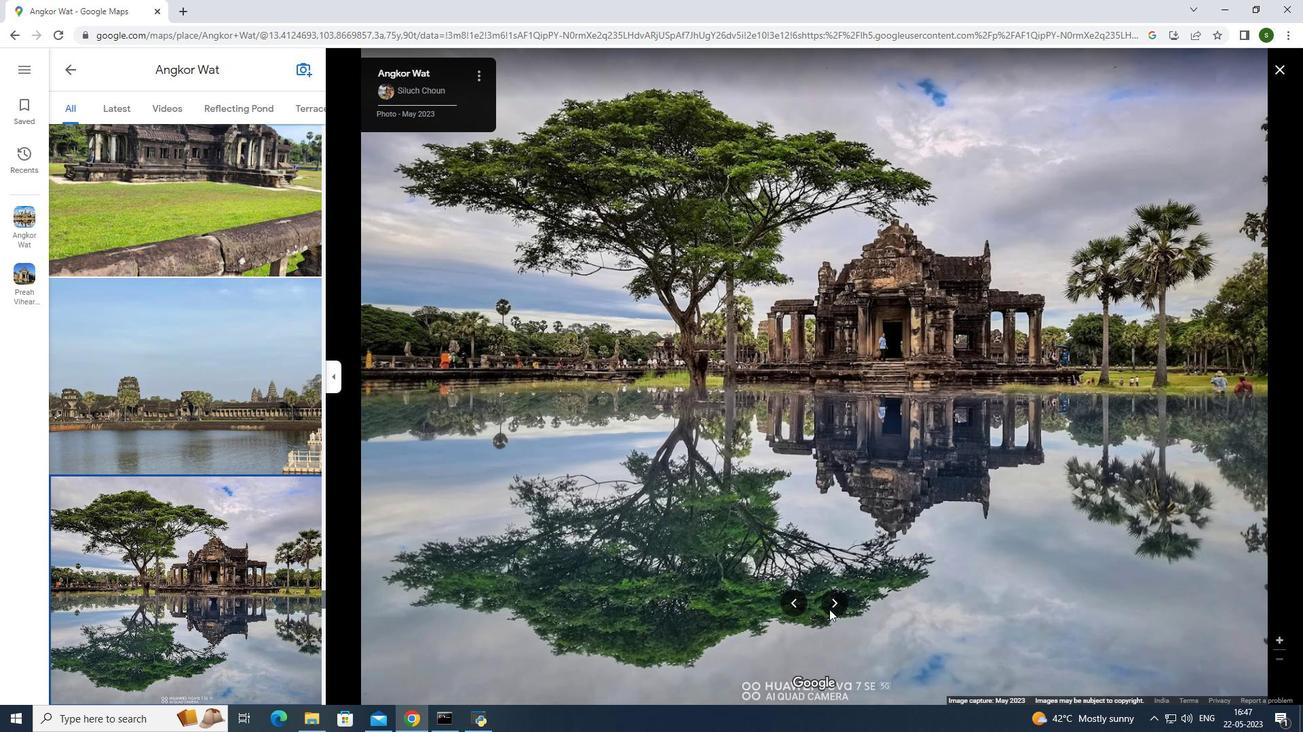 
Action: Mouse moved to (830, 610)
Screenshot: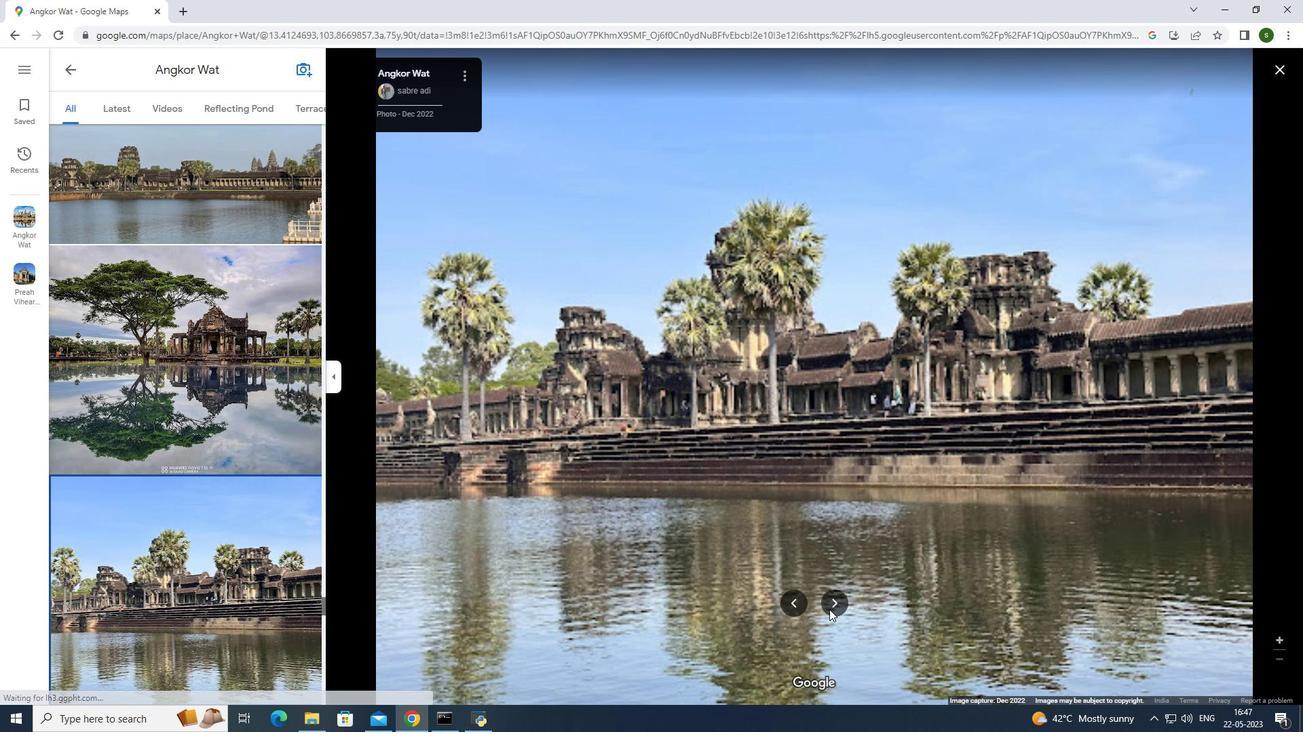 
Action: Mouse pressed left at (830, 610)
Screenshot: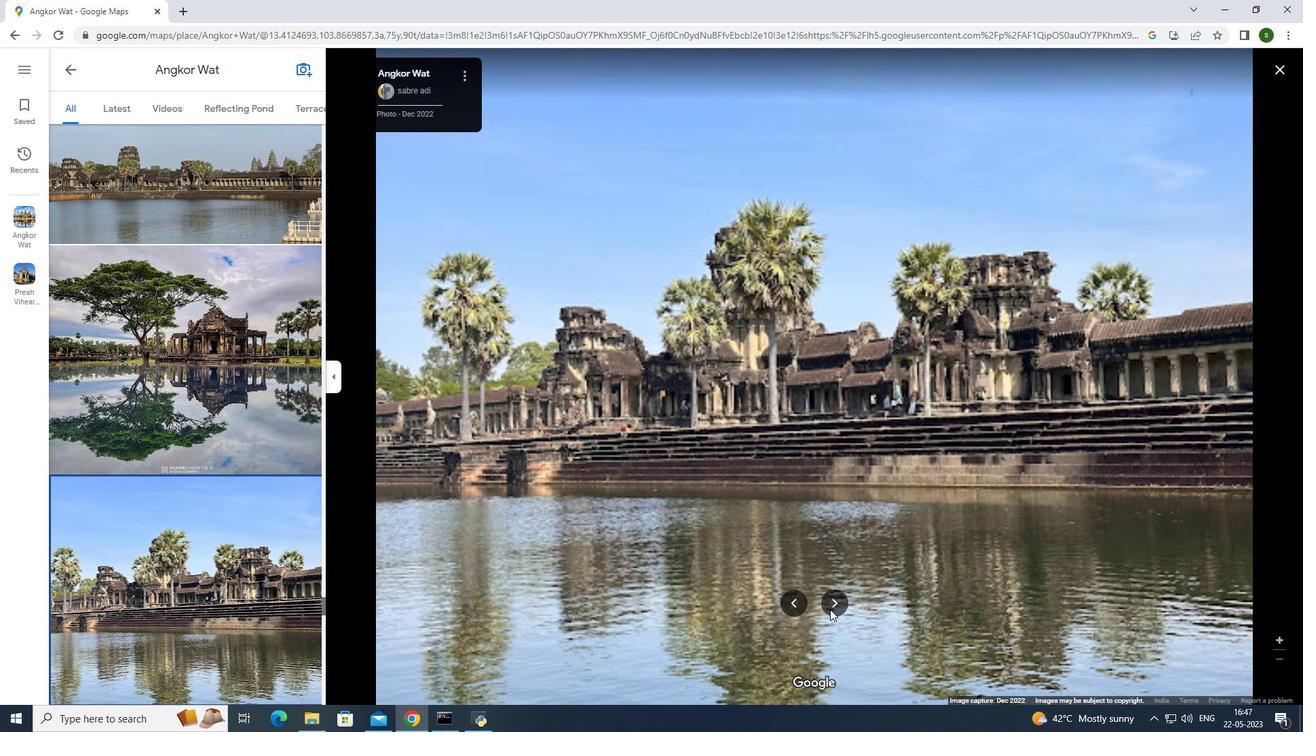 
Action: Mouse pressed left at (830, 610)
Screenshot: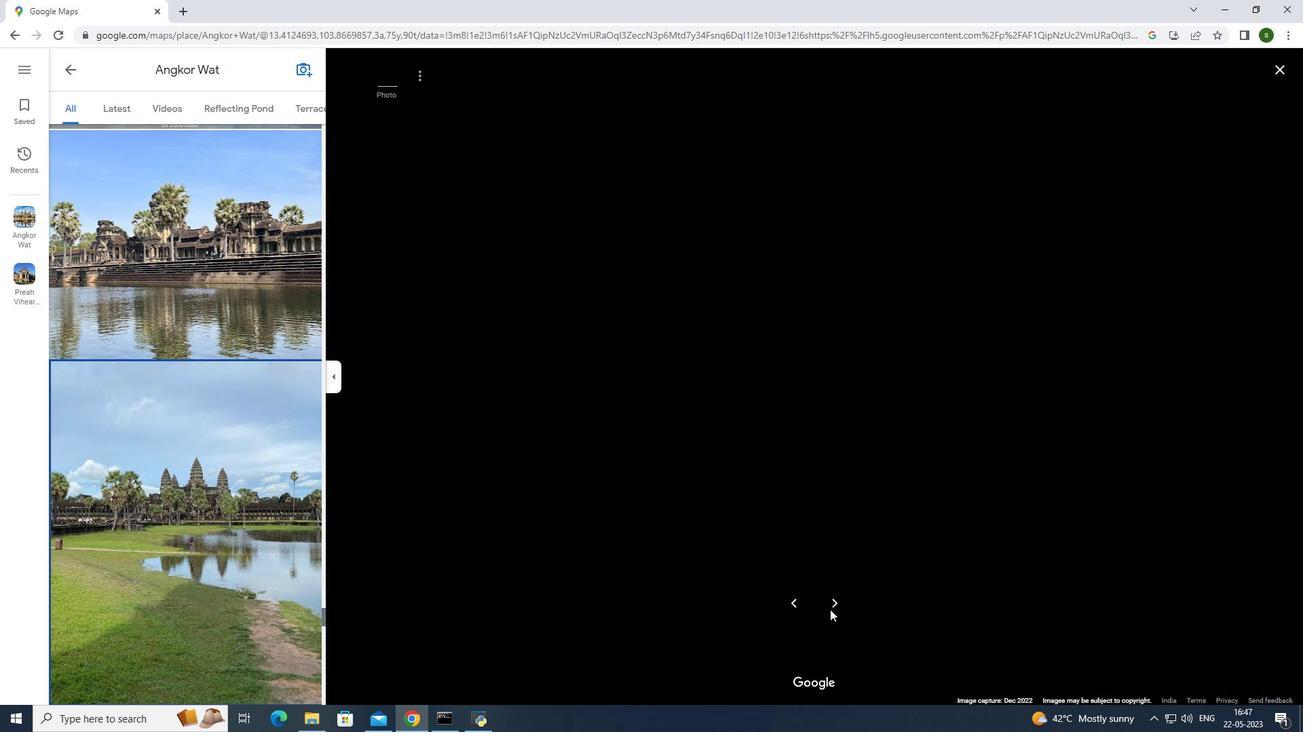 
Action: Mouse moved to (238, 443)
Screenshot: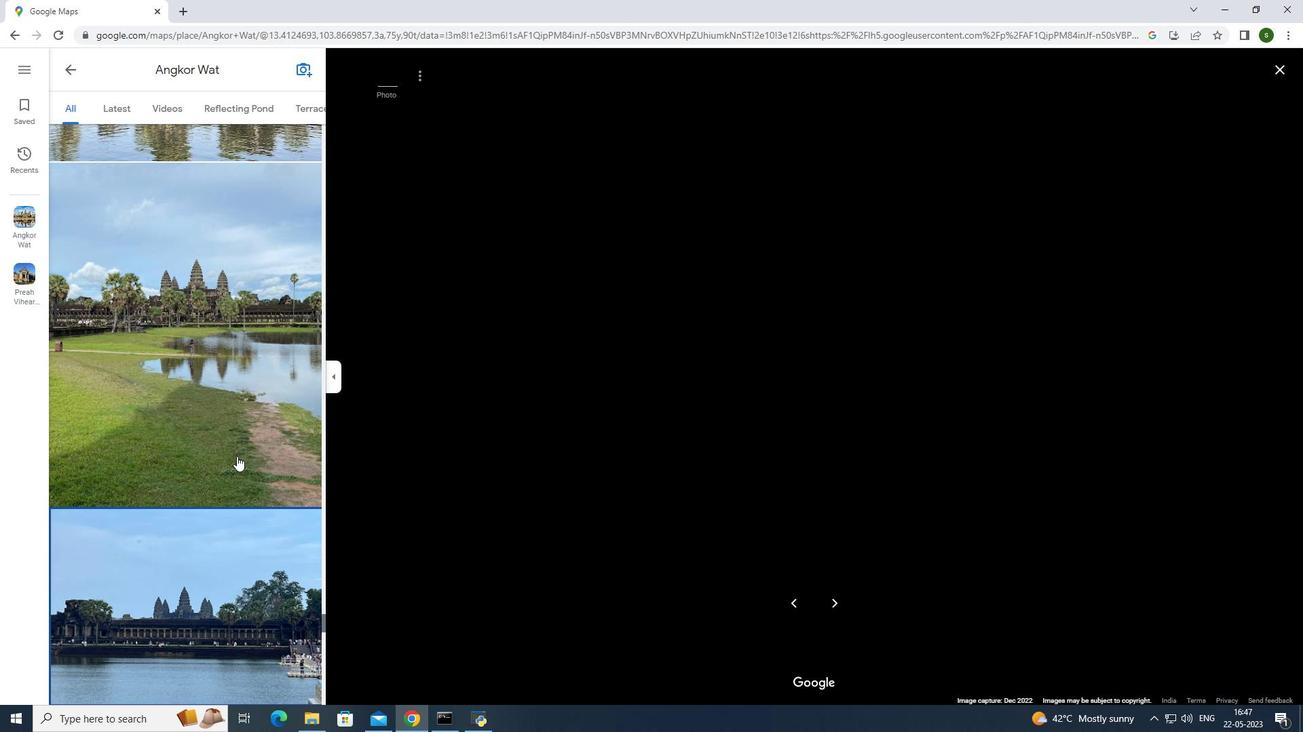 
Action: Mouse pressed left at (238, 443)
Screenshot: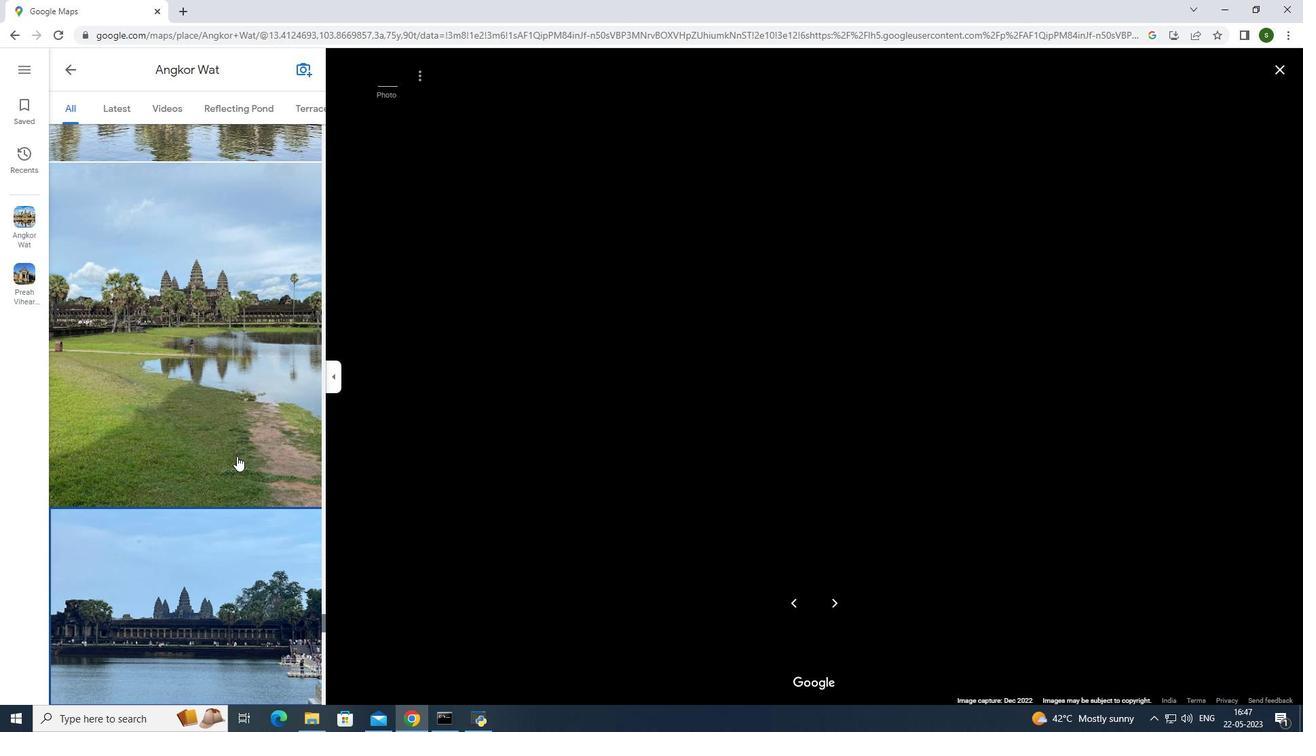 
Action: Mouse moved to (830, 606)
Screenshot: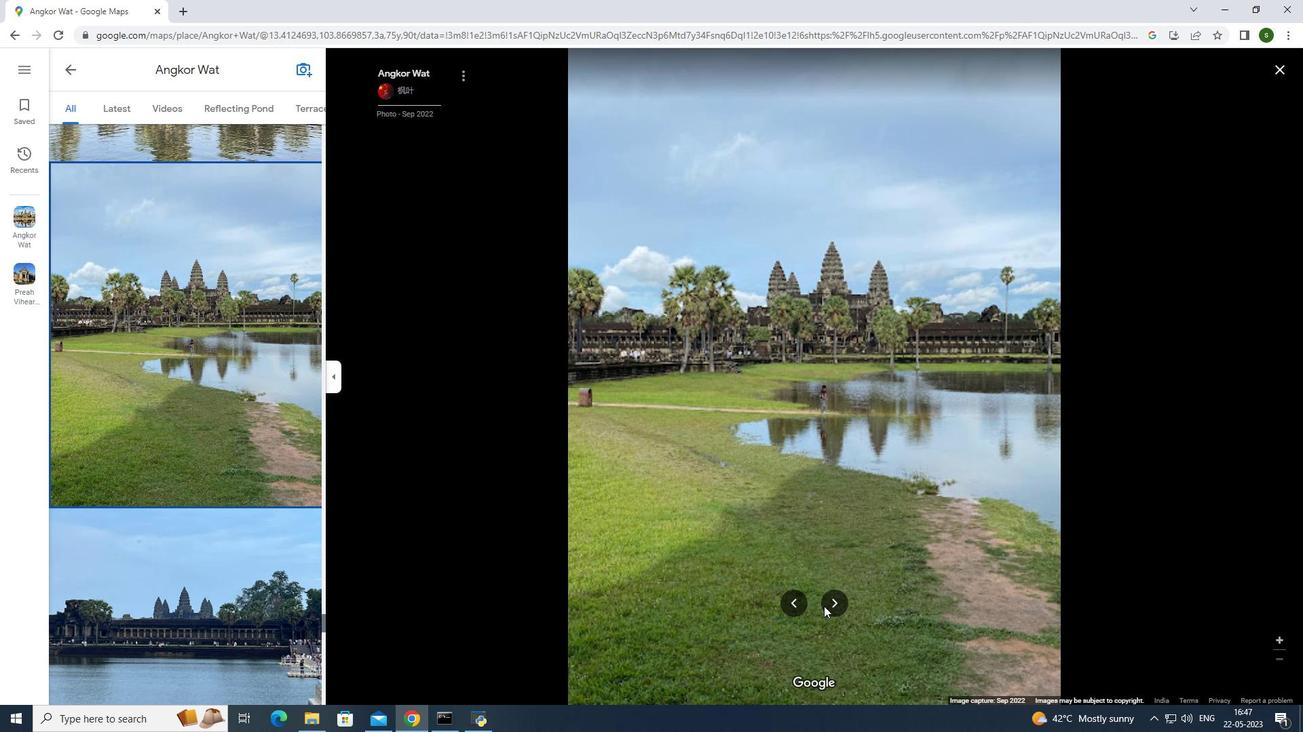 
Action: Mouse pressed left at (830, 606)
Screenshot: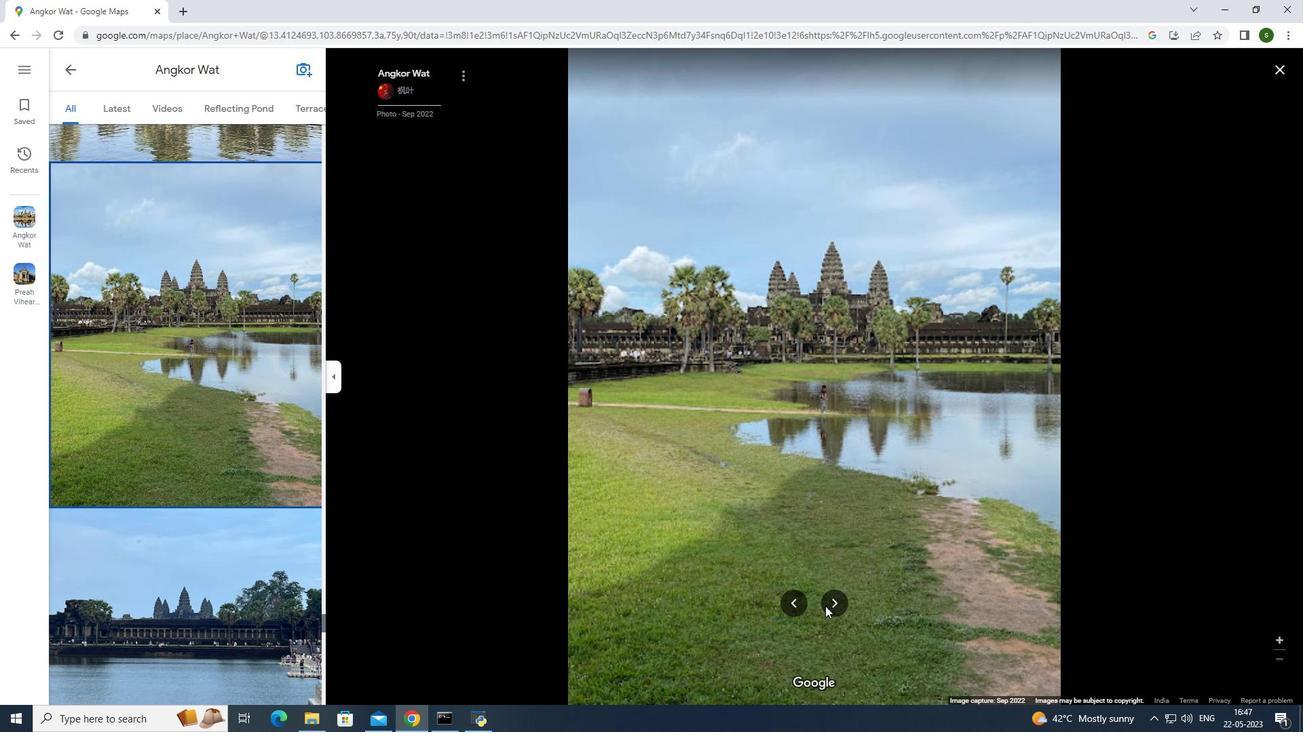 
Action: Mouse moved to (836, 604)
Screenshot: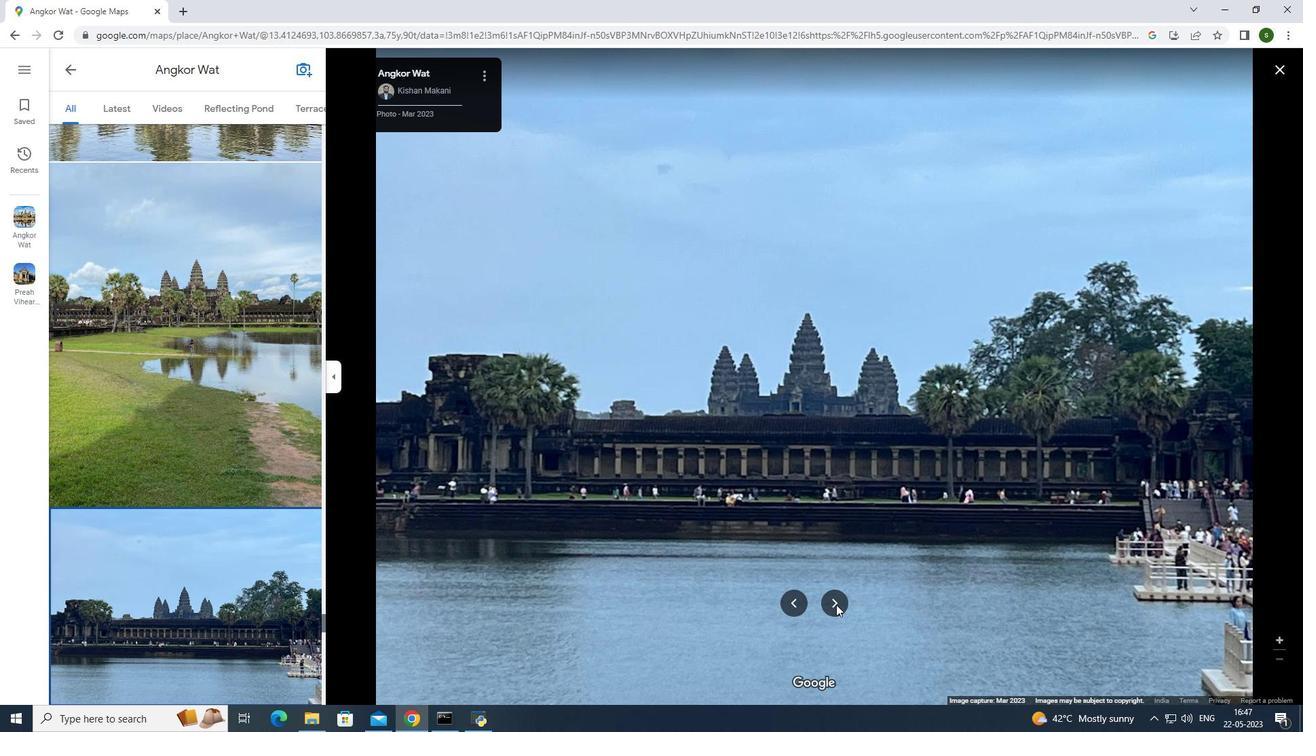 
Action: Mouse pressed left at (836, 604)
Screenshot: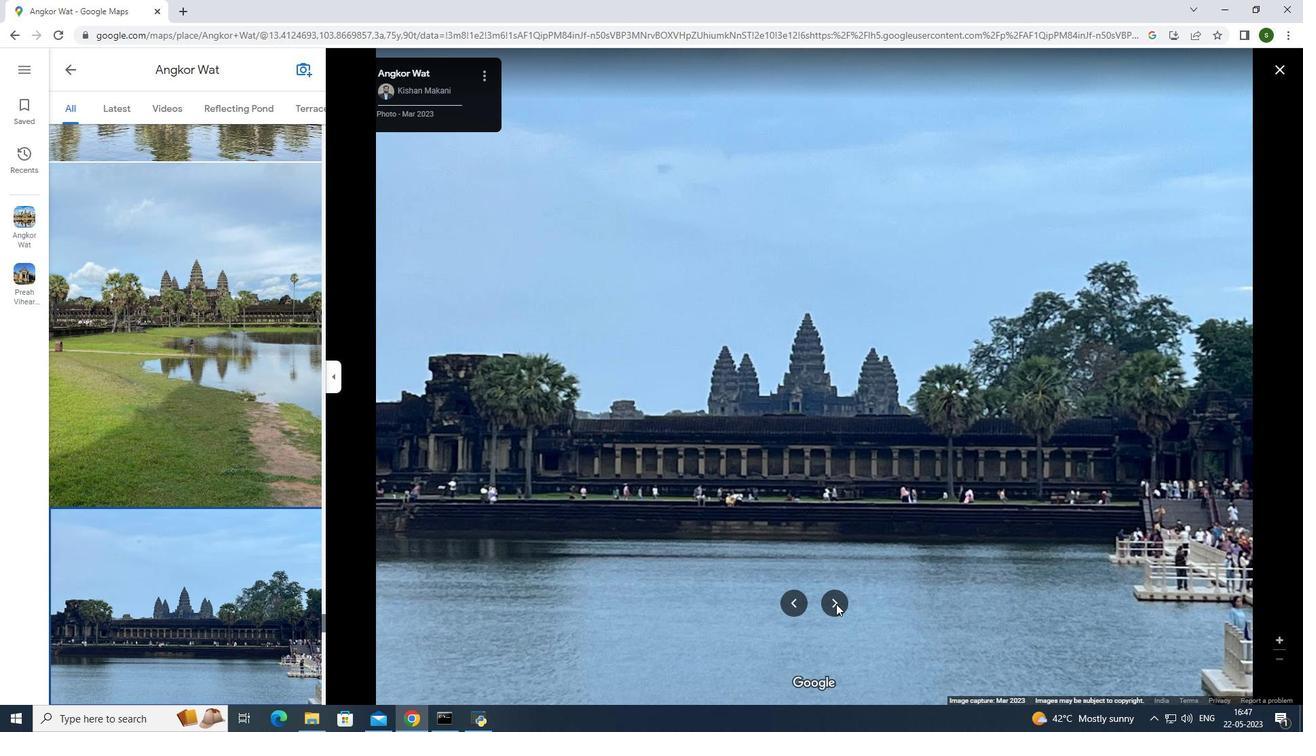 
Action: Mouse moved to (827, 606)
Screenshot: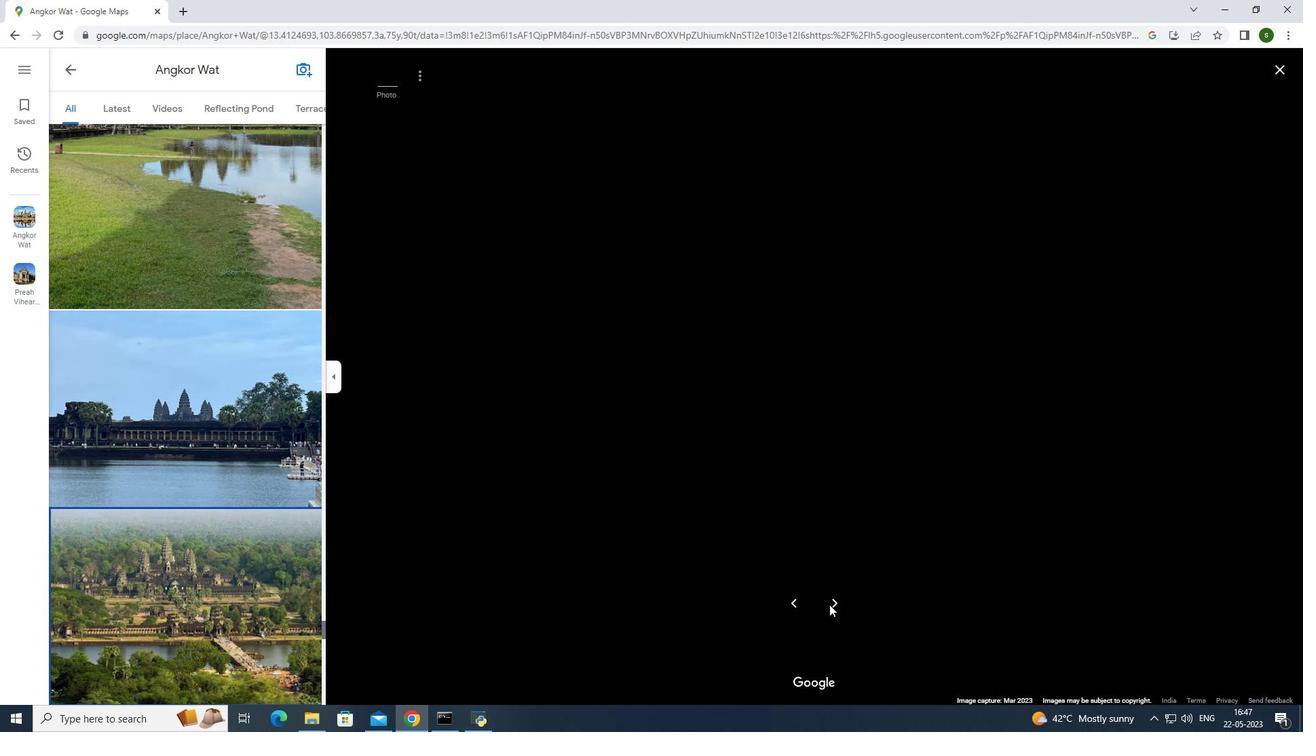
Action: Mouse pressed left at (827, 606)
Screenshot: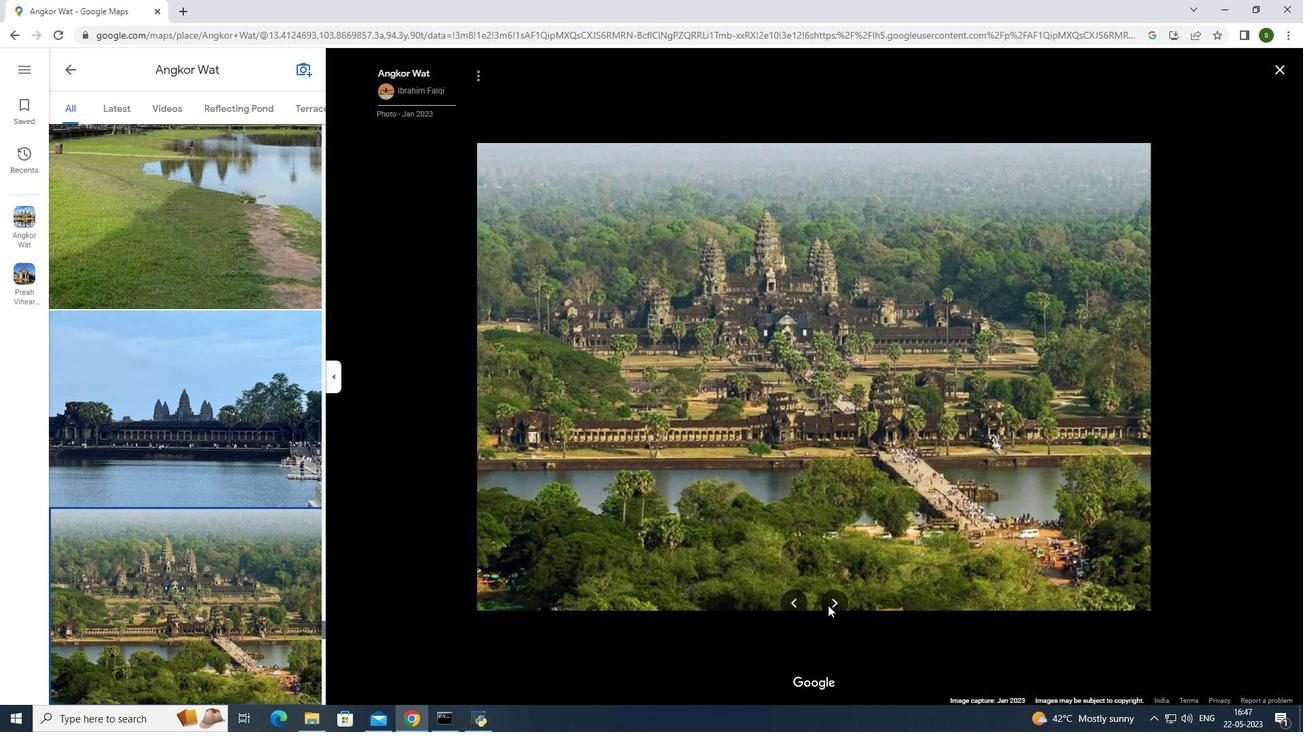 
Action: Mouse moved to (823, 607)
Screenshot: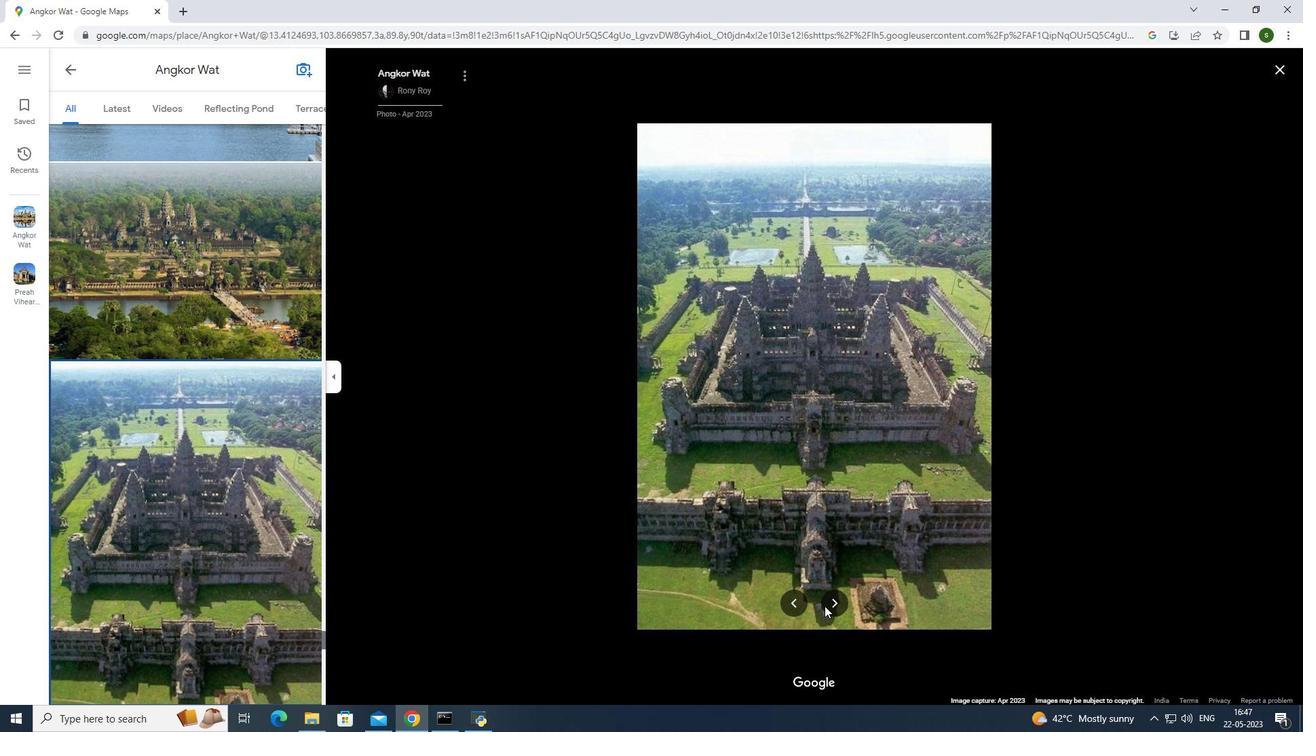
Action: Mouse pressed left at (823, 607)
Screenshot: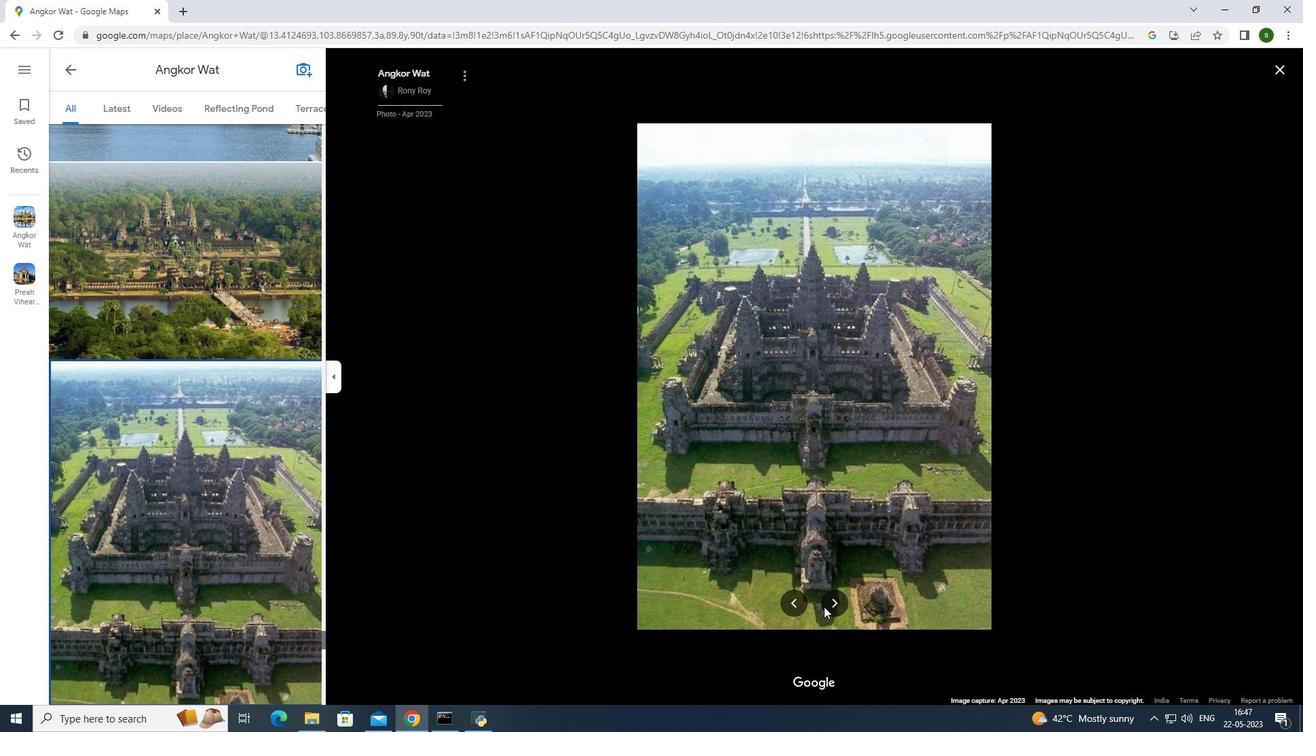 
Action: Mouse moved to (823, 607)
Screenshot: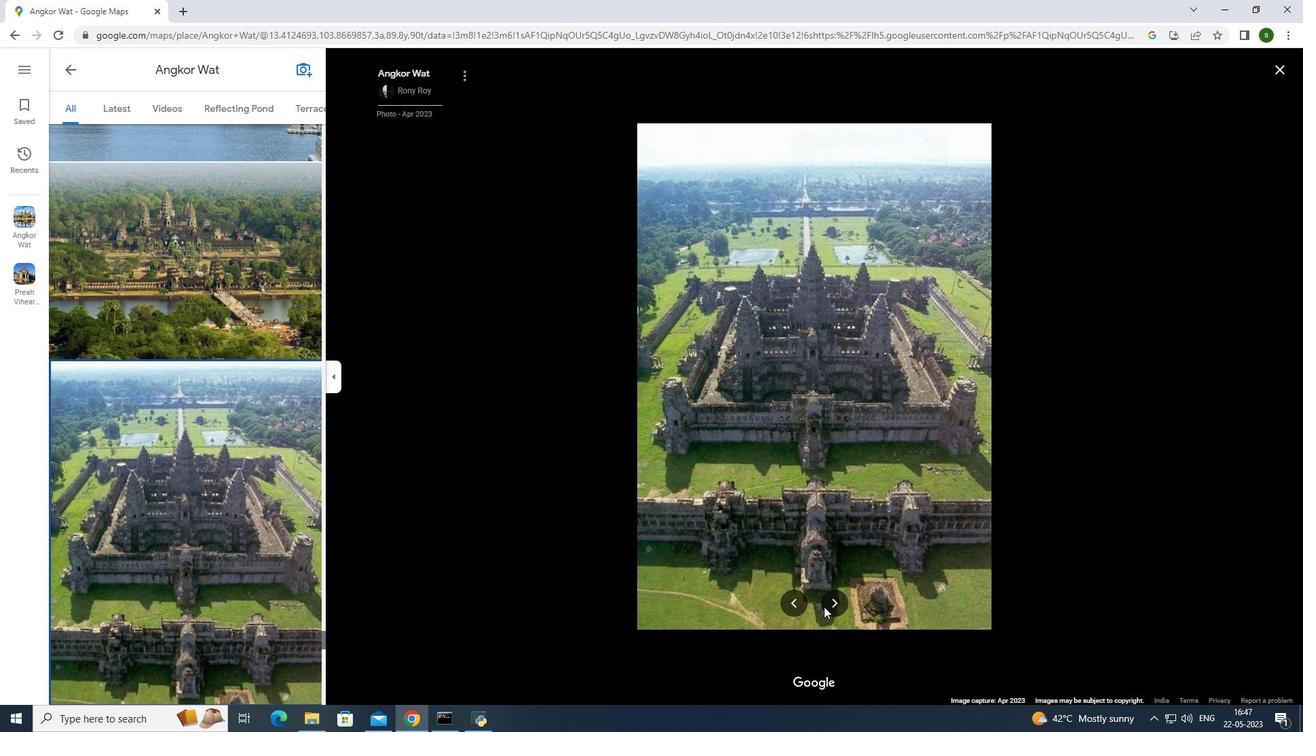 
Action: Mouse pressed left at (823, 607)
Screenshot: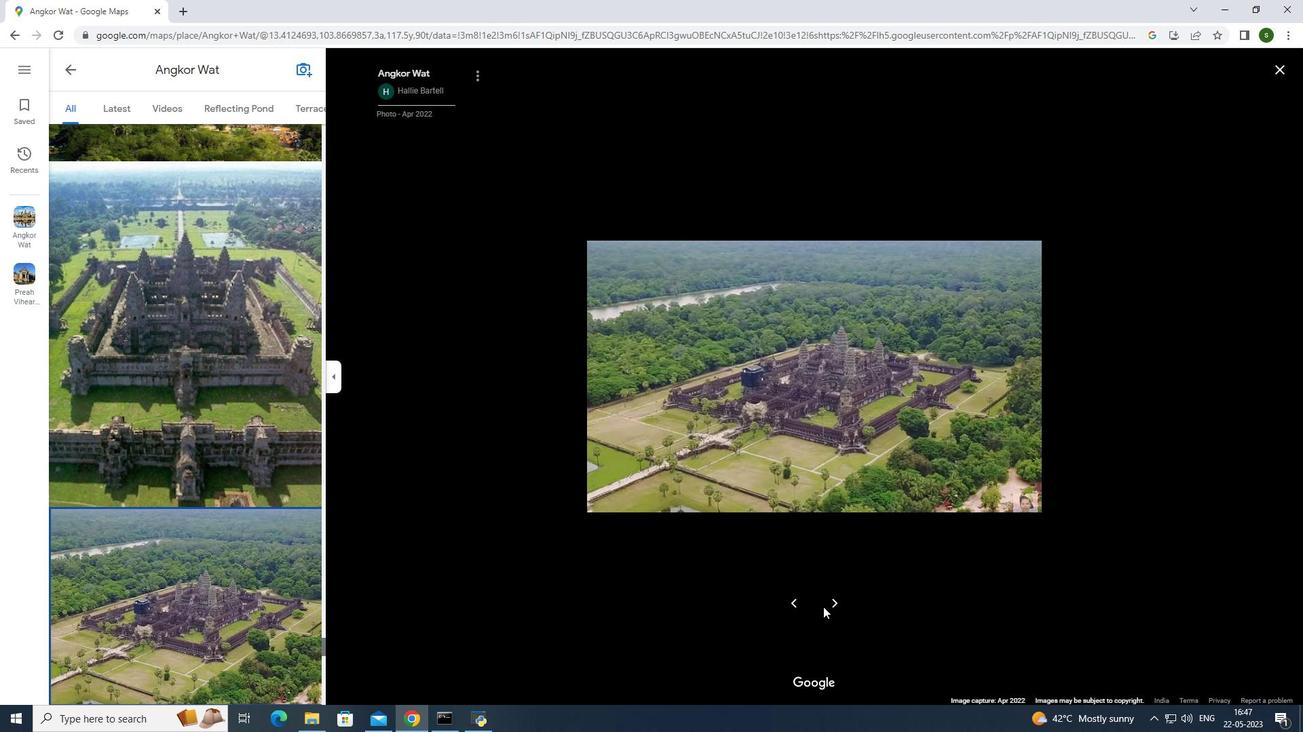 
Action: Mouse moved to (832, 604)
Screenshot: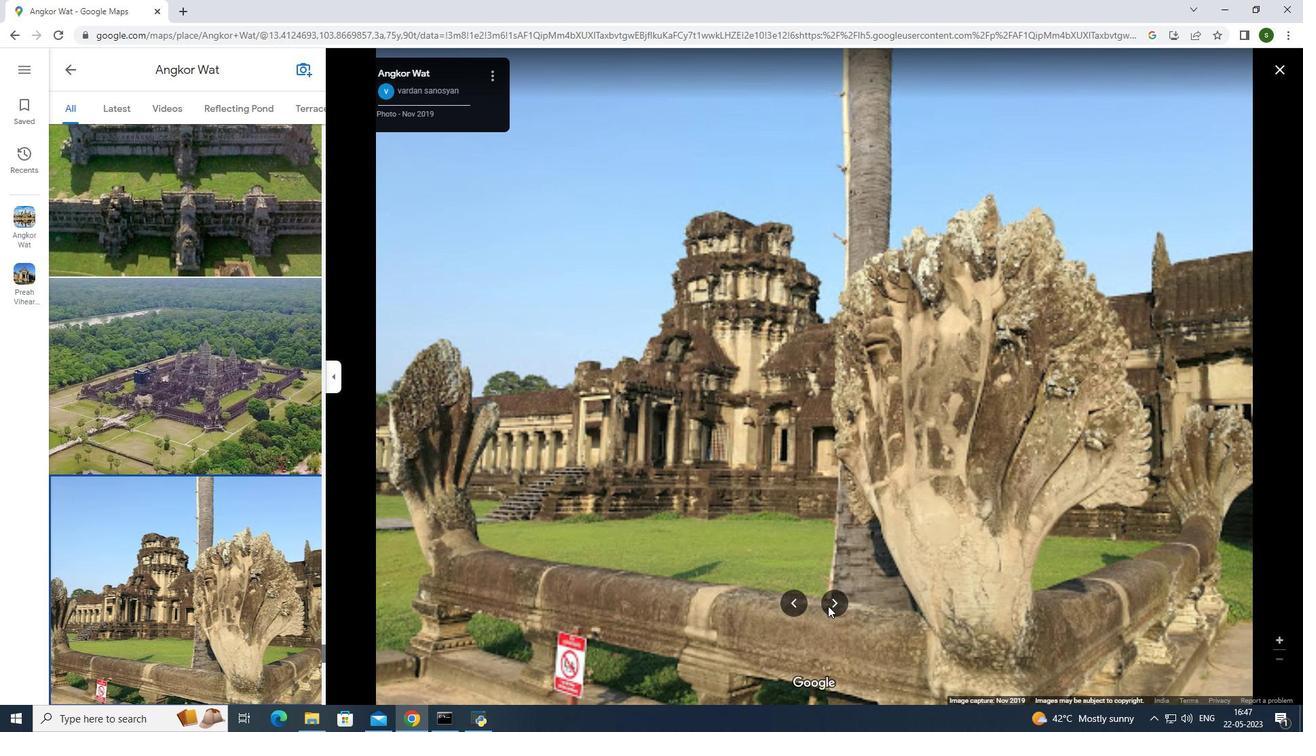 
Action: Mouse pressed left at (832, 604)
Screenshot: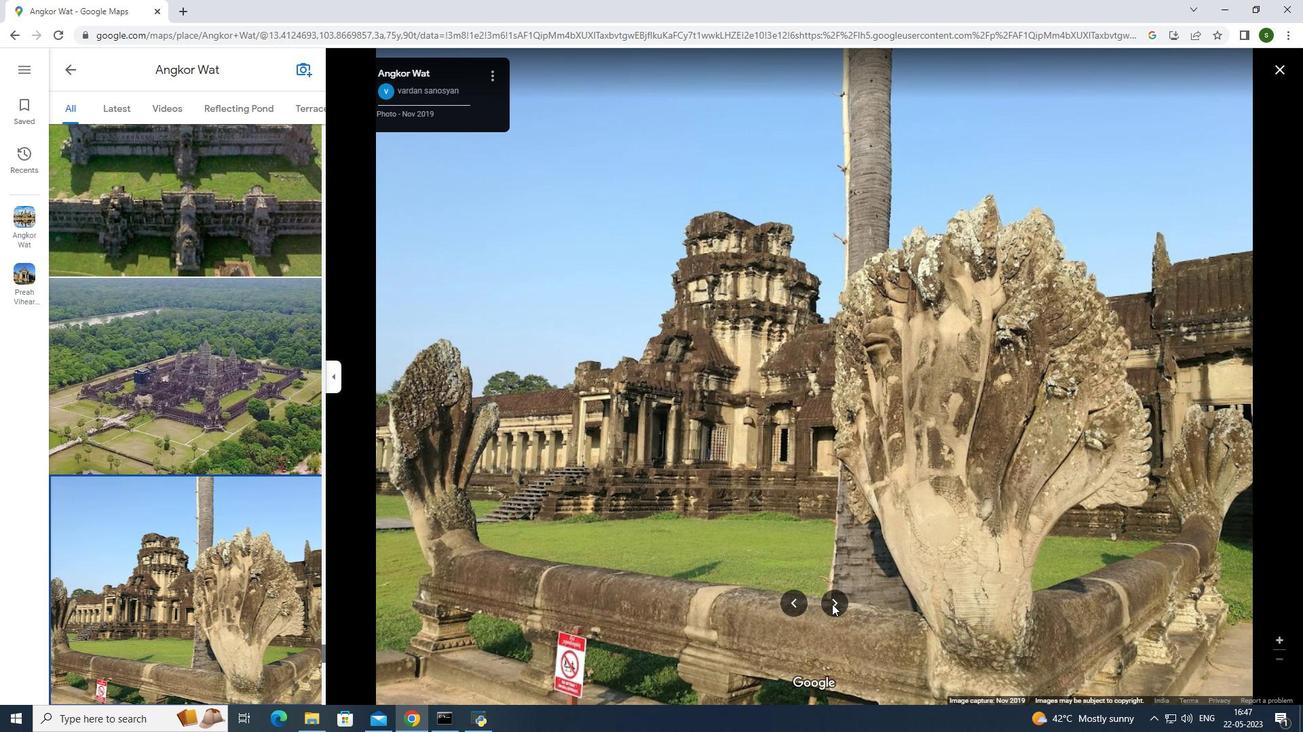 
Action: Mouse moved to (832, 605)
Screenshot: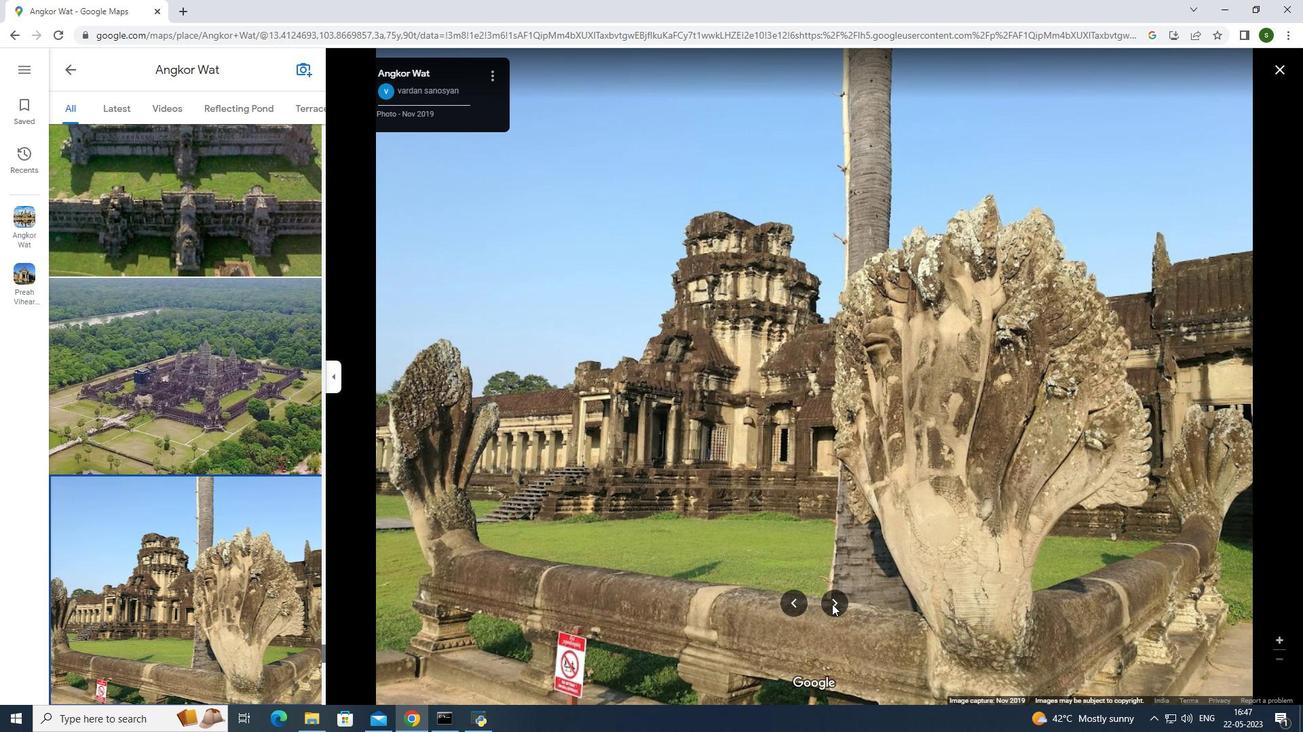 
Action: Mouse pressed left at (832, 605)
Screenshot: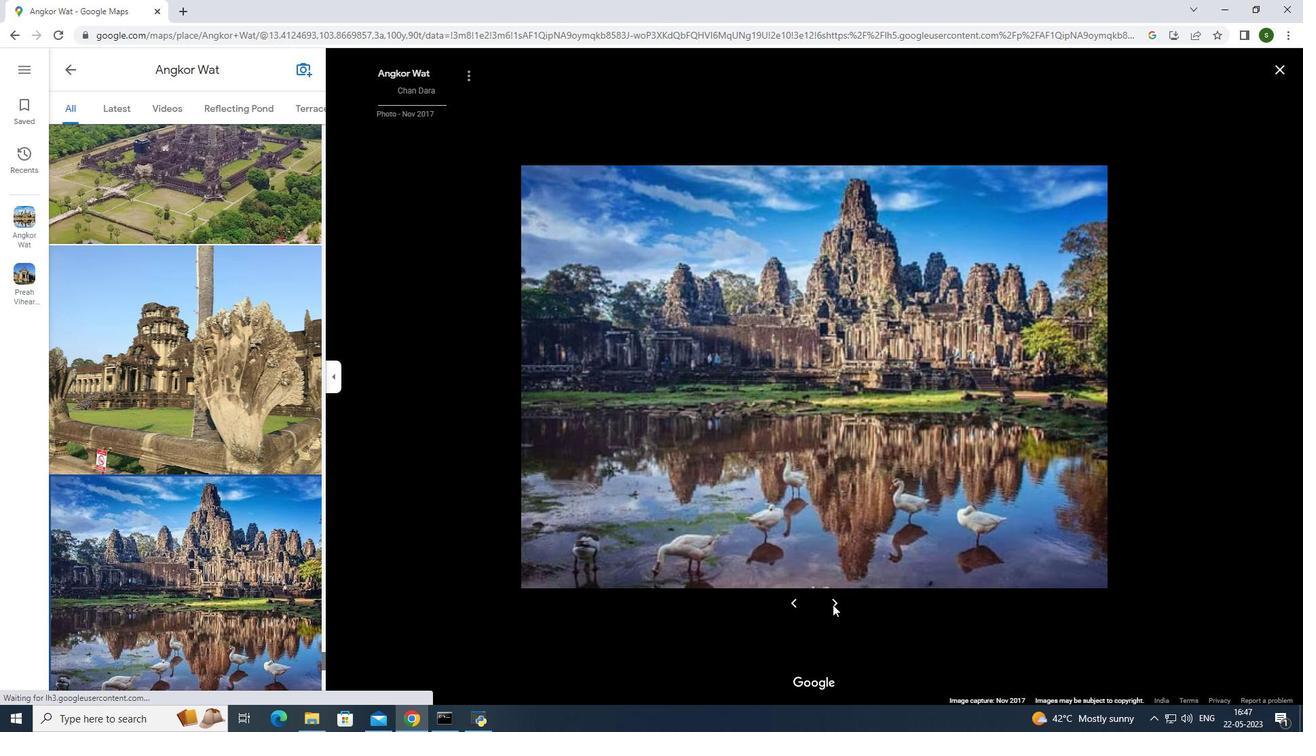 
Action: Mouse pressed left at (832, 605)
Screenshot: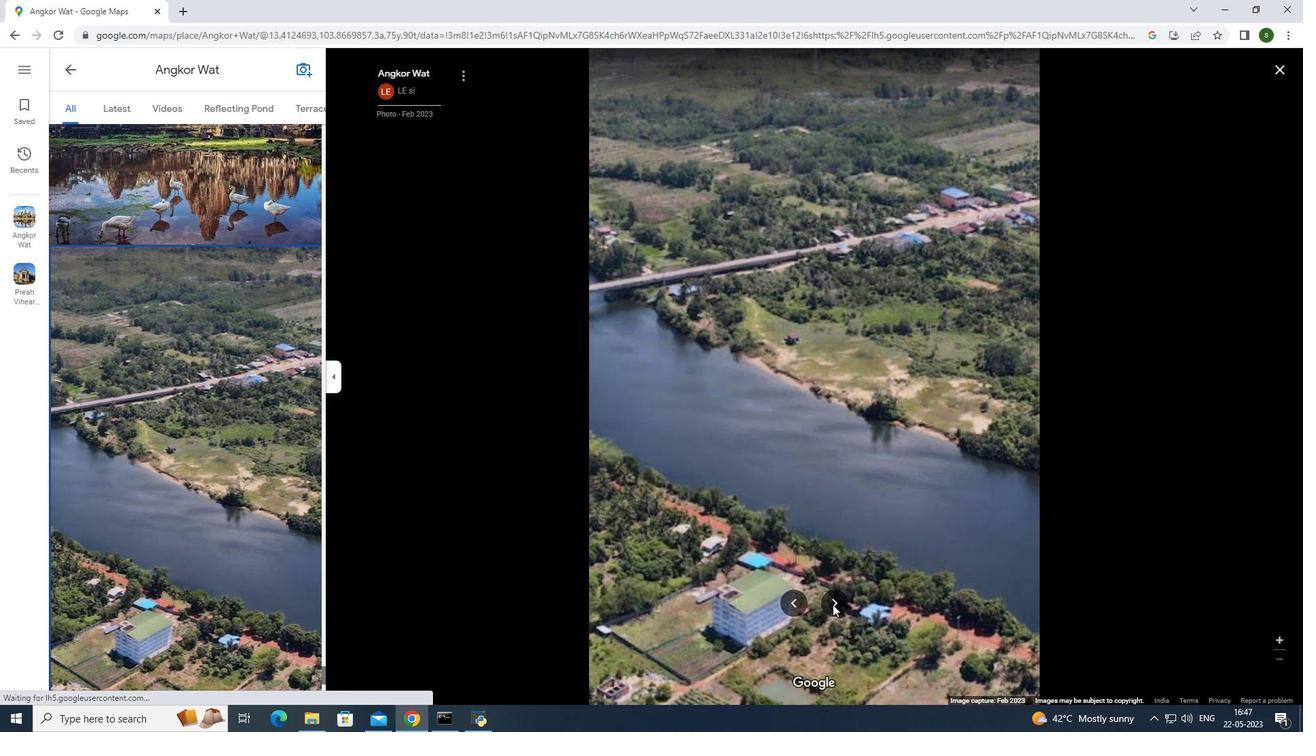 
Action: Mouse moved to (830, 606)
Screenshot: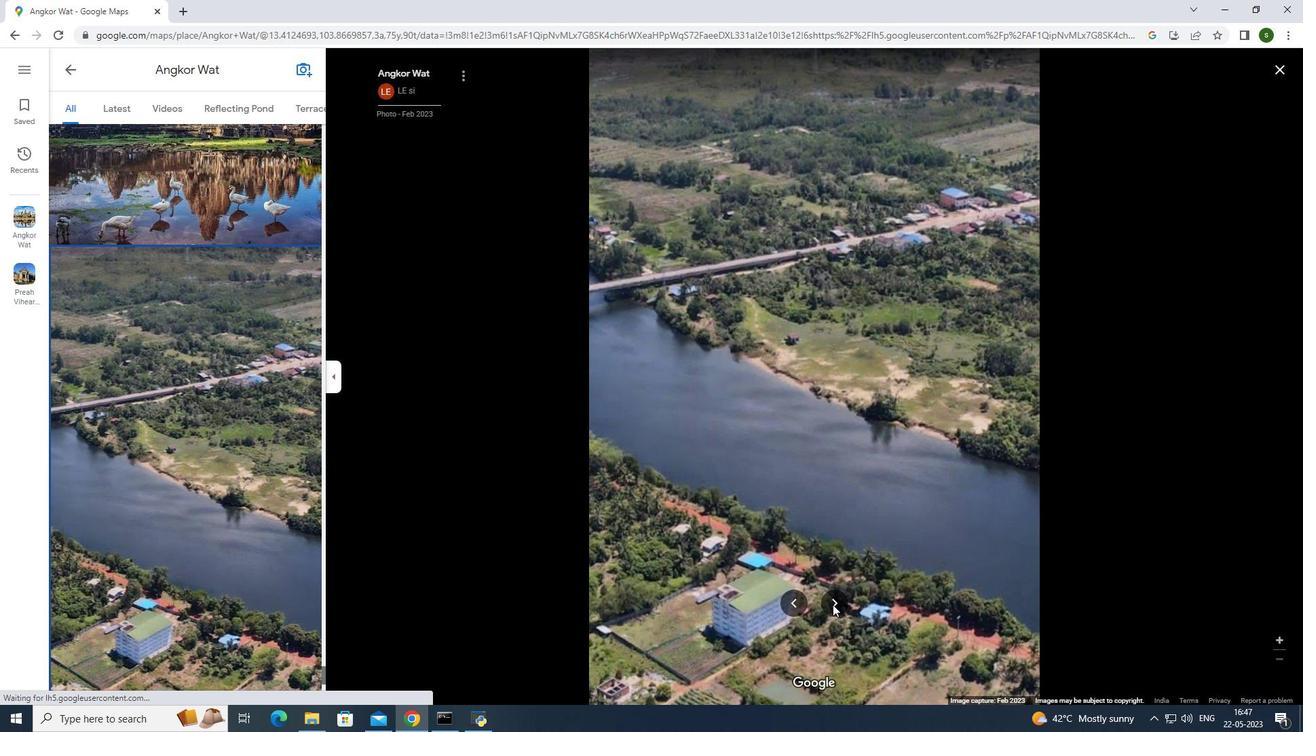 
Action: Mouse pressed left at (830, 606)
Screenshot: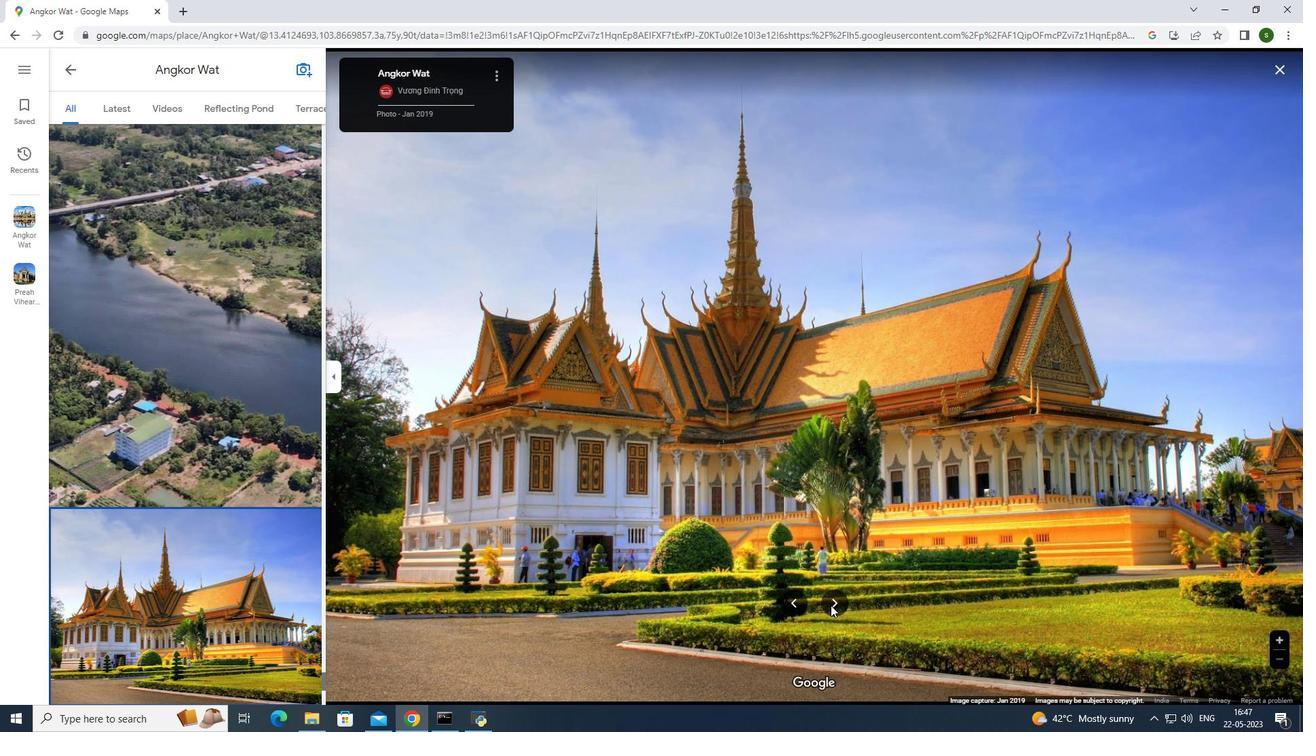 
Action: Mouse moved to (832, 606)
Screenshot: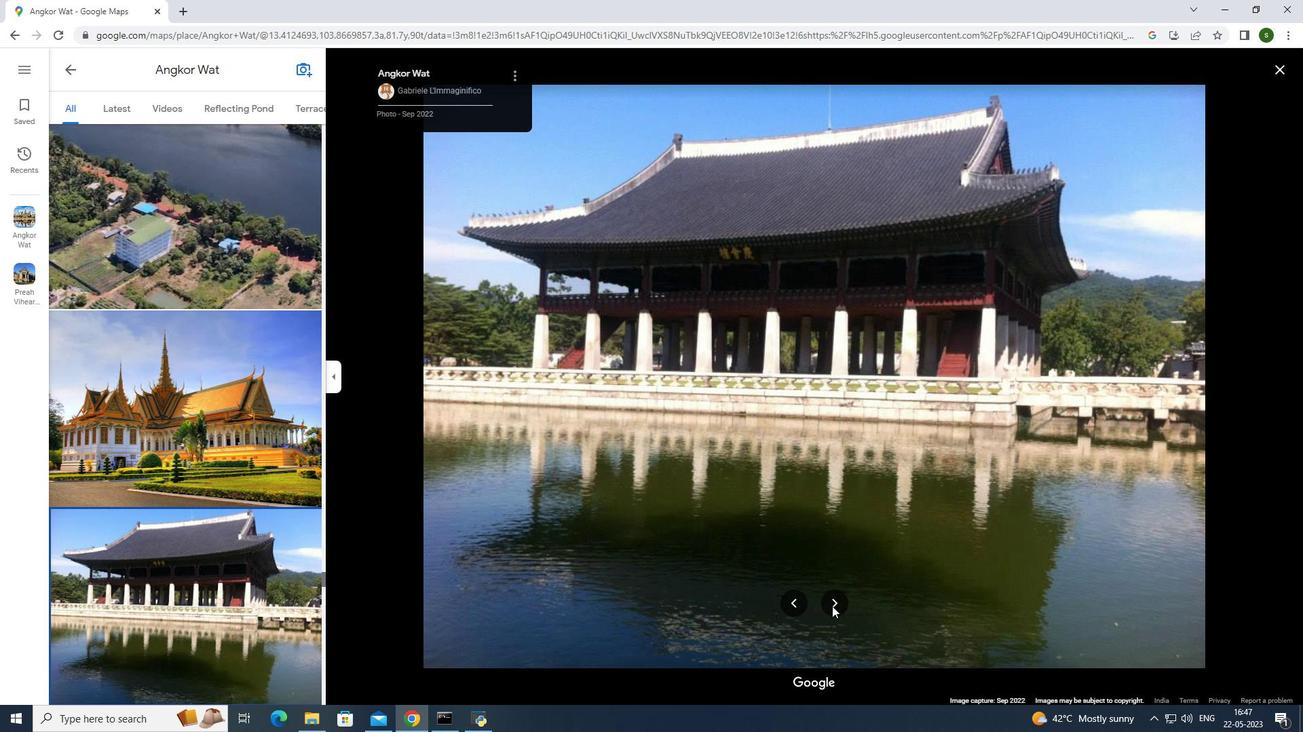 
Action: Mouse pressed left at (832, 606)
Screenshot: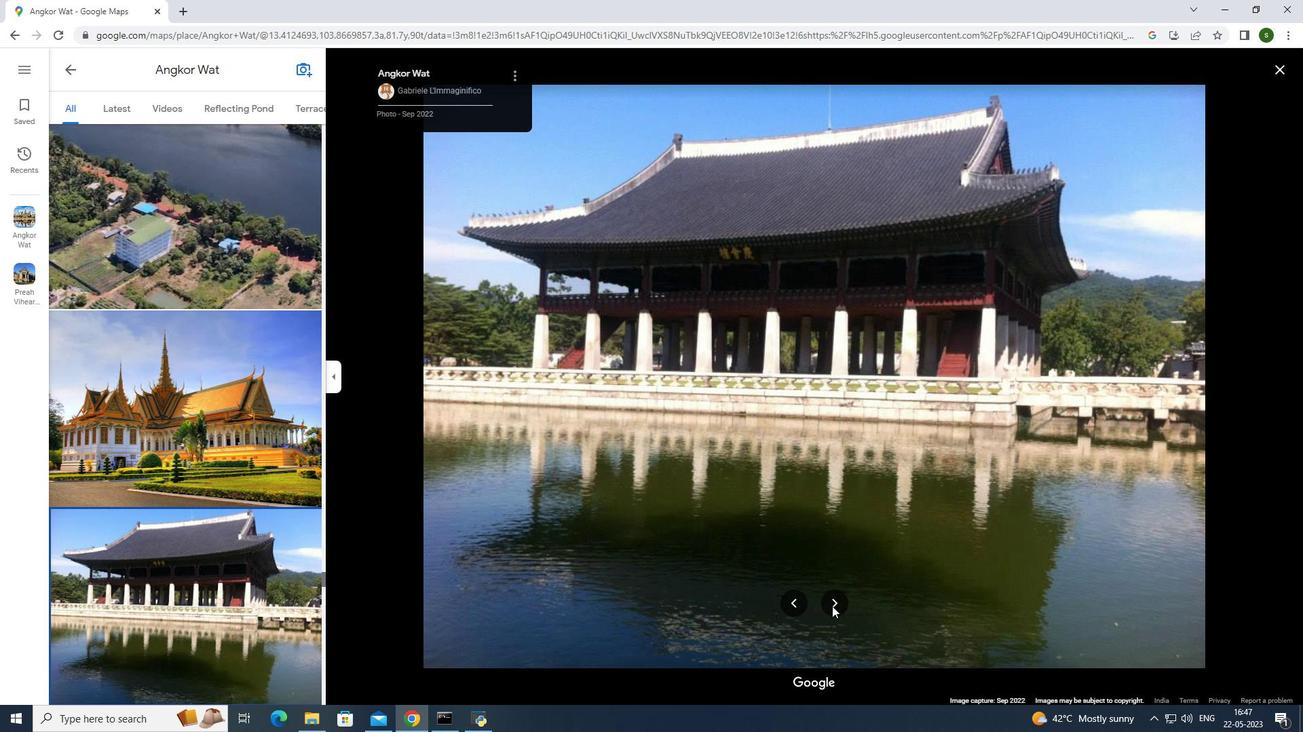 
Action: Mouse moved to (835, 603)
Screenshot: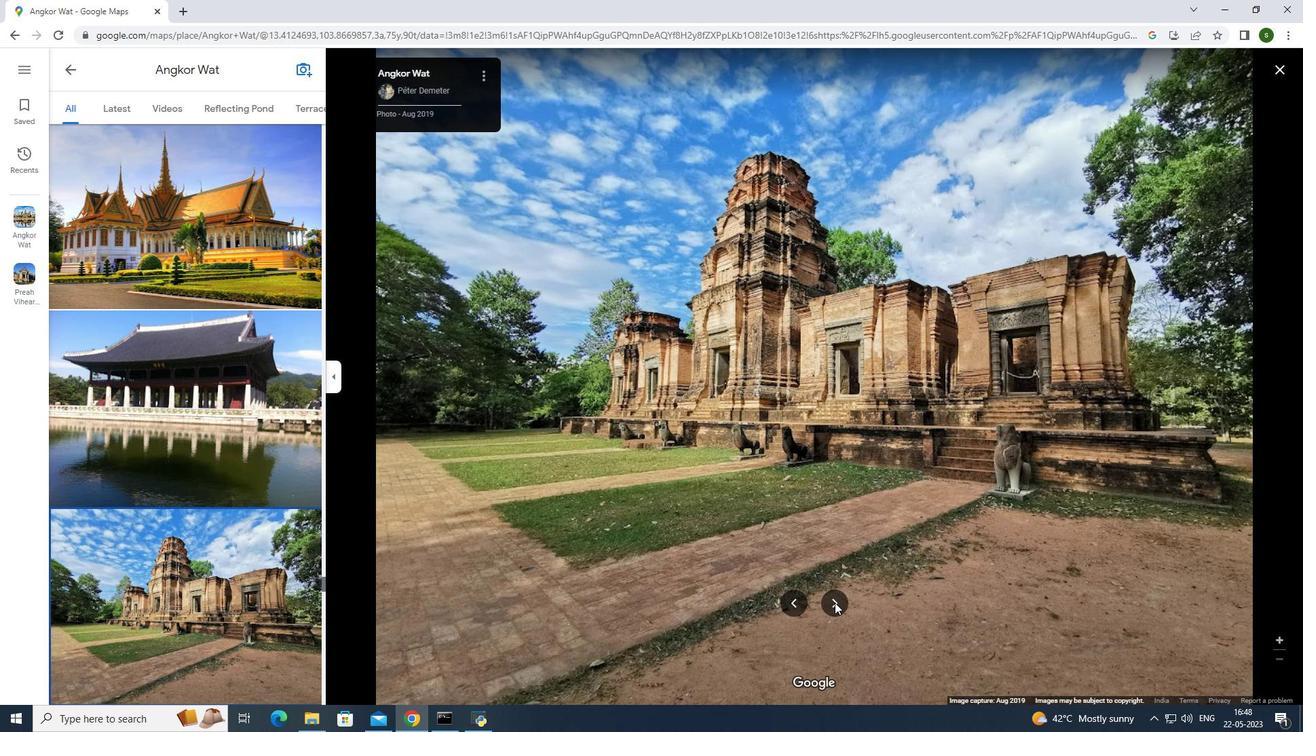 
Action: Mouse pressed left at (835, 603)
Screenshot: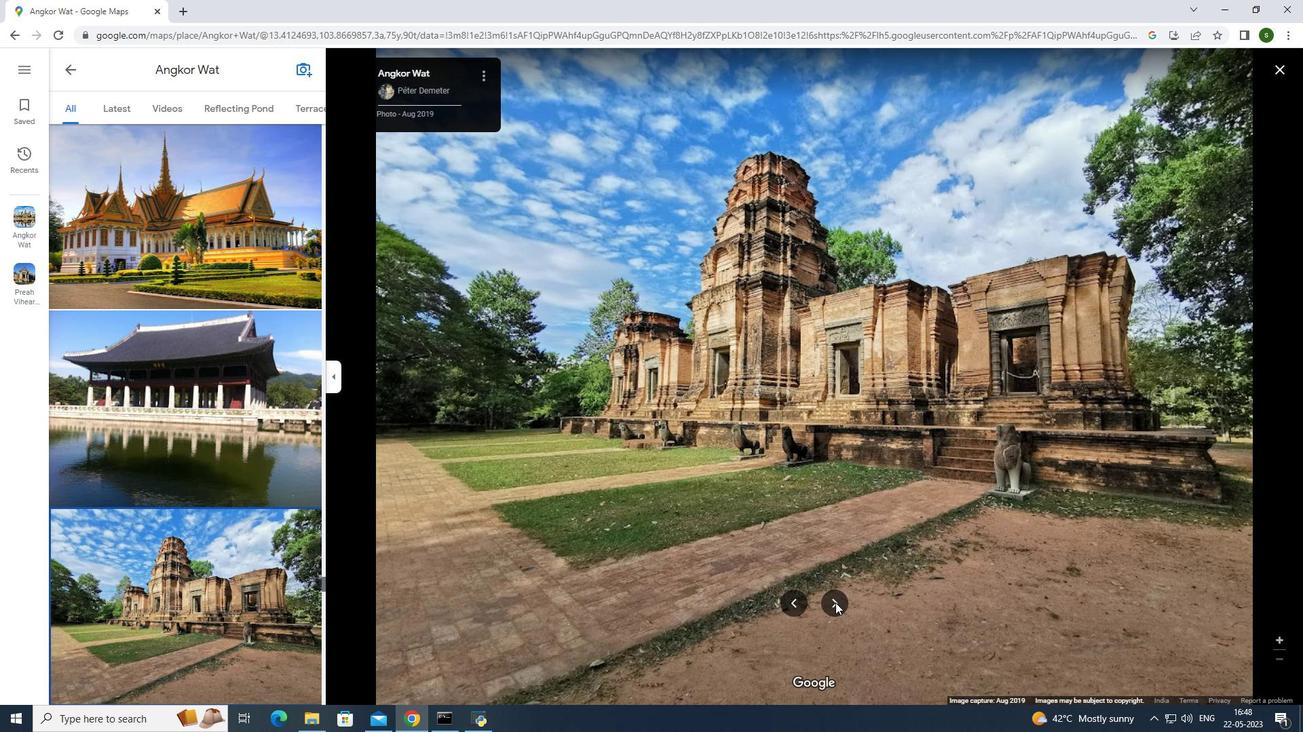 
Action: Mouse moved to (835, 601)
Screenshot: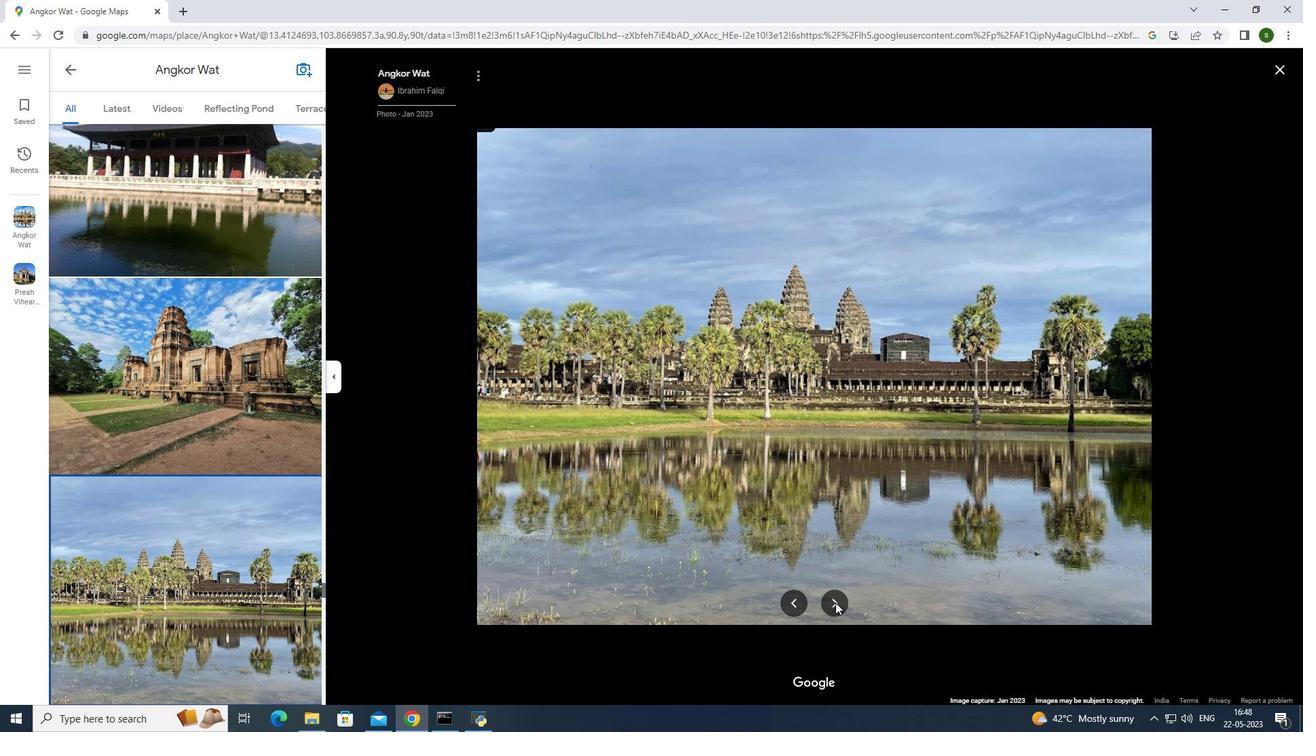 
Action: Mouse pressed left at (835, 601)
Screenshot: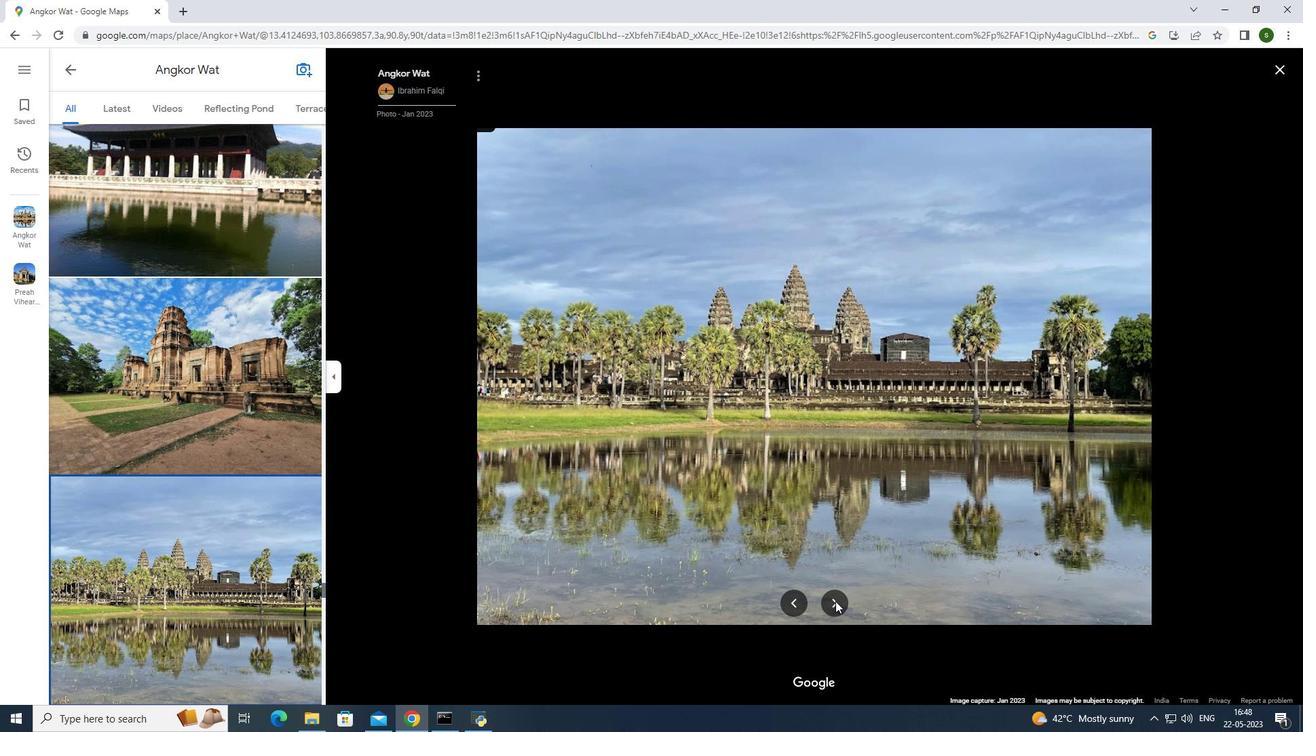 
Action: Mouse pressed left at (835, 601)
Screenshot: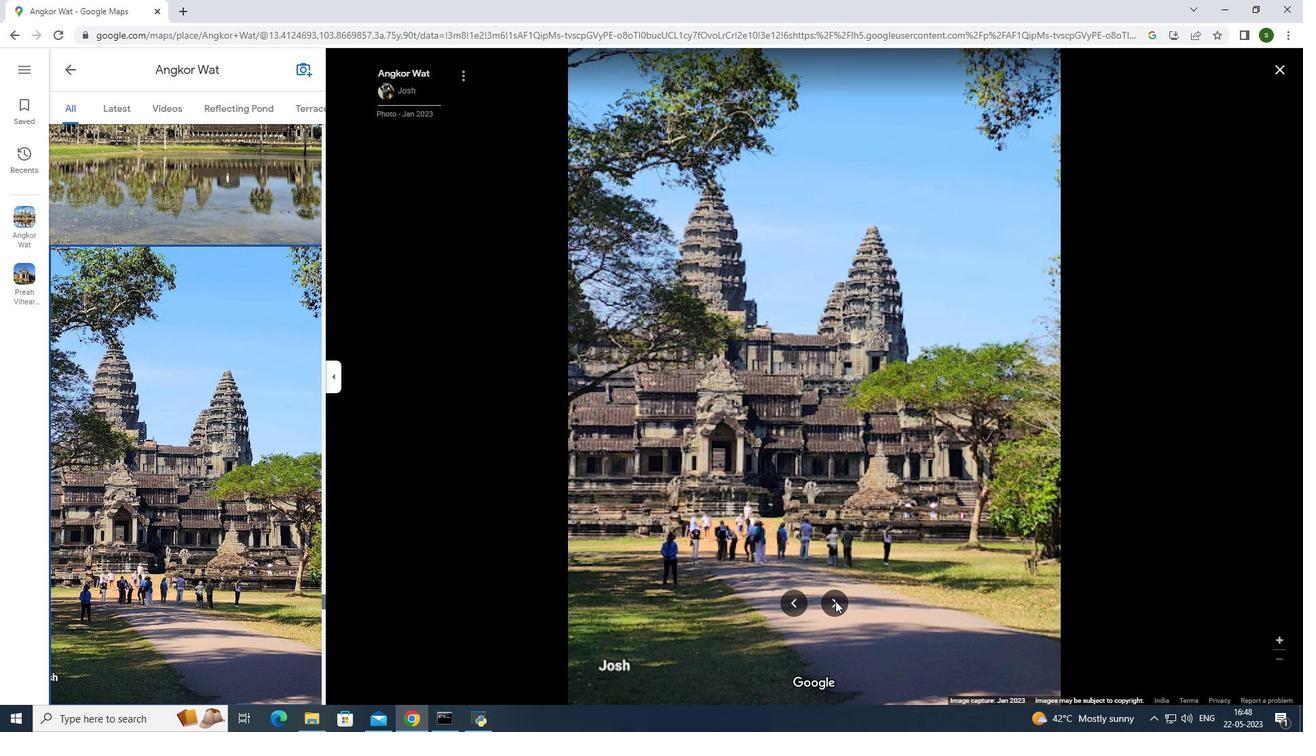 
Action: Mouse moved to (835, 601)
Screenshot: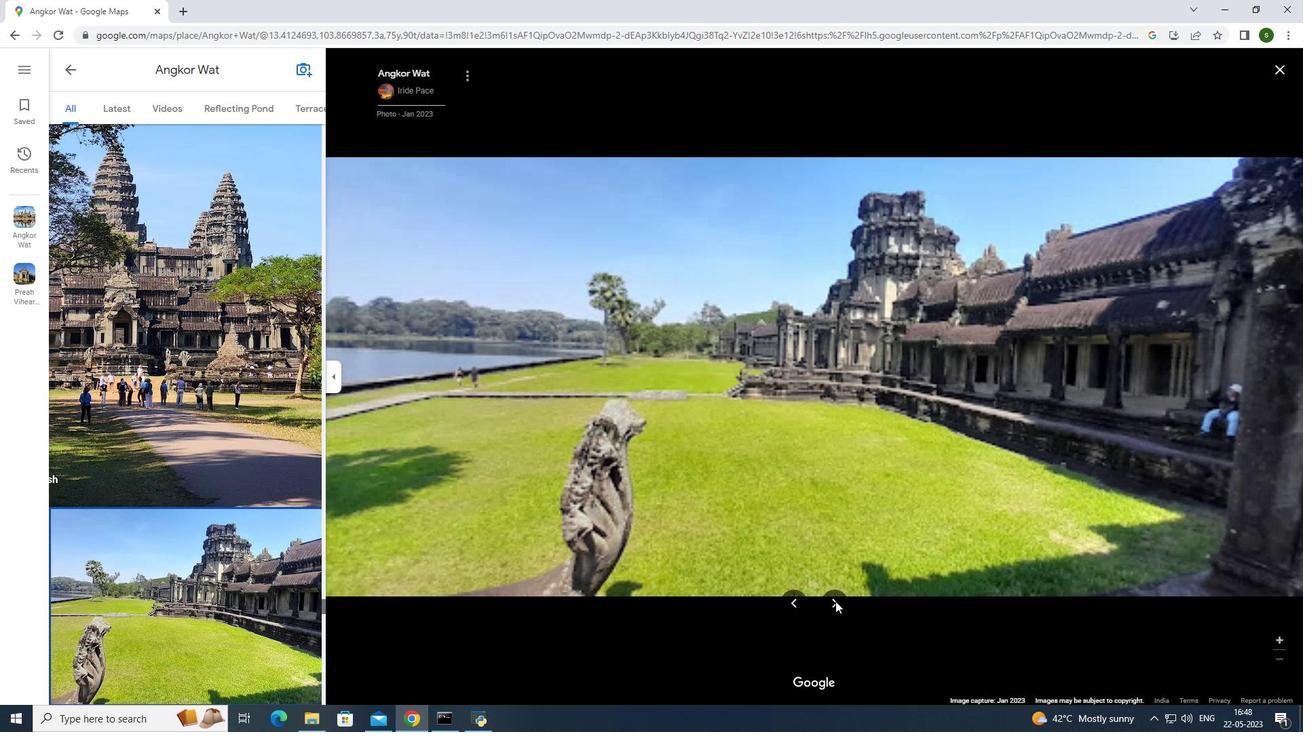 
Action: Mouse pressed left at (835, 601)
Screenshot: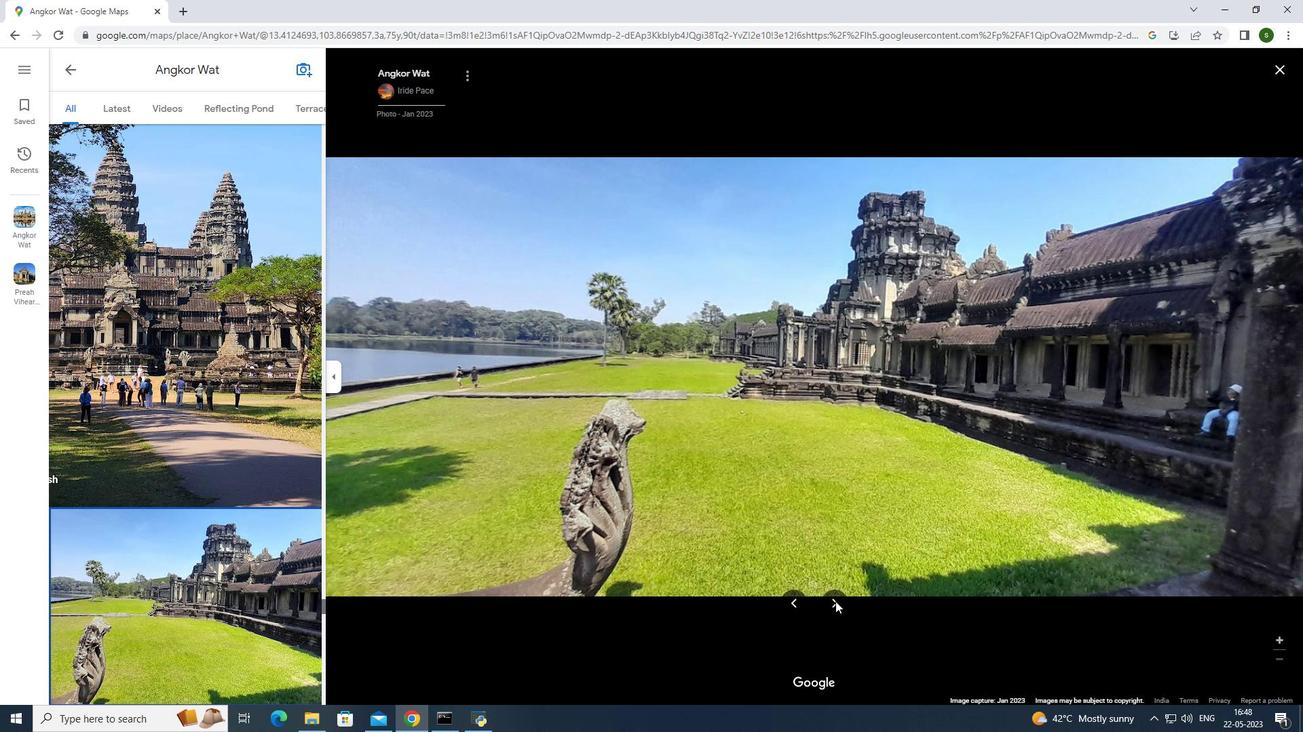 
Action: Mouse moved to (835, 601)
Screenshot: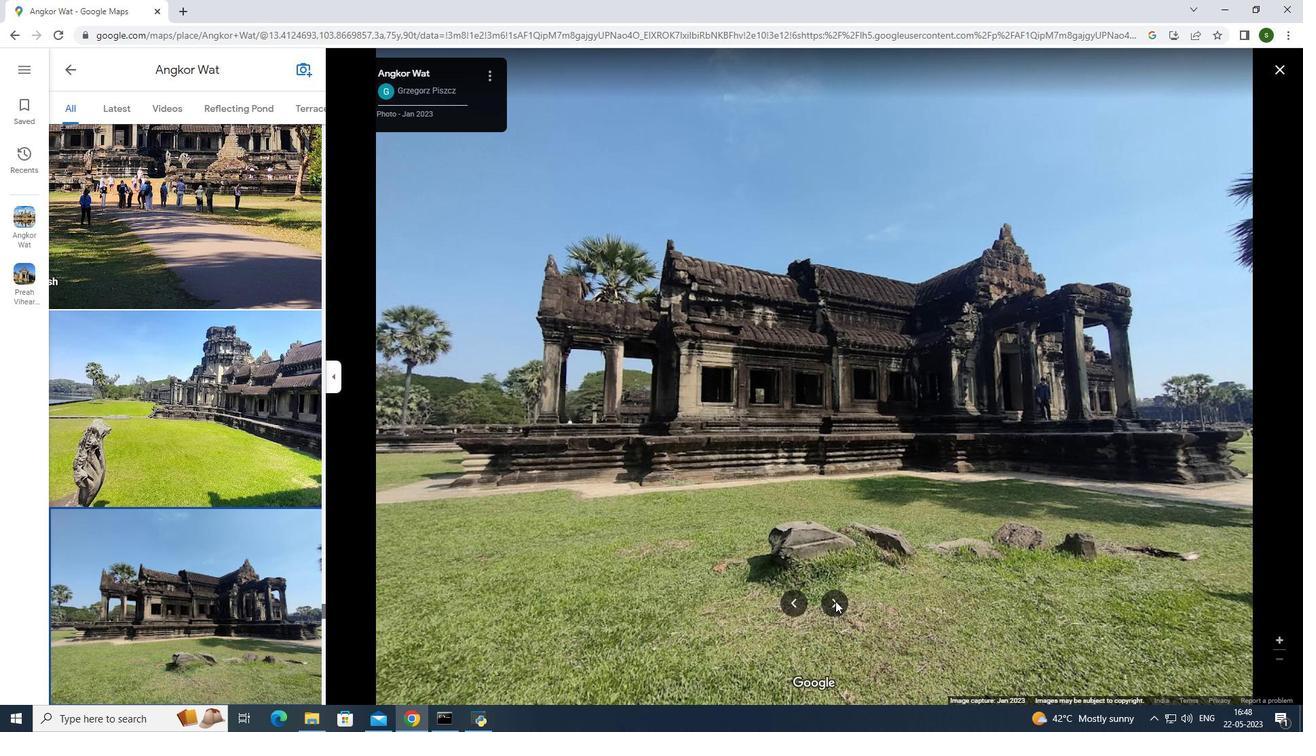 
Action: Mouse pressed left at (835, 601)
Screenshot: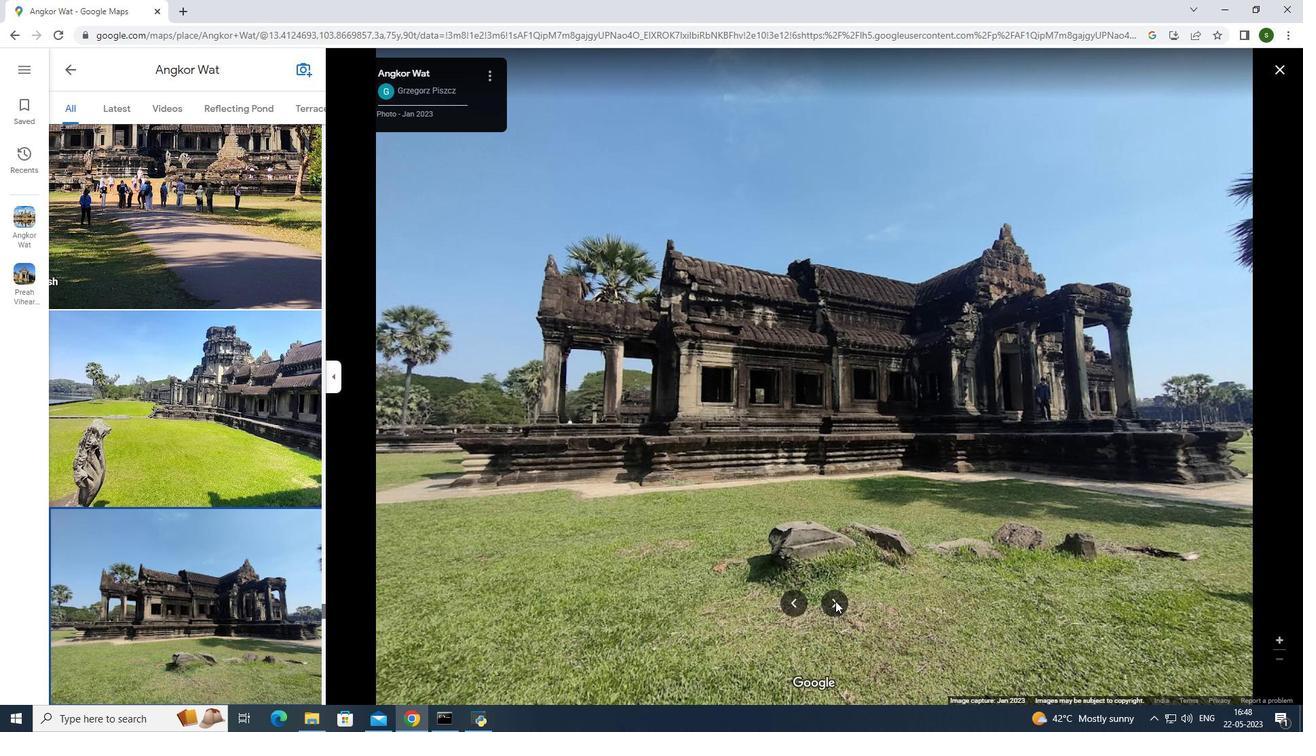 
Action: Mouse pressed left at (835, 601)
Screenshot: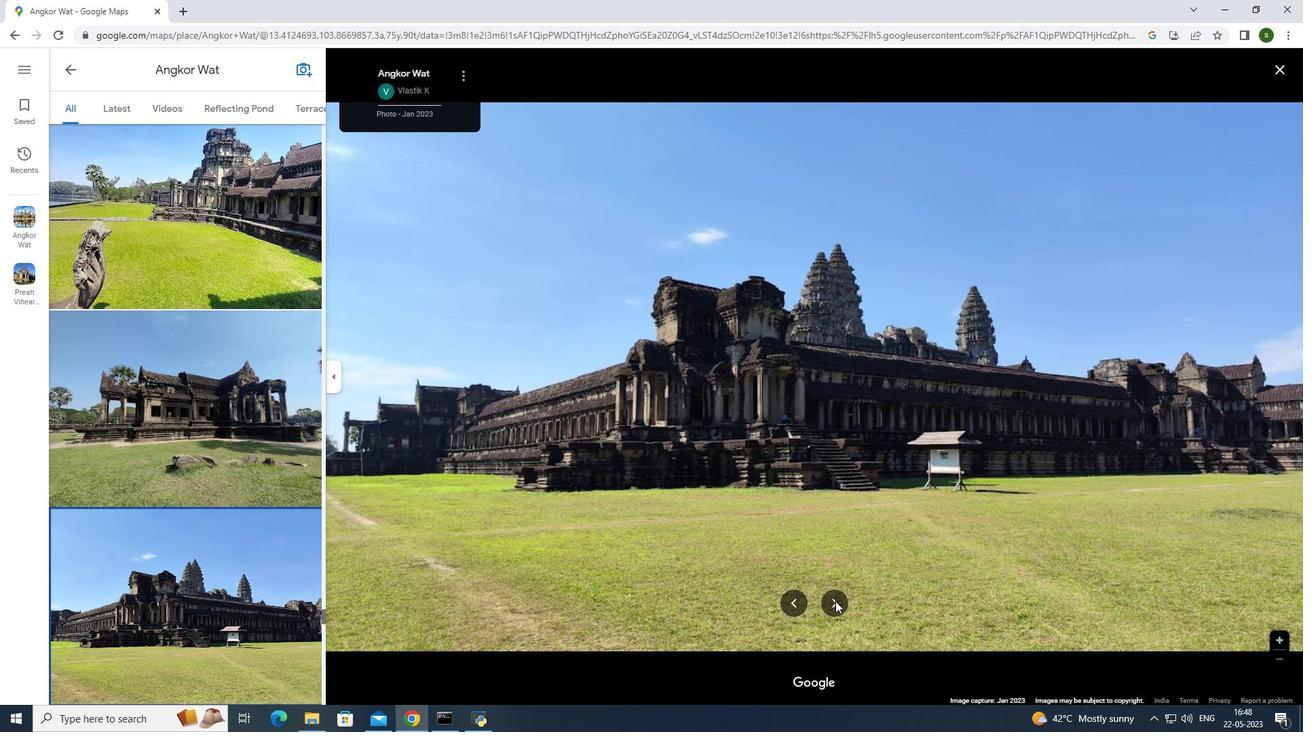 
Action: Mouse moved to (832, 602)
Screenshot: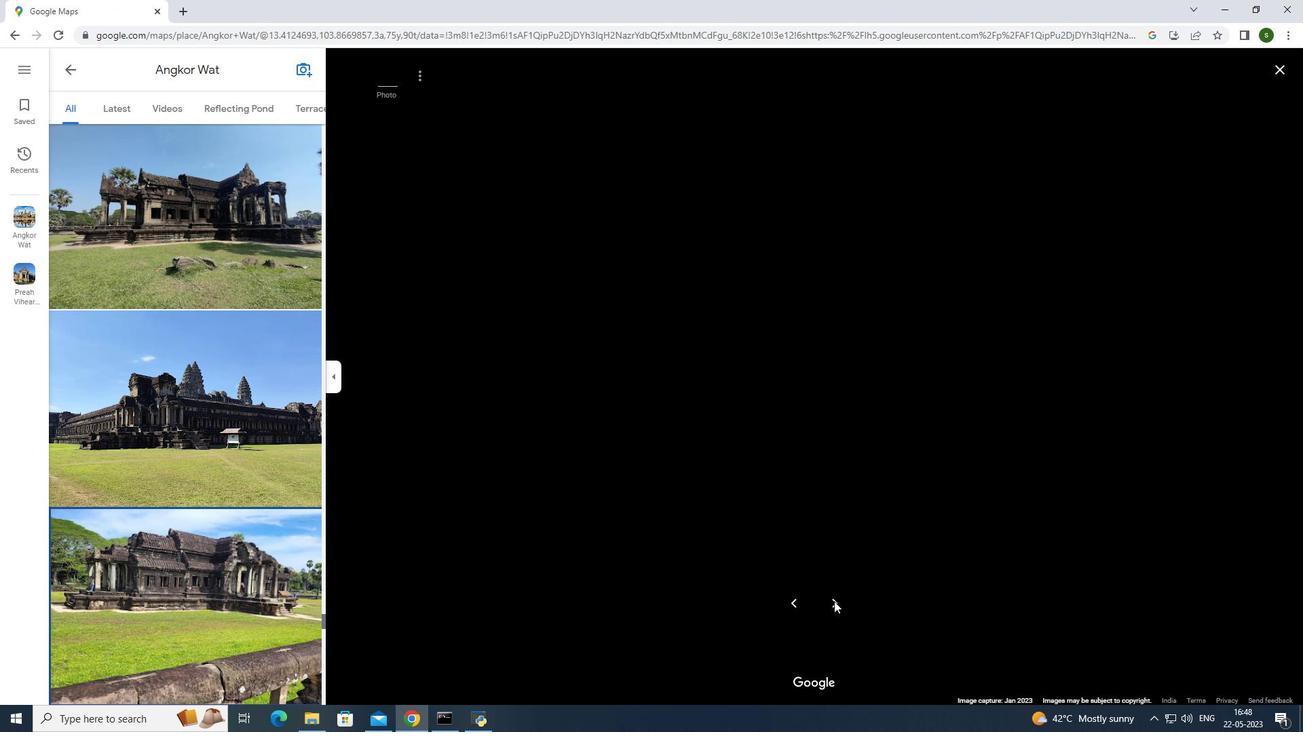 
Action: Mouse pressed left at (832, 602)
Screenshot: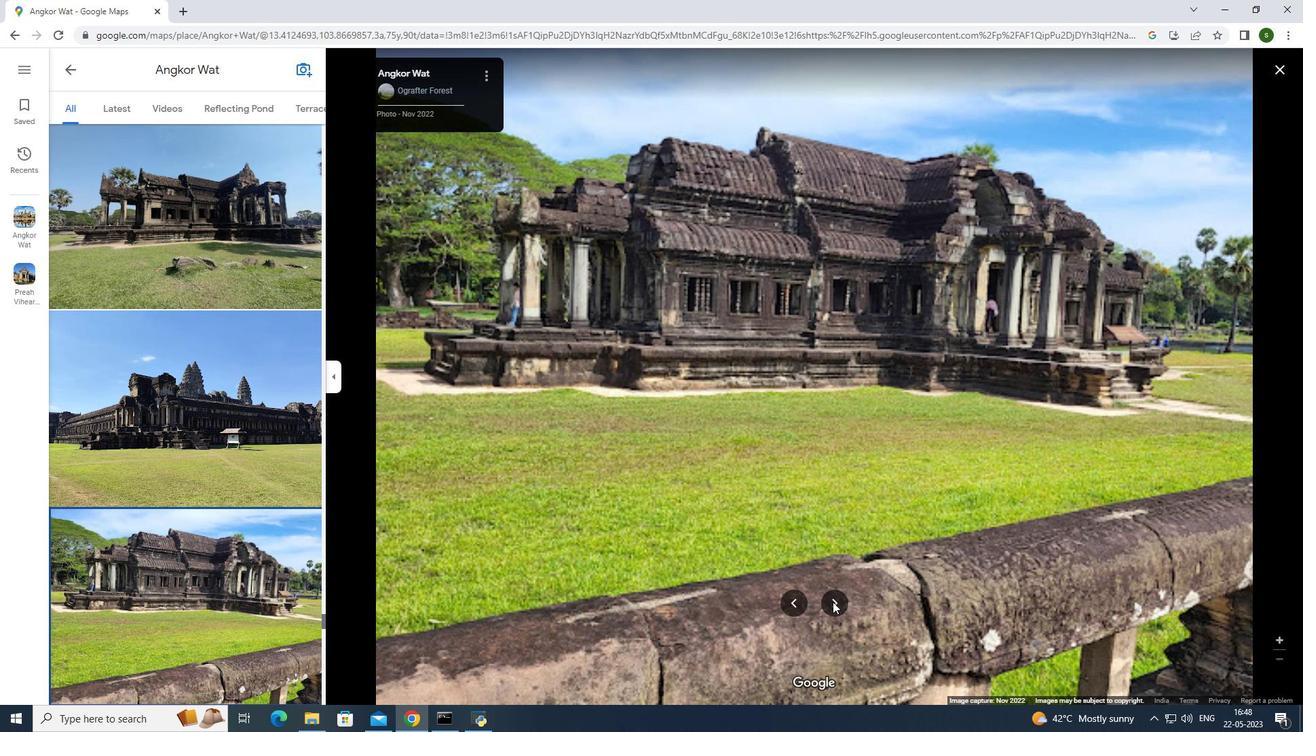 
Action: Mouse moved to (821, 606)
Screenshot: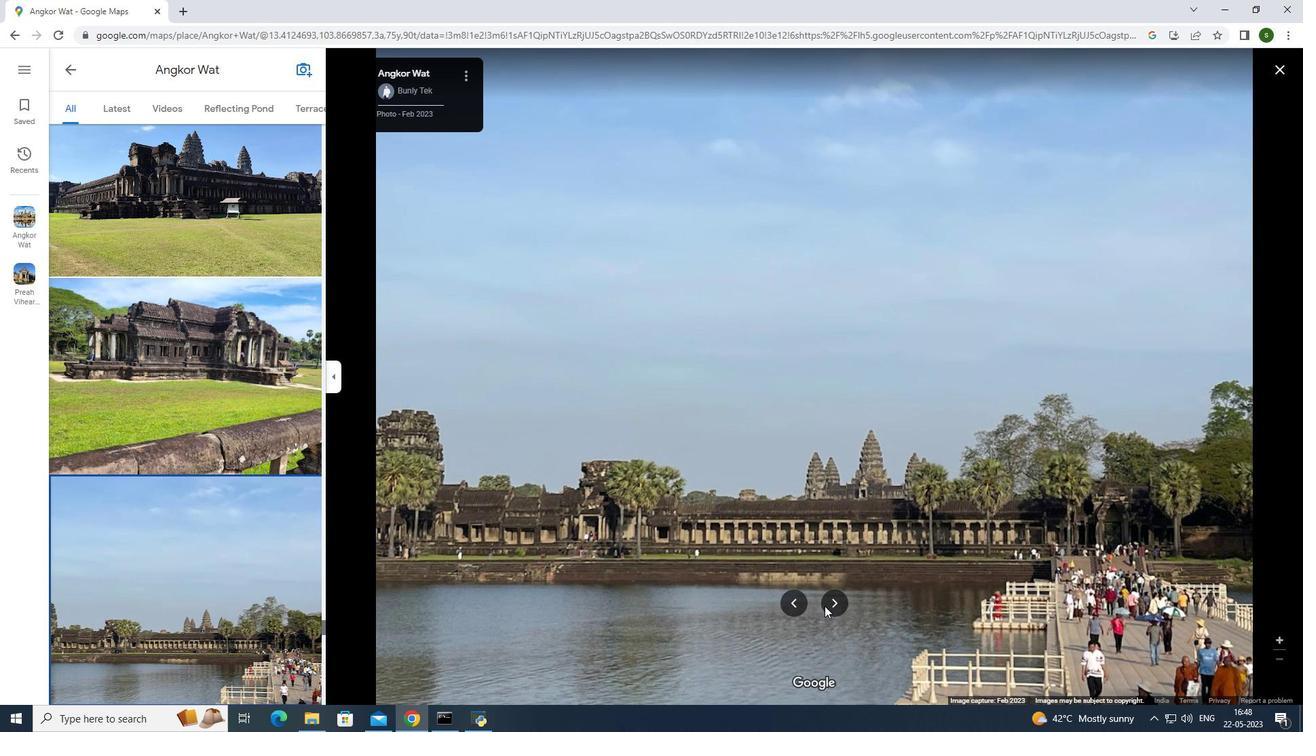 
Action: Mouse pressed left at (821, 606)
Screenshot: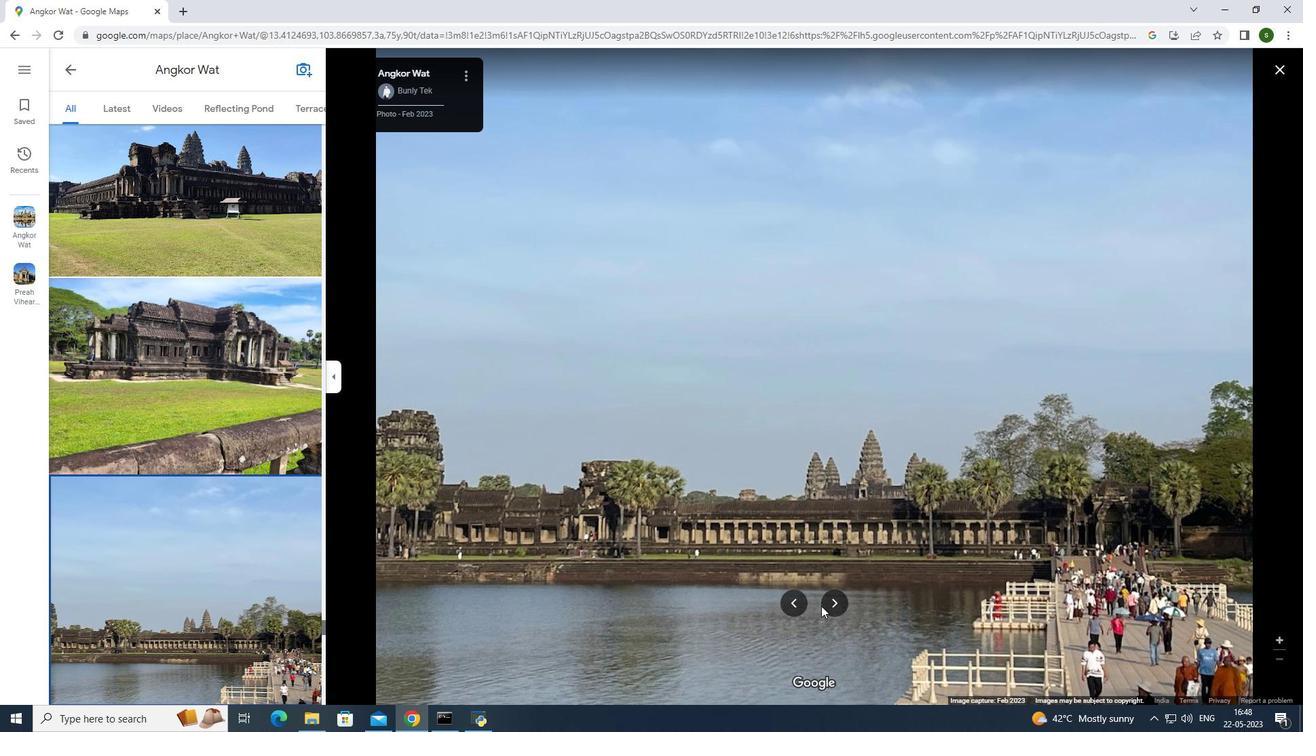 
Action: Mouse moved to (817, 607)
Screenshot: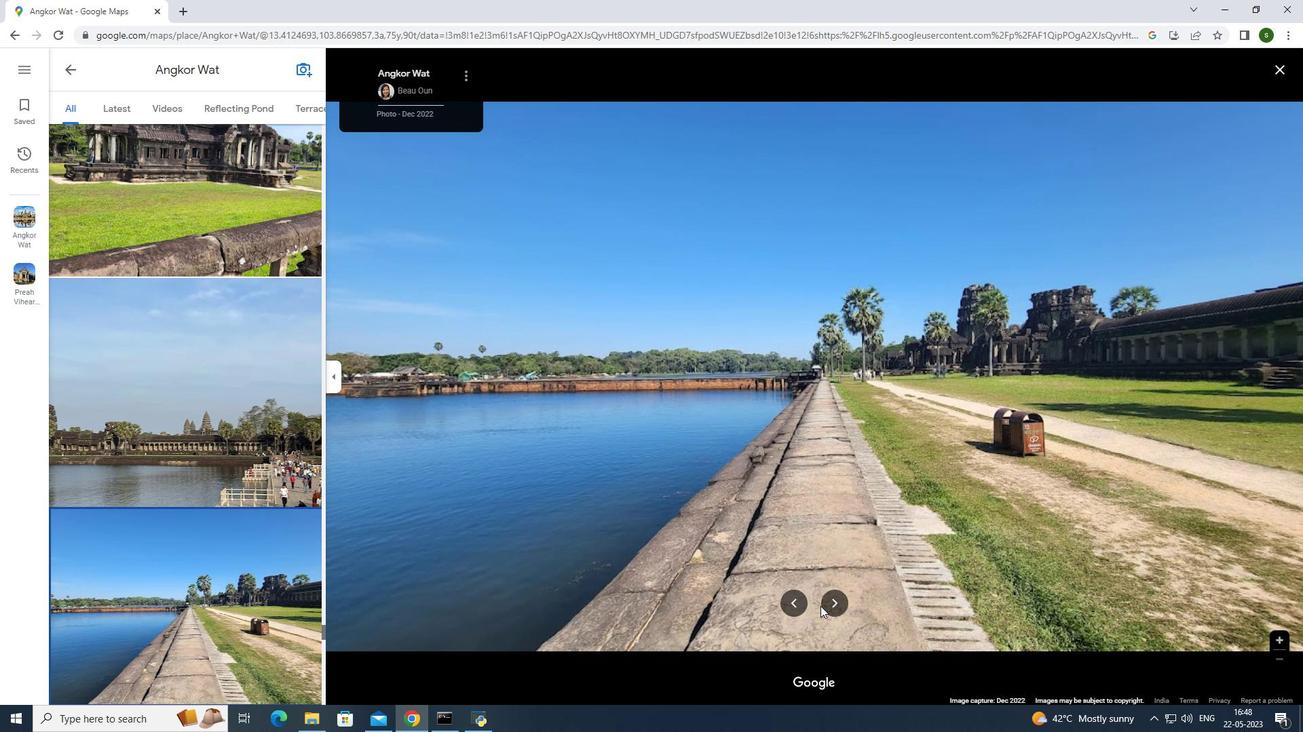 
Action: Mouse pressed left at (817, 607)
Screenshot: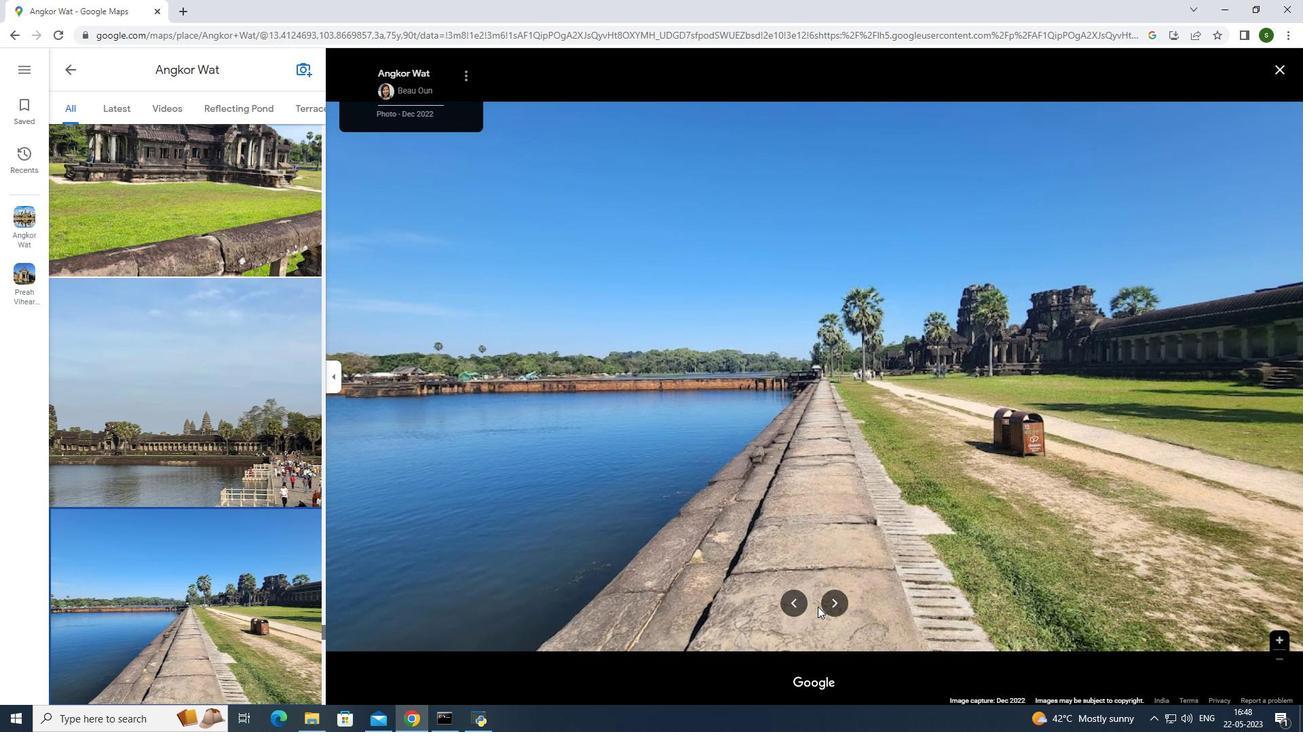 
Action: Mouse moved to (828, 604)
Screenshot: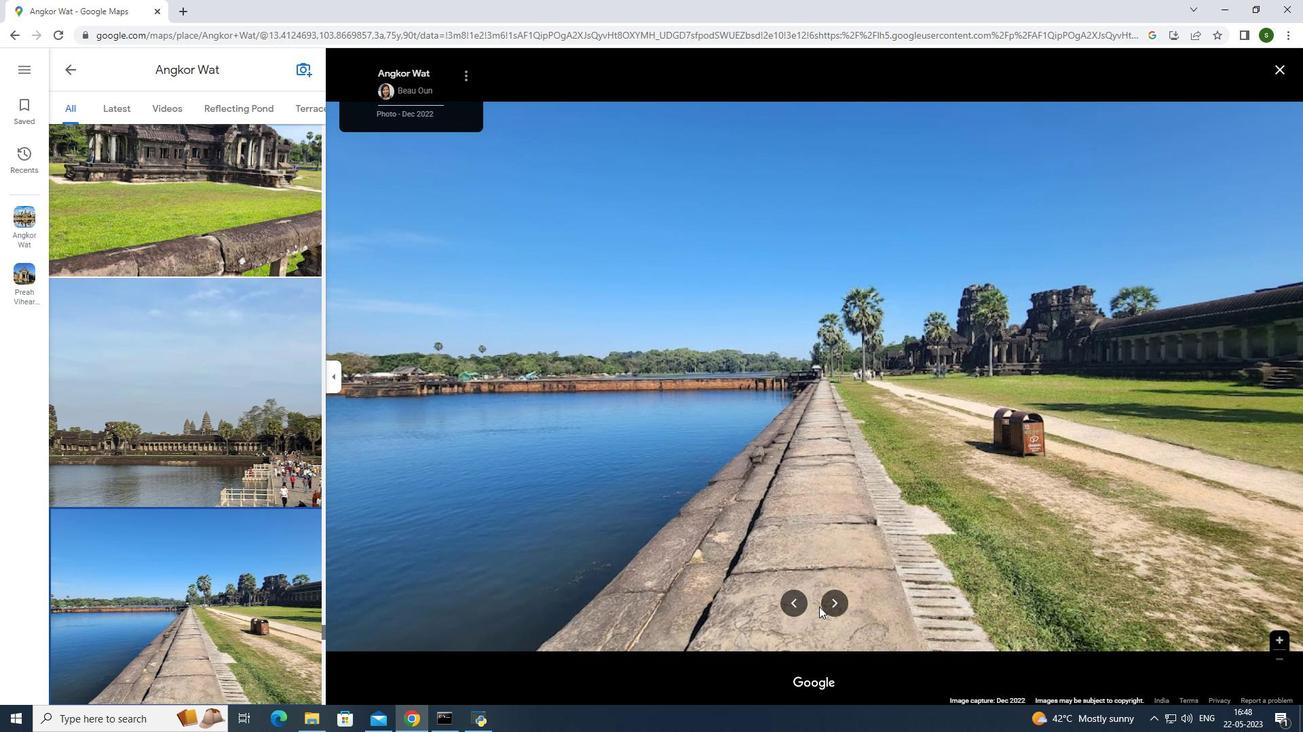 
Action: Mouse pressed left at (828, 604)
Screenshot: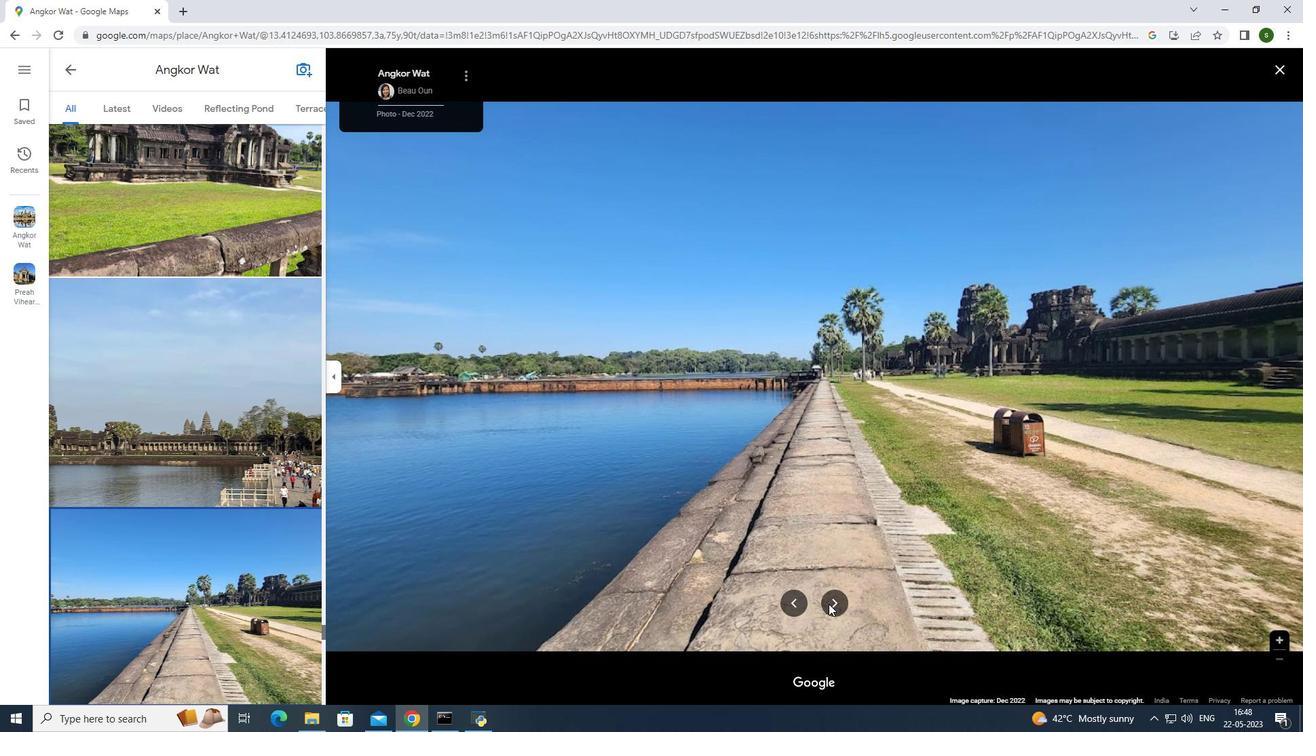 
Action: Mouse pressed left at (828, 604)
Screenshot: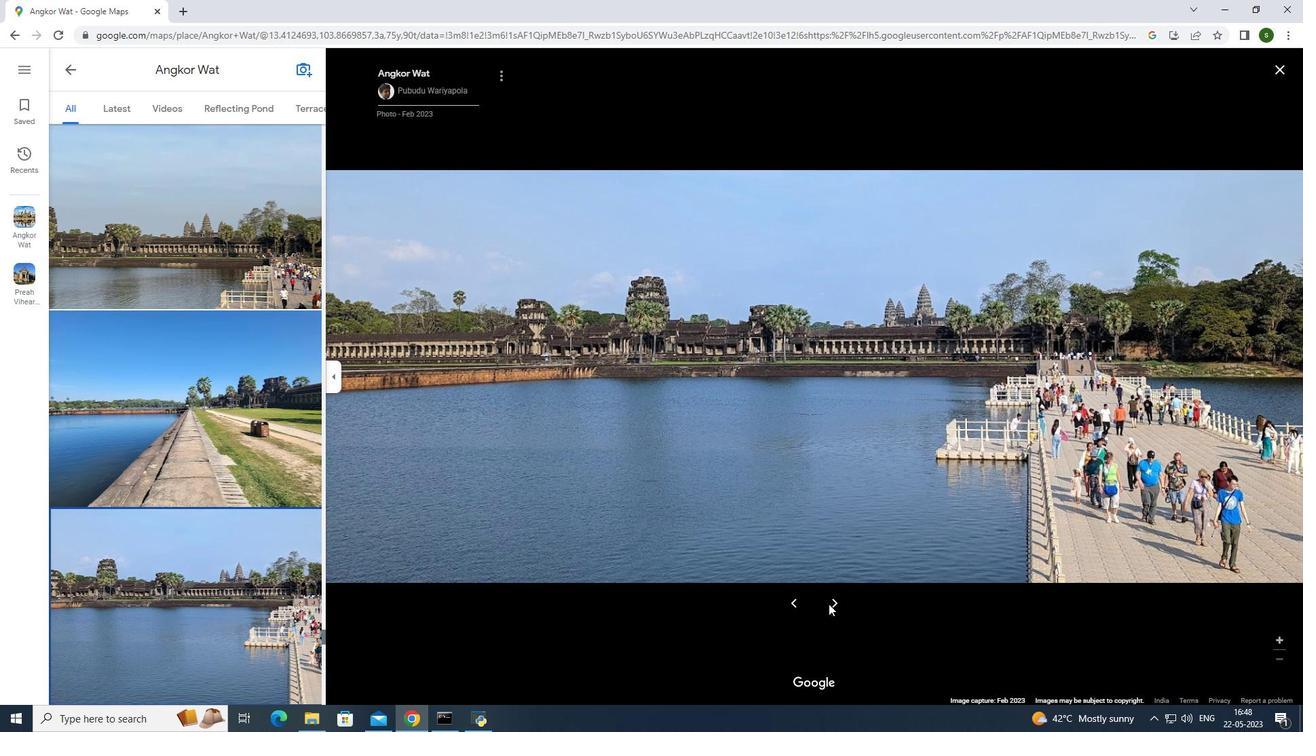 
Action: Mouse moved to (838, 604)
Screenshot: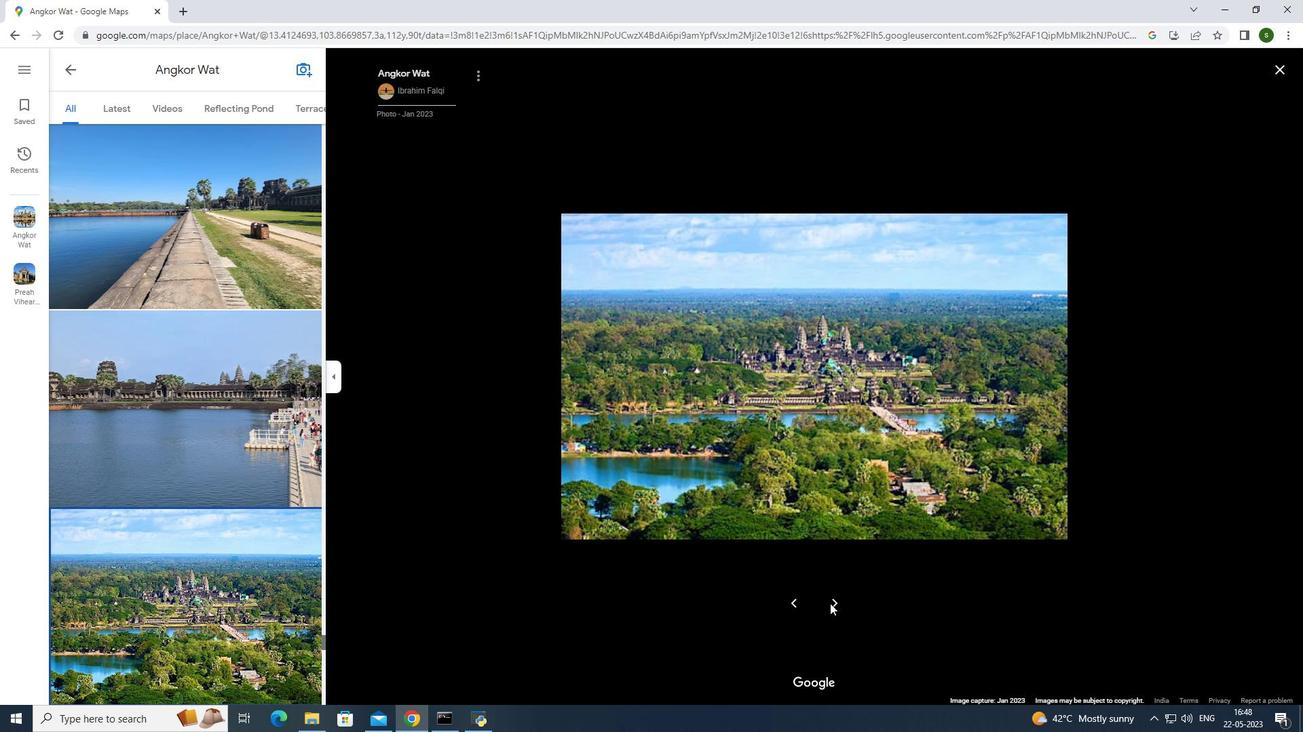 
Action: Mouse pressed left at (838, 604)
Screenshot: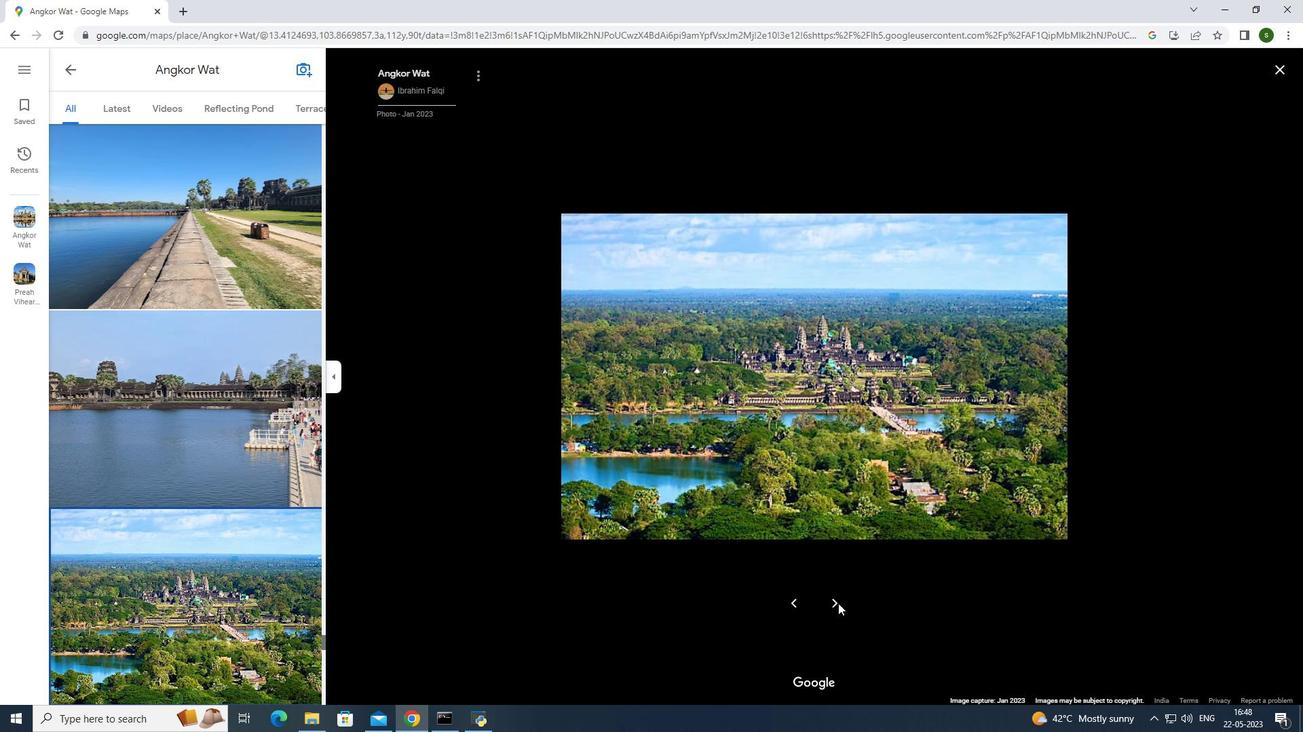 
Action: Mouse moved to (838, 604)
Screenshot: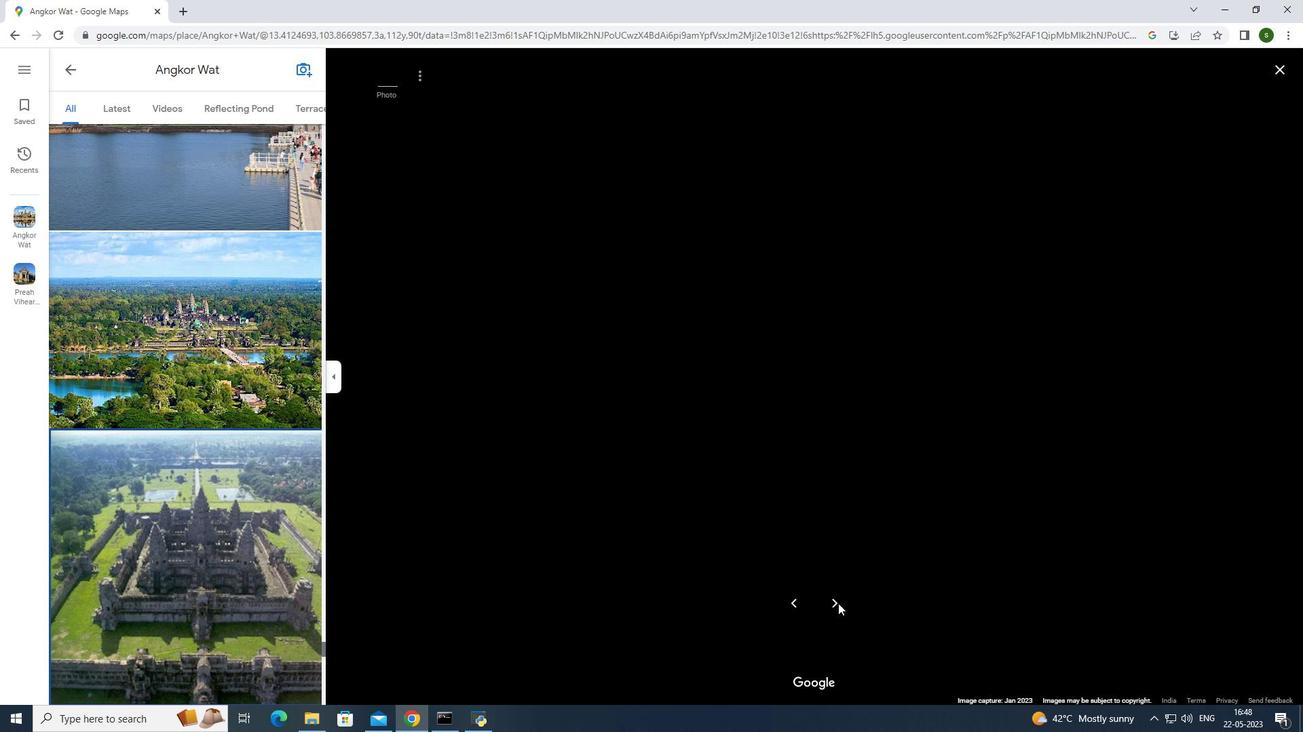 
Action: Mouse pressed left at (838, 604)
Screenshot: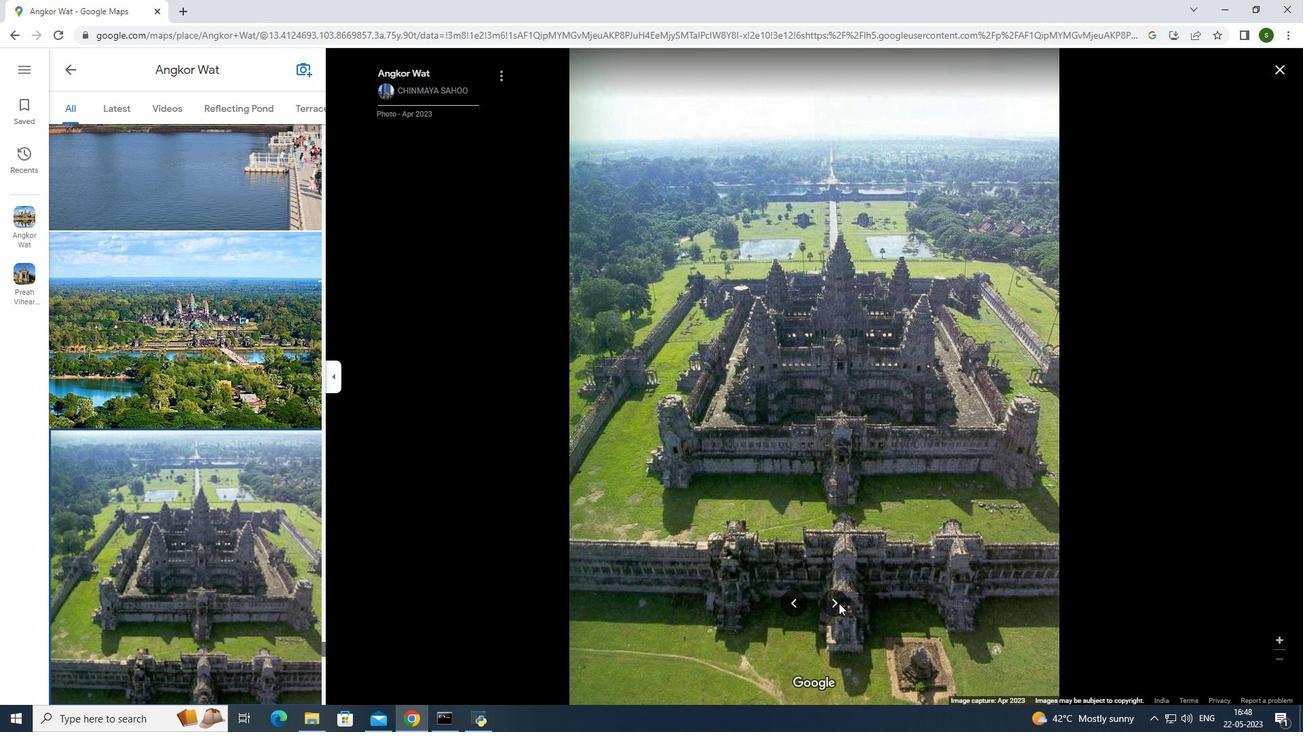 
Action: Mouse moved to (837, 577)
Screenshot: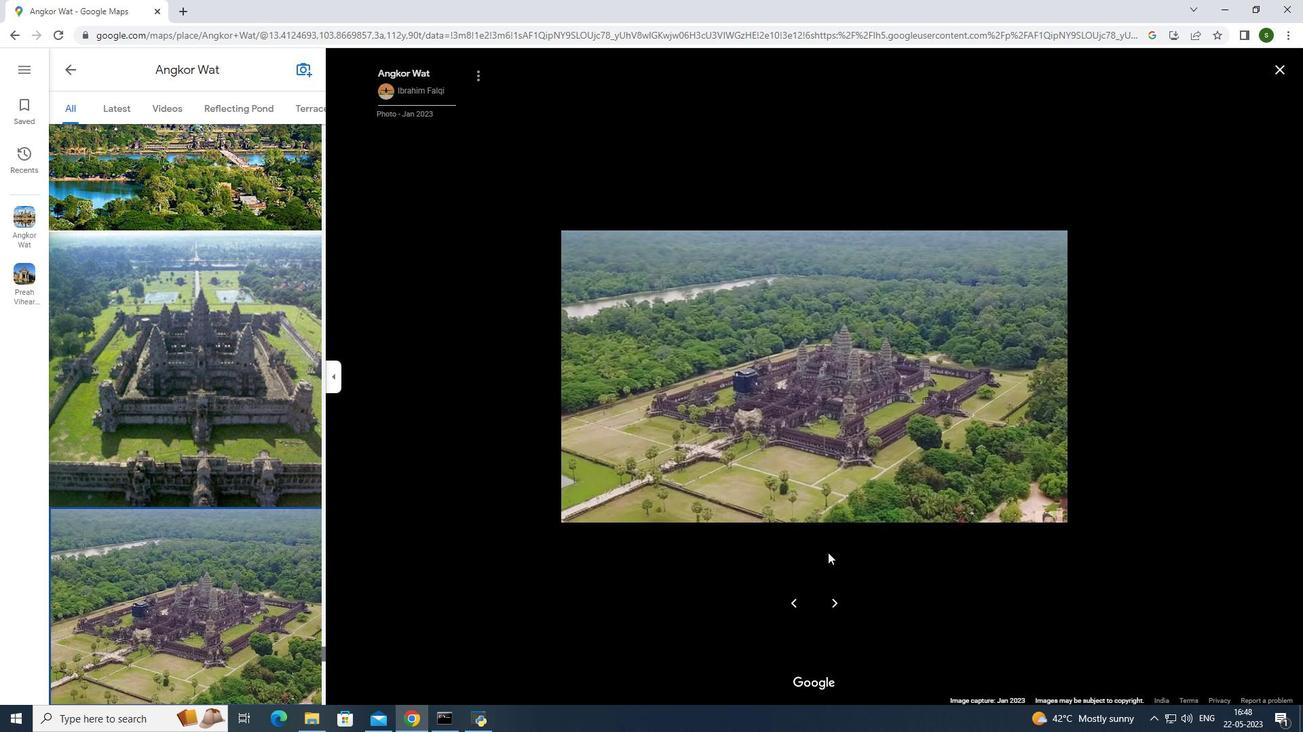 
Action: Mouse pressed left at (837, 577)
Screenshot: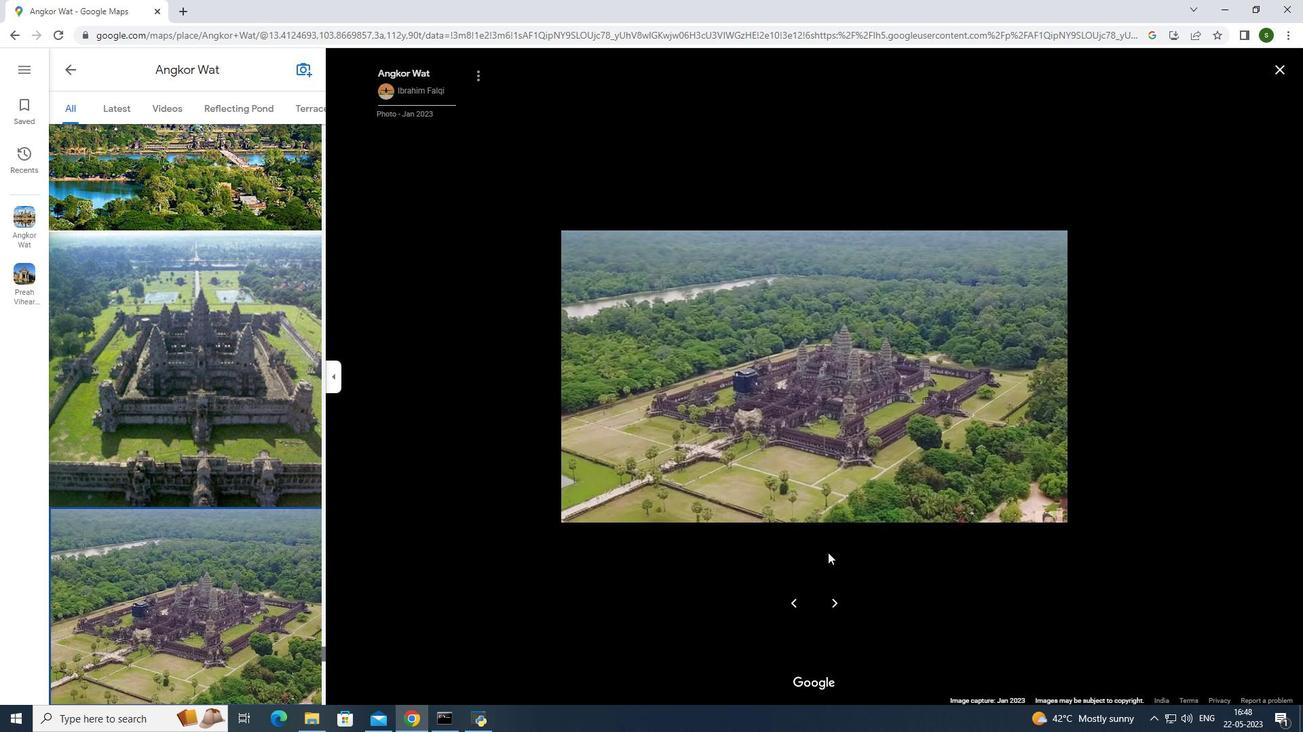 
Action: Mouse moved to (833, 599)
Screenshot: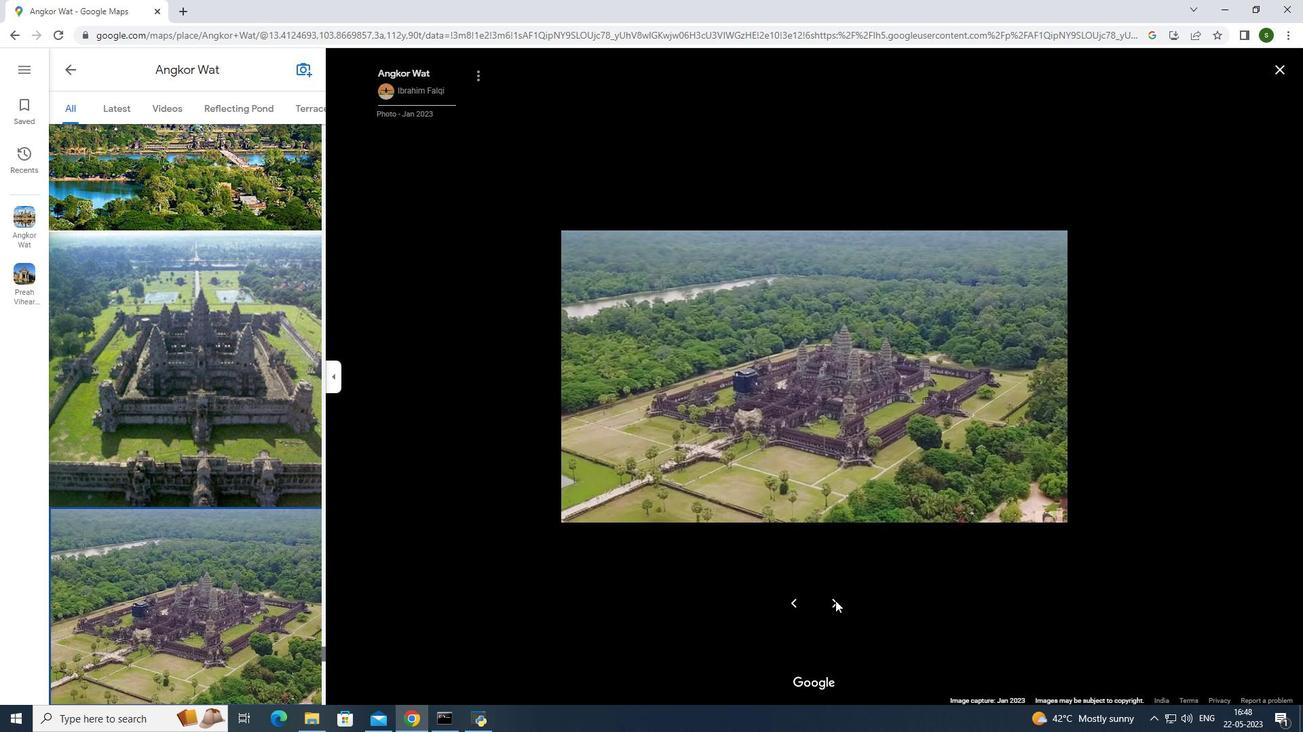 
Action: Mouse pressed left at (833, 599)
Screenshot: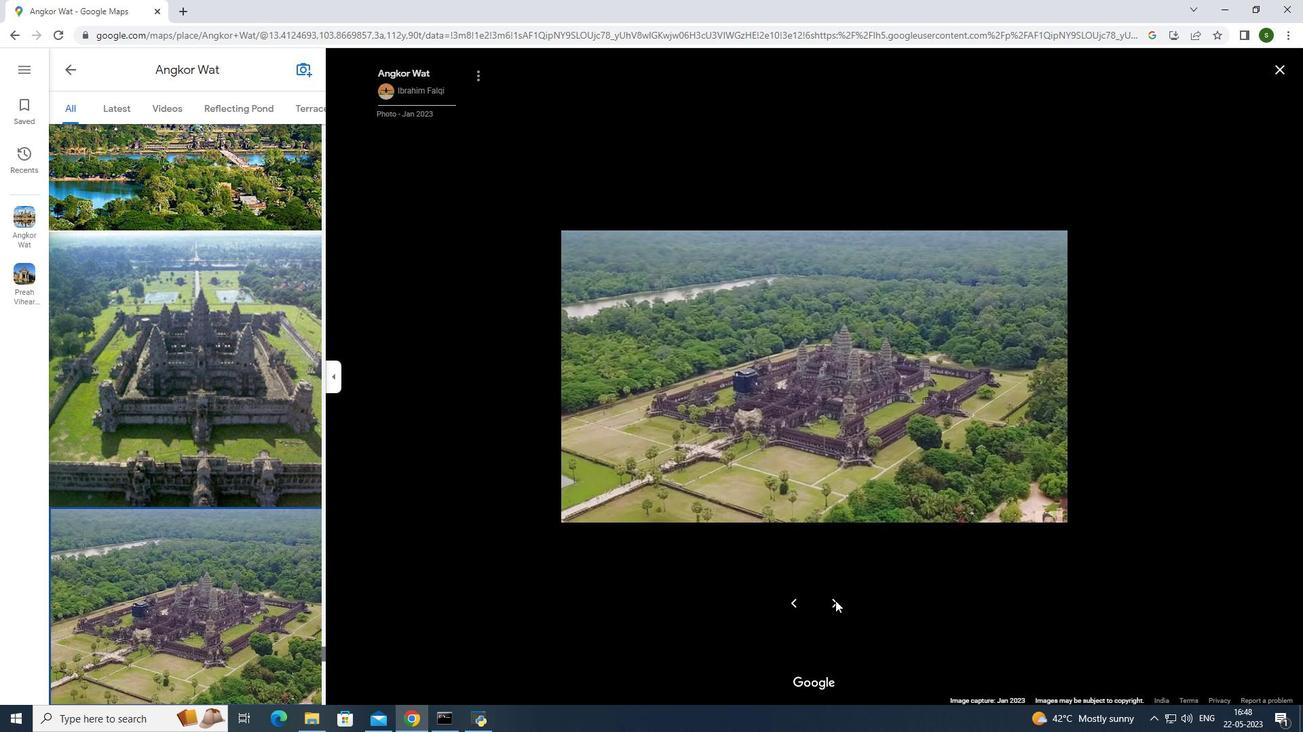 
Action: Mouse pressed left at (833, 599)
Screenshot: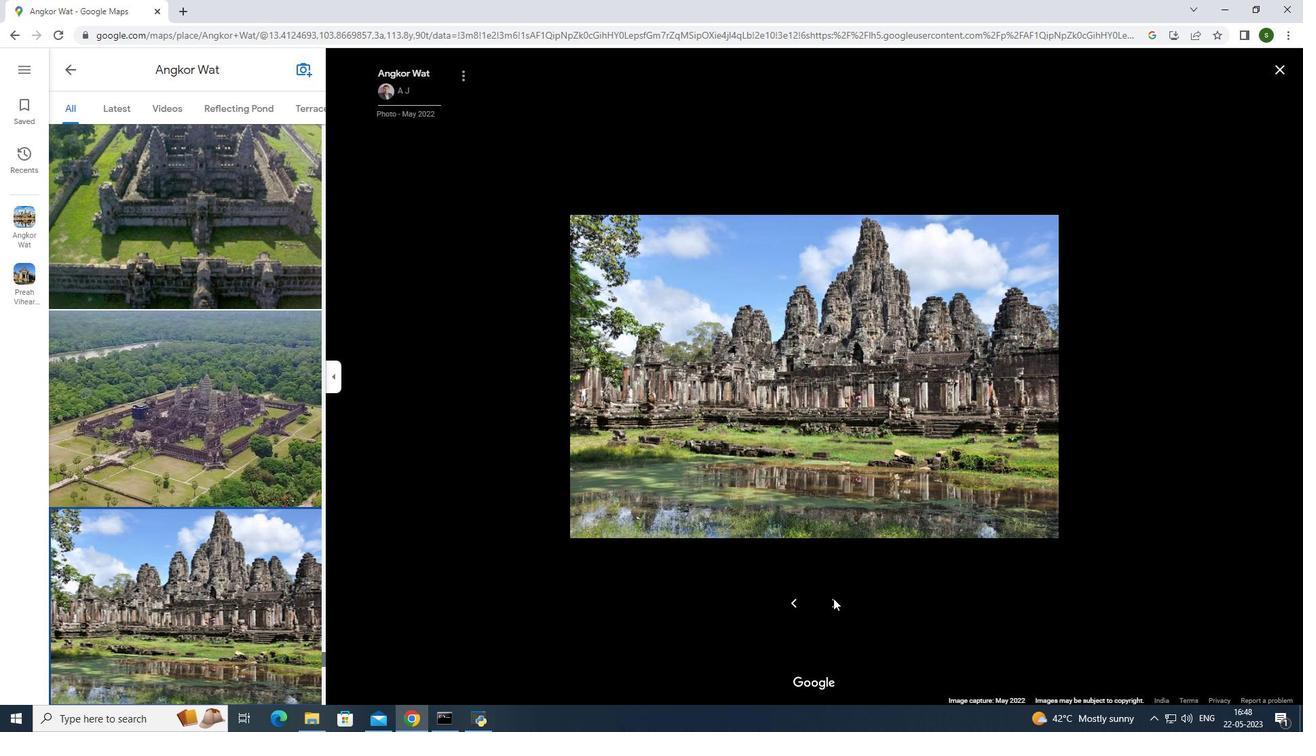 
Action: Mouse moved to (820, 601)
Screenshot: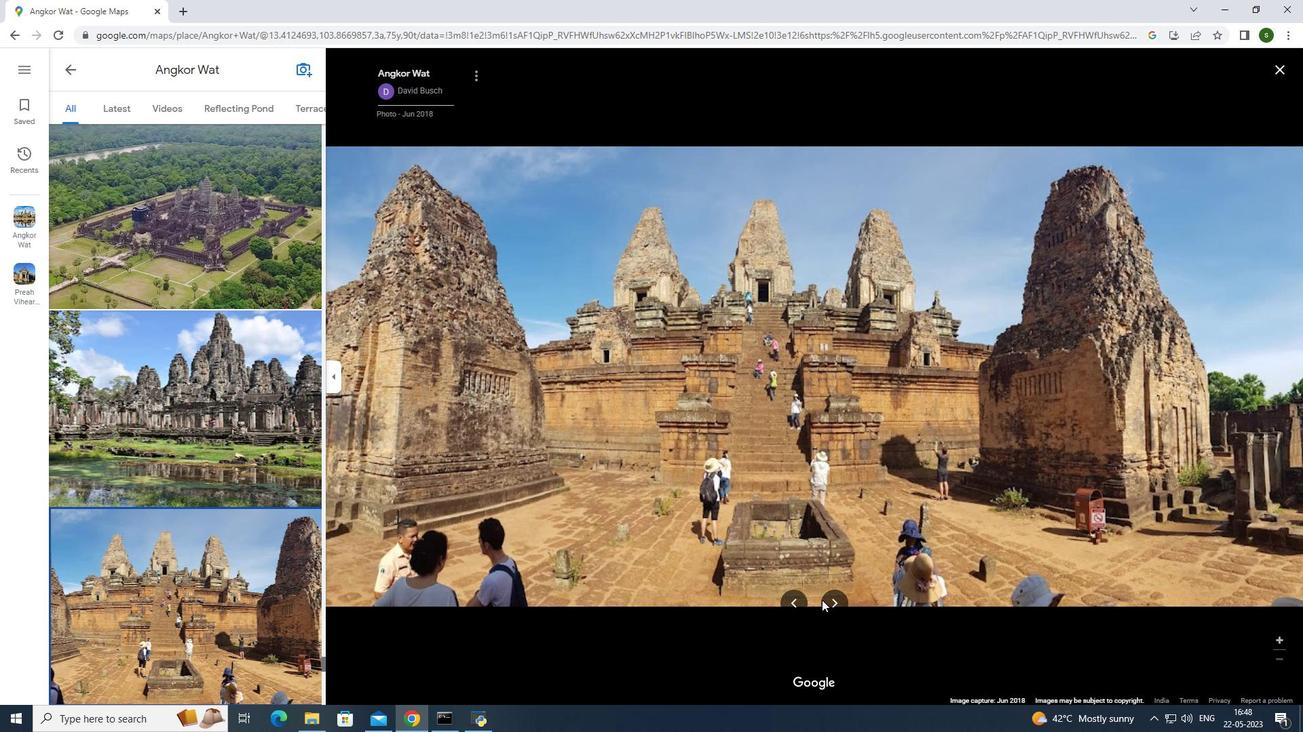 
Action: Mouse pressed left at (820, 601)
Screenshot: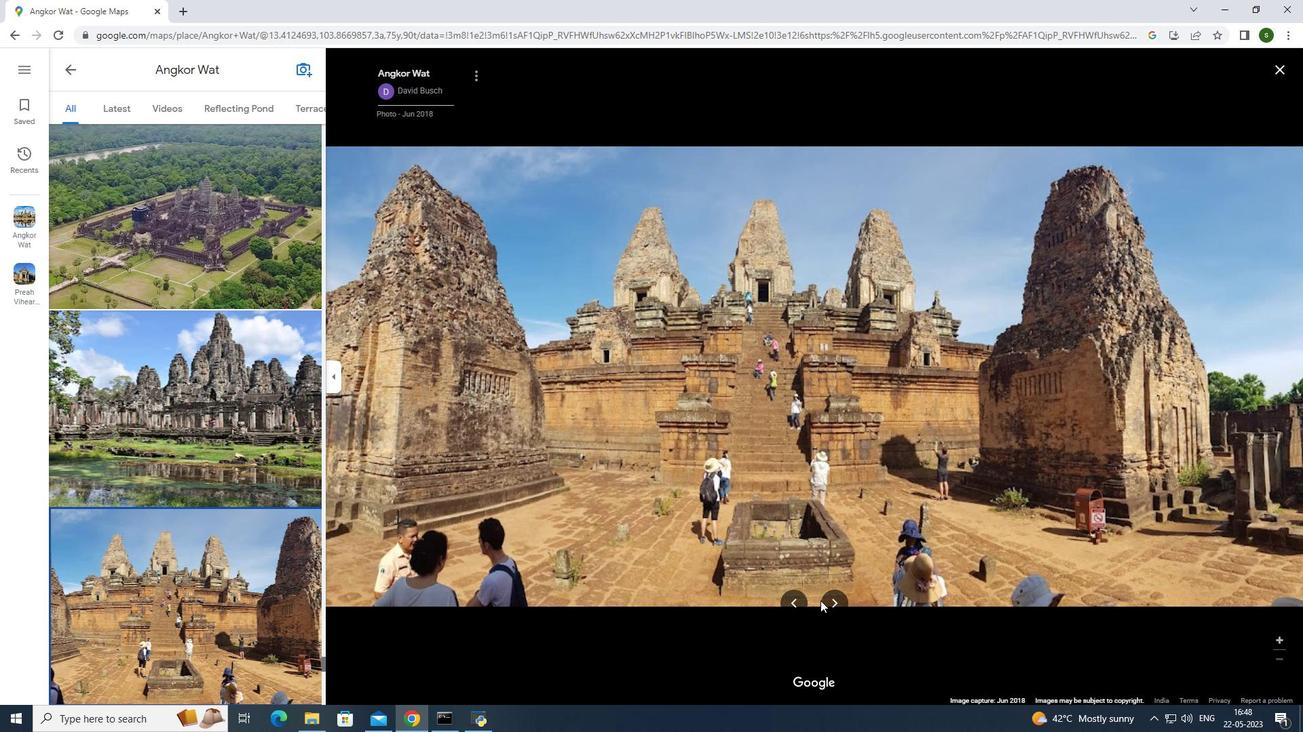 
Action: Mouse moved to (830, 599)
Screenshot: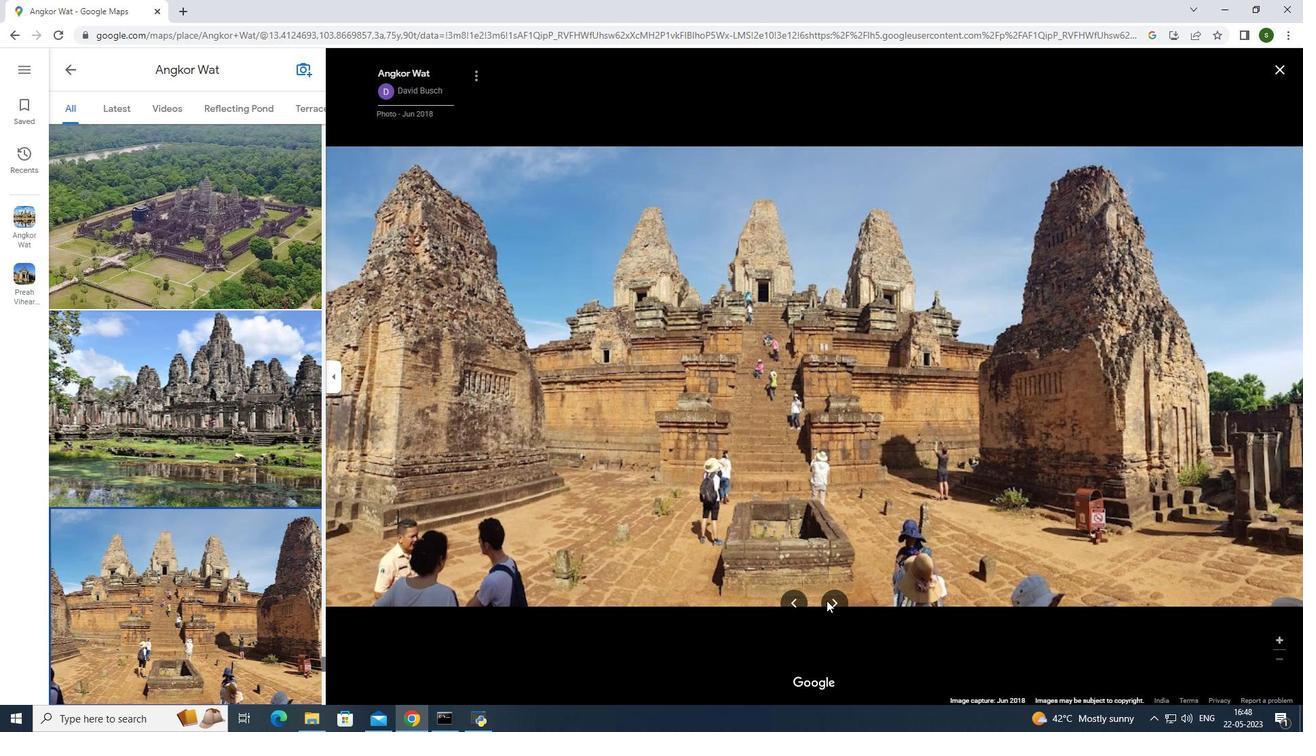 
Action: Mouse pressed left at (830, 599)
Screenshot: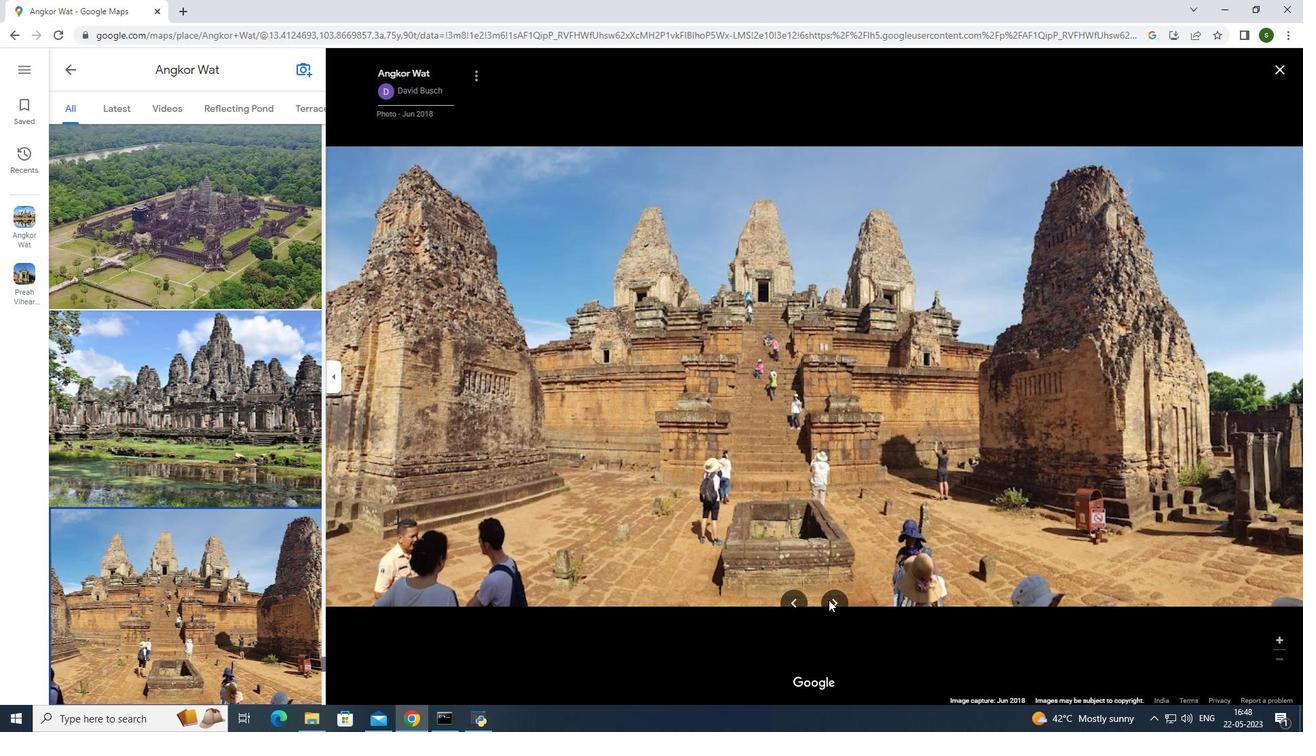 
Action: Mouse pressed left at (830, 599)
Screenshot: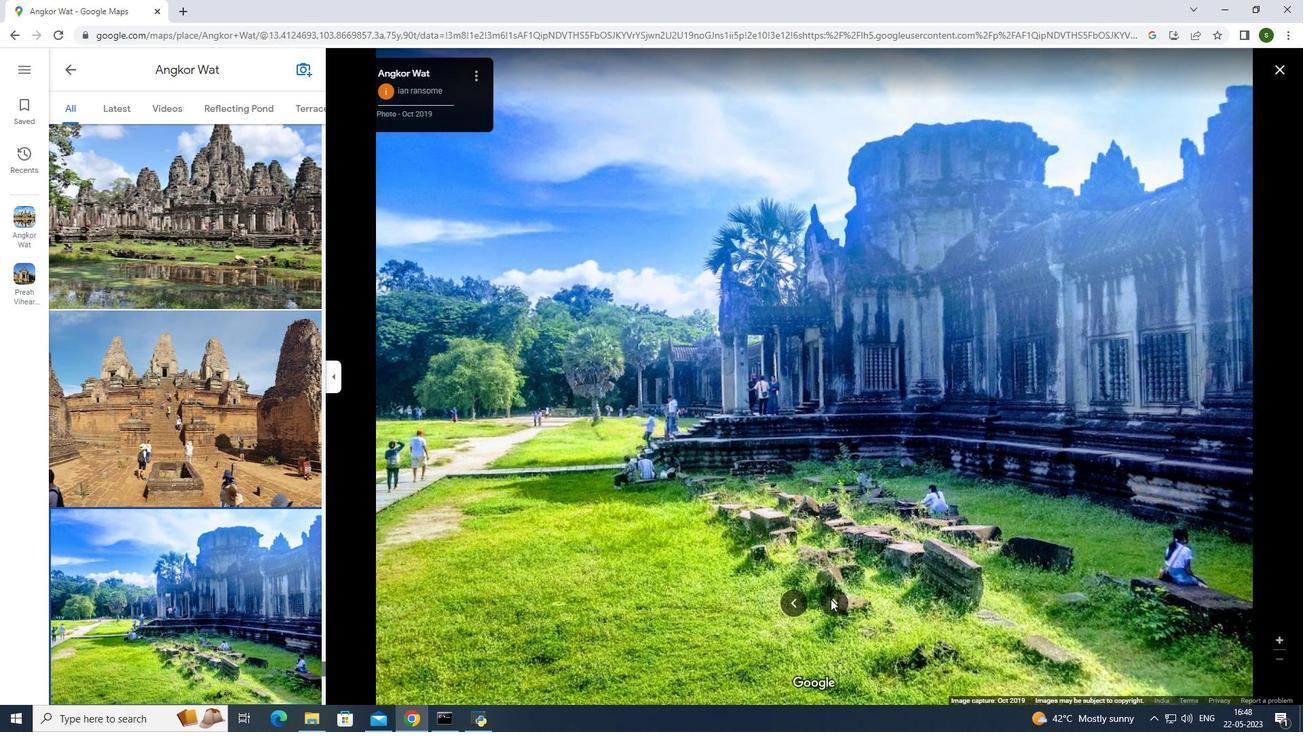 
Action: Mouse pressed left at (830, 599)
Screenshot: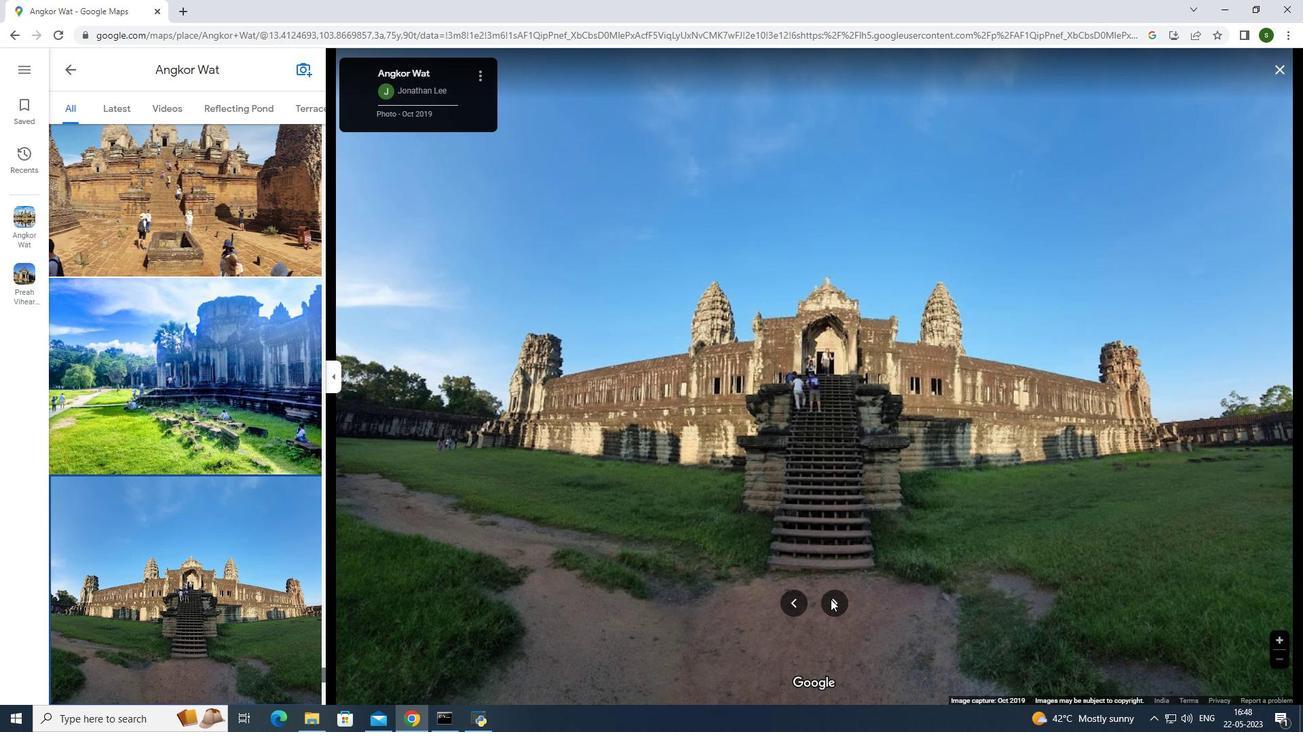 
Action: Mouse moved to (830, 599)
Screenshot: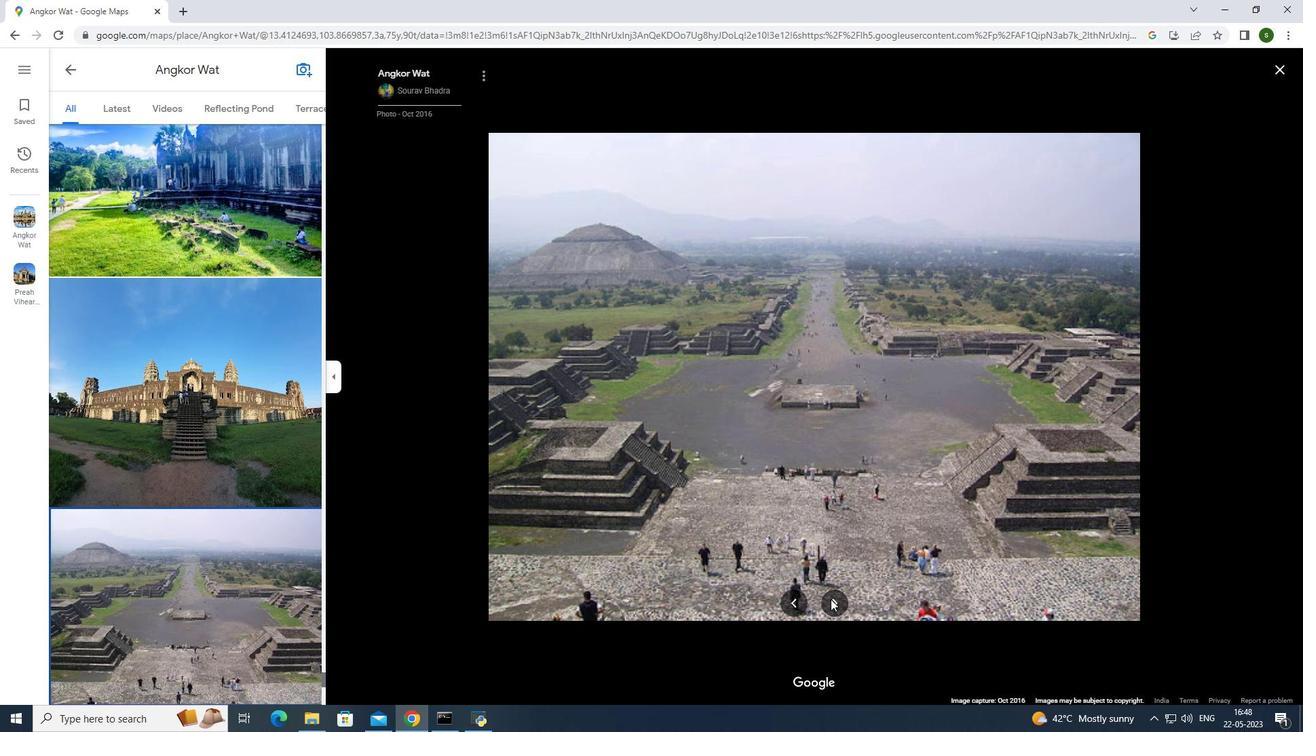 
Action: Mouse pressed left at (830, 599)
Screenshot: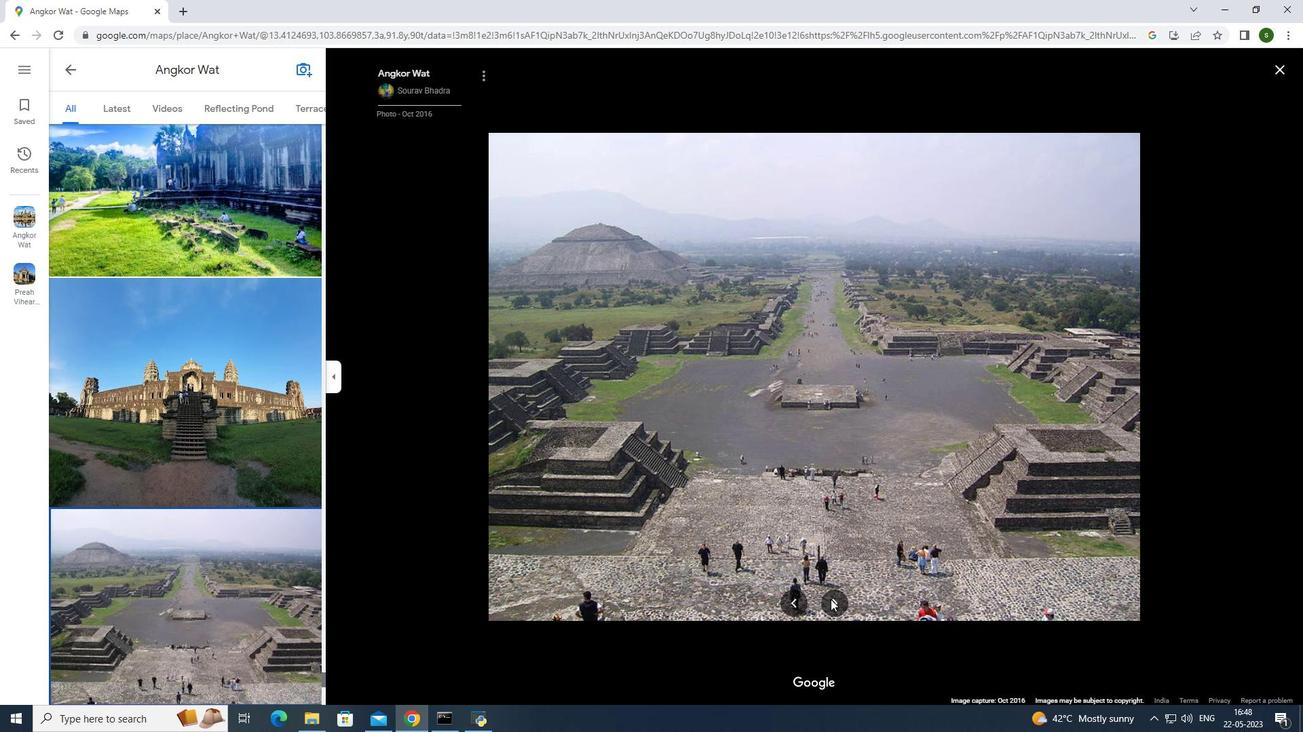 
Action: Mouse moved to (830, 599)
Screenshot: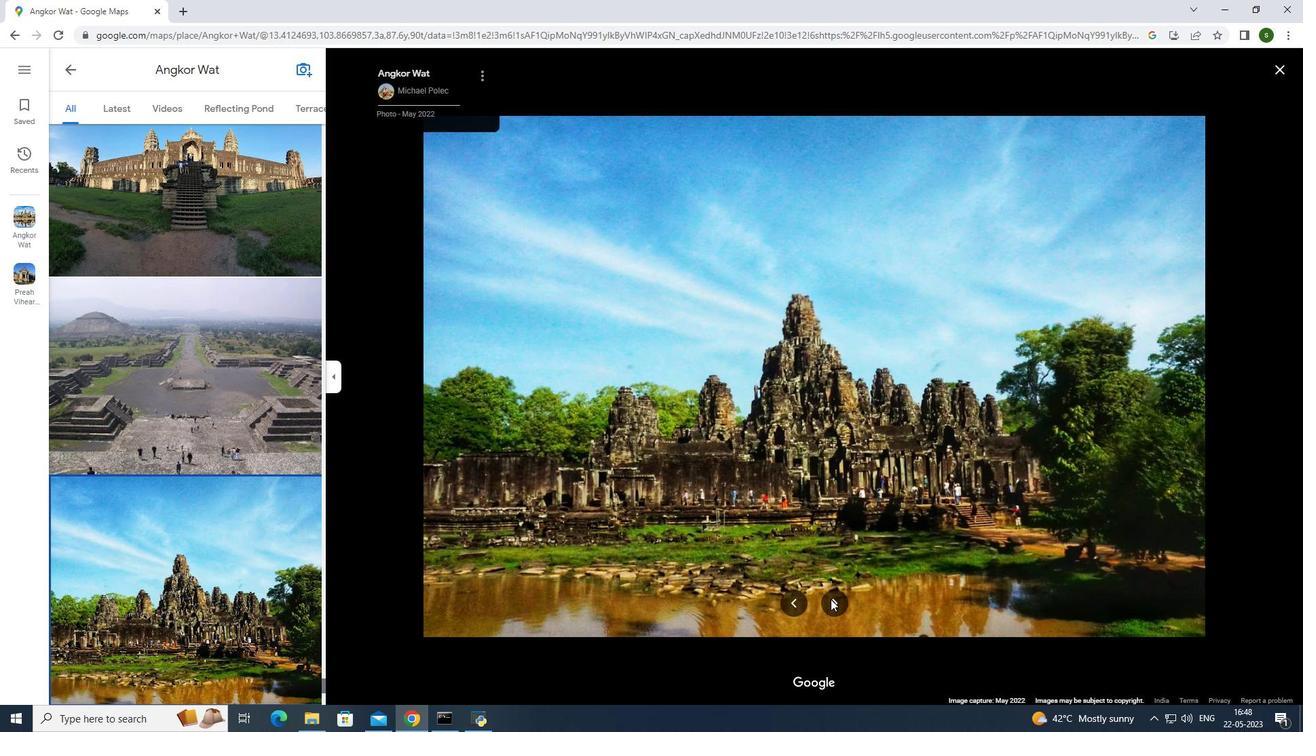 
Action: Mouse pressed left at (830, 599)
Screenshot: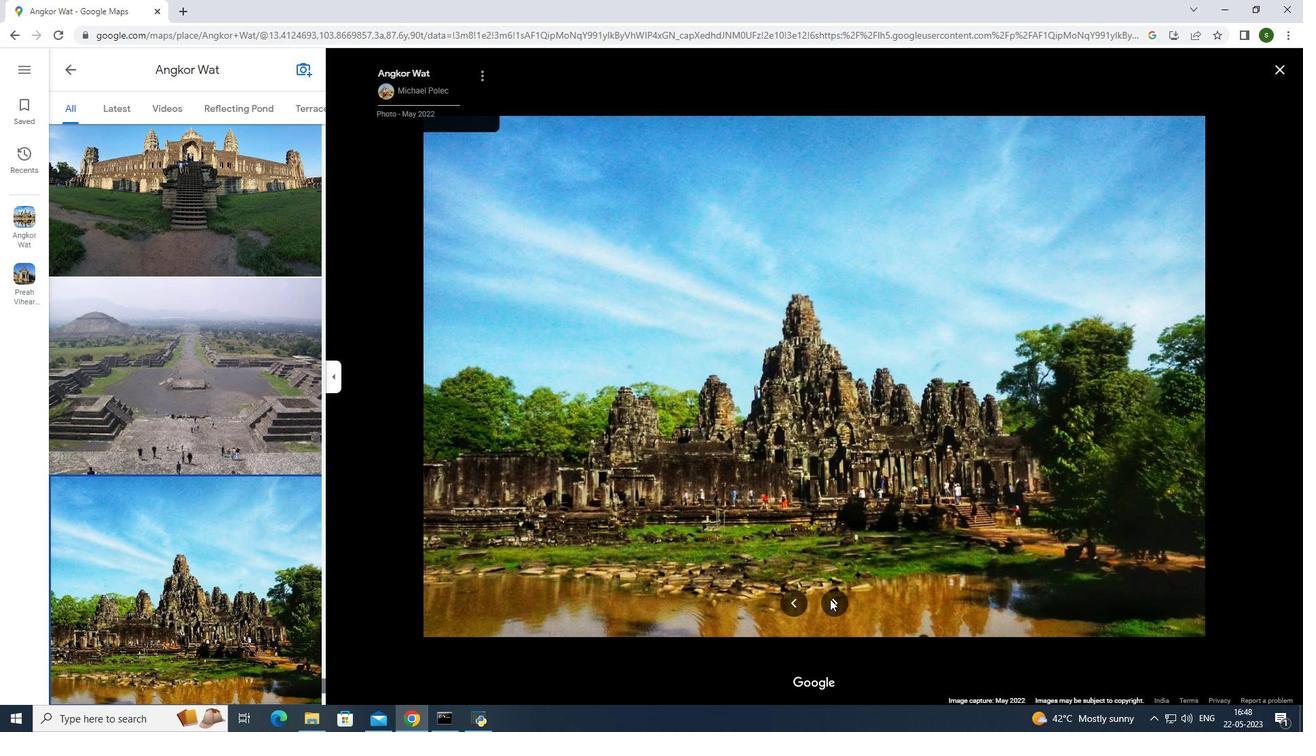 
Action: Mouse moved to (270, 538)
Screenshot: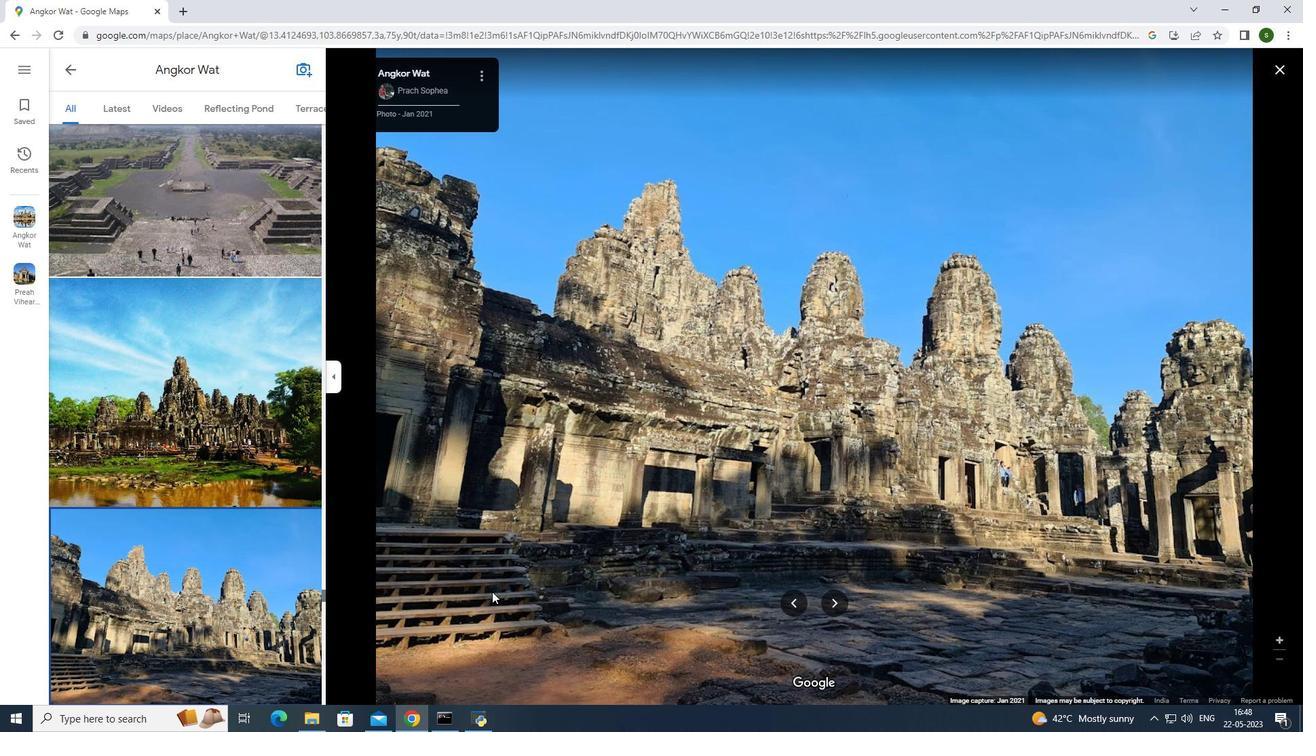 
Action: Mouse scrolled (270, 538) with delta (0, 0)
Screenshot: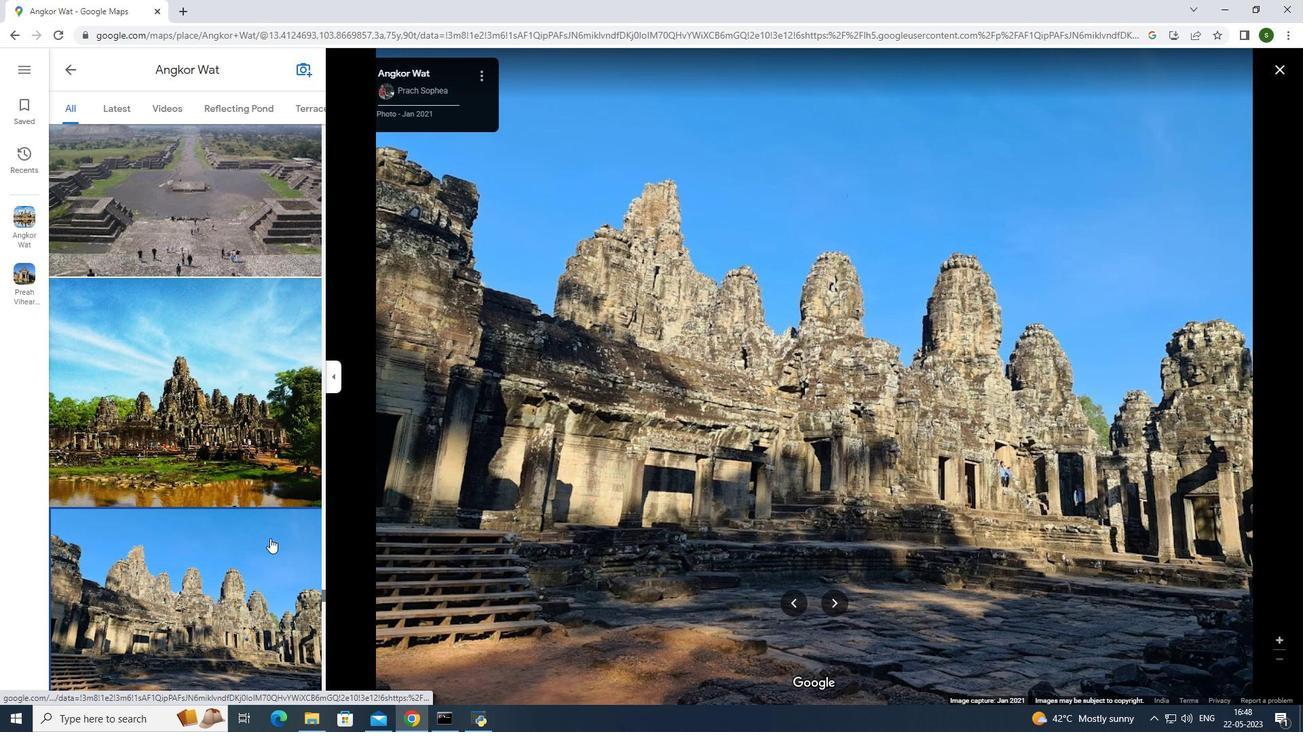
Action: Mouse moved to (270, 539)
Screenshot: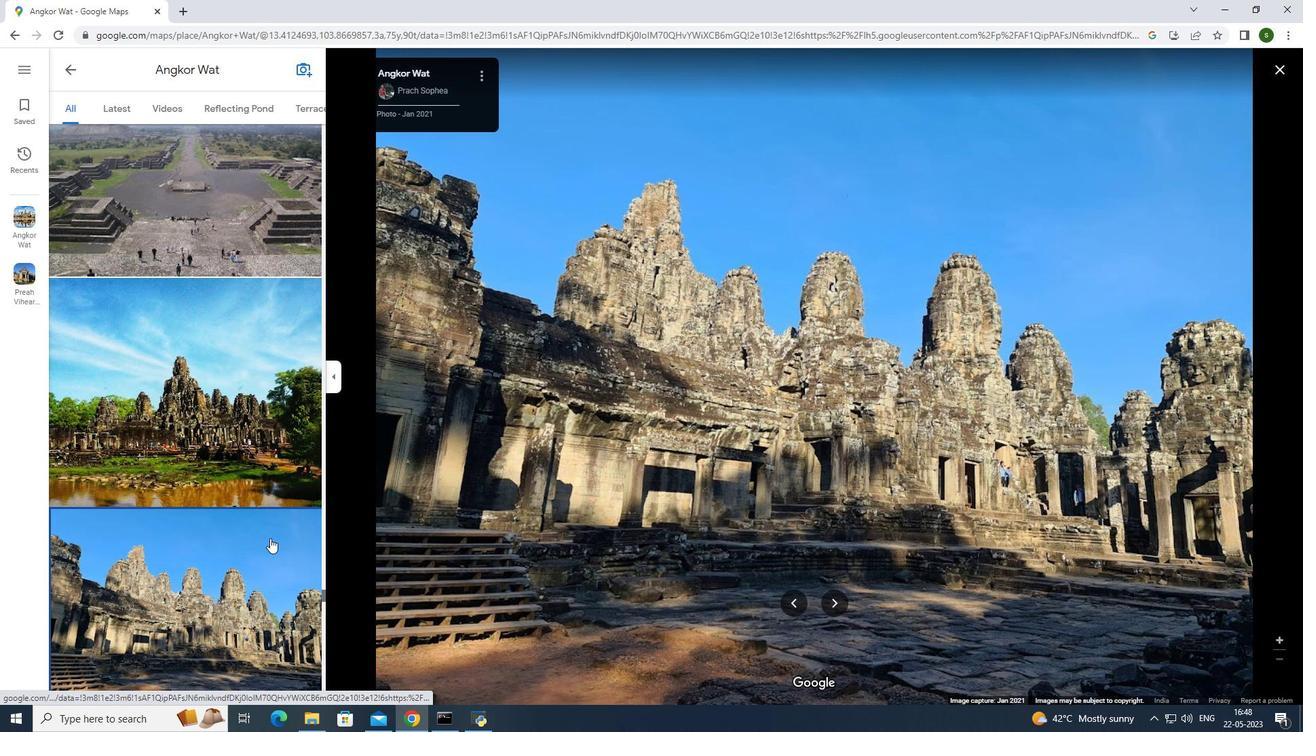 
Action: Mouse scrolled (270, 538) with delta (0, 0)
Screenshot: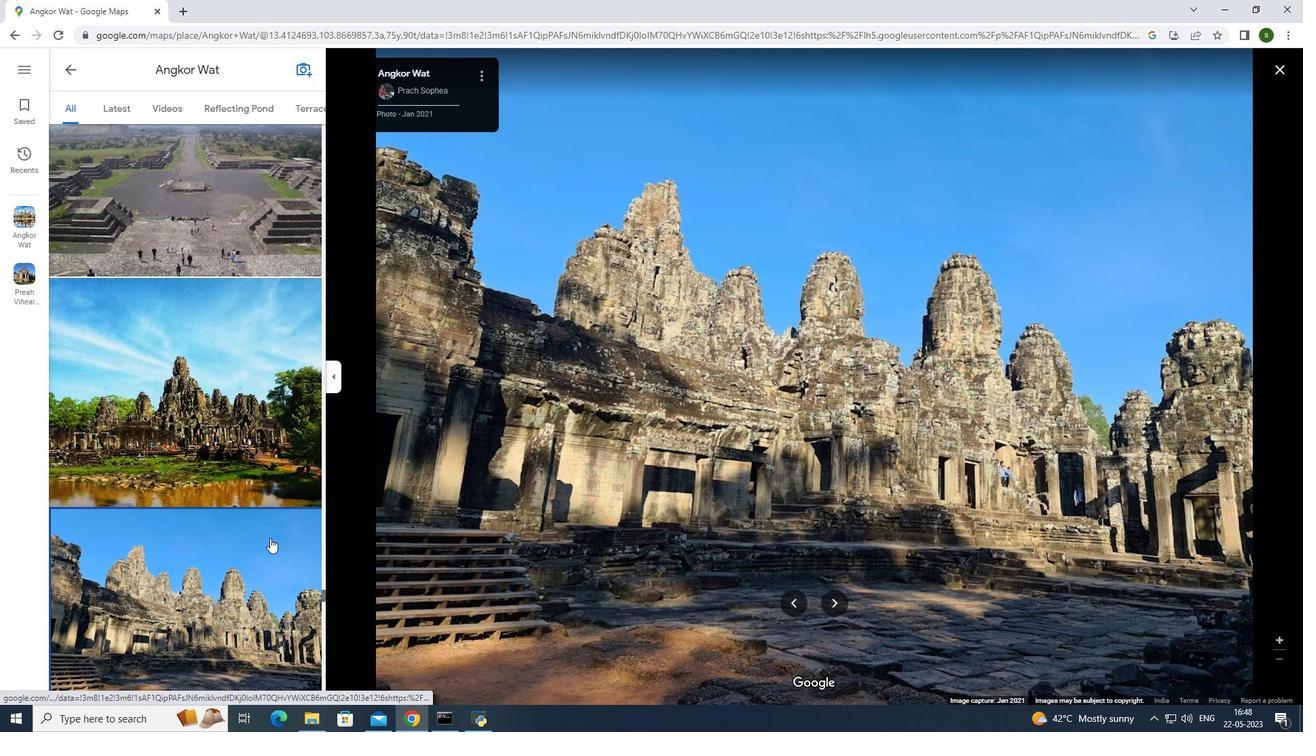 
Action: Mouse moved to (270, 540)
Screenshot: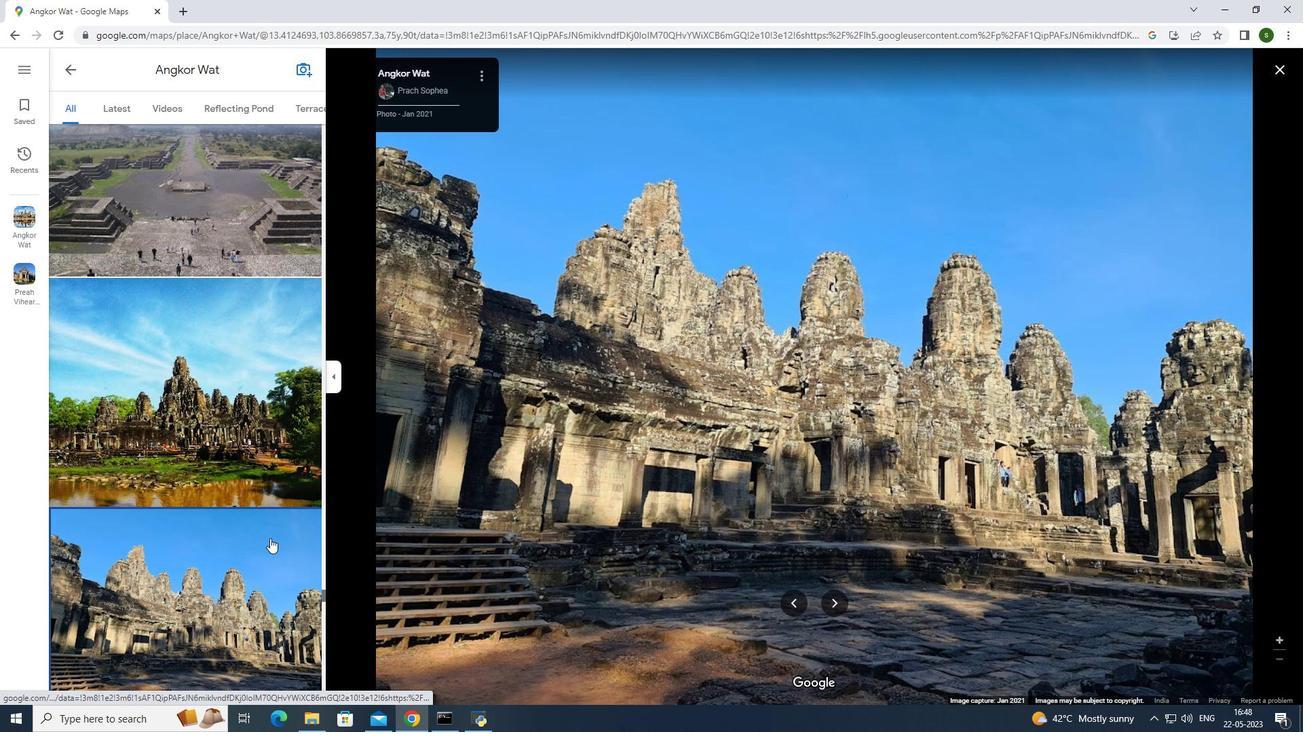
Action: Mouse scrolled (270, 539) with delta (0, 0)
Screenshot: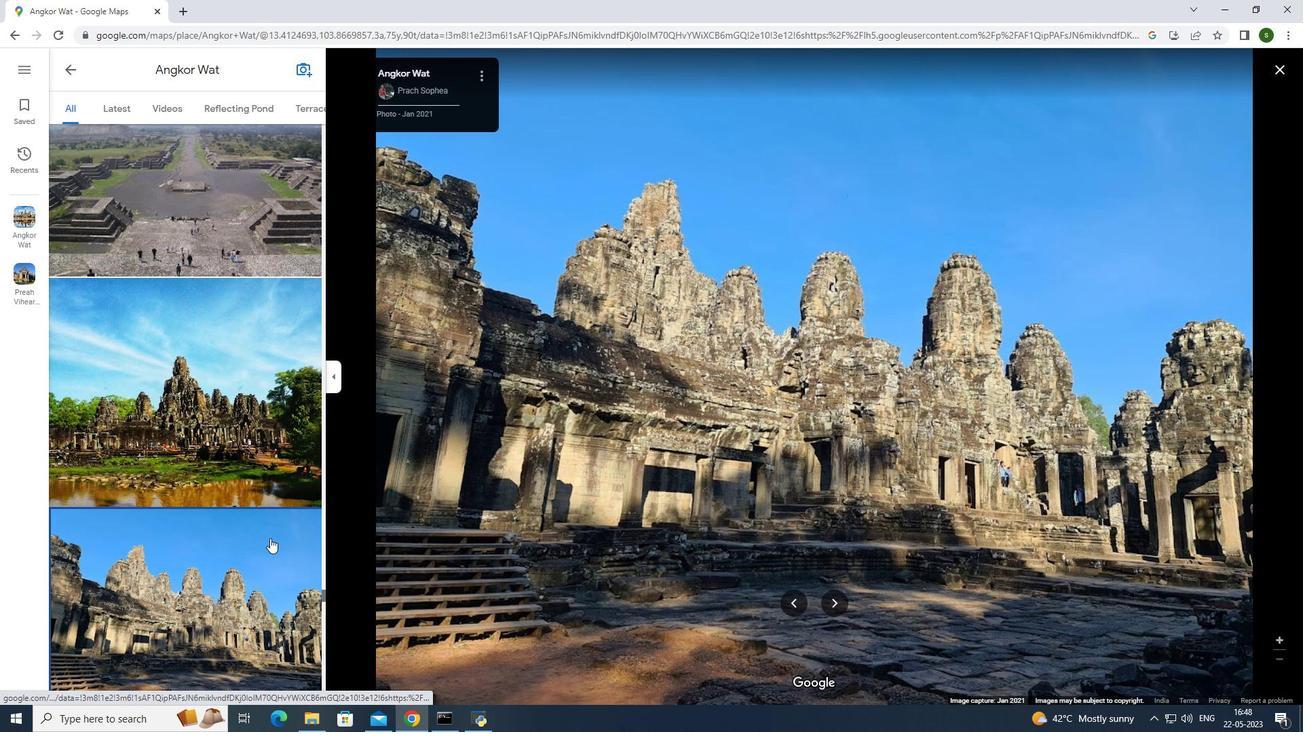 
Action: Mouse scrolled (270, 539) with delta (0, 0)
Screenshot: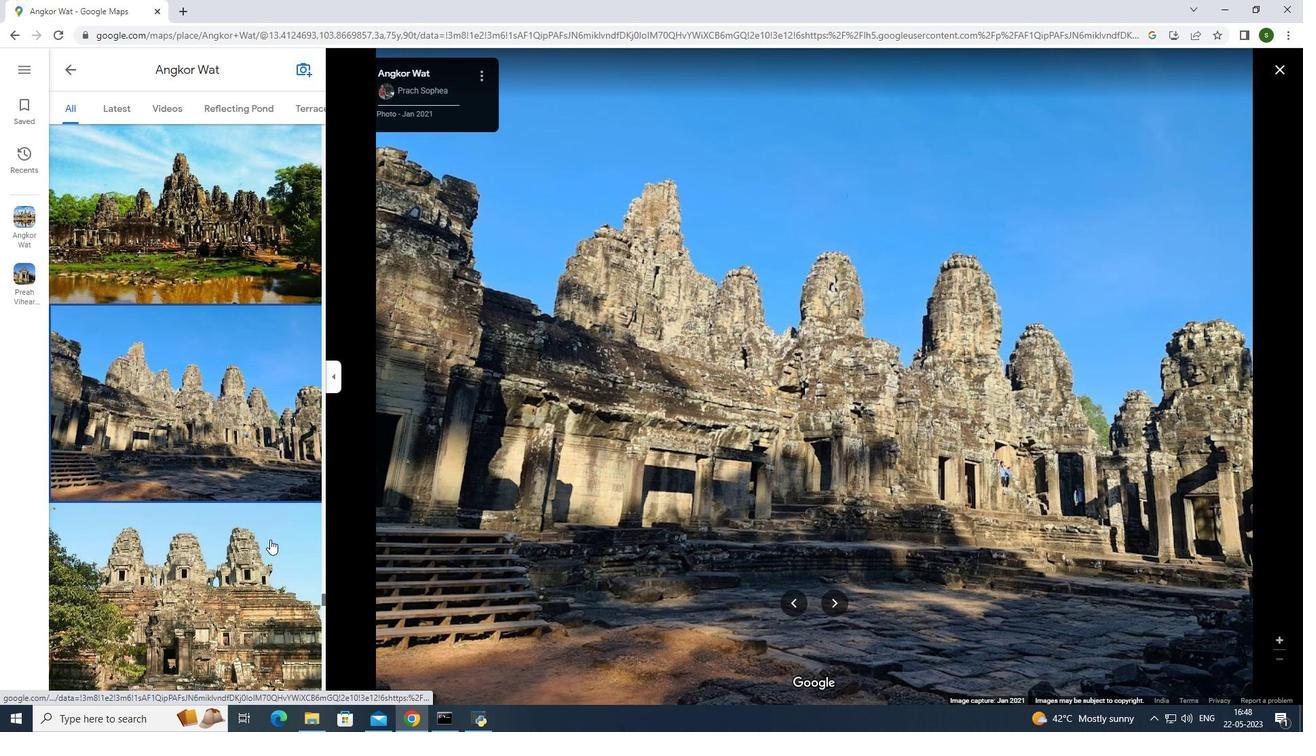 
Action: Mouse scrolled (270, 539) with delta (0, 0)
Screenshot: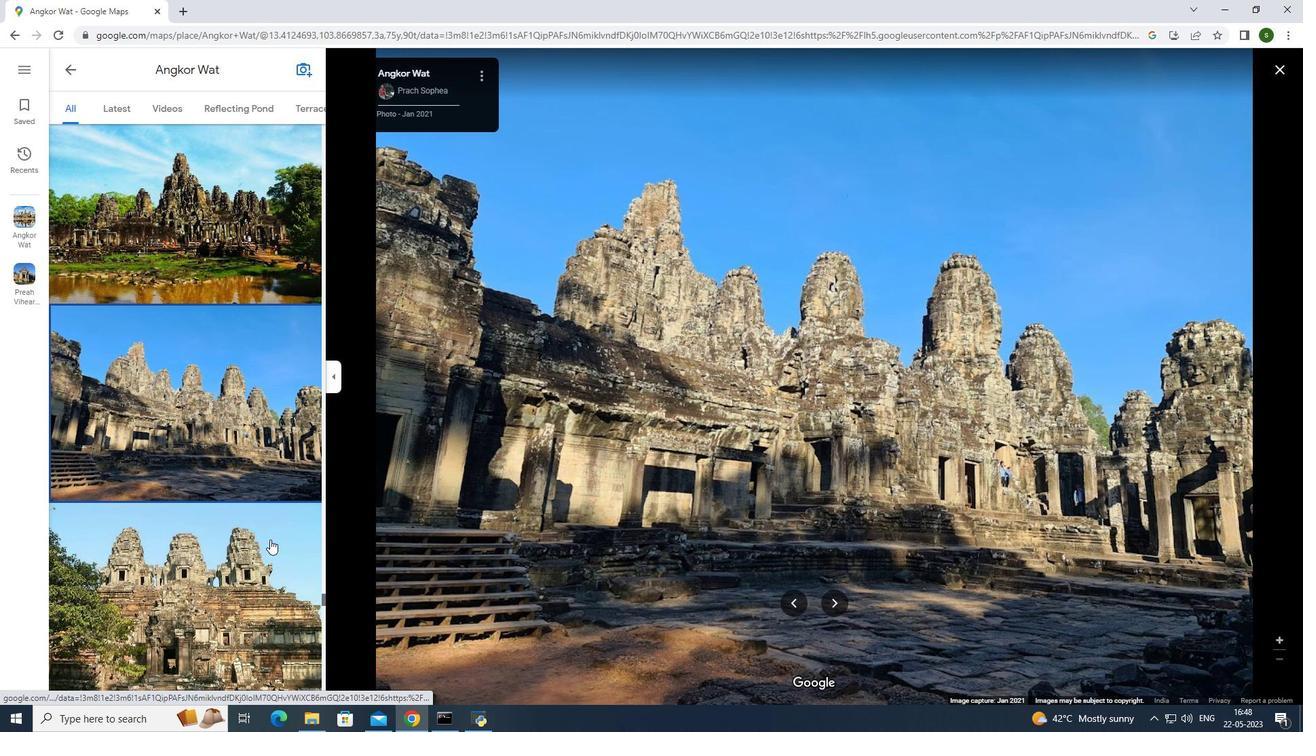 
Action: Mouse scrolled (270, 539) with delta (0, 0)
Screenshot: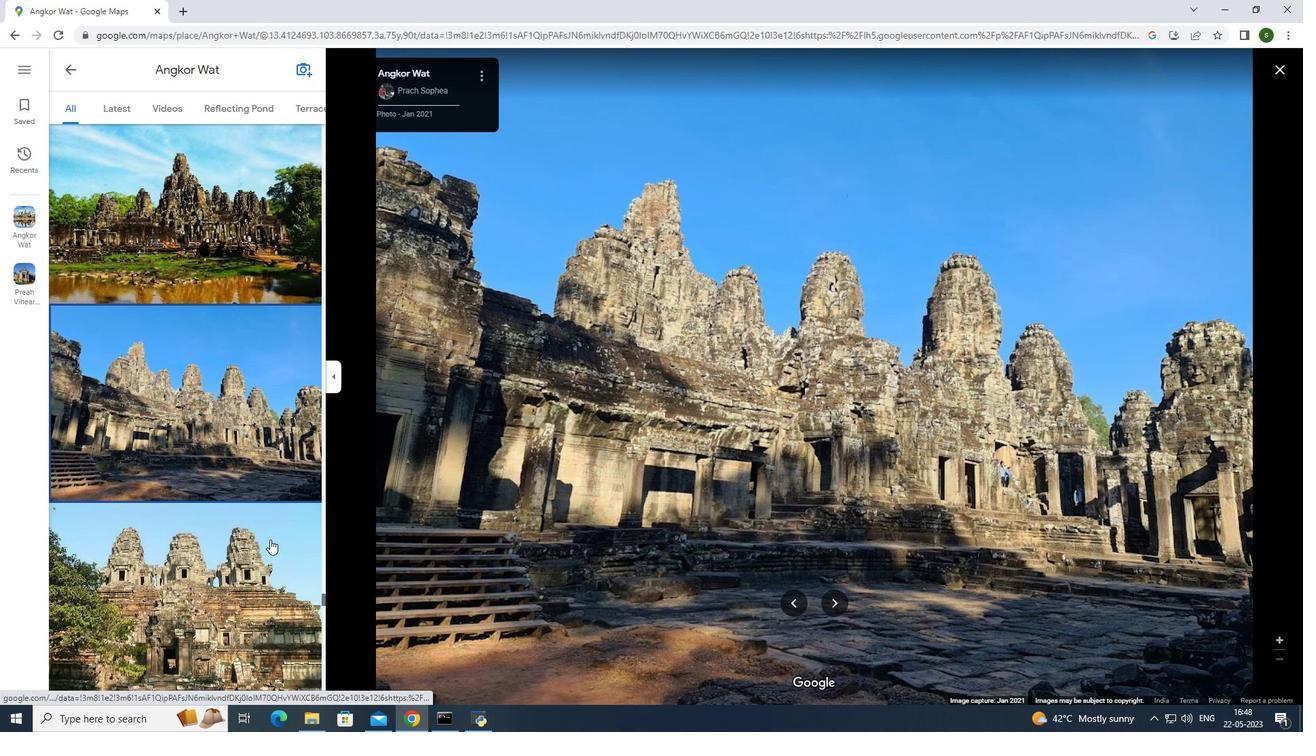 
Action: Mouse scrolled (270, 539) with delta (0, 0)
Screenshot: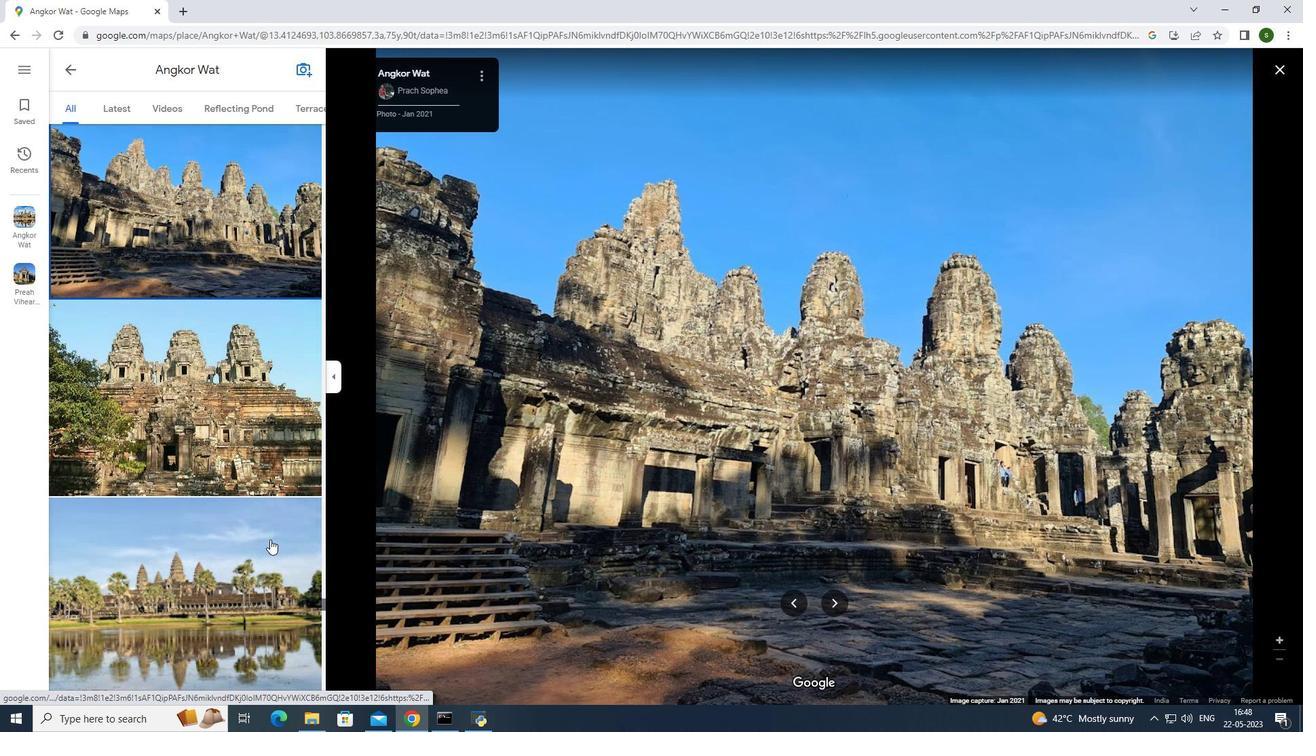 
Action: Mouse scrolled (270, 539) with delta (0, 0)
Screenshot: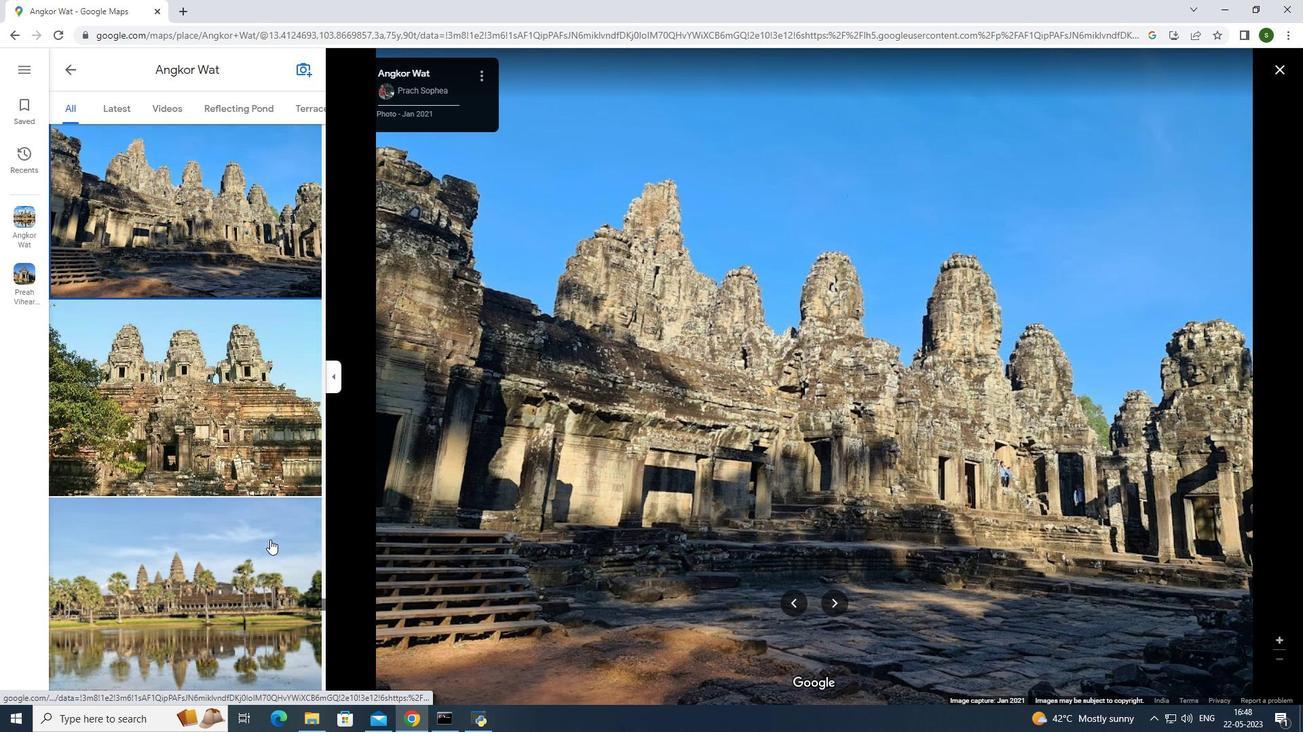 
Action: Mouse scrolled (270, 539) with delta (0, 0)
Screenshot: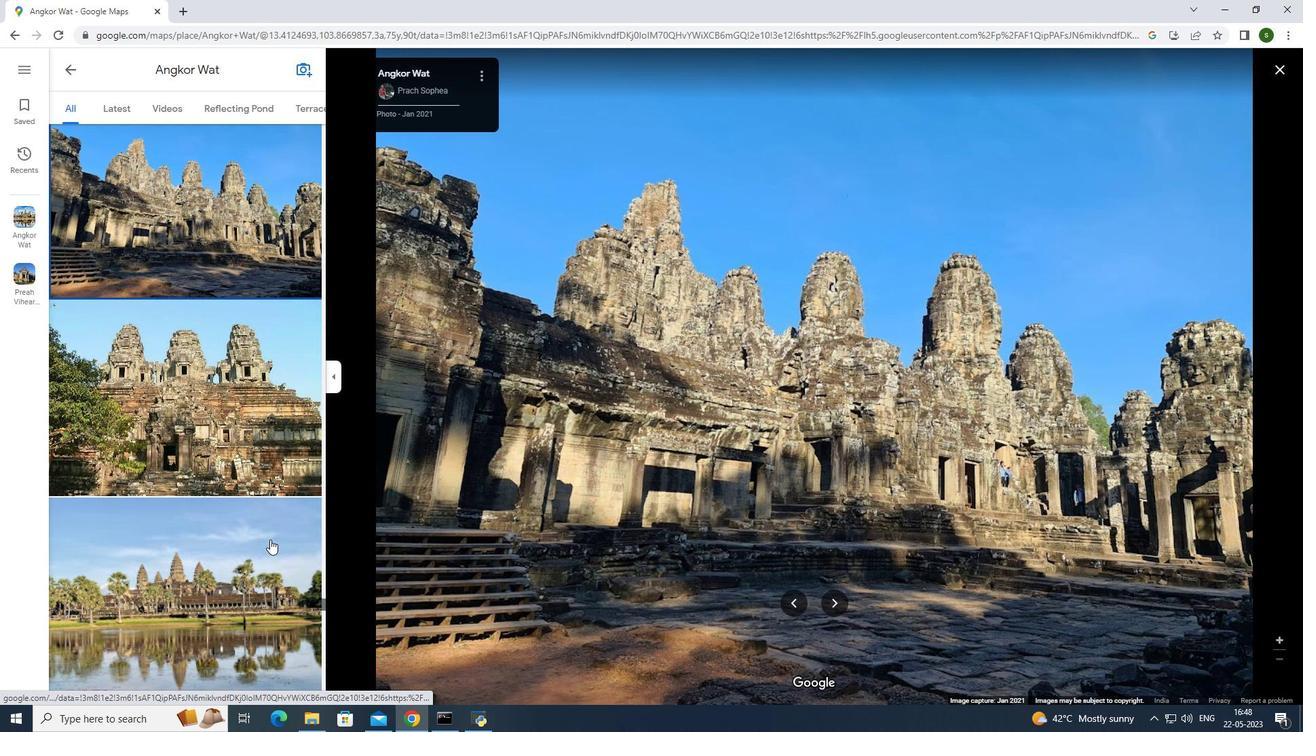 
Action: Mouse scrolled (270, 539) with delta (0, 0)
Screenshot: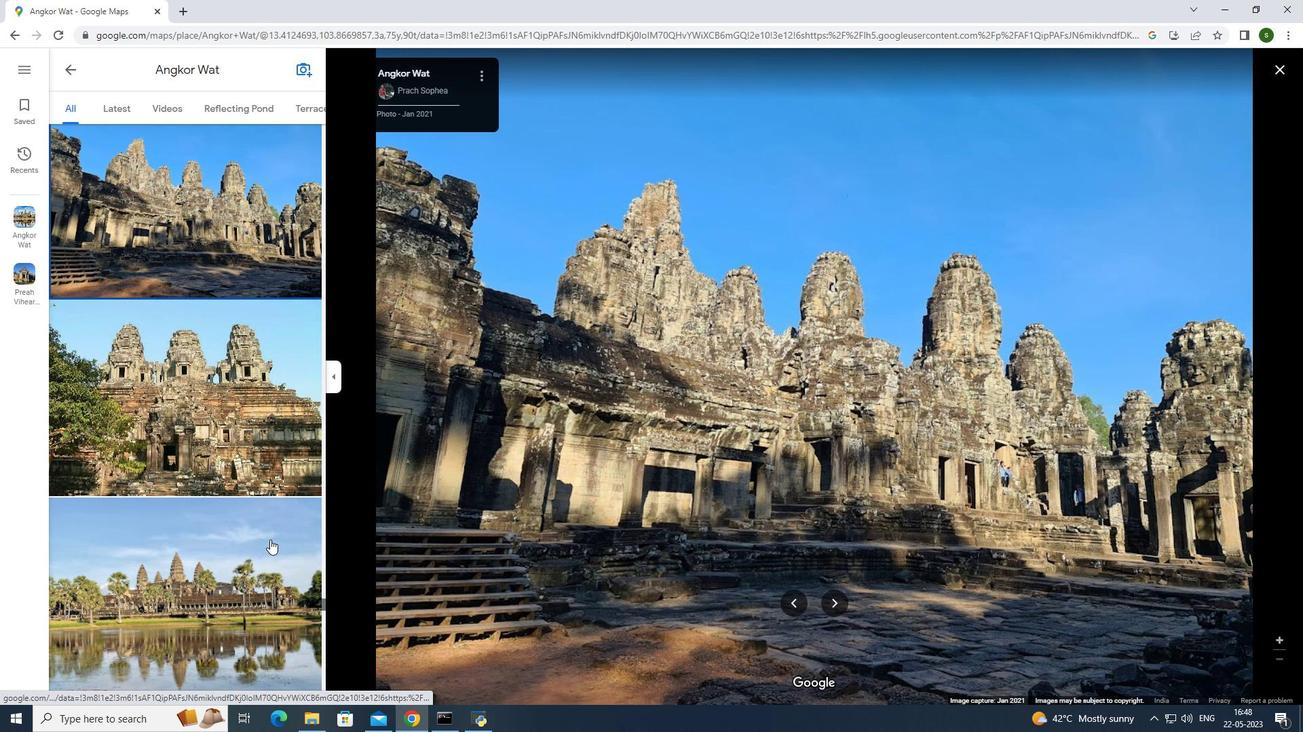 
Action: Mouse scrolled (270, 539) with delta (0, 0)
Screenshot: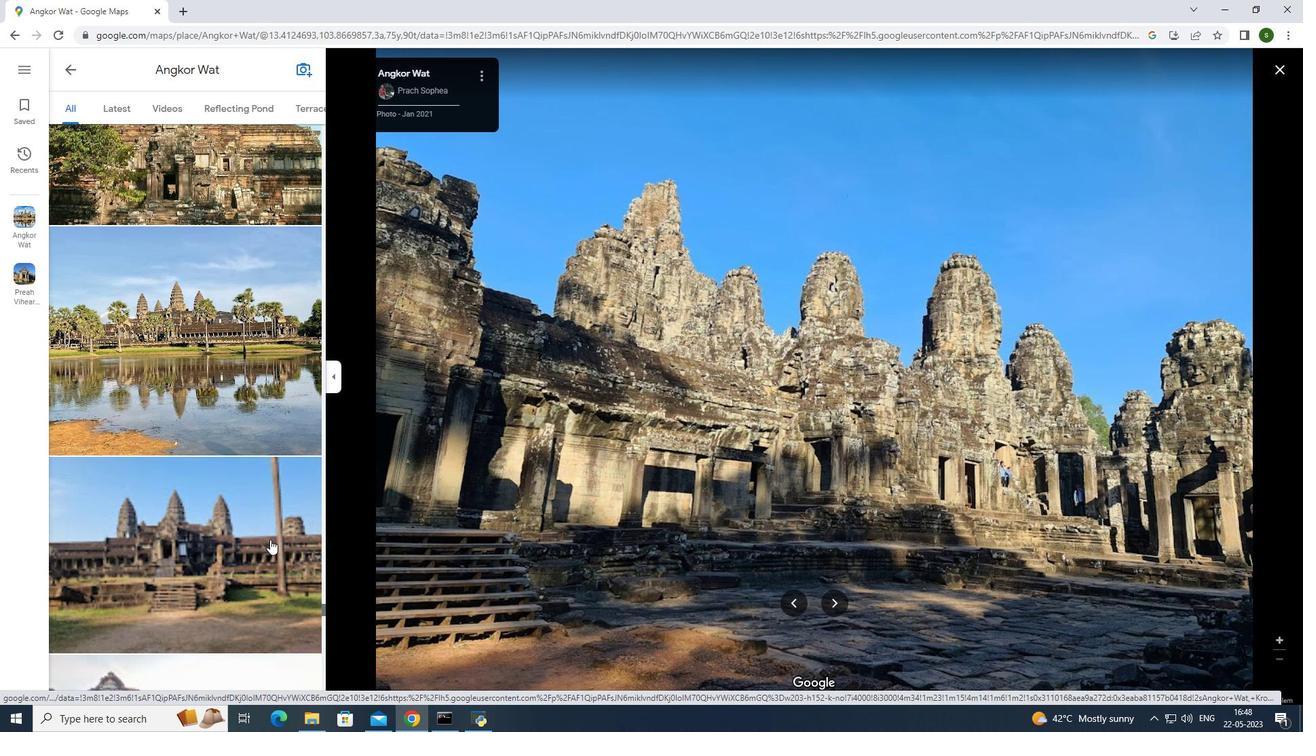 
Action: Mouse scrolled (270, 539) with delta (0, 0)
Screenshot: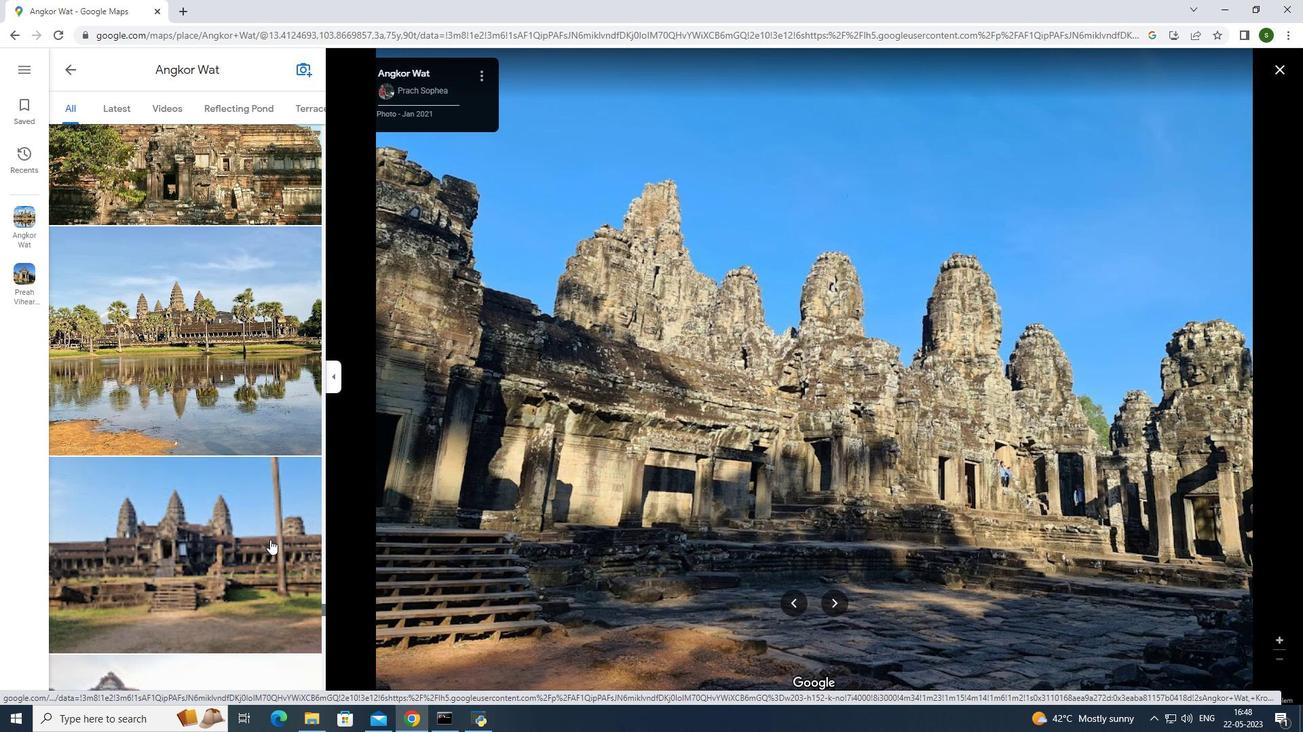
Action: Mouse scrolled (270, 539) with delta (0, 0)
Screenshot: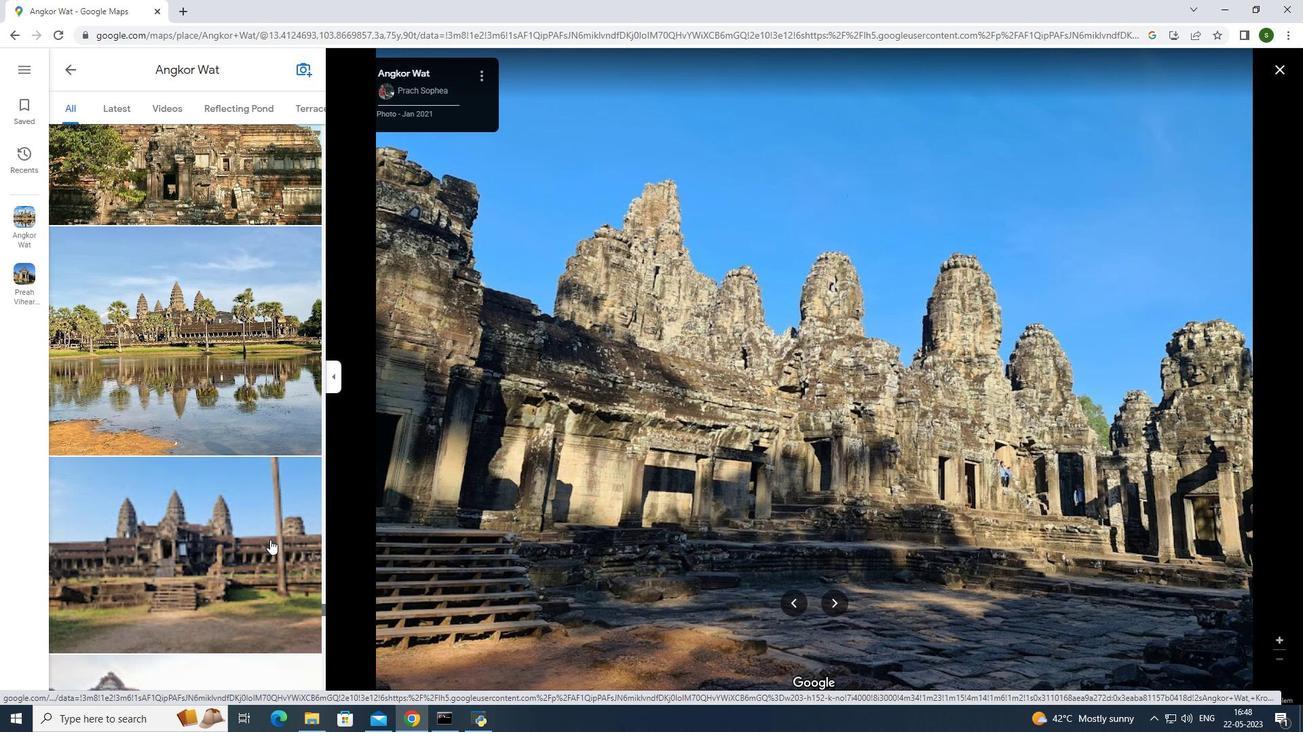 
Action: Mouse scrolled (270, 539) with delta (0, 0)
Screenshot: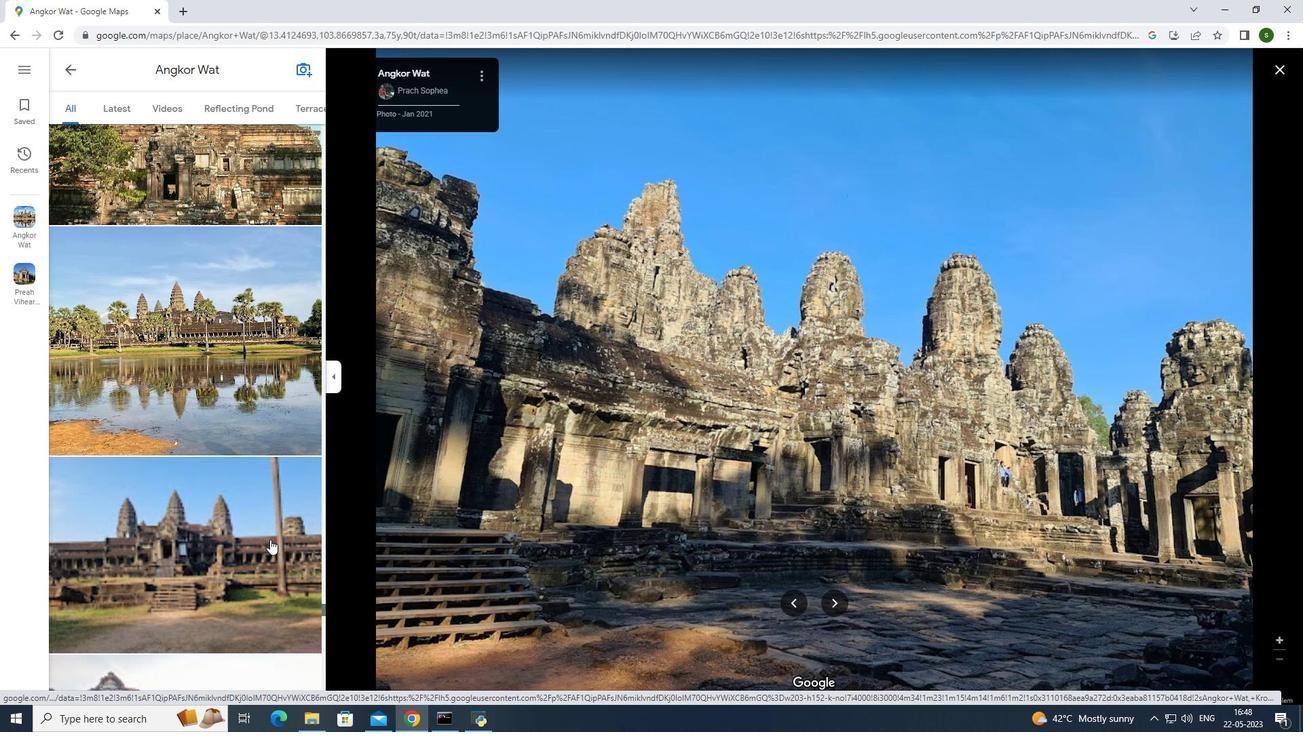 
Action: Mouse scrolled (270, 539) with delta (0, 0)
Screenshot: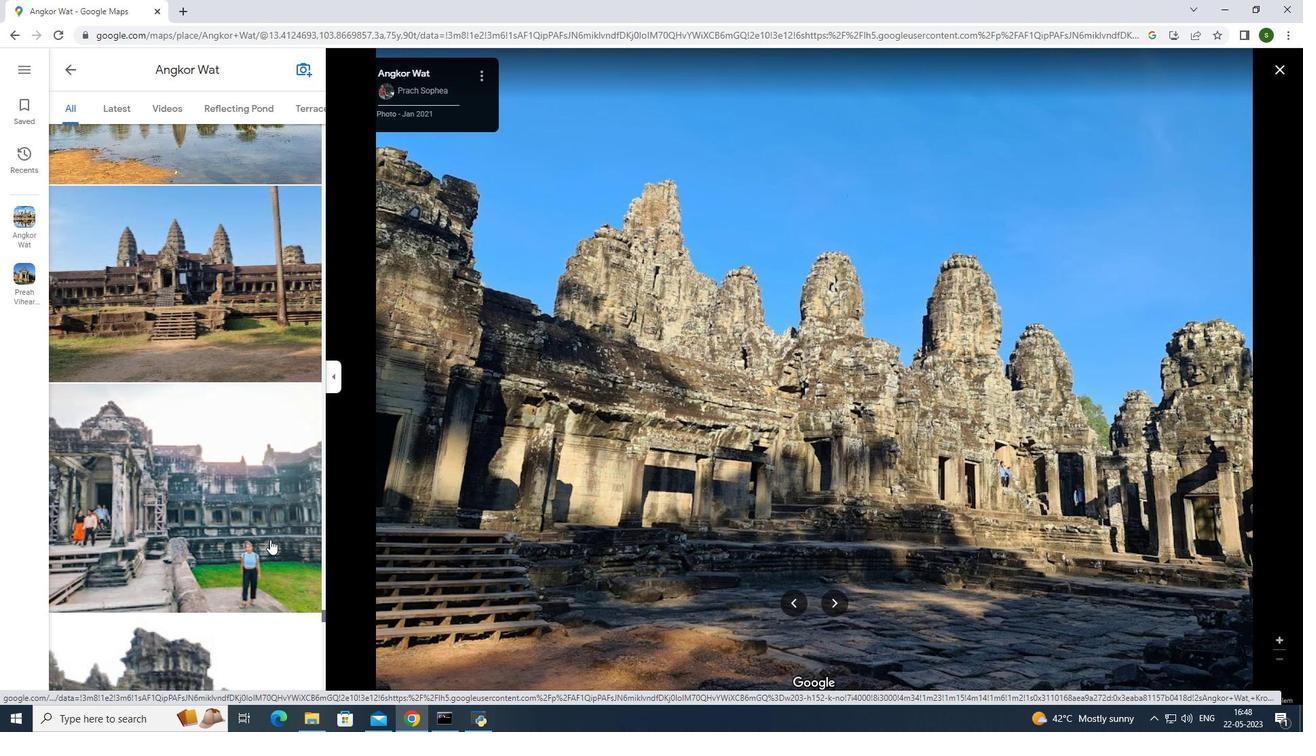 
Action: Mouse scrolled (270, 539) with delta (0, 0)
Screenshot: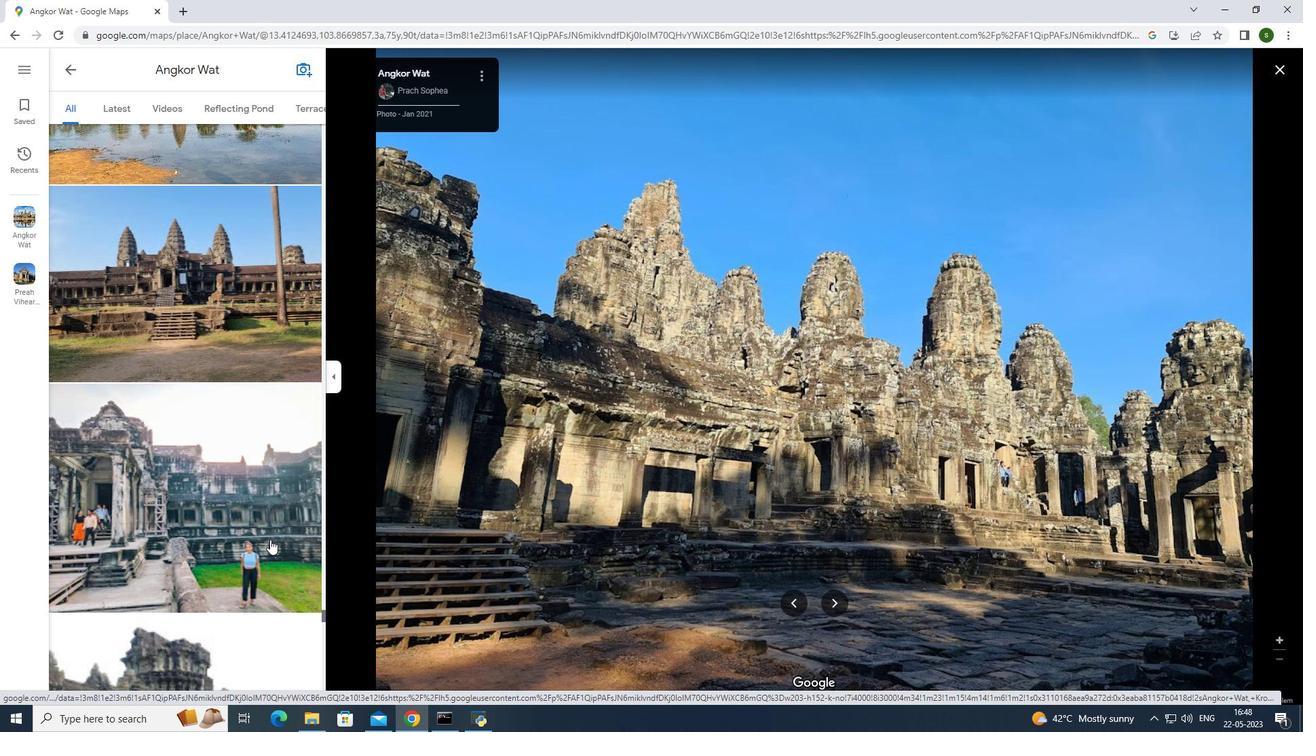 
Action: Mouse scrolled (270, 539) with delta (0, 0)
Screenshot: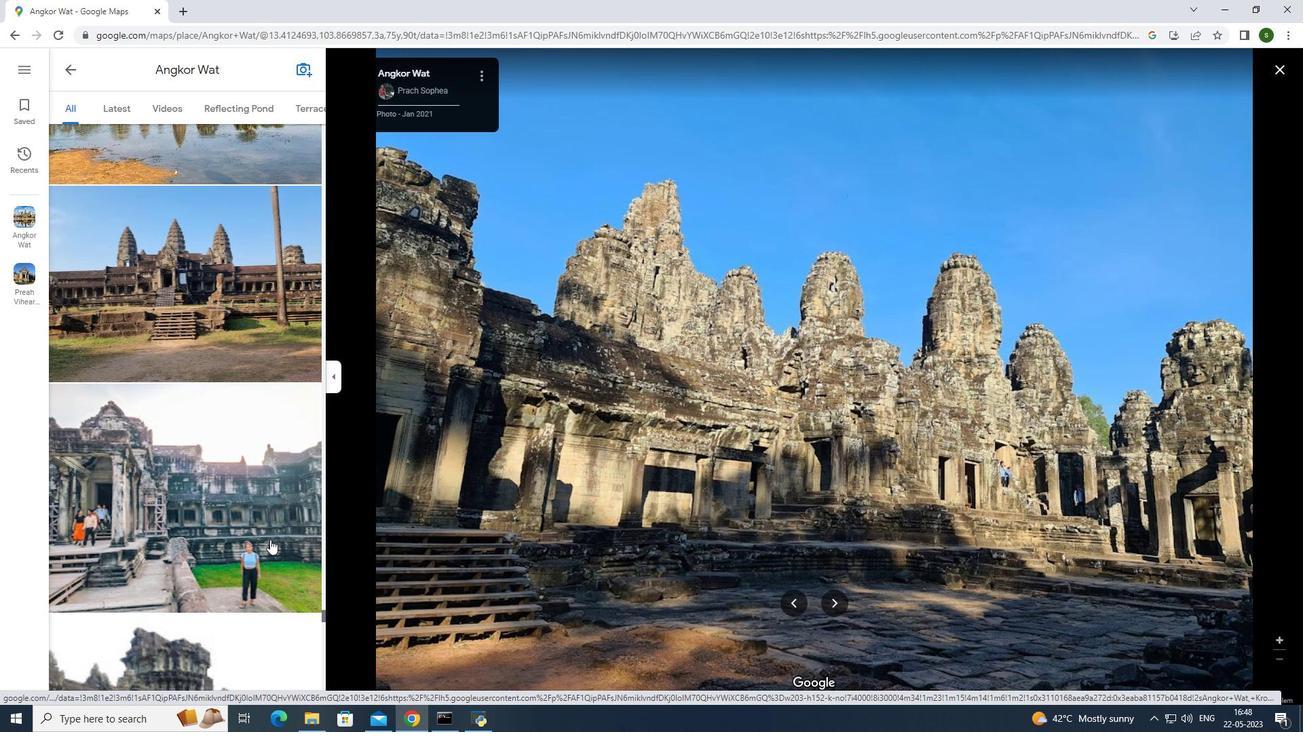 
Action: Mouse moved to (273, 541)
Screenshot: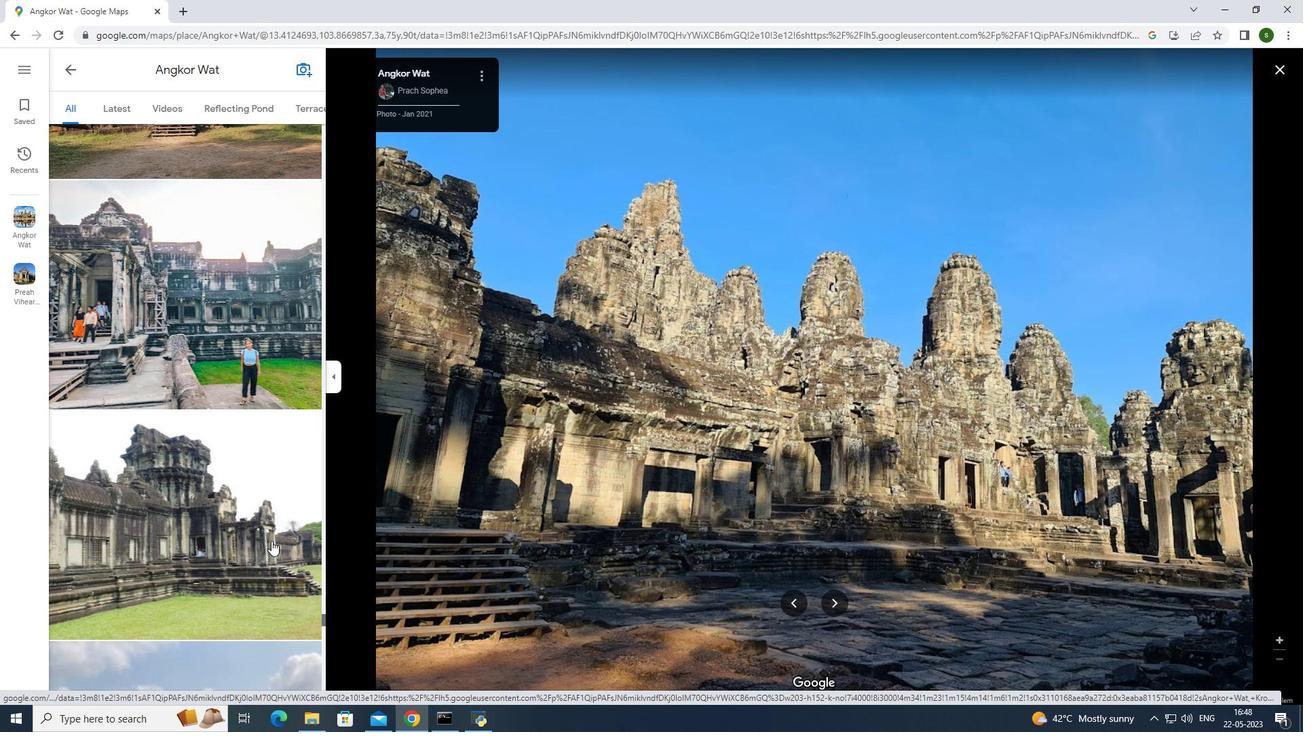 
Action: Mouse scrolled (273, 540) with delta (0, 0)
Screenshot: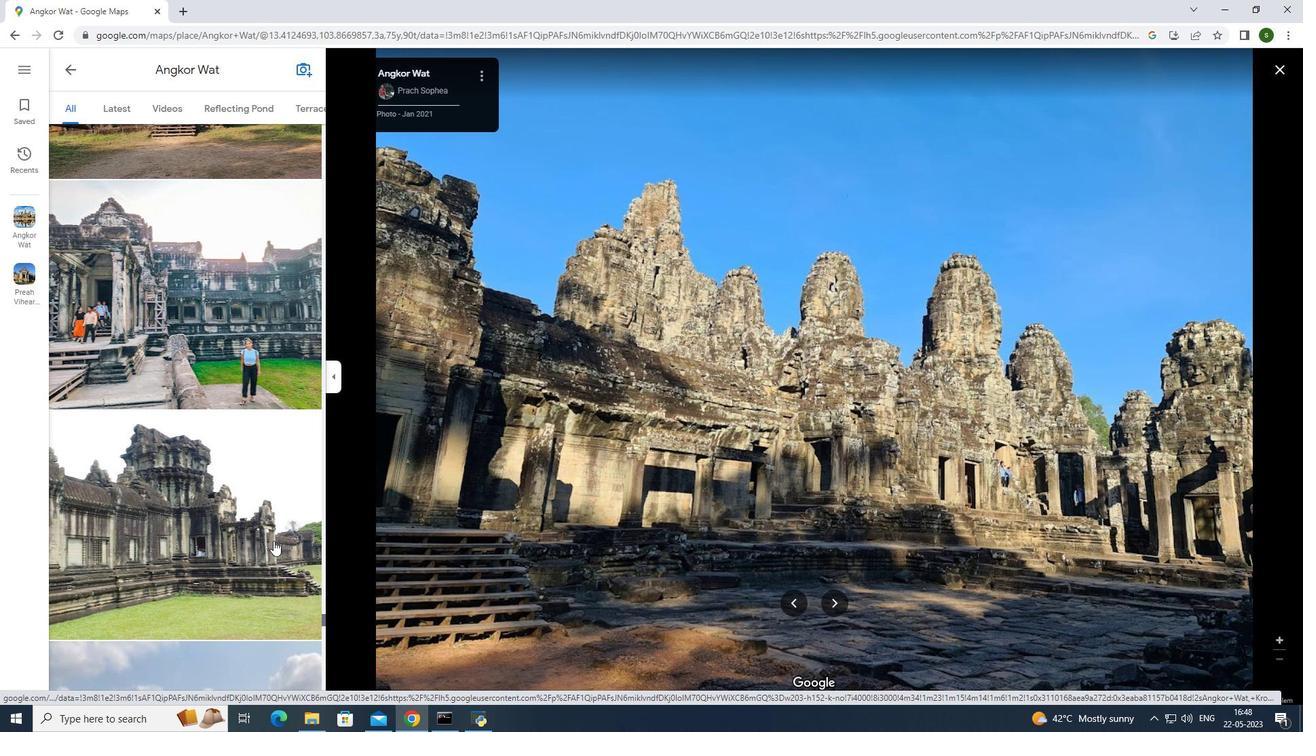 
Action: Mouse scrolled (273, 540) with delta (0, 0)
Screenshot: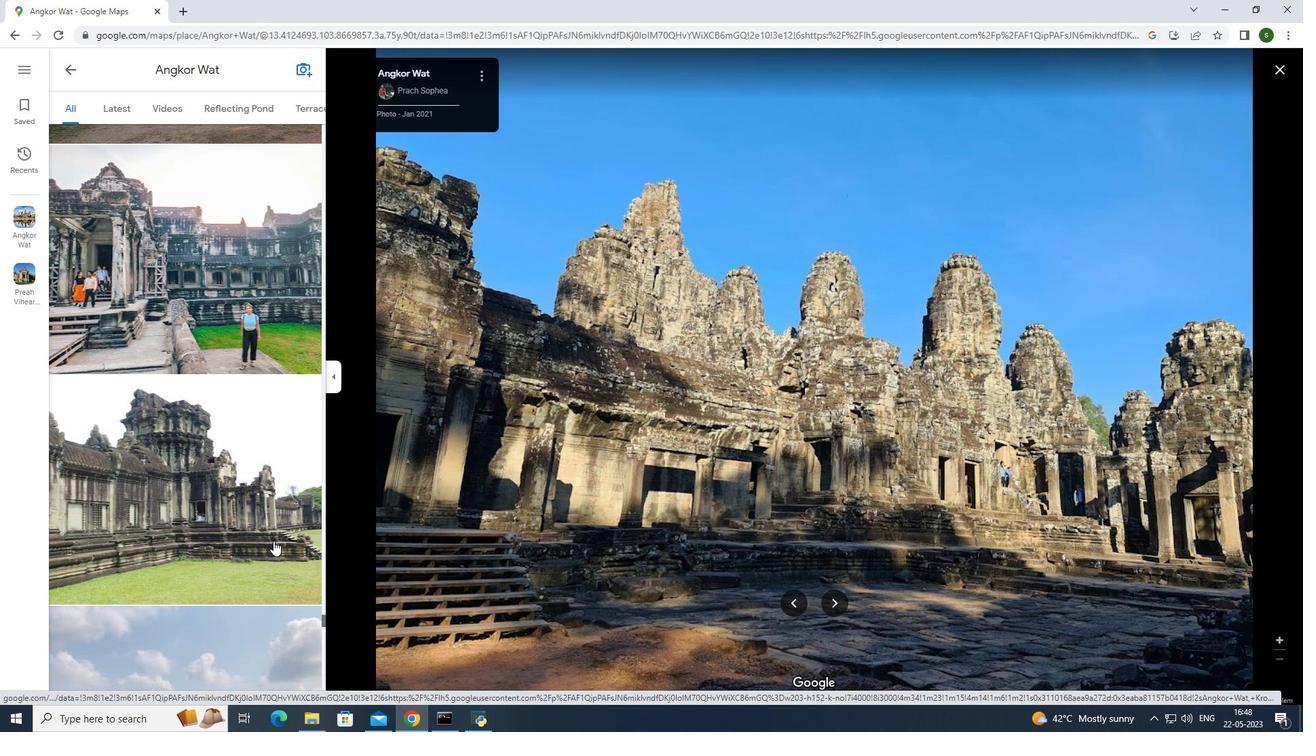 
Action: Mouse scrolled (273, 540) with delta (0, 0)
Screenshot: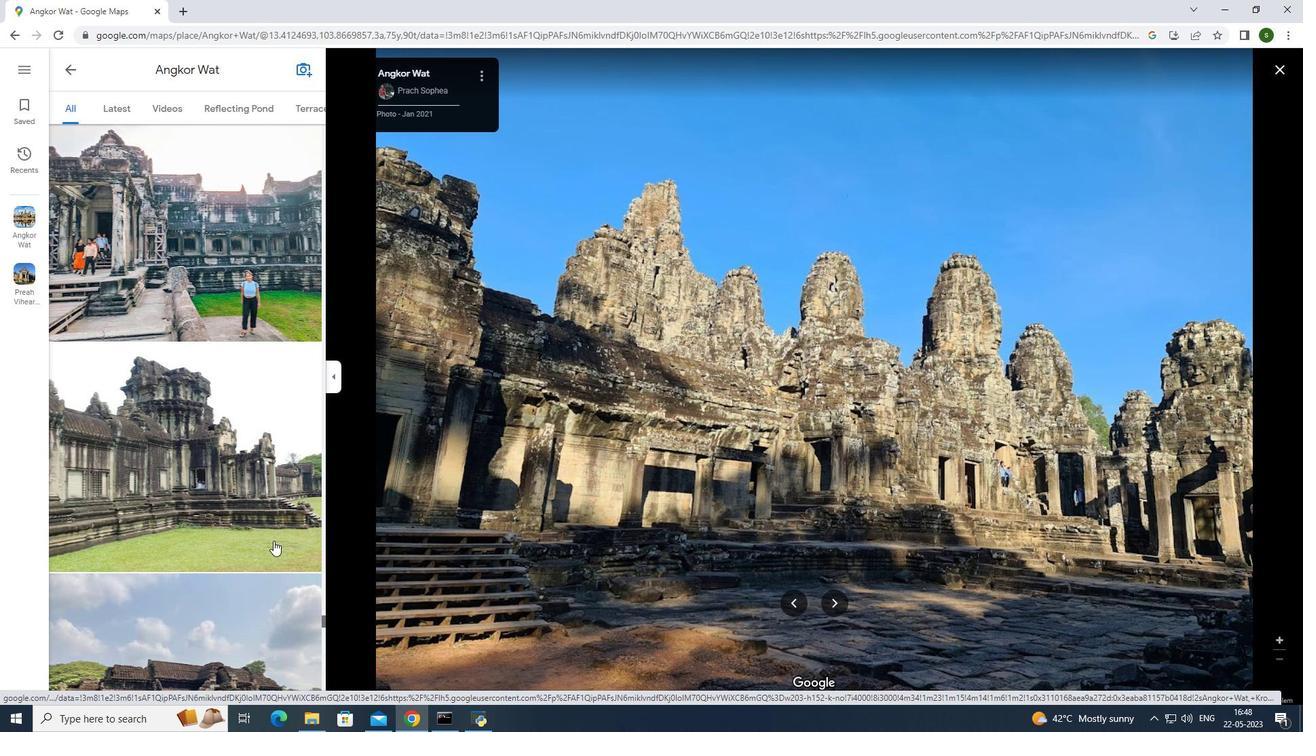 
Action: Mouse moved to (274, 541)
Screenshot: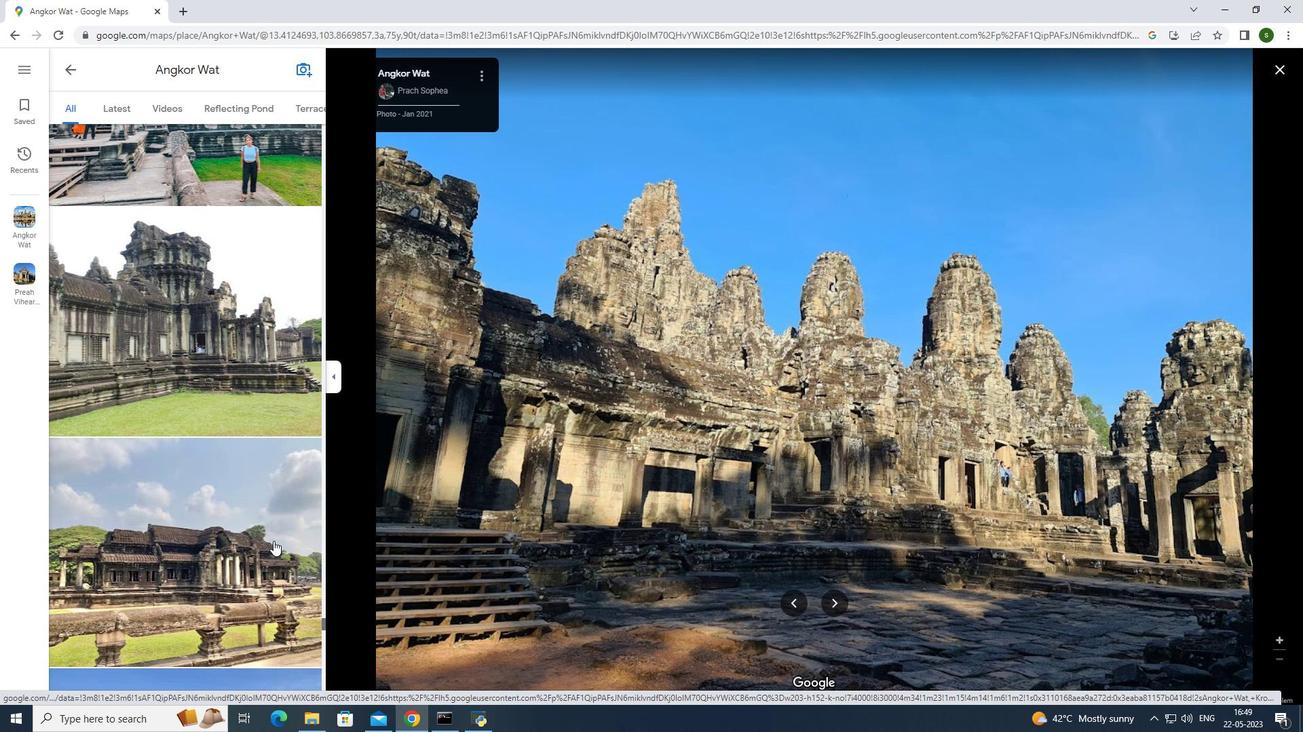 
Action: Mouse scrolled (274, 540) with delta (0, 0)
Screenshot: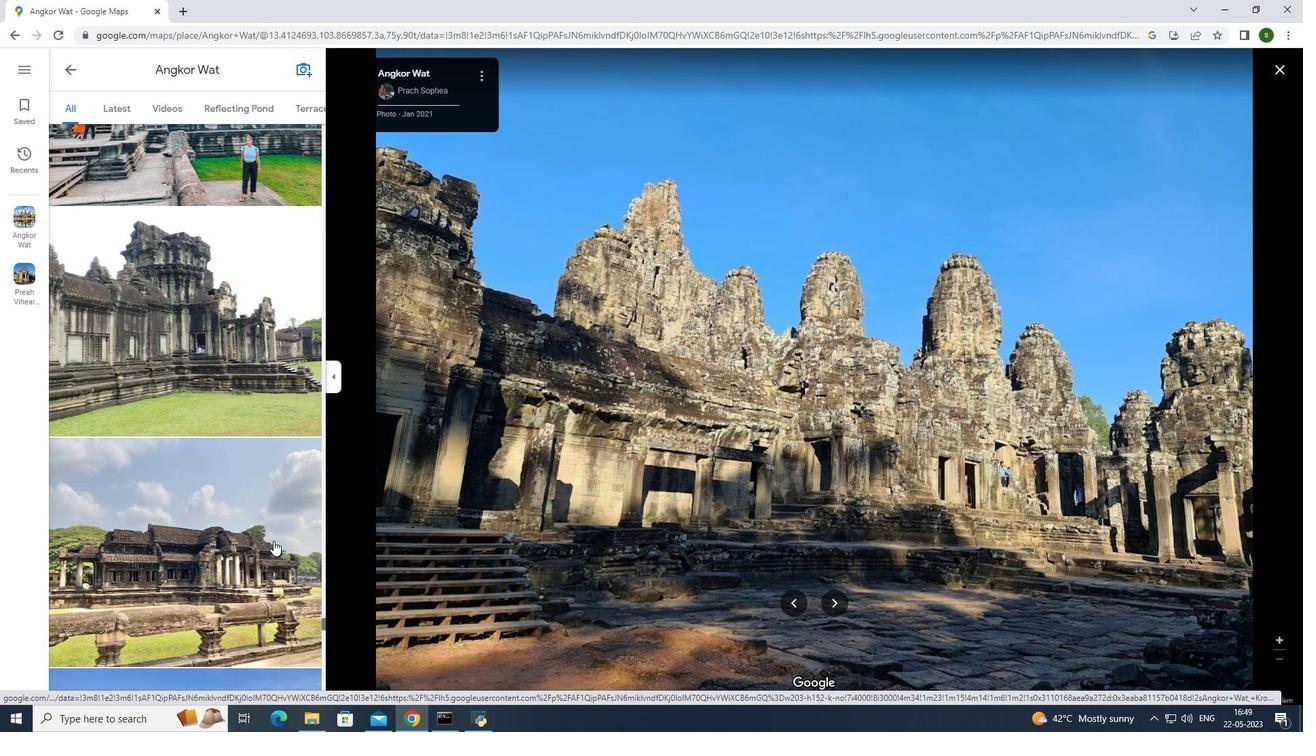 
Action: Mouse scrolled (274, 540) with delta (0, 0)
Screenshot: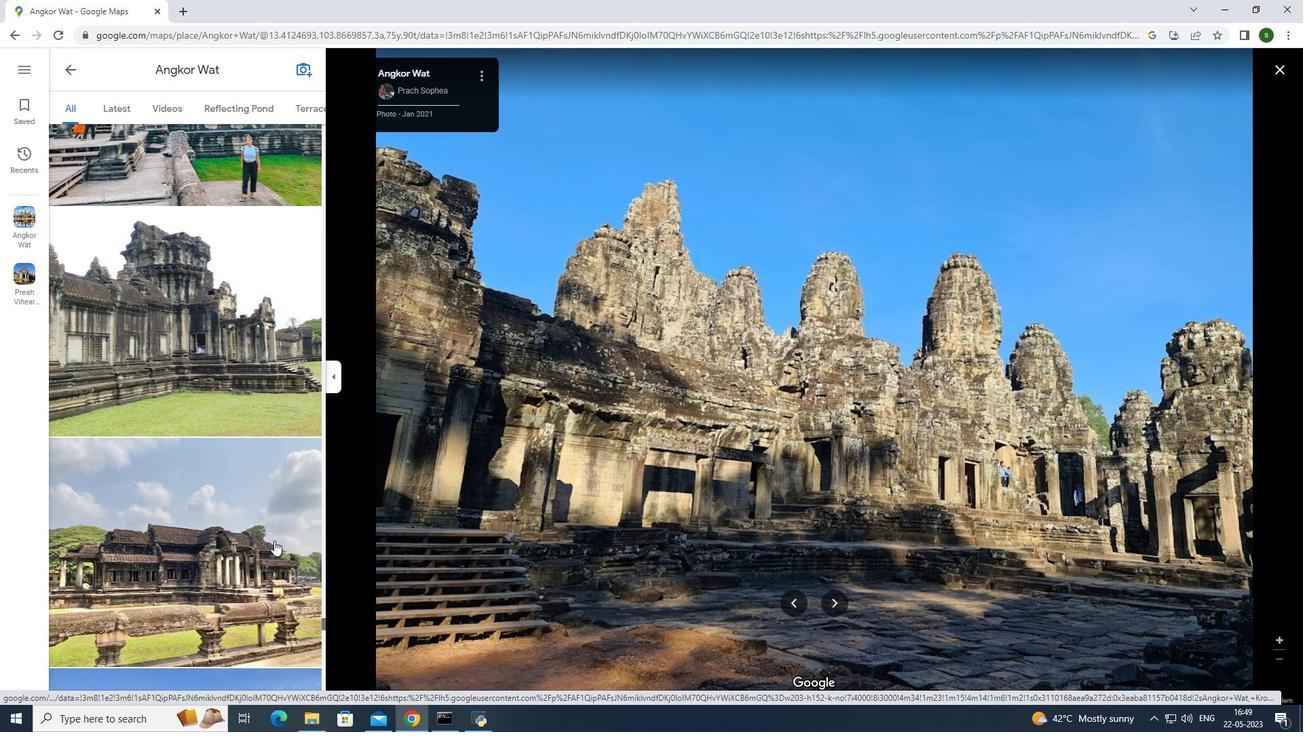 
Action: Mouse scrolled (274, 540) with delta (0, 0)
Screenshot: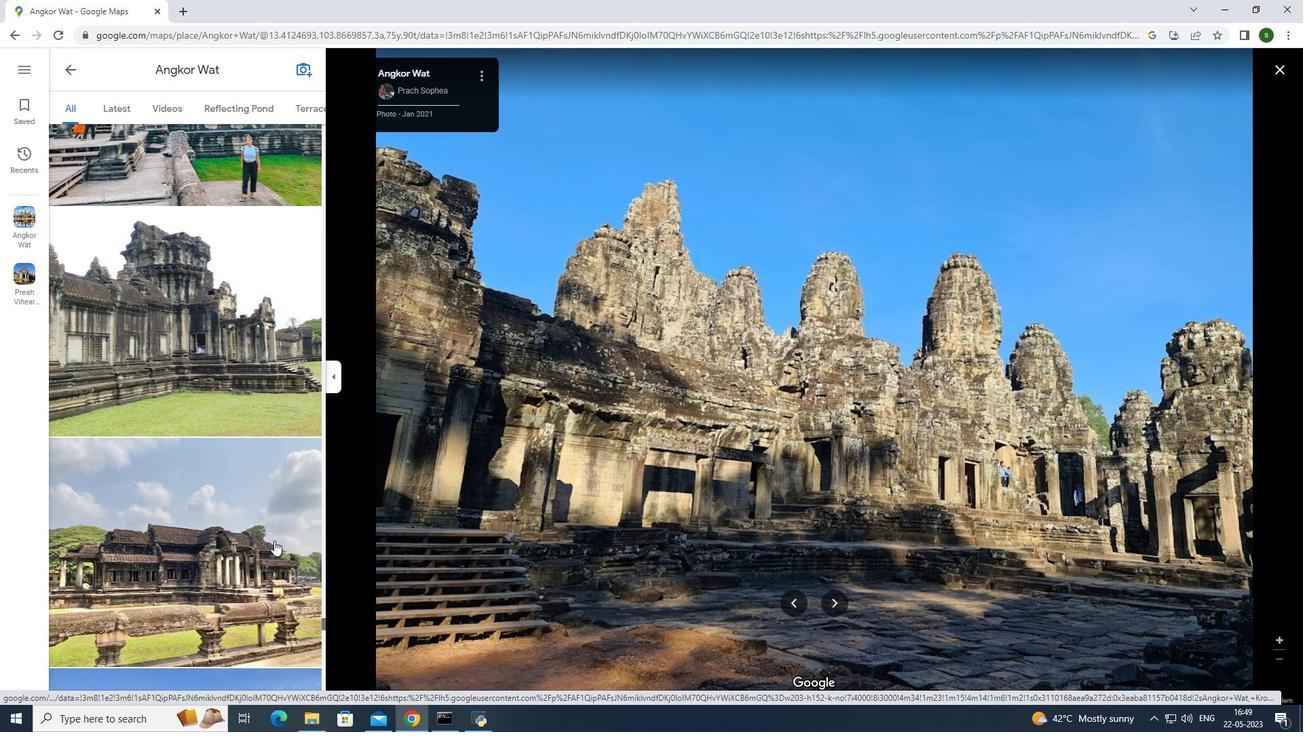 
Action: Mouse scrolled (274, 540) with delta (0, 0)
Screenshot: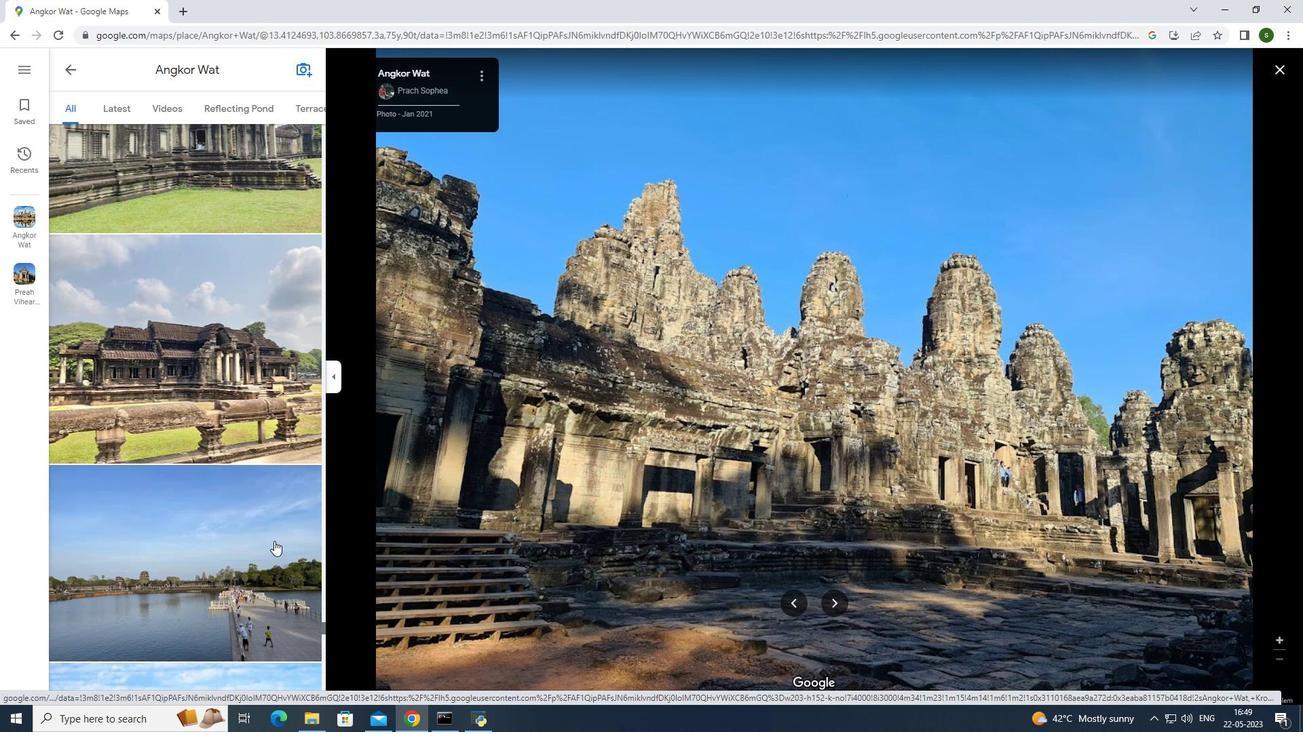
Action: Mouse scrolled (274, 540) with delta (0, 0)
Screenshot: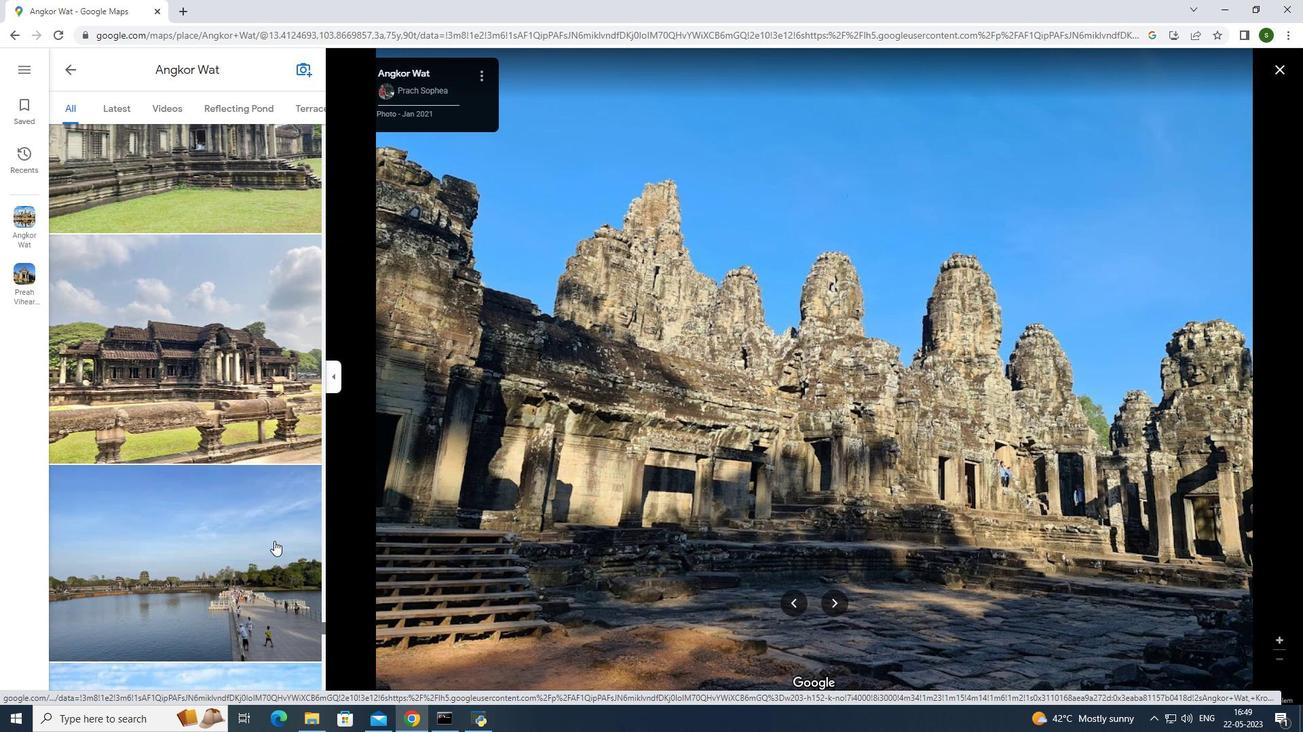 
Action: Mouse scrolled (274, 540) with delta (0, 0)
Screenshot: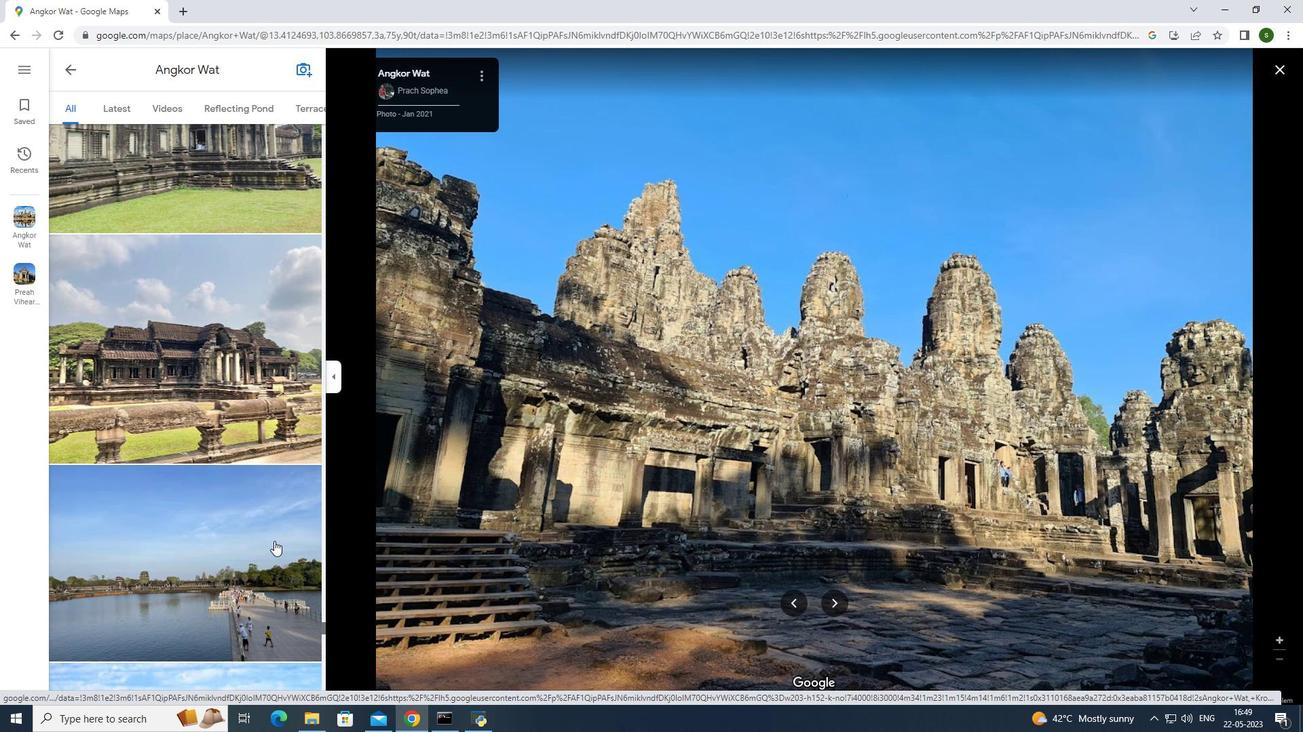 
Action: Mouse scrolled (274, 540) with delta (0, 0)
Screenshot: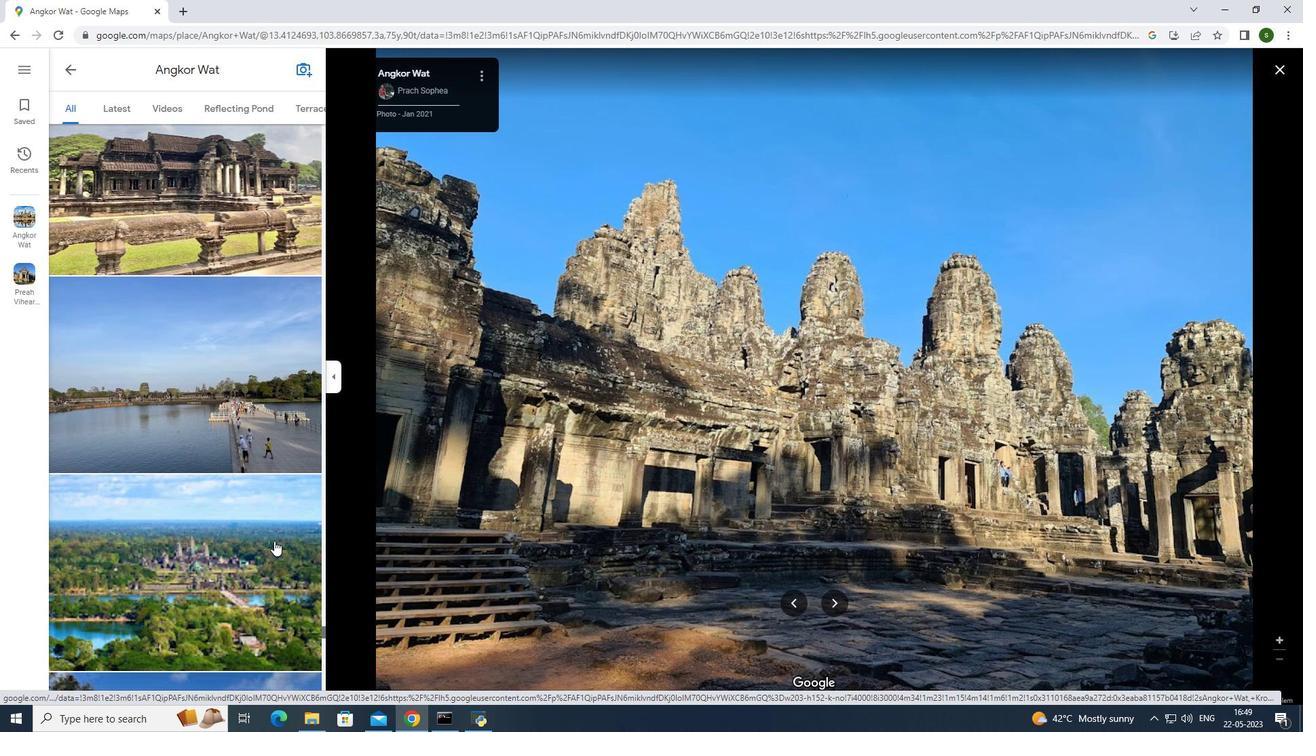 
Action: Mouse scrolled (274, 540) with delta (0, 0)
Screenshot: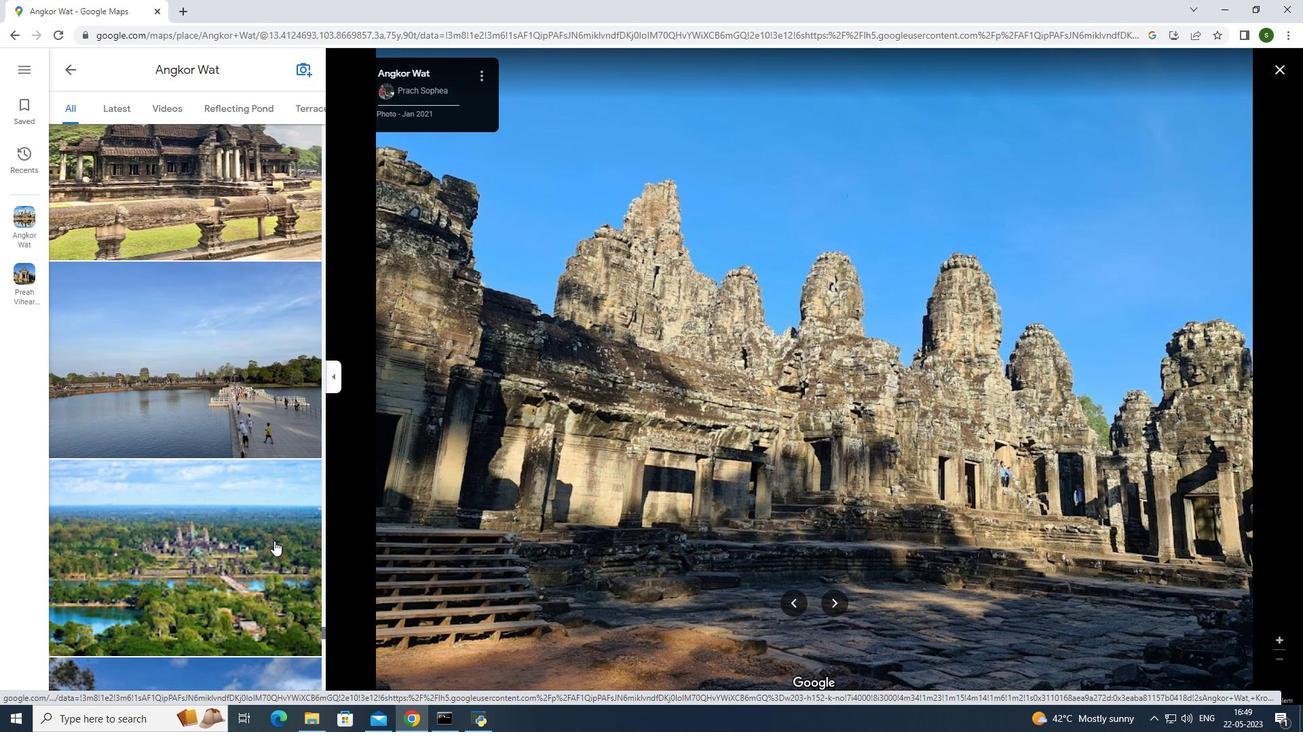 
Action: Mouse scrolled (274, 540) with delta (0, 0)
Screenshot: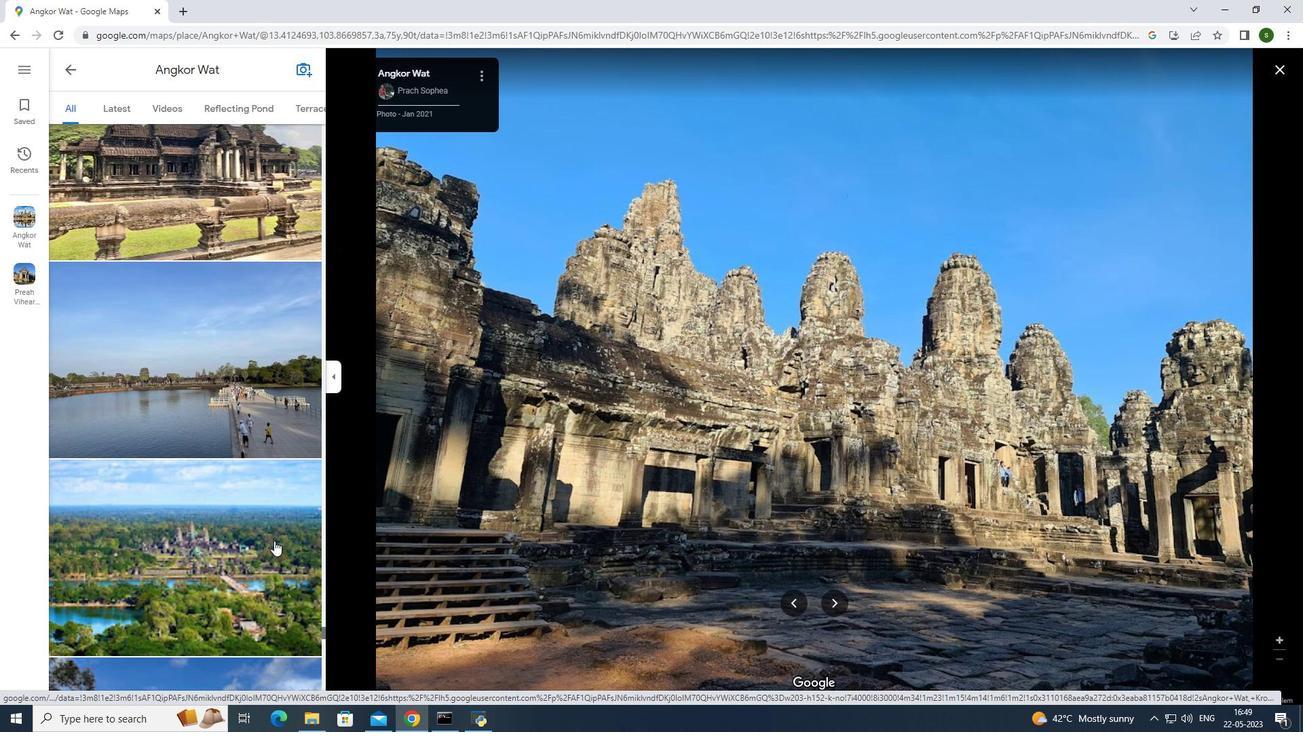 
Action: Mouse scrolled (274, 540) with delta (0, 0)
Screenshot: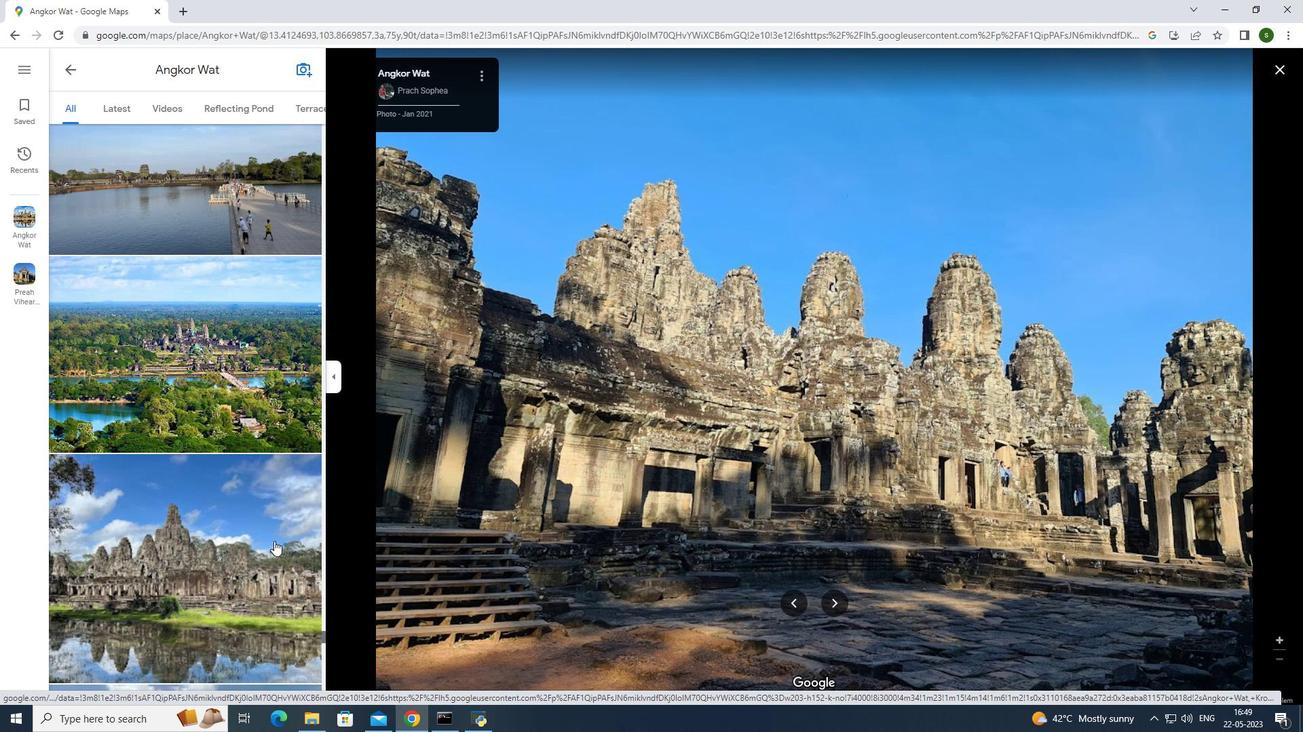 
Action: Mouse scrolled (274, 540) with delta (0, 0)
Screenshot: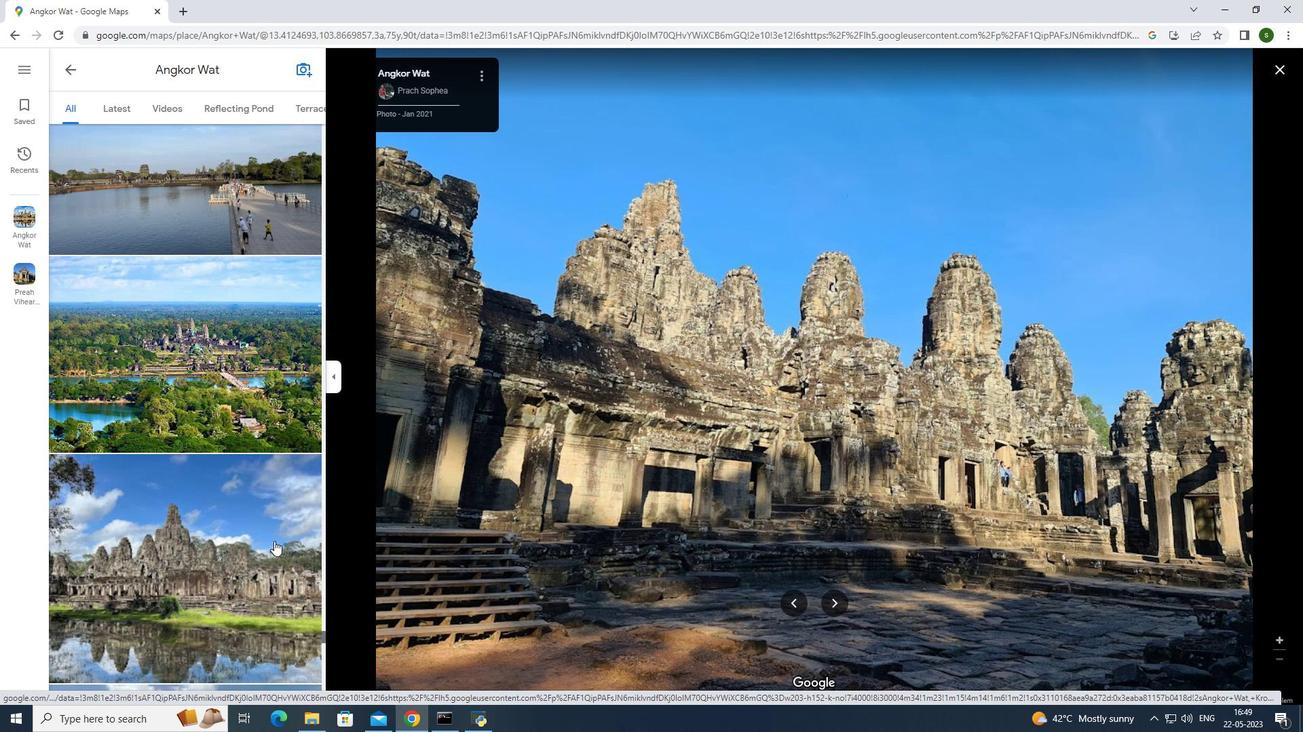 
Action: Mouse scrolled (274, 540) with delta (0, 0)
Screenshot: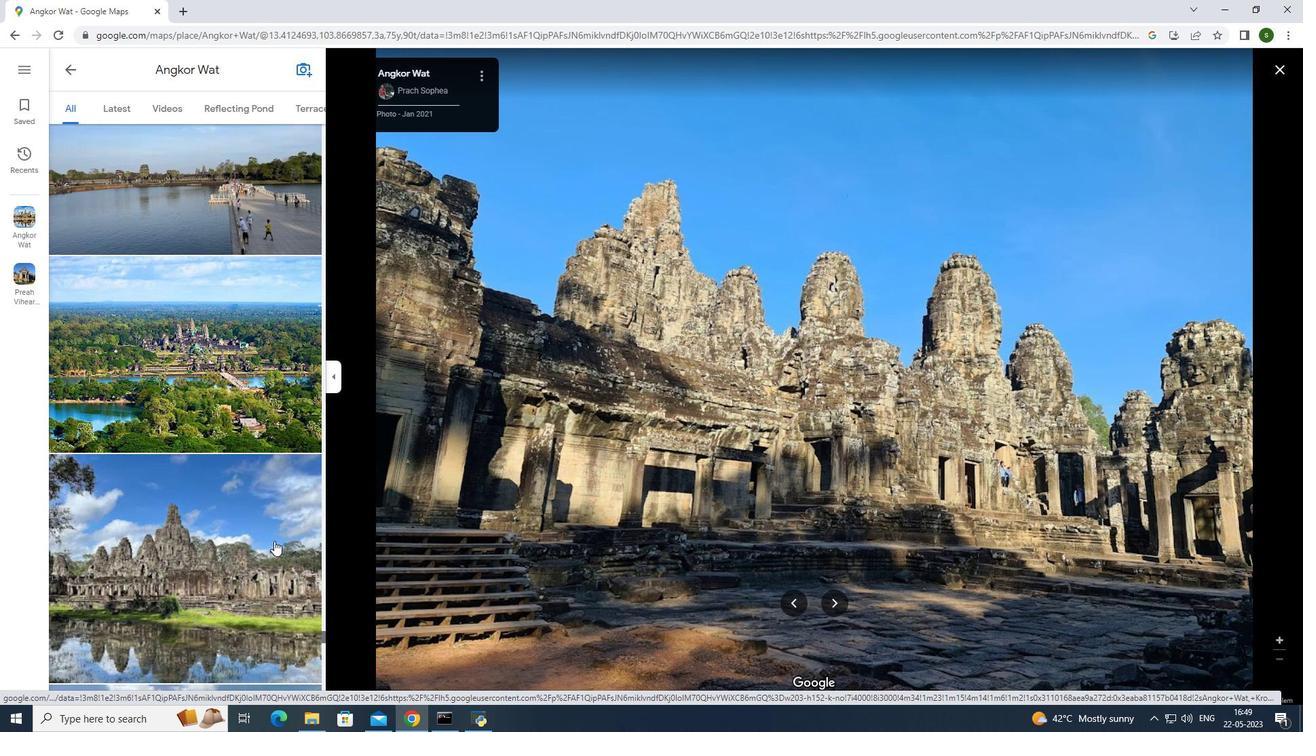 
Action: Mouse scrolled (274, 540) with delta (0, 0)
Screenshot: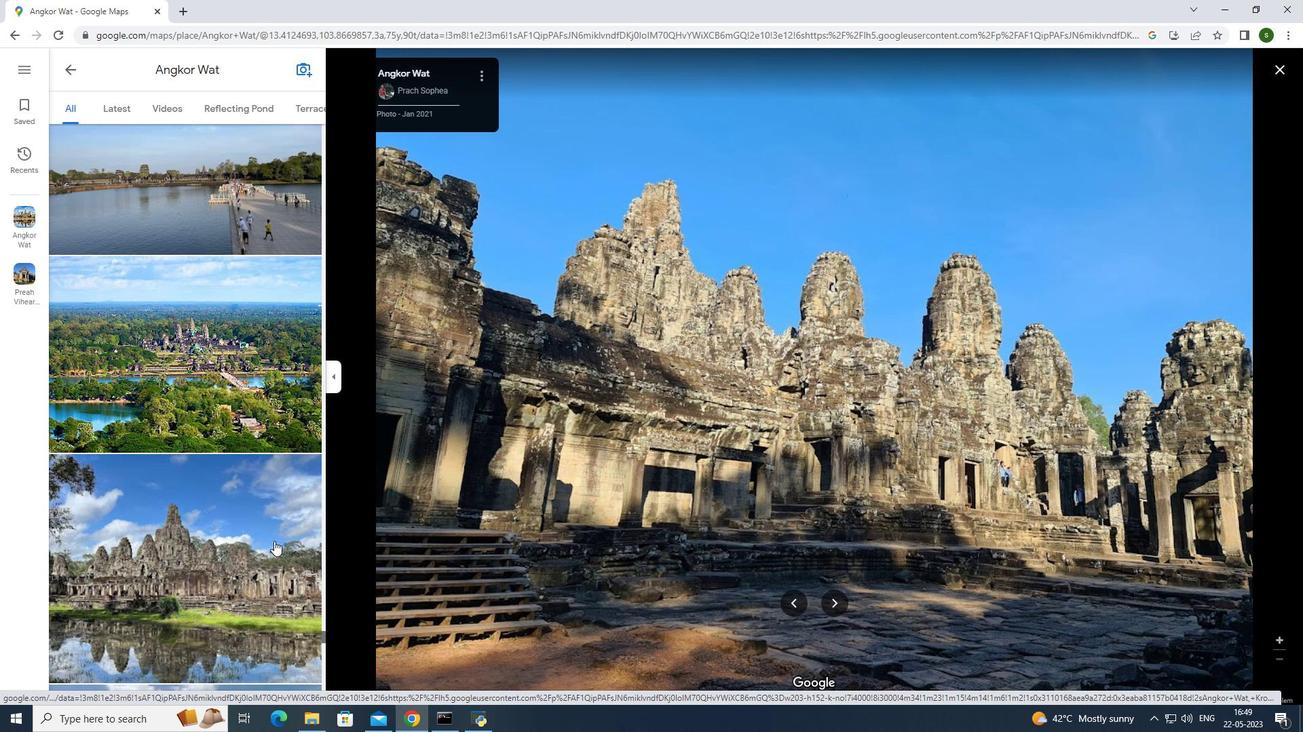
Action: Mouse moved to (277, 540)
Screenshot: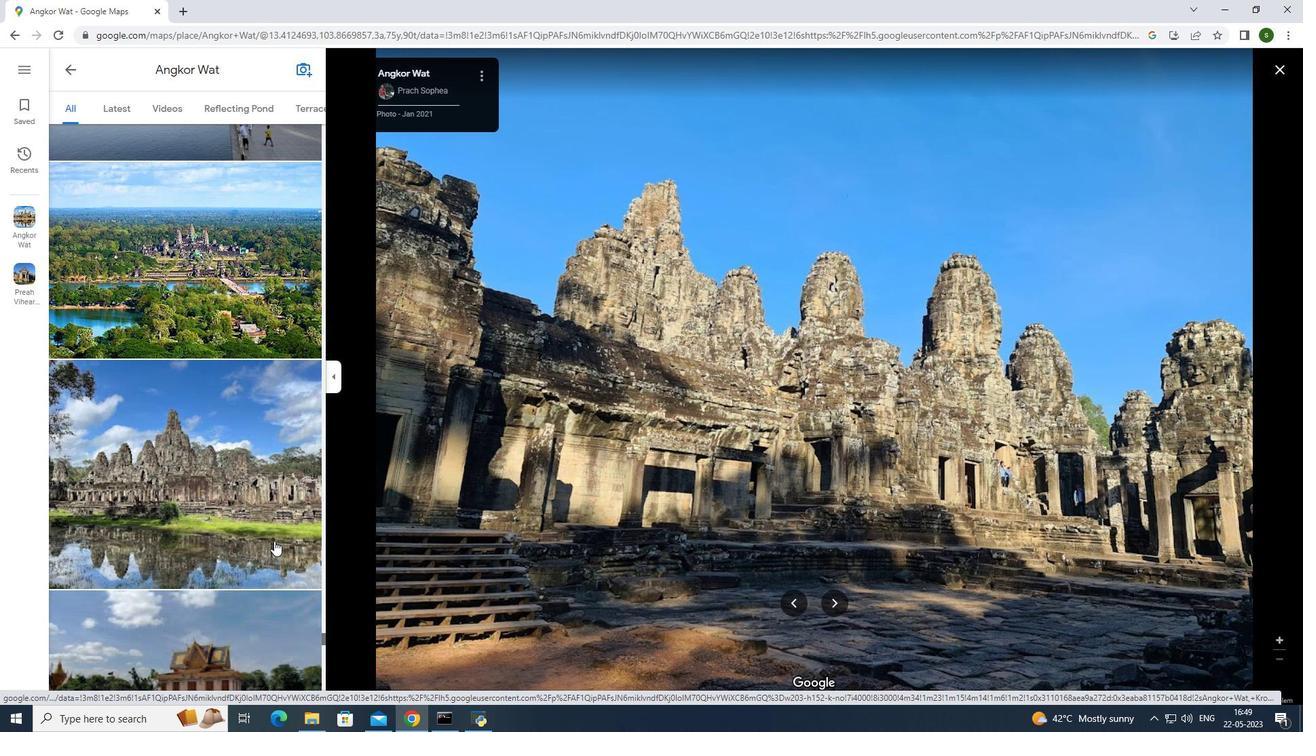 
Action: Mouse scrolled (277, 540) with delta (0, 0)
Screenshot: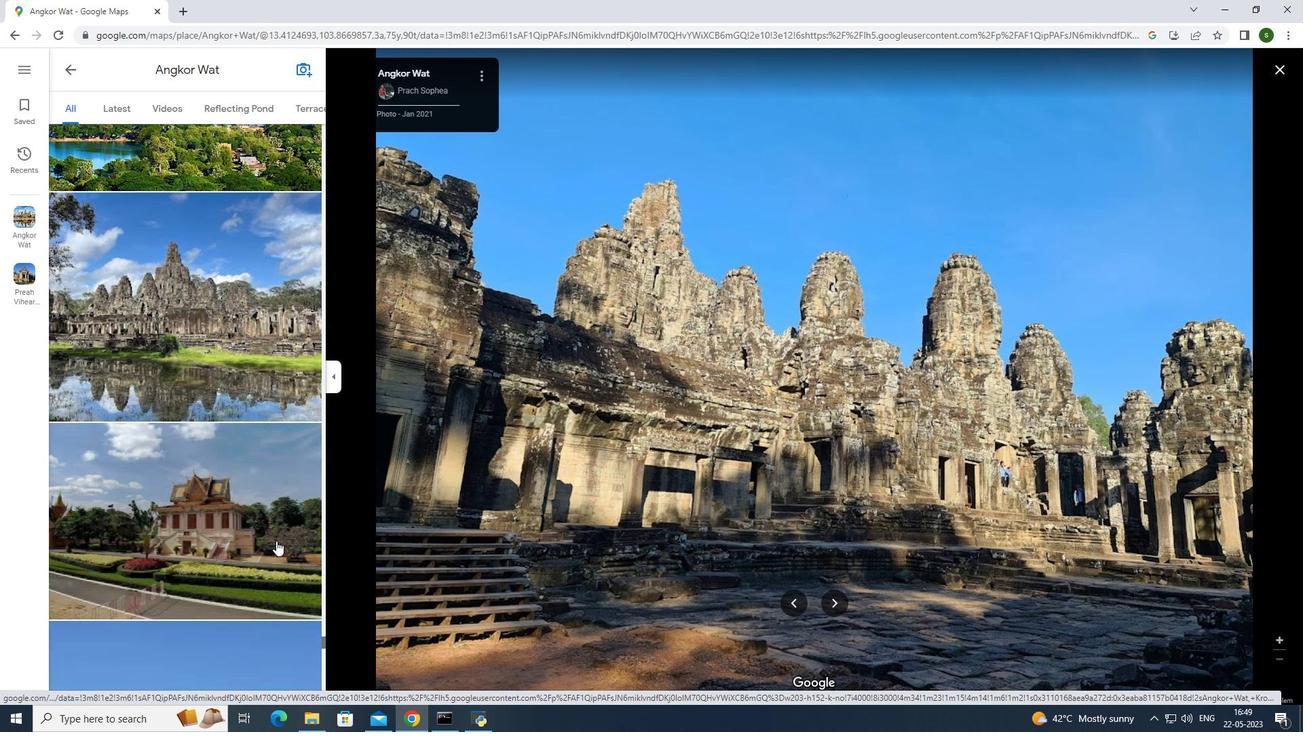 
Action: Mouse scrolled (277, 540) with delta (0, 0)
Screenshot: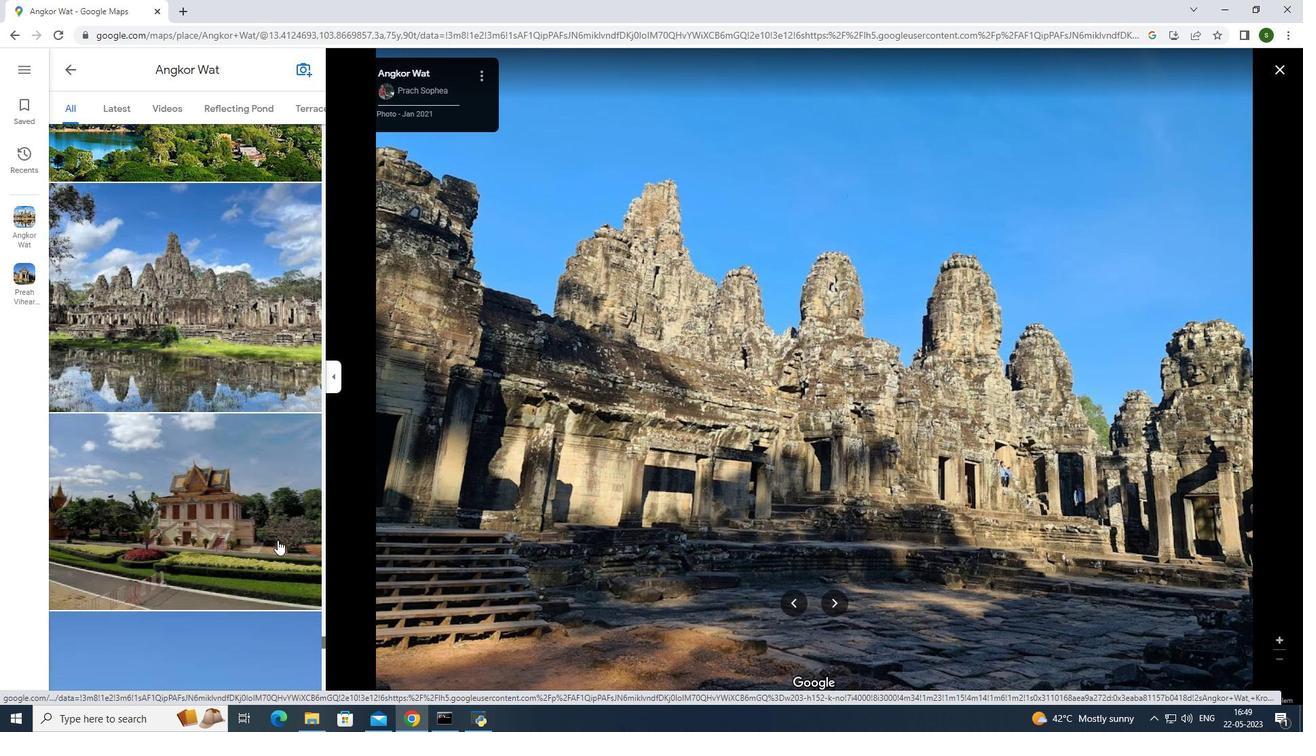 
Action: Mouse scrolled (277, 540) with delta (0, 0)
Screenshot: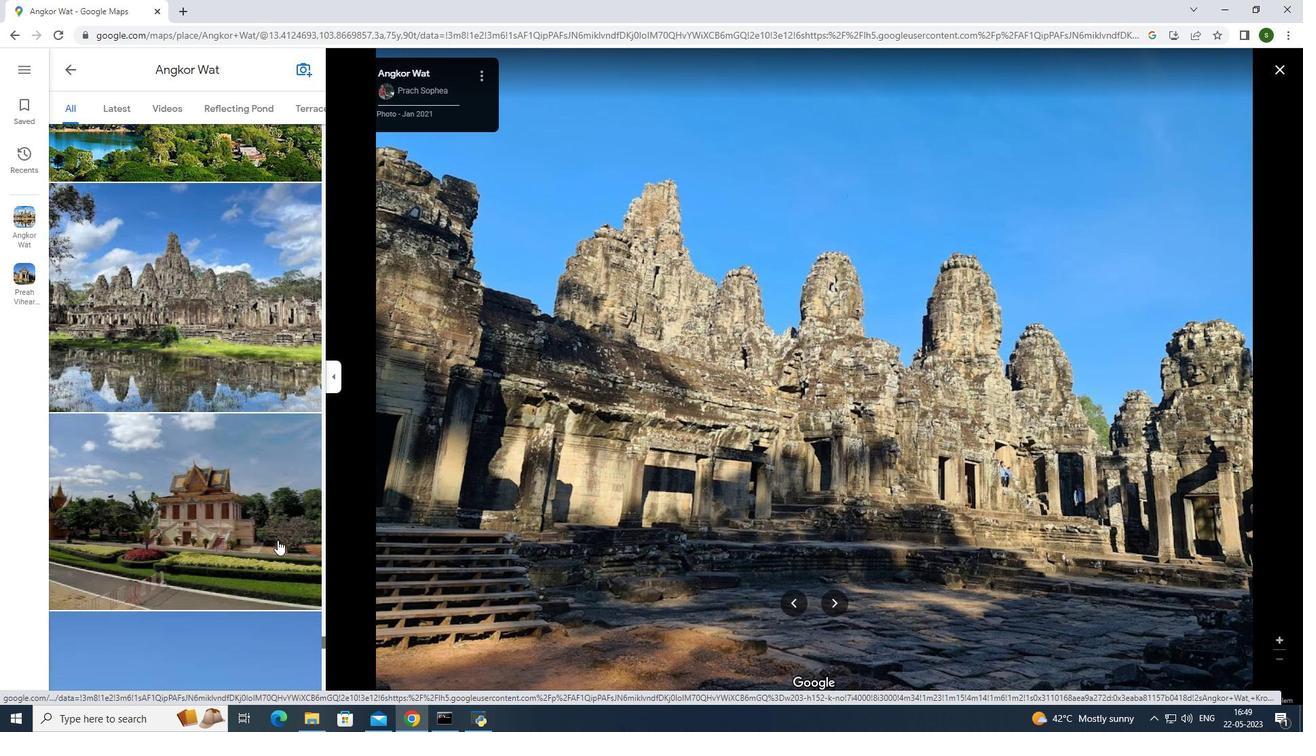 
Action: Mouse scrolled (277, 540) with delta (0, 0)
Screenshot: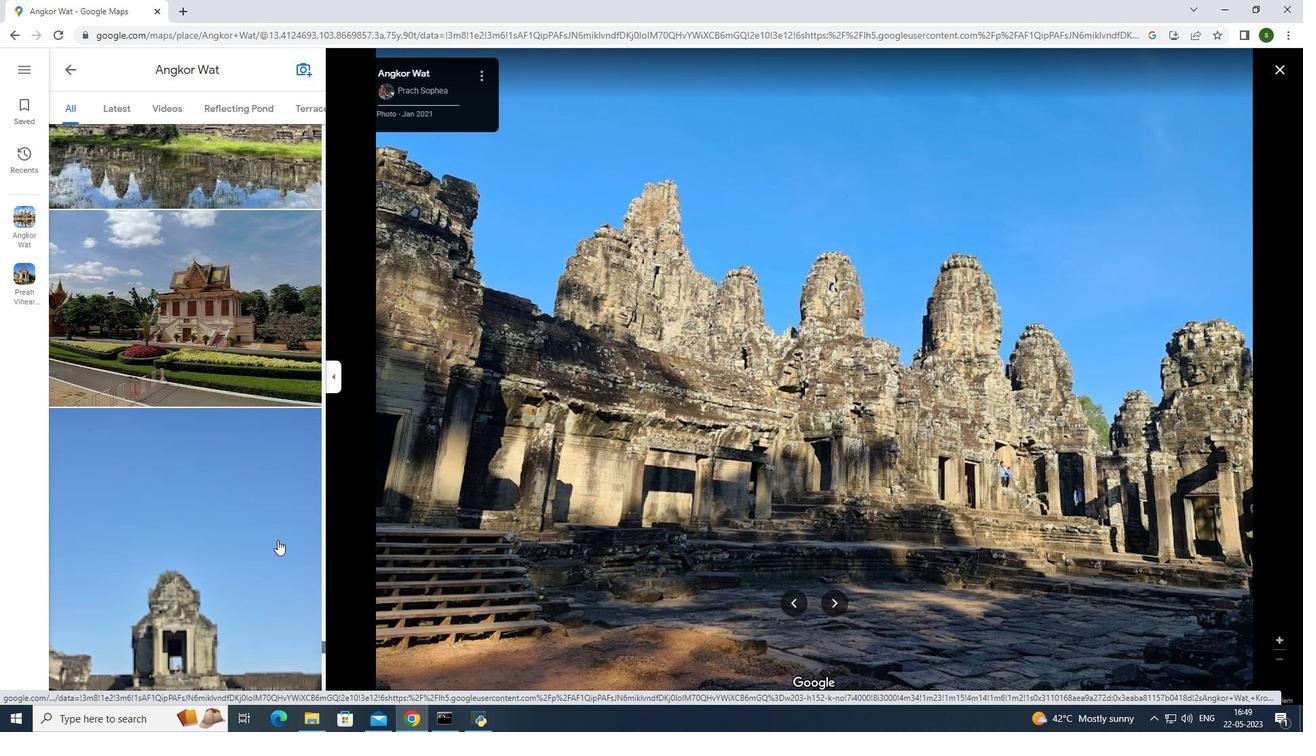 
Action: Mouse scrolled (277, 540) with delta (0, 0)
Screenshot: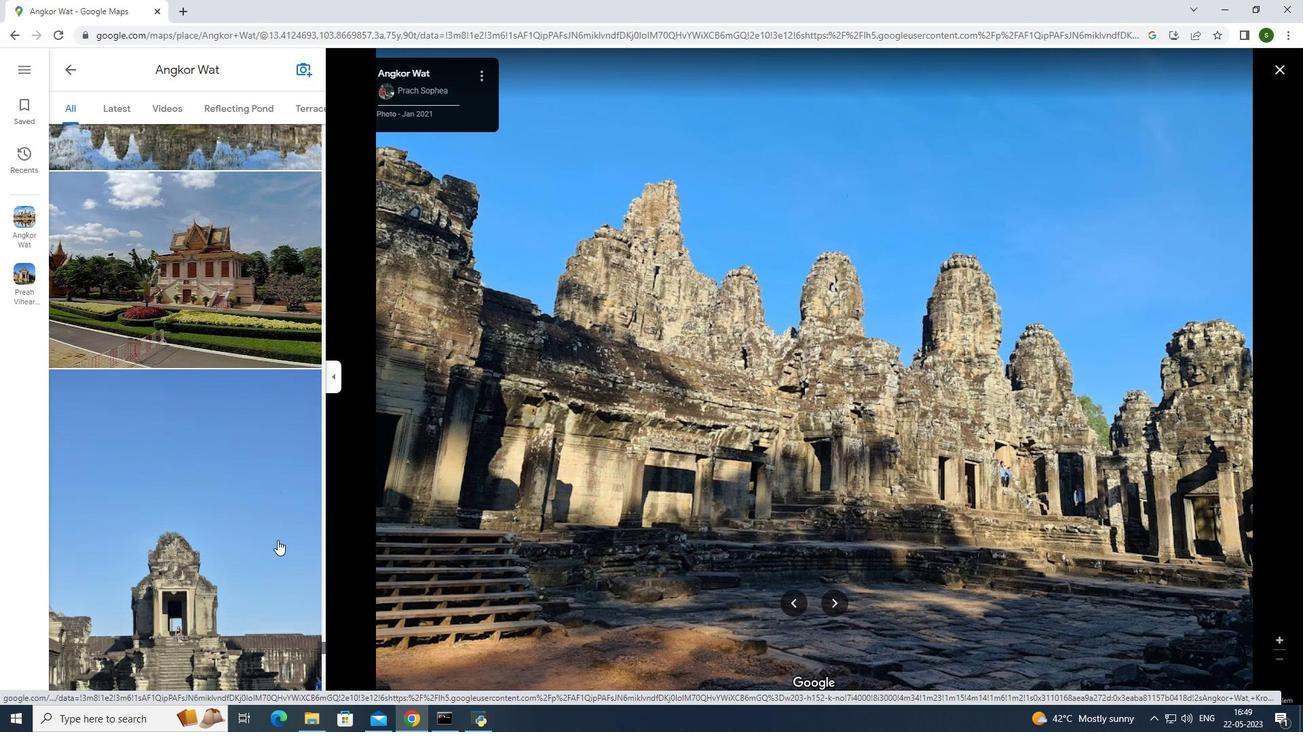 
Action: Mouse scrolled (277, 540) with delta (0, 0)
Screenshot: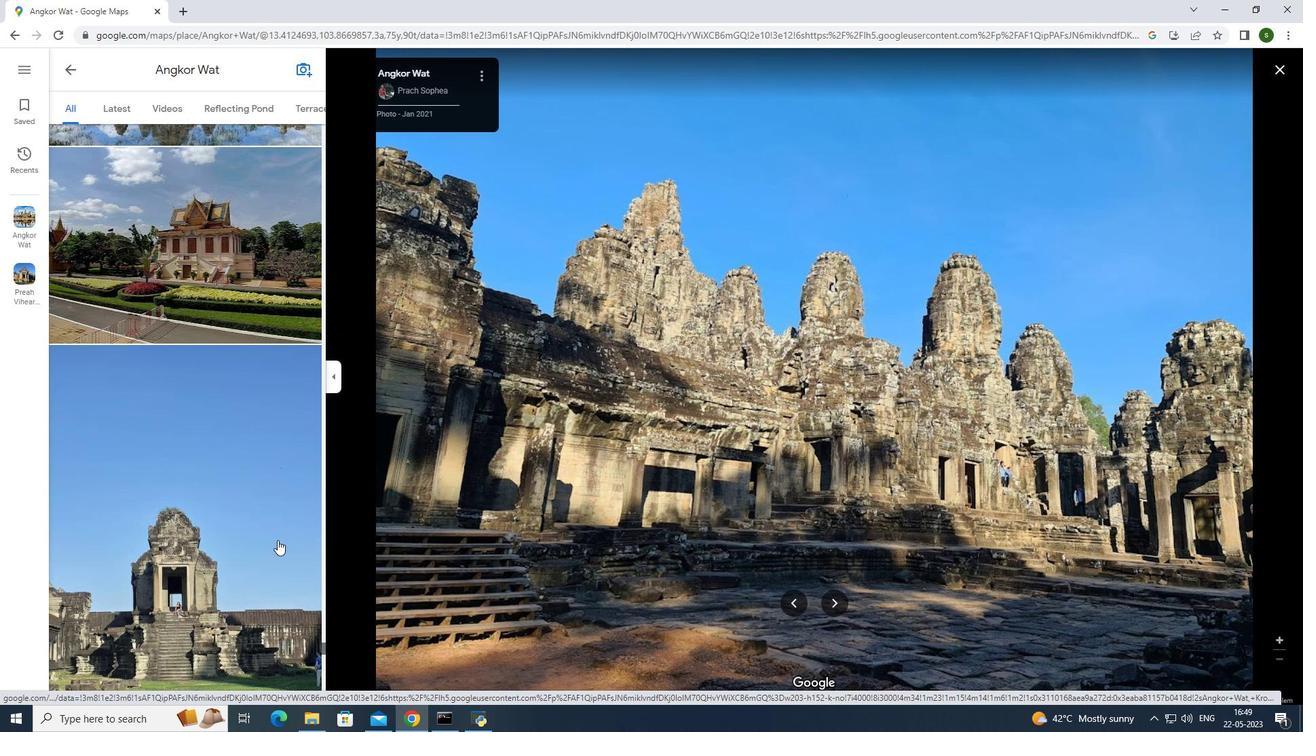 
Action: Mouse moved to (278, 540)
Screenshot: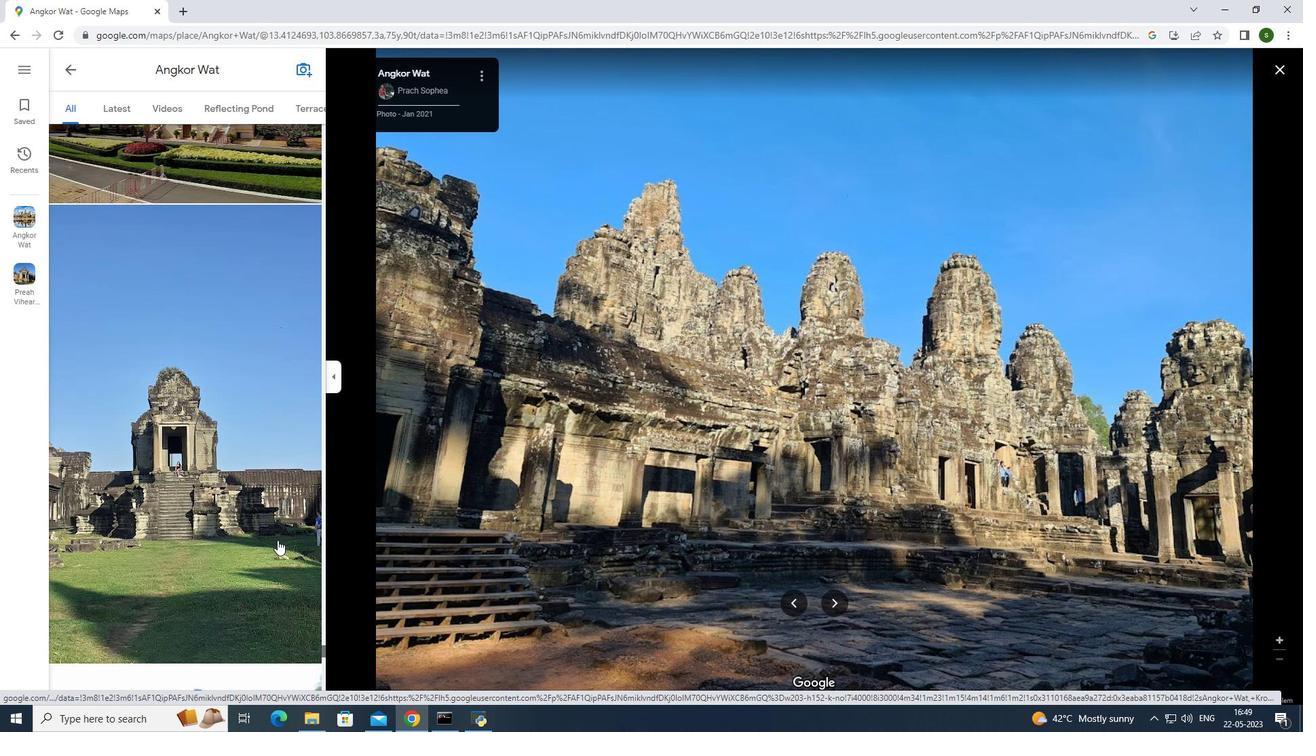 
Action: Mouse scrolled (278, 539) with delta (0, 0)
Screenshot: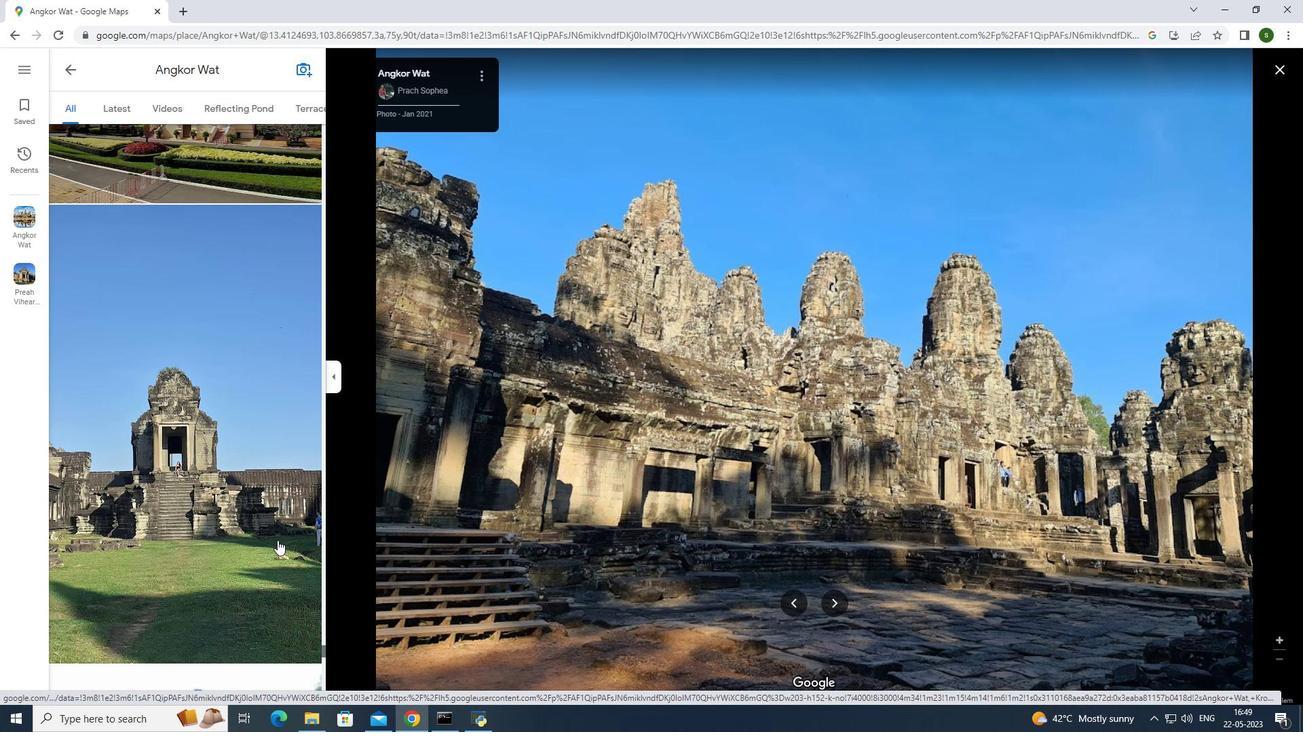 
Action: Mouse scrolled (278, 539) with delta (0, 0)
